 Task: Play online Dominion games.
Action: Mouse moved to (378, 538)
Screenshot: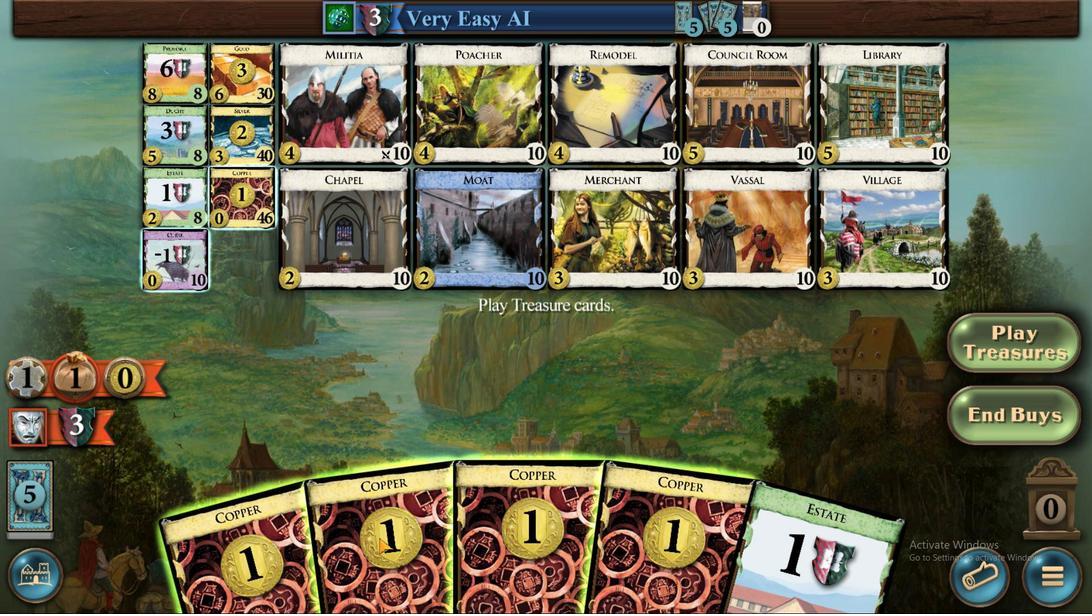 
Action: Mouse pressed left at (378, 538)
Screenshot: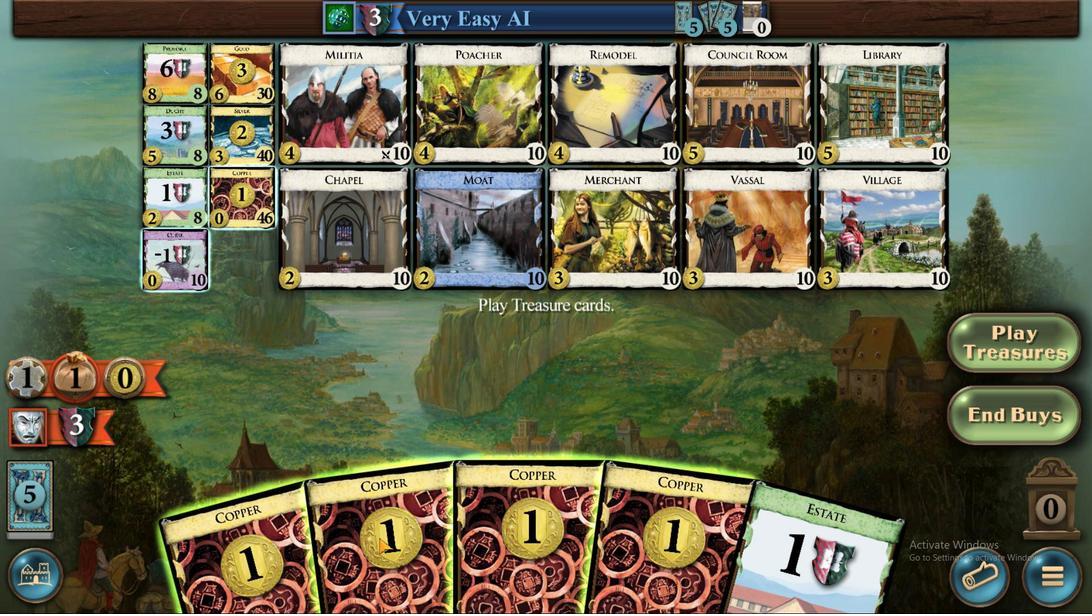 
Action: Mouse moved to (253, 194)
Screenshot: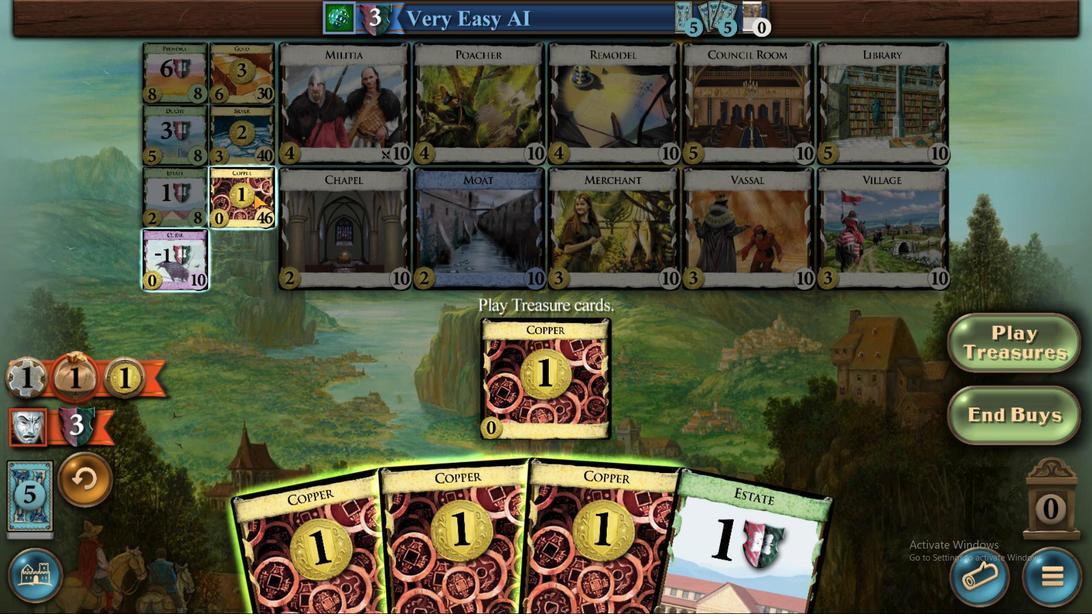 
Action: Mouse pressed left at (253, 194)
Screenshot: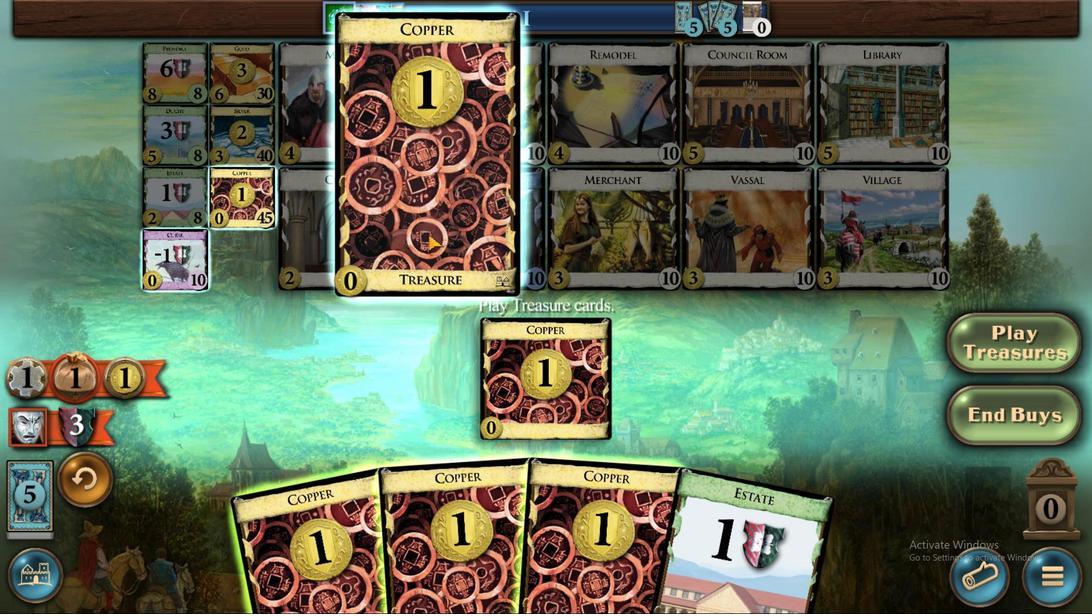 
Action: Mouse moved to (554, 527)
Screenshot: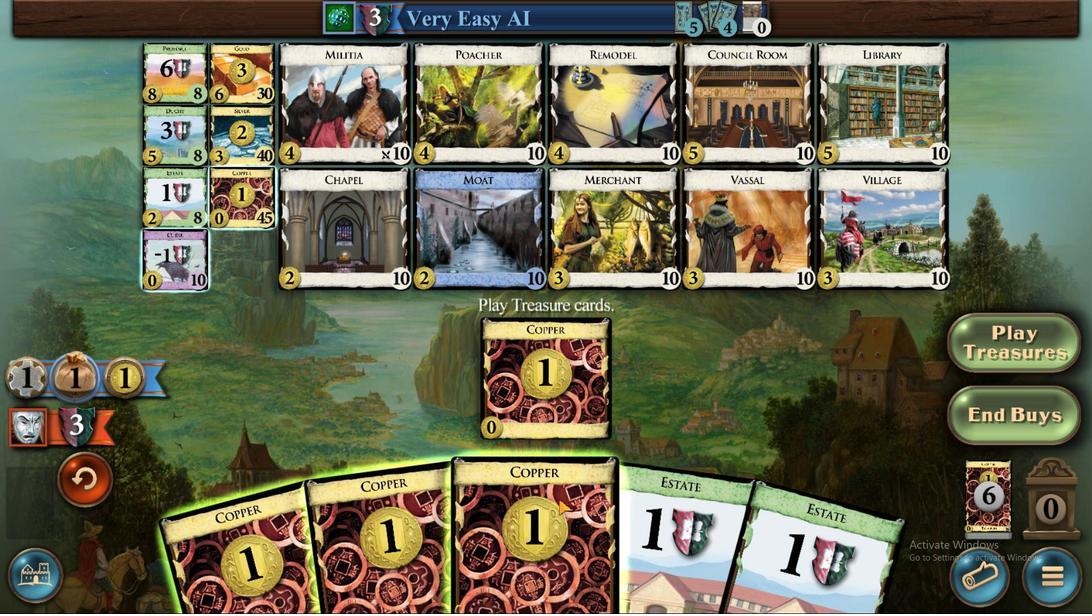 
Action: Mouse pressed left at (554, 527)
Screenshot: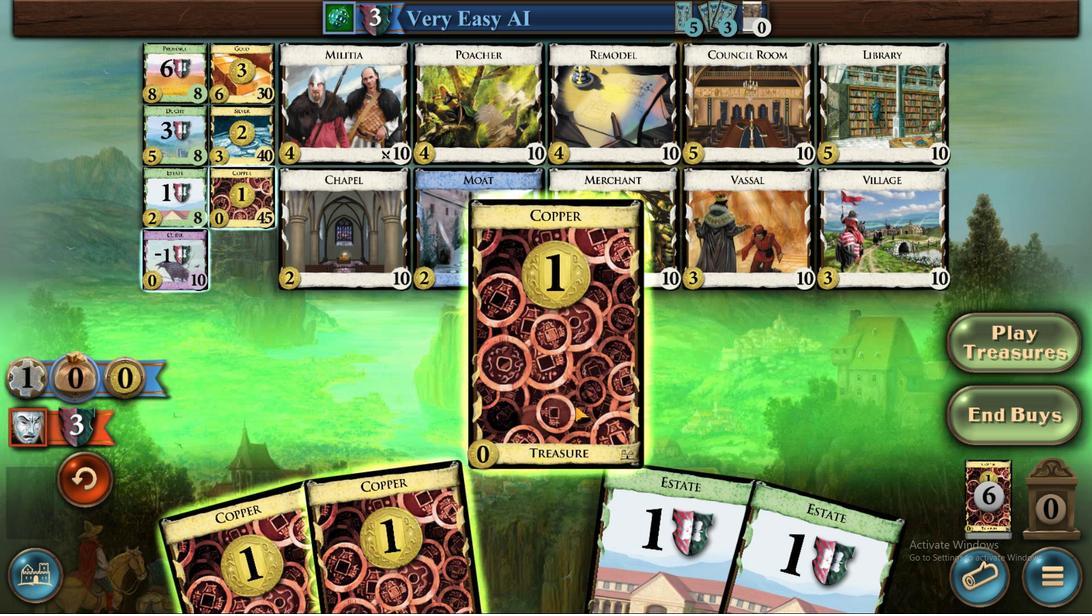 
Action: Mouse moved to (473, 536)
Screenshot: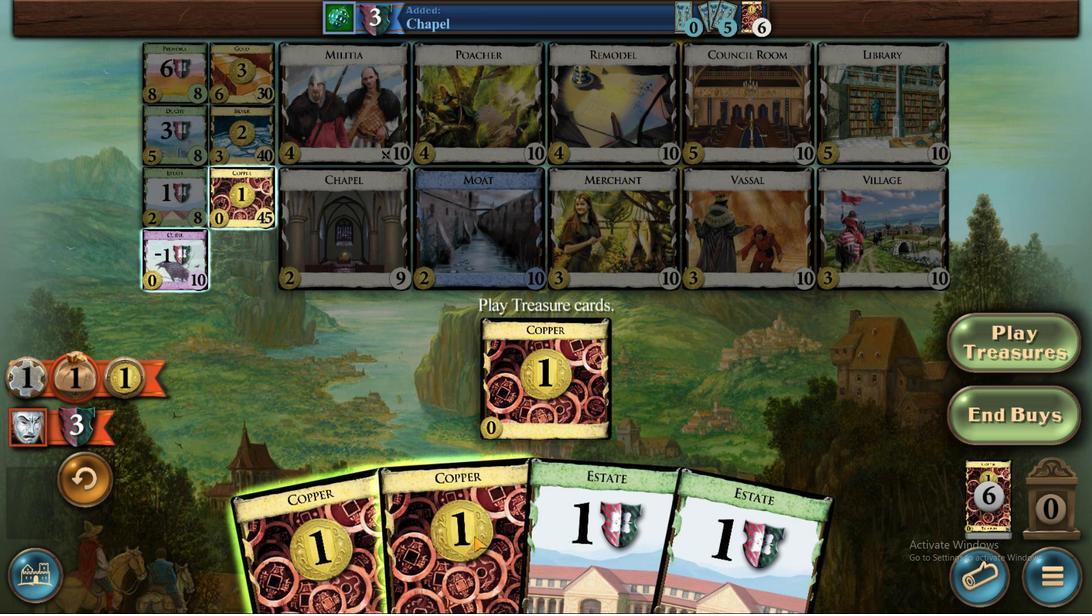 
Action: Mouse pressed left at (473, 536)
Screenshot: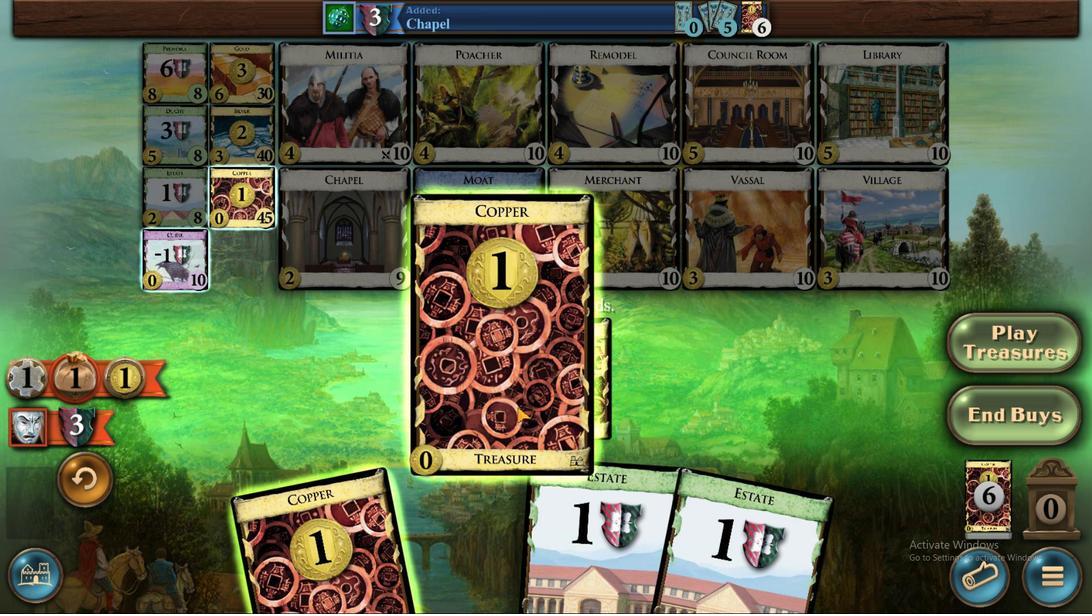 
Action: Mouse moved to (390, 512)
Screenshot: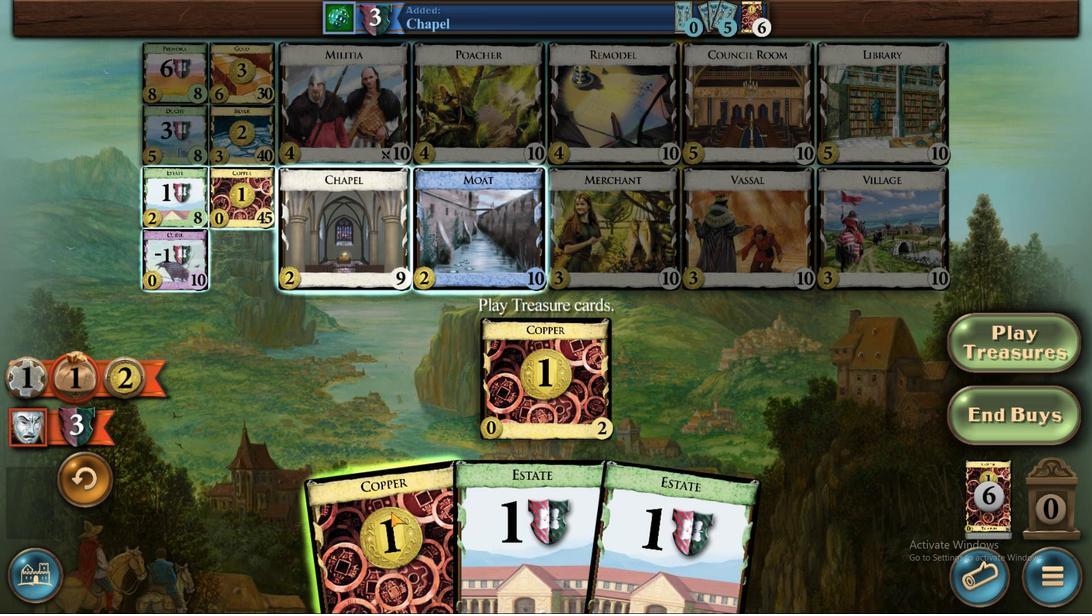 
Action: Mouse pressed left at (390, 512)
Screenshot: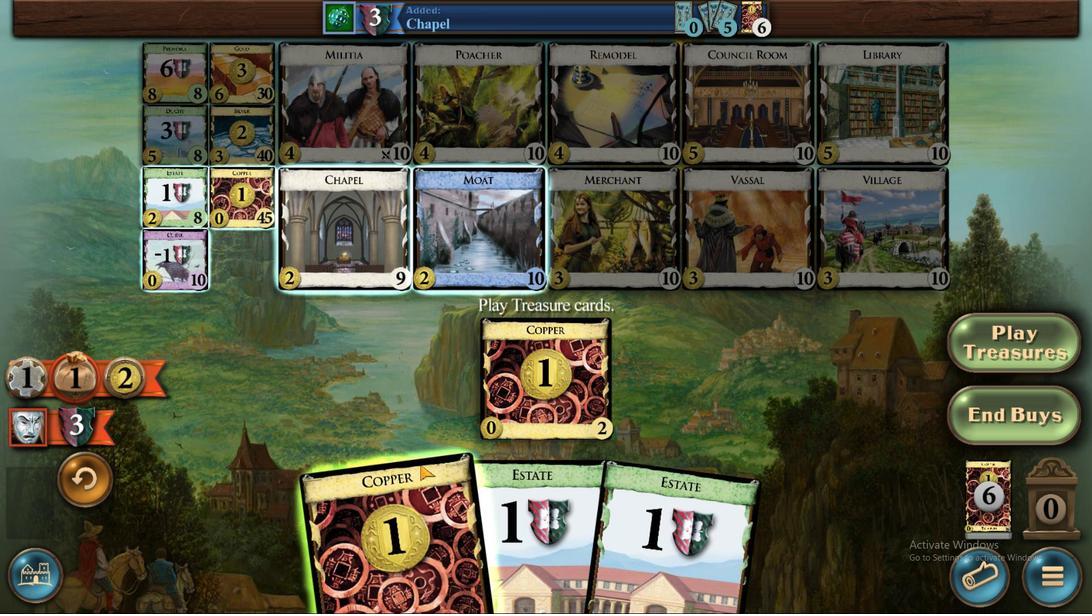 
Action: Mouse moved to (248, 136)
Screenshot: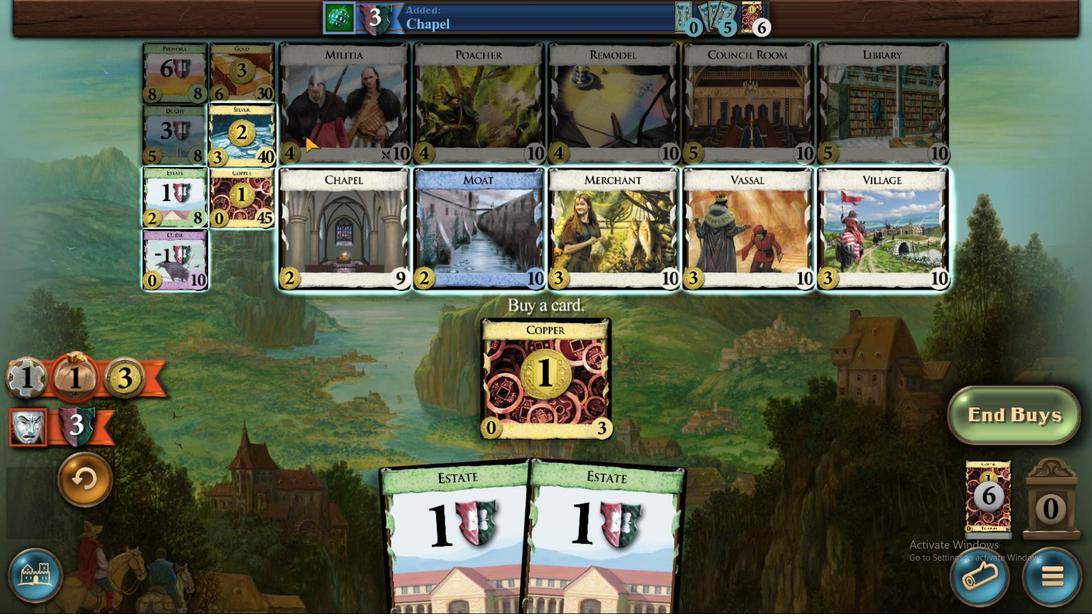 
Action: Mouse pressed left at (248, 136)
Screenshot: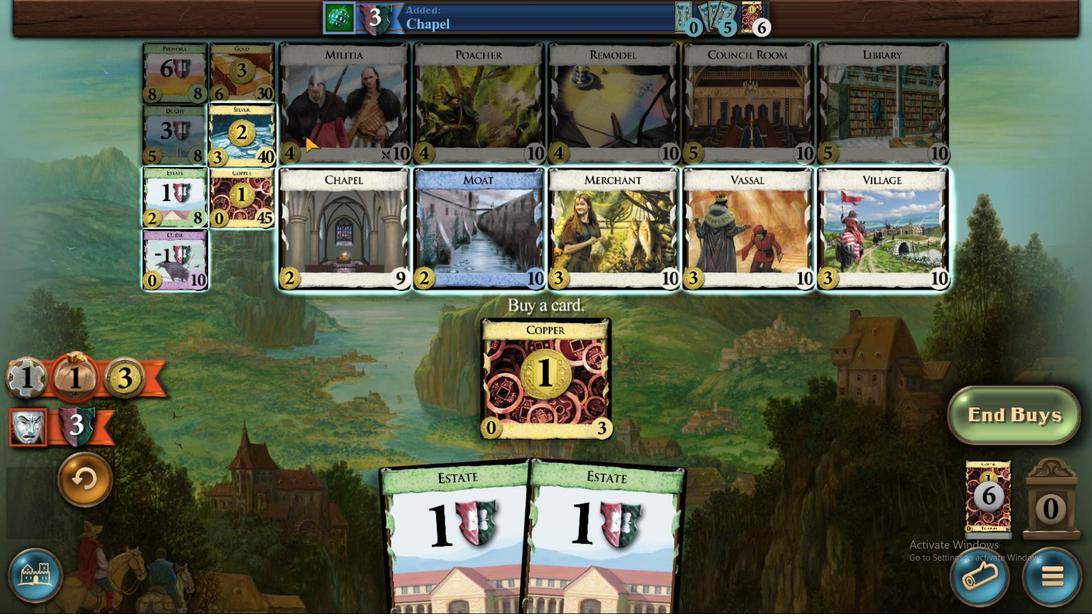 
Action: Mouse moved to (560, 515)
Screenshot: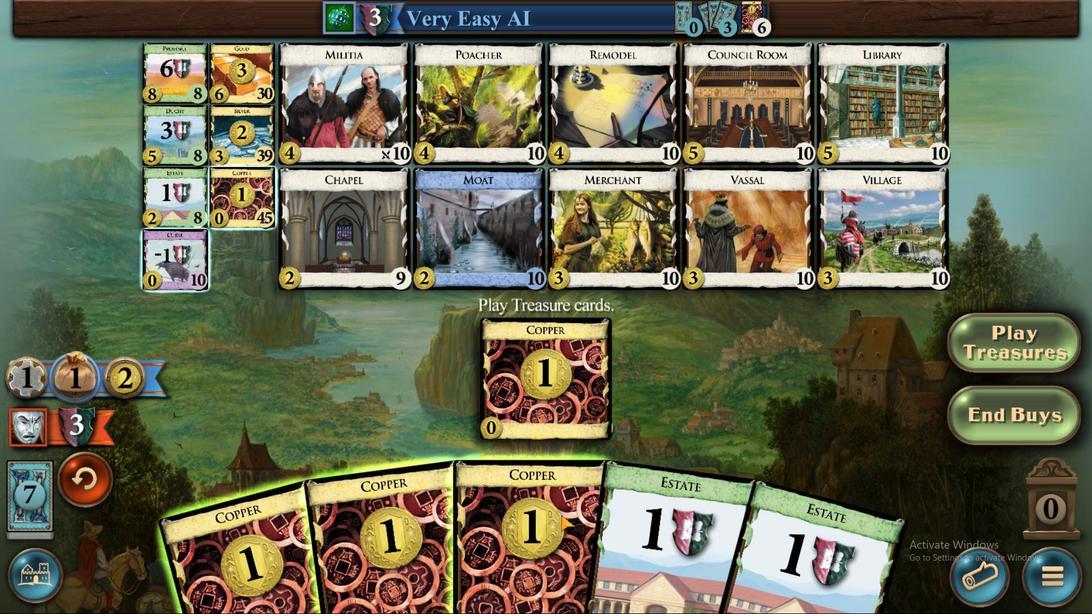 
Action: Mouse pressed left at (560, 515)
Screenshot: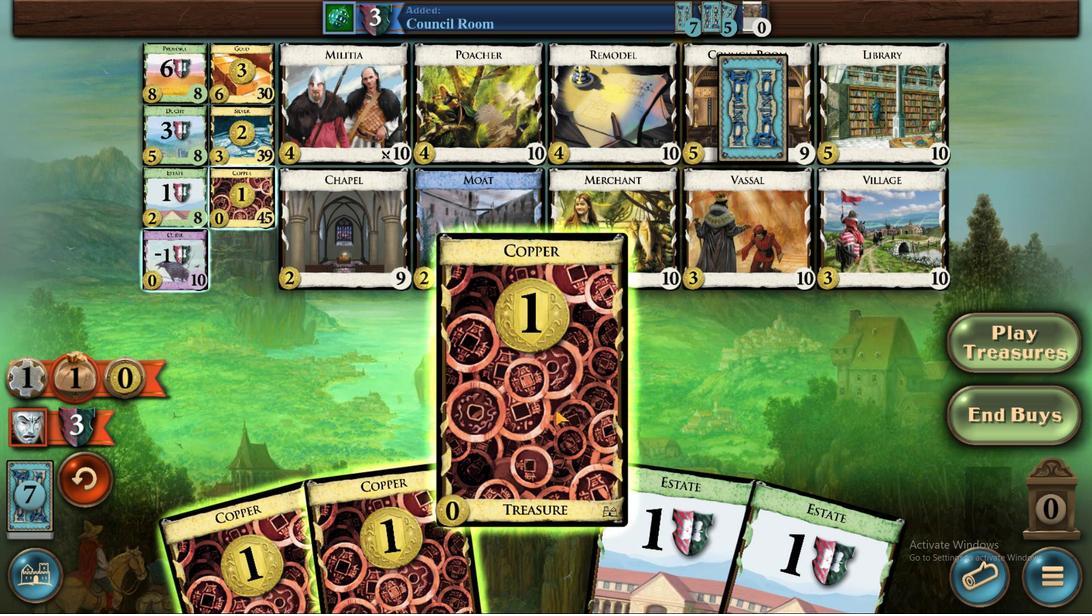 
Action: Mouse moved to (497, 520)
Screenshot: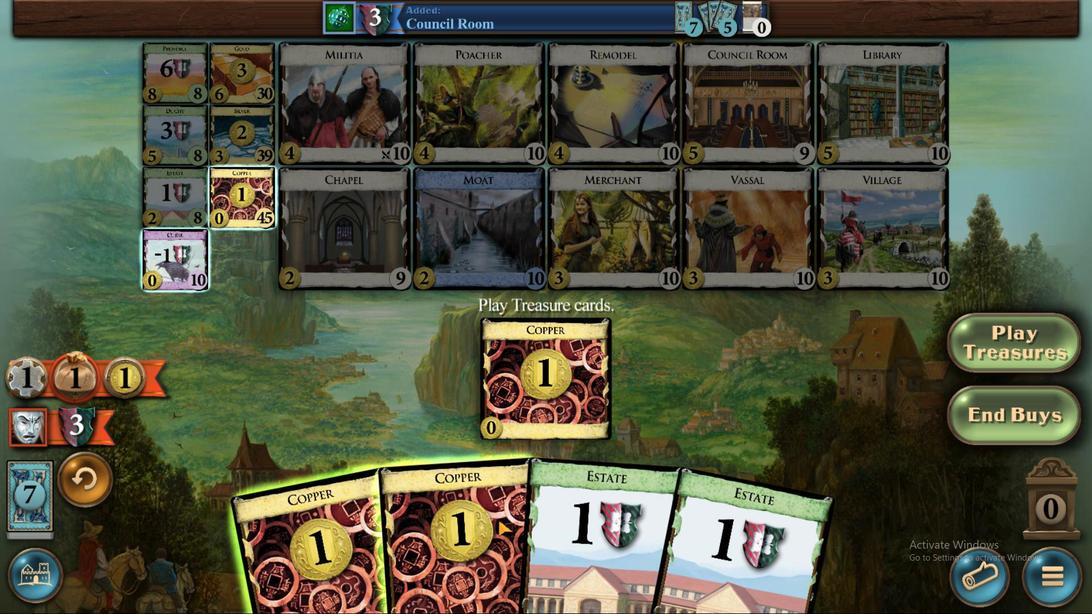 
Action: Mouse pressed left at (497, 520)
Screenshot: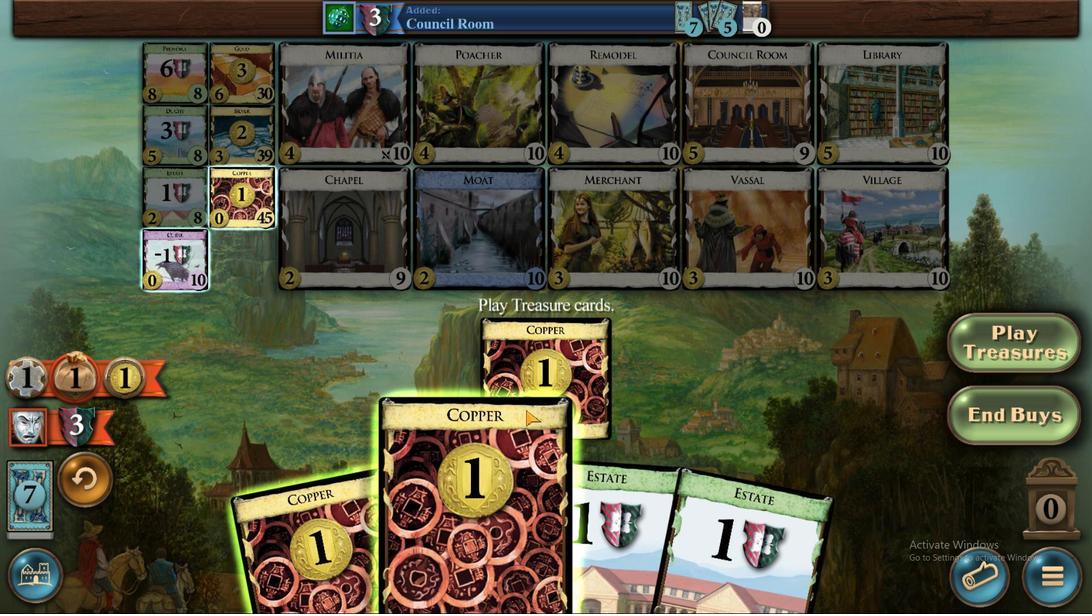 
Action: Mouse moved to (405, 513)
Screenshot: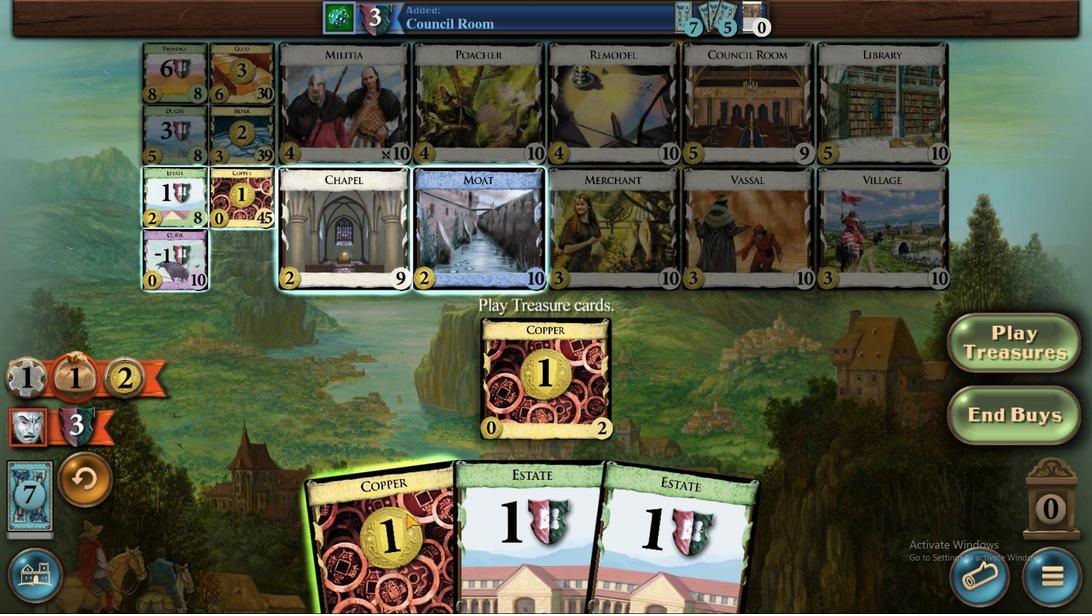 
Action: Mouse pressed left at (405, 513)
Screenshot: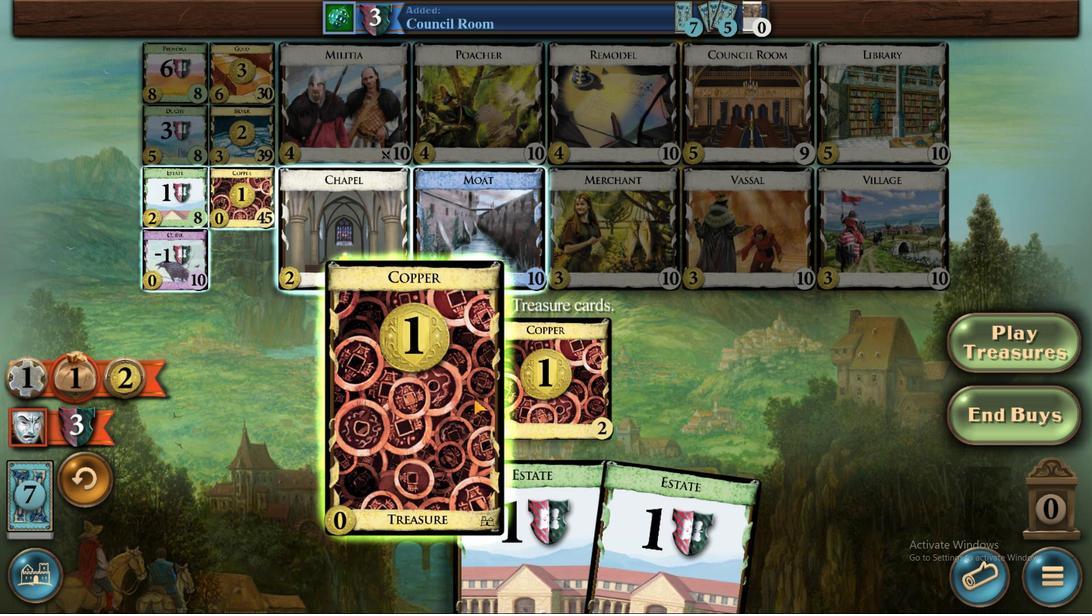 
Action: Mouse moved to (231, 124)
Screenshot: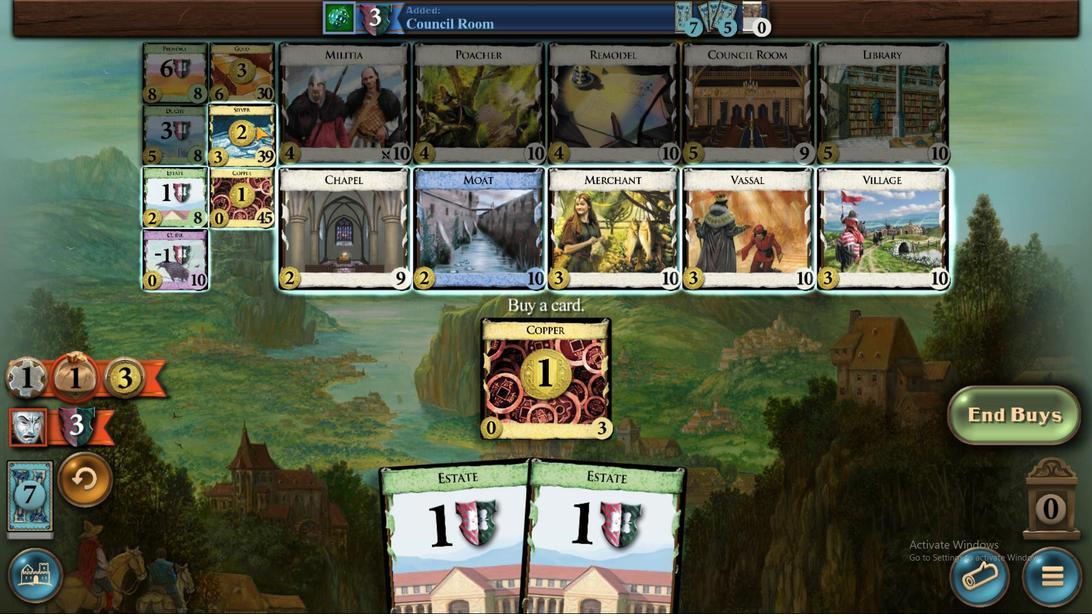 
Action: Mouse pressed left at (231, 124)
Screenshot: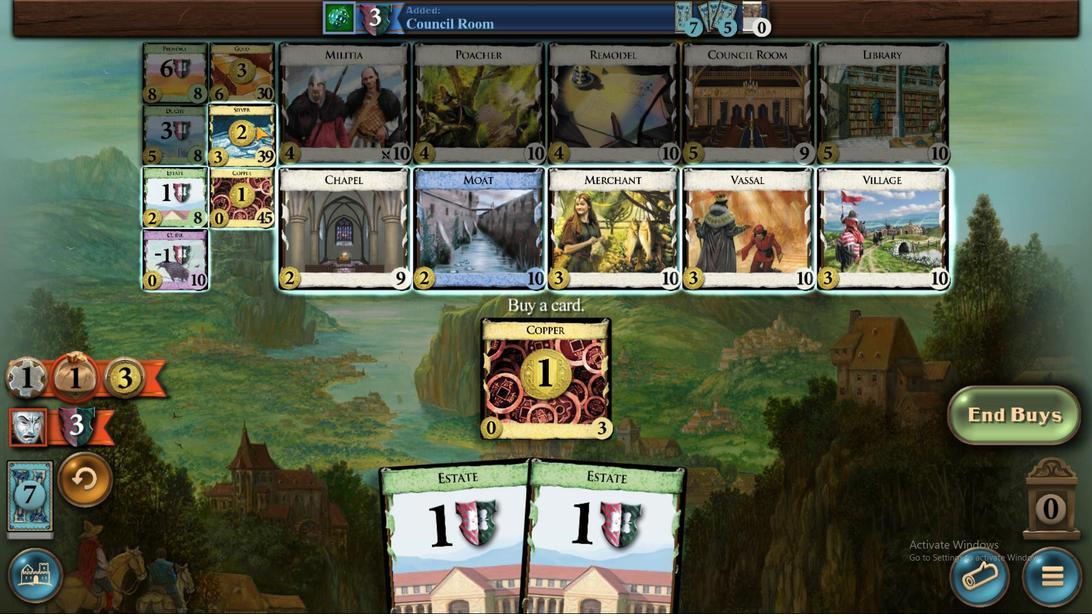 
Action: Mouse moved to (655, 511)
Screenshot: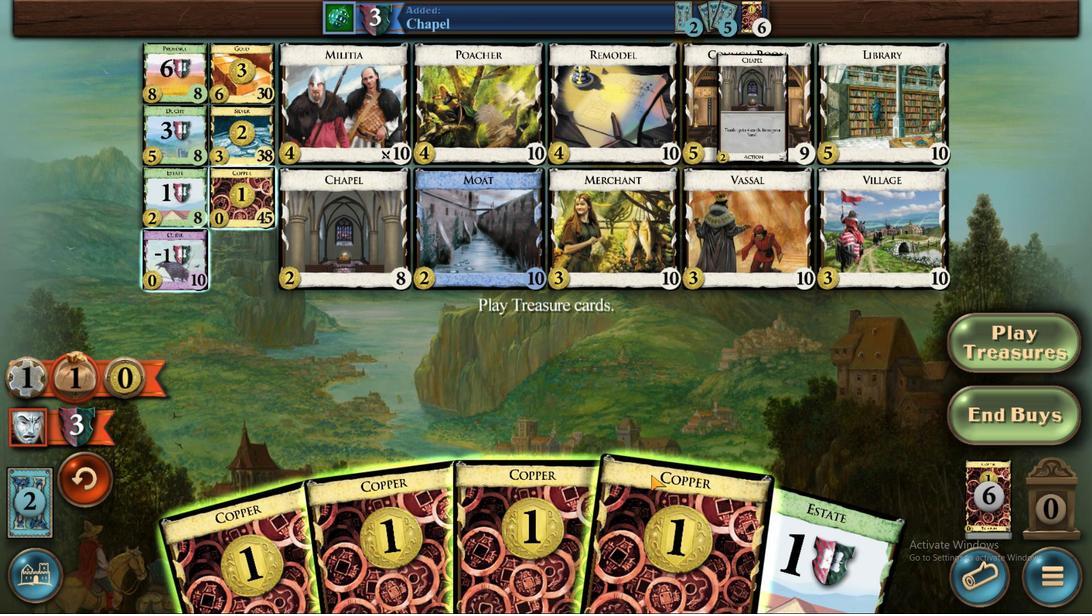 
Action: Mouse pressed left at (655, 511)
Screenshot: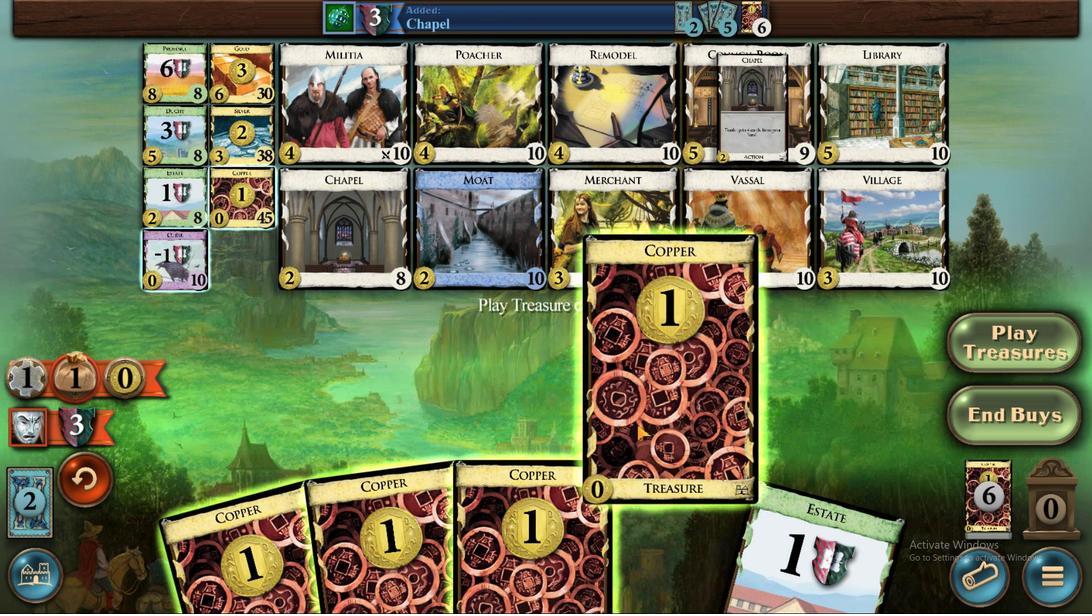 
Action: Mouse moved to (619, 504)
Screenshot: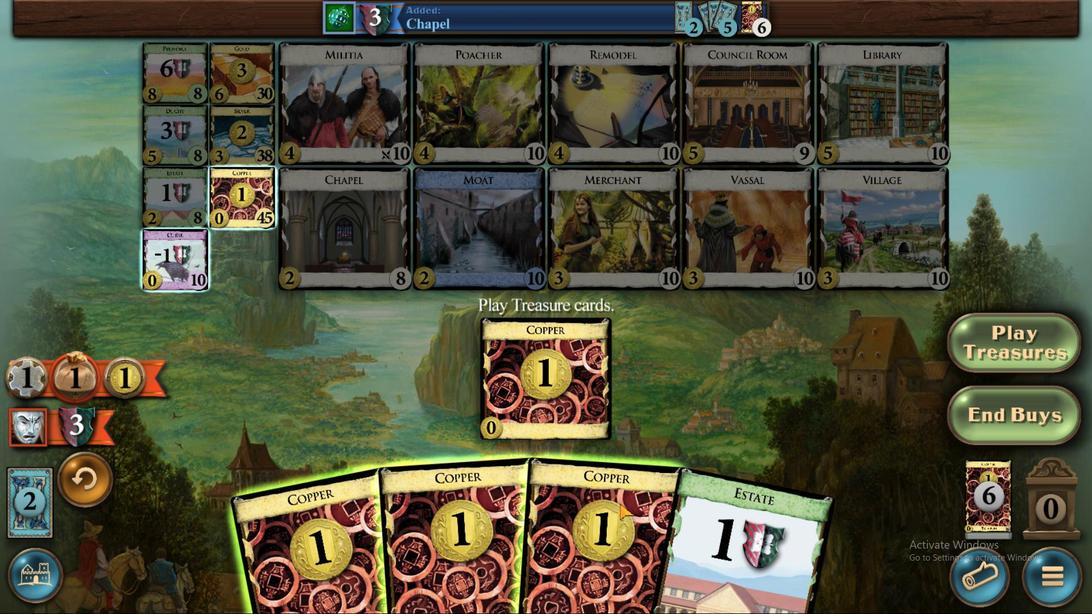 
Action: Mouse pressed left at (619, 504)
Screenshot: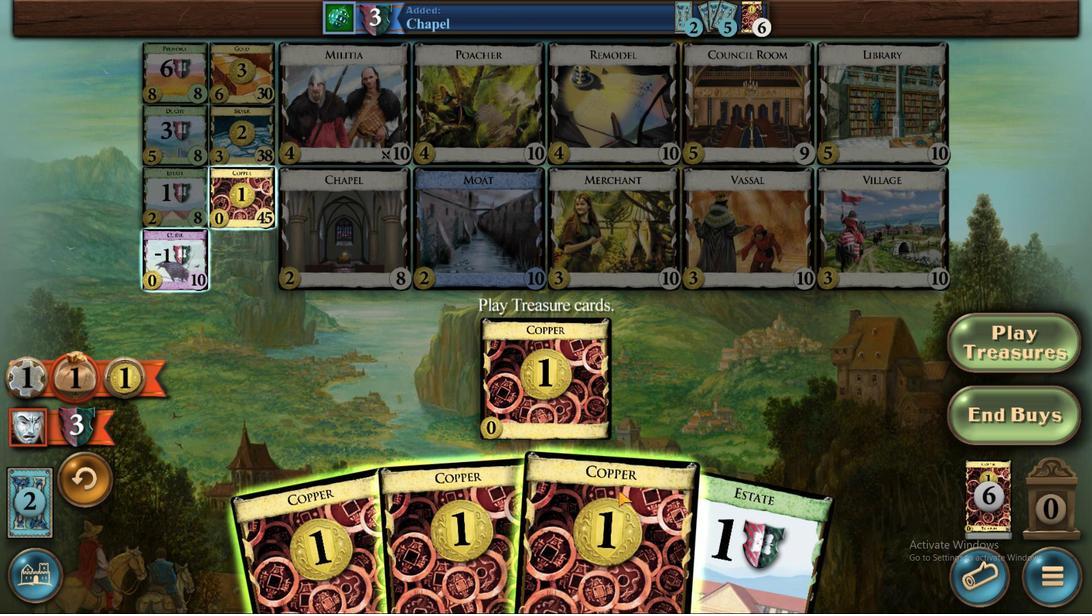 
Action: Mouse moved to (254, 195)
Screenshot: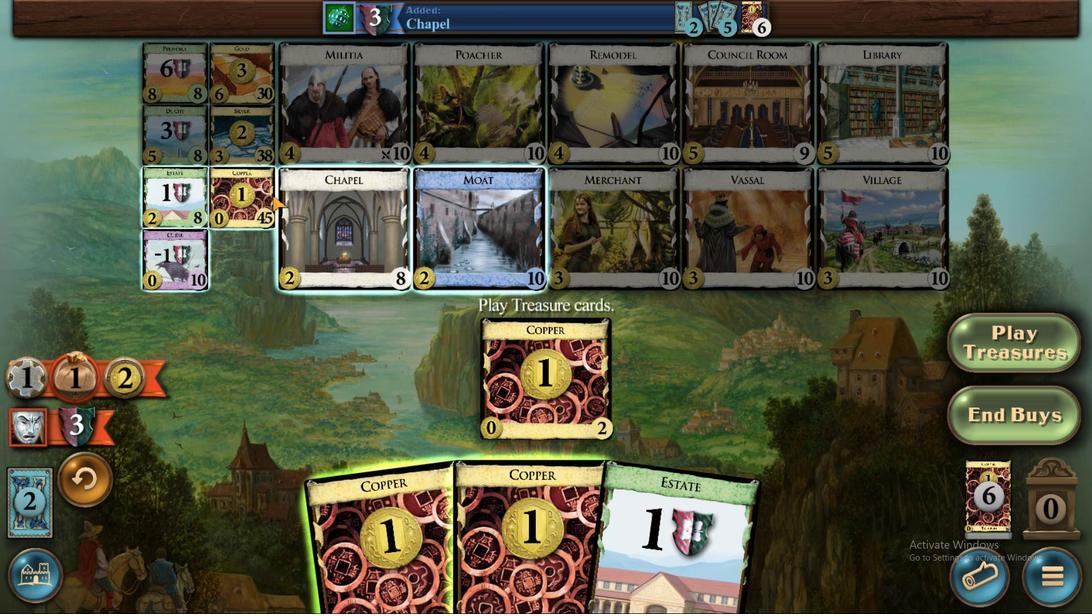 
Action: Mouse pressed left at (254, 195)
Screenshot: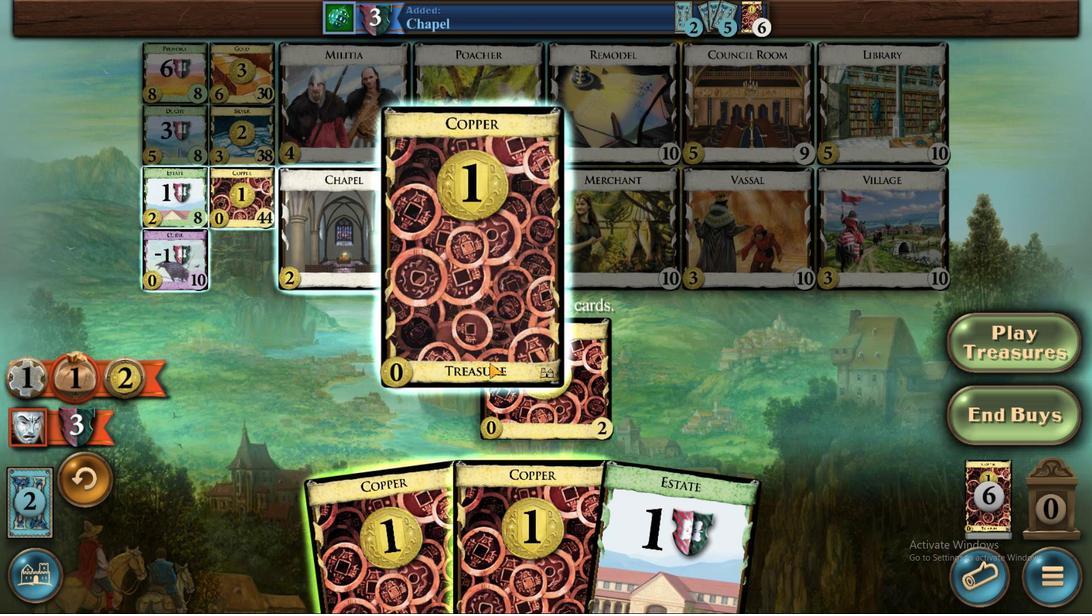 
Action: Mouse moved to (243, 200)
Screenshot: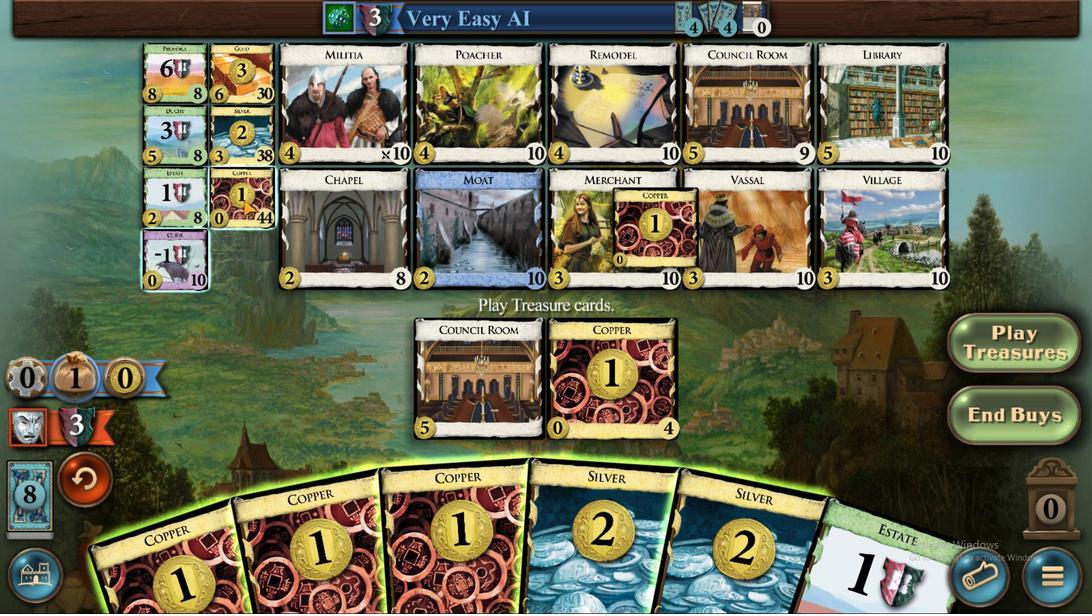 
Action: Mouse pressed left at (243, 200)
Screenshot: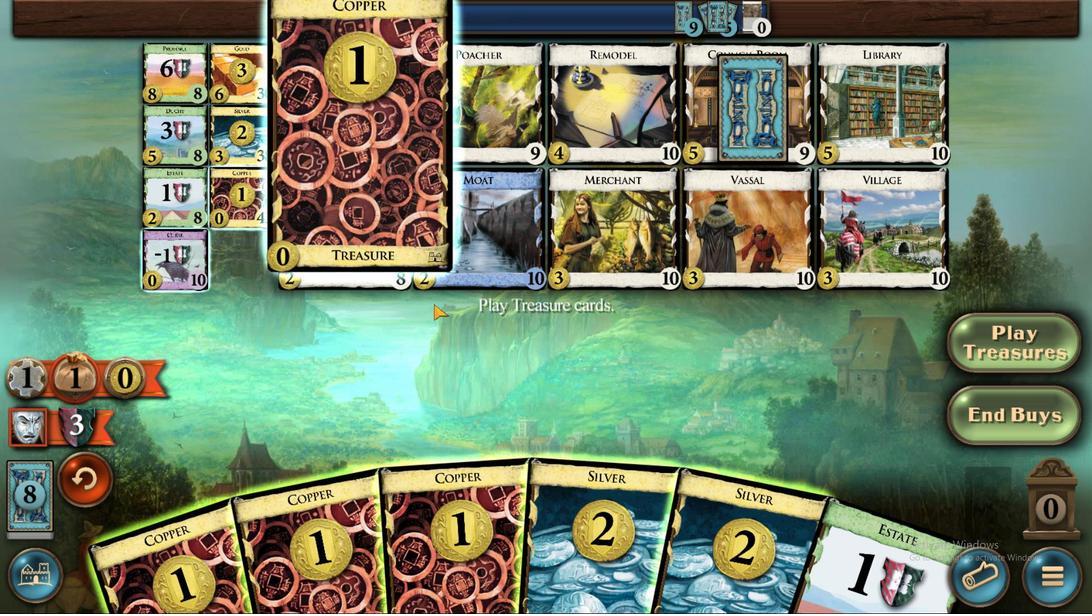 
Action: Mouse moved to (677, 505)
Screenshot: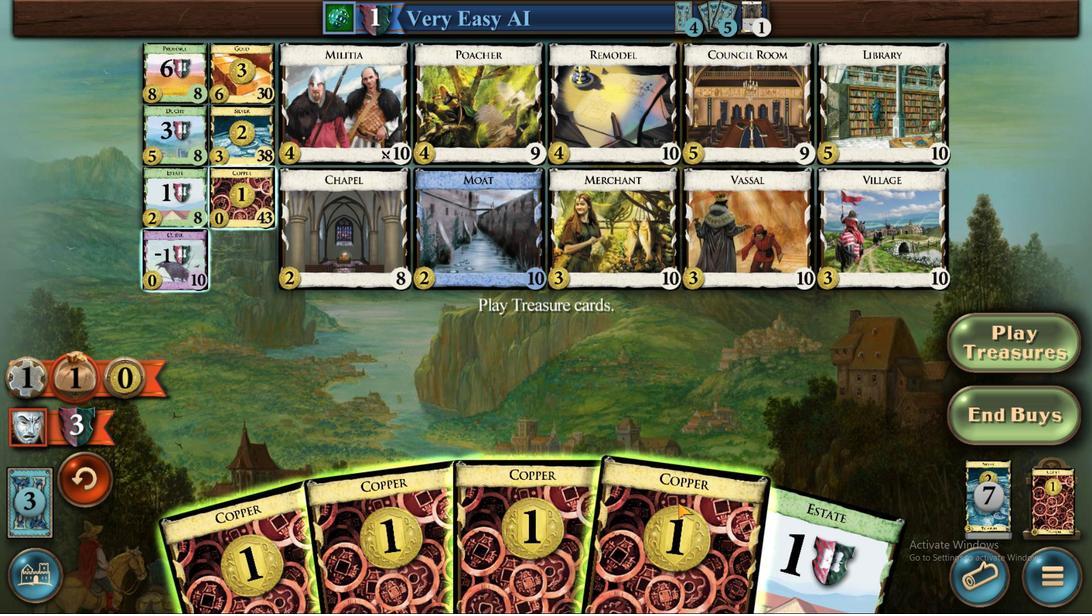 
Action: Mouse pressed left at (677, 505)
Screenshot: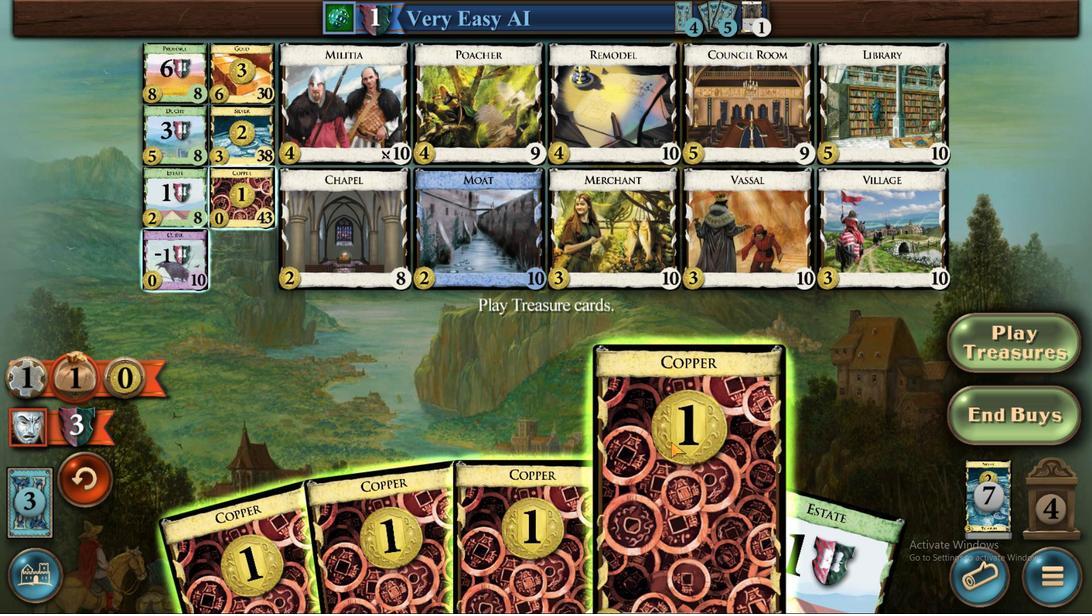 
Action: Mouse moved to (229, 213)
Screenshot: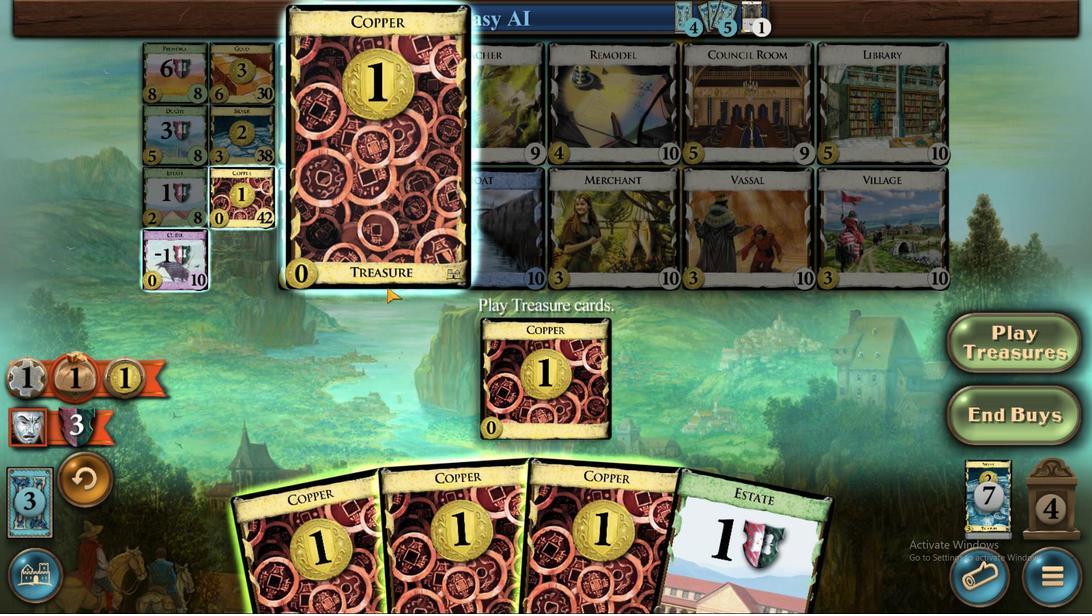 
Action: Mouse pressed left at (228, 213)
Screenshot: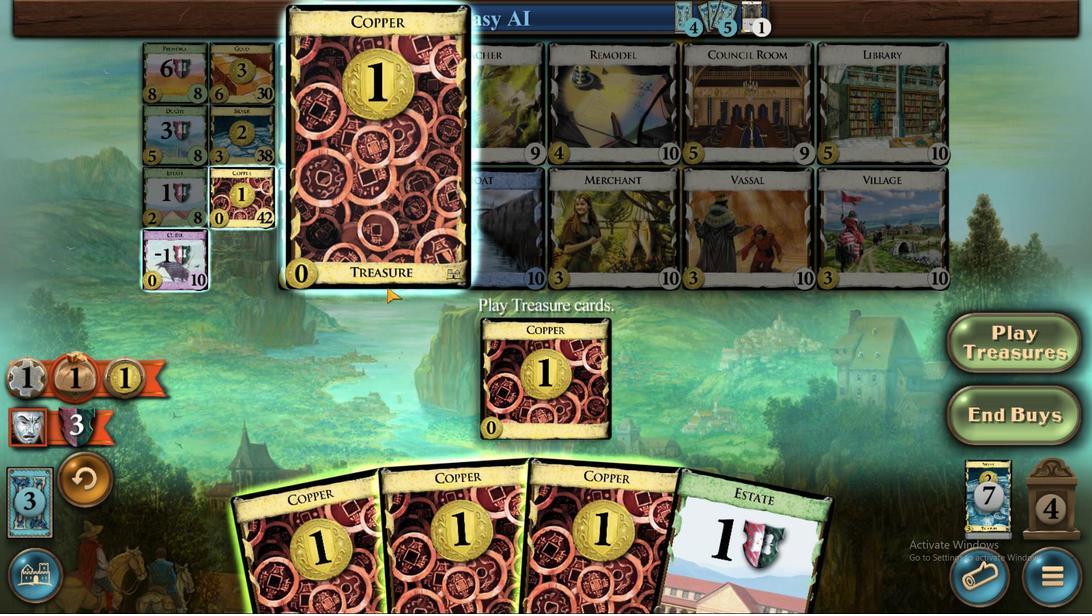 
Action: Mouse moved to (472, 500)
Screenshot: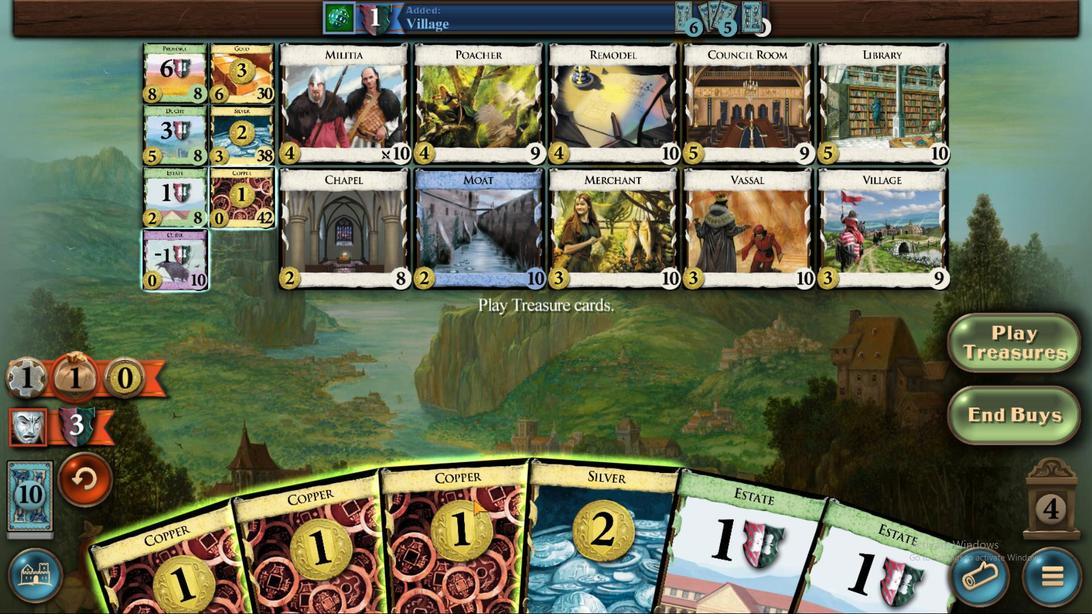 
Action: Mouse pressed left at (472, 500)
Screenshot: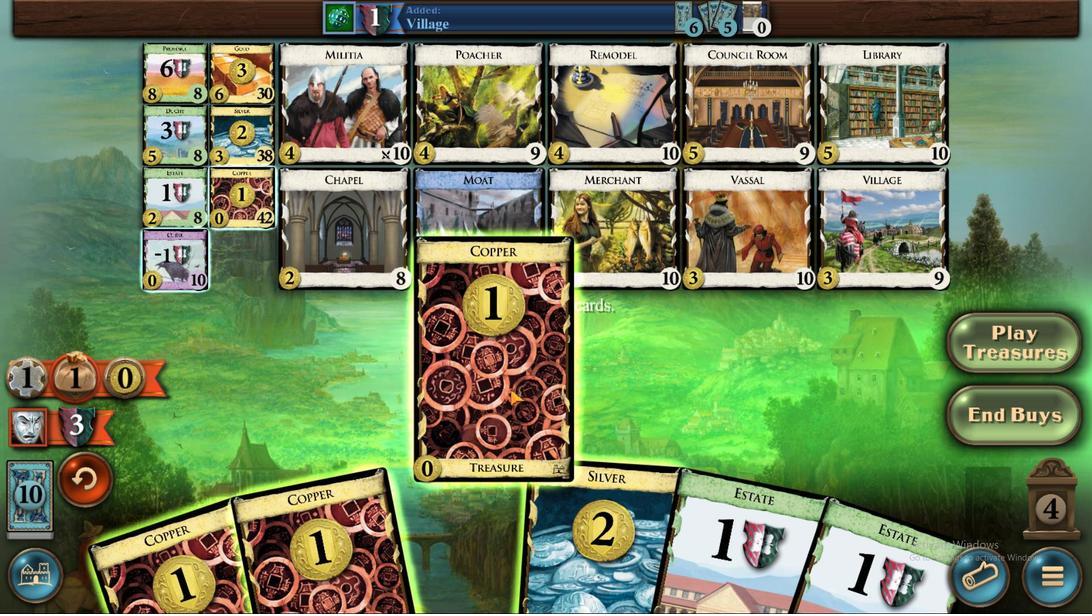 
Action: Mouse moved to (258, 194)
Screenshot: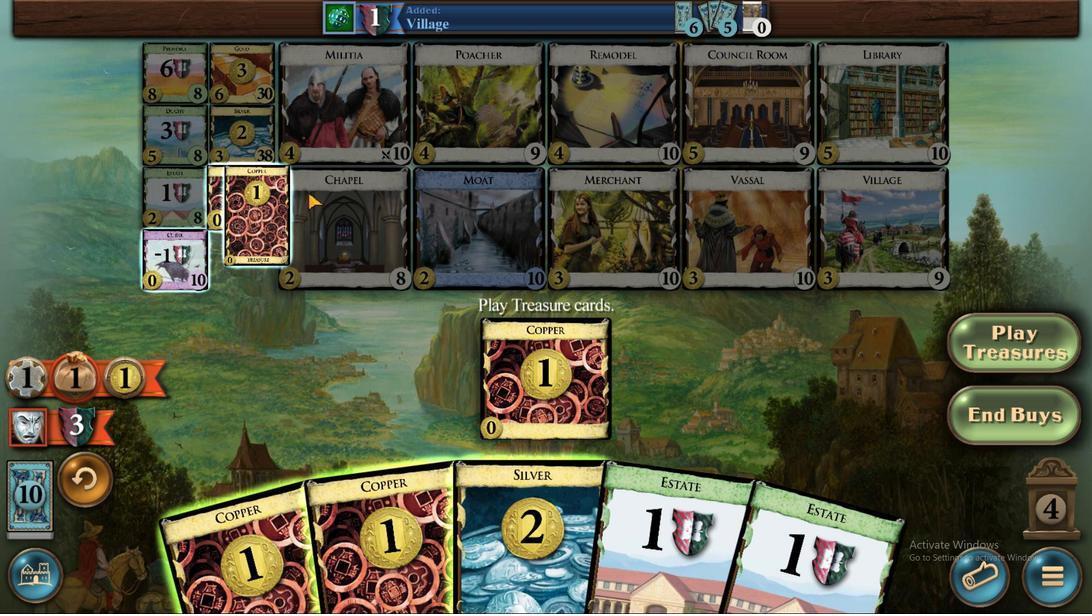 
Action: Mouse pressed left at (258, 194)
Screenshot: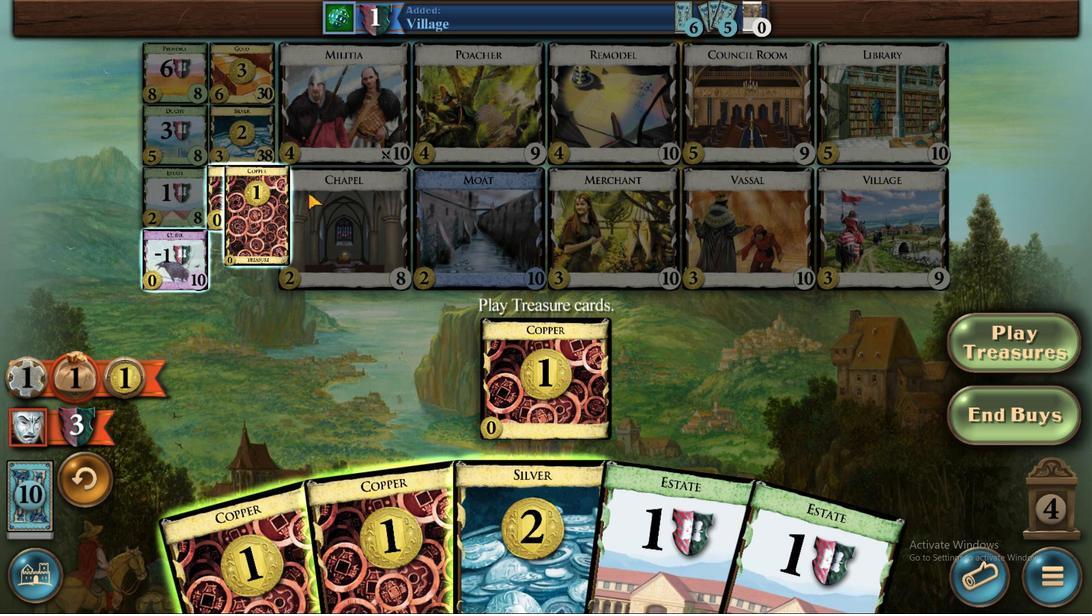 
Action: Mouse moved to (775, 524)
Screenshot: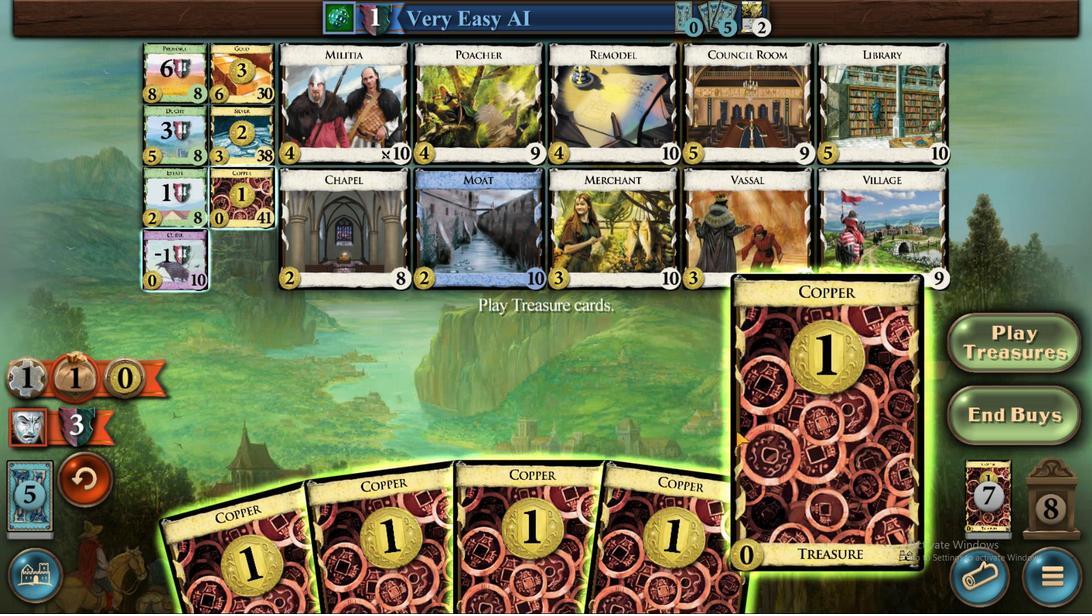 
Action: Mouse pressed left at (775, 524)
Screenshot: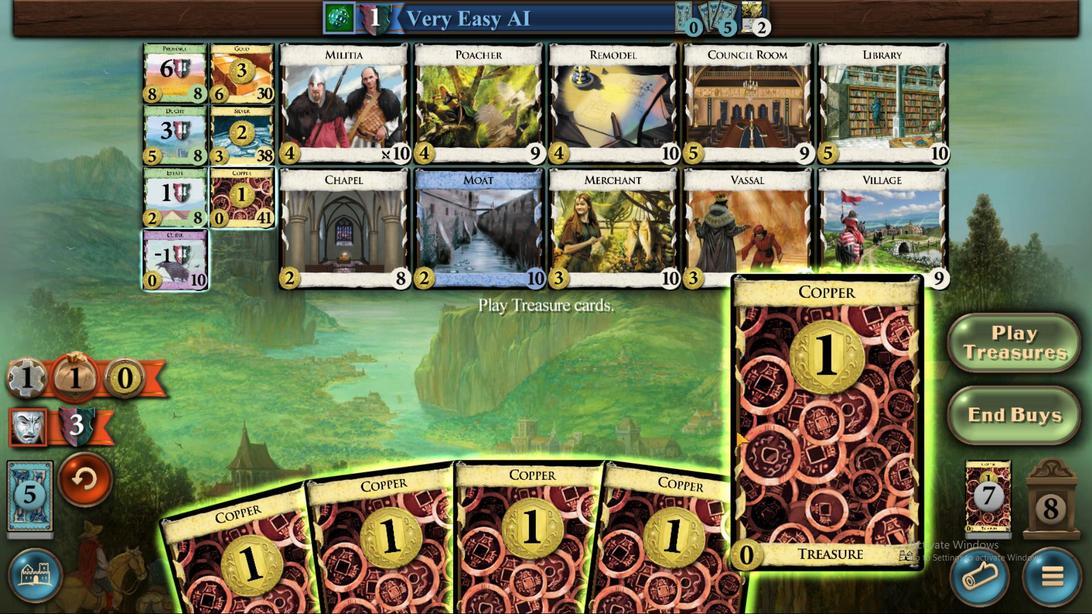 
Action: Mouse moved to (763, 557)
Screenshot: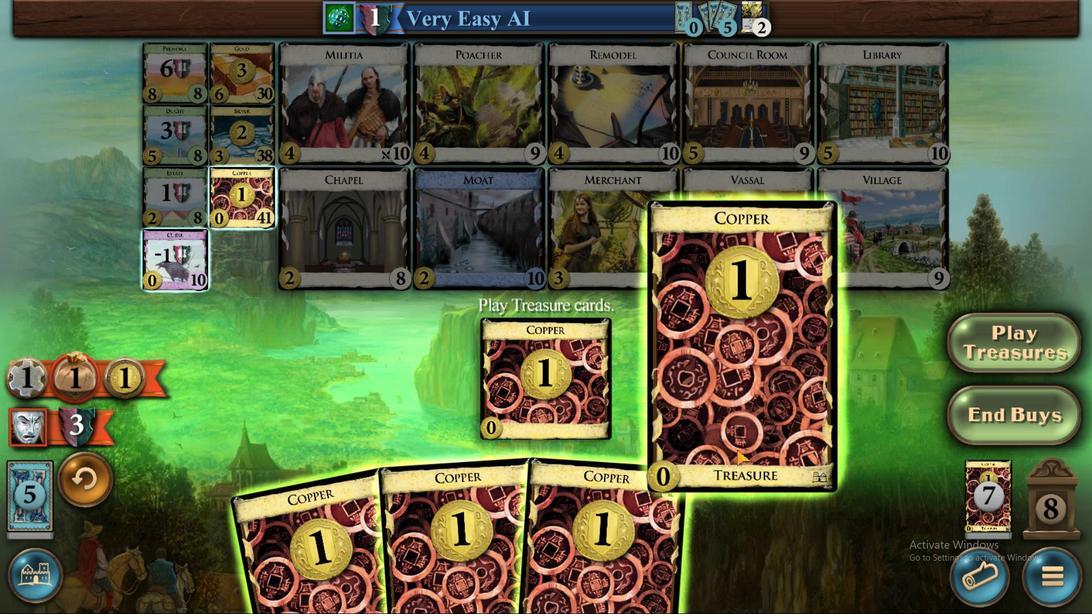 
Action: Mouse pressed left at (763, 557)
Screenshot: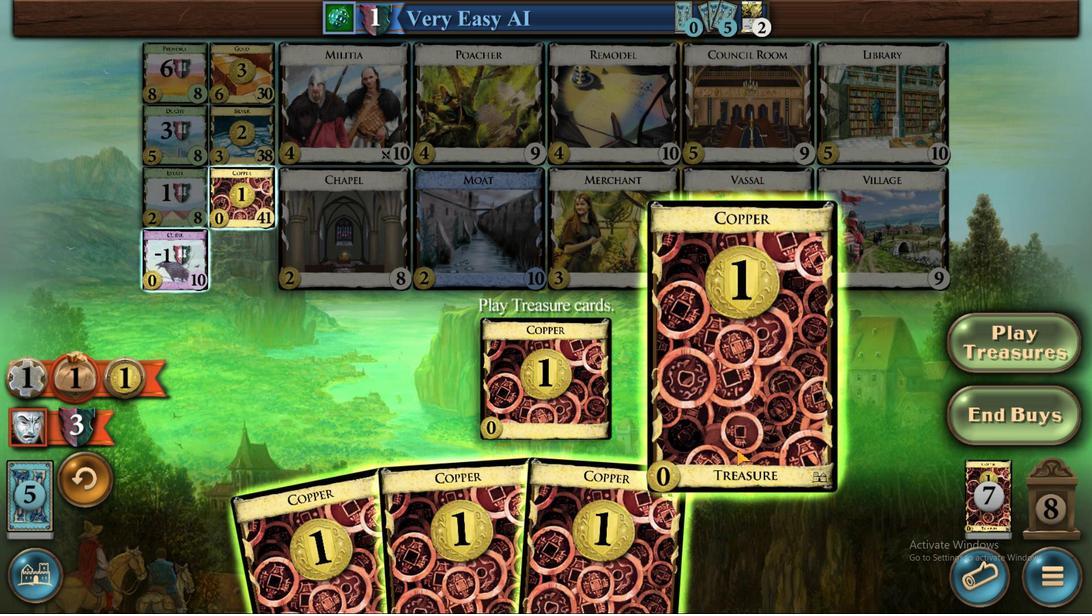 
Action: Mouse moved to (702, 556)
Screenshot: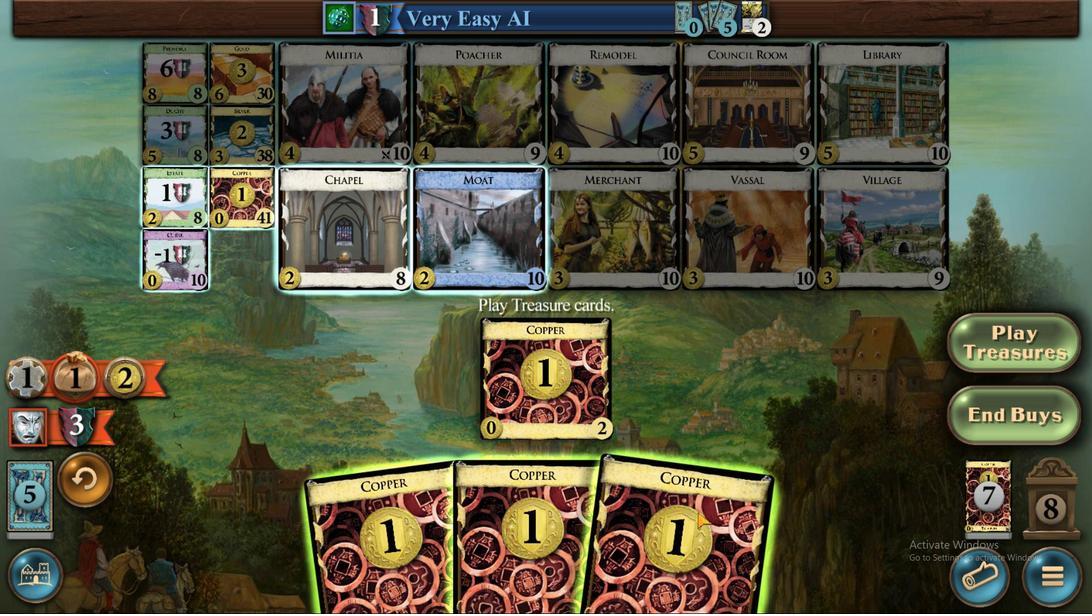 
Action: Mouse pressed left at (702, 556)
Screenshot: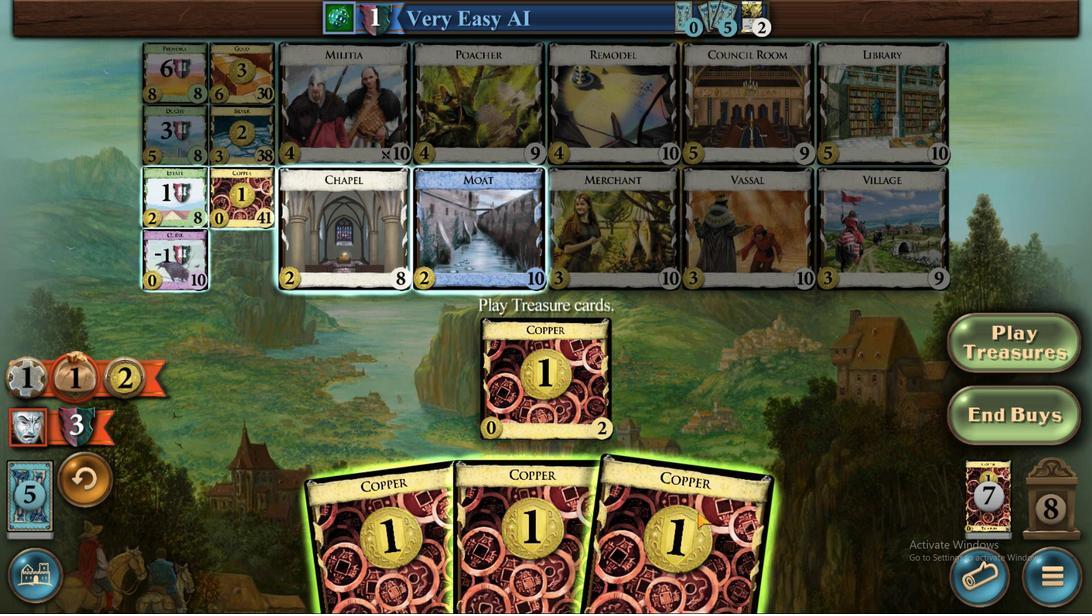 
Action: Mouse moved to (248, 129)
Screenshot: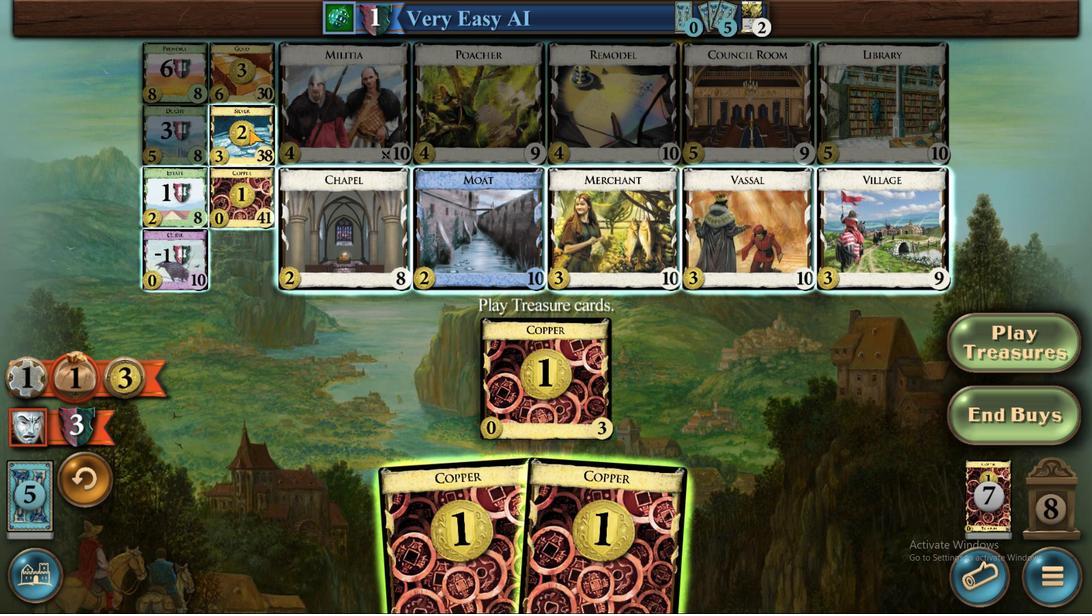 
Action: Mouse pressed left at (248, 129)
Screenshot: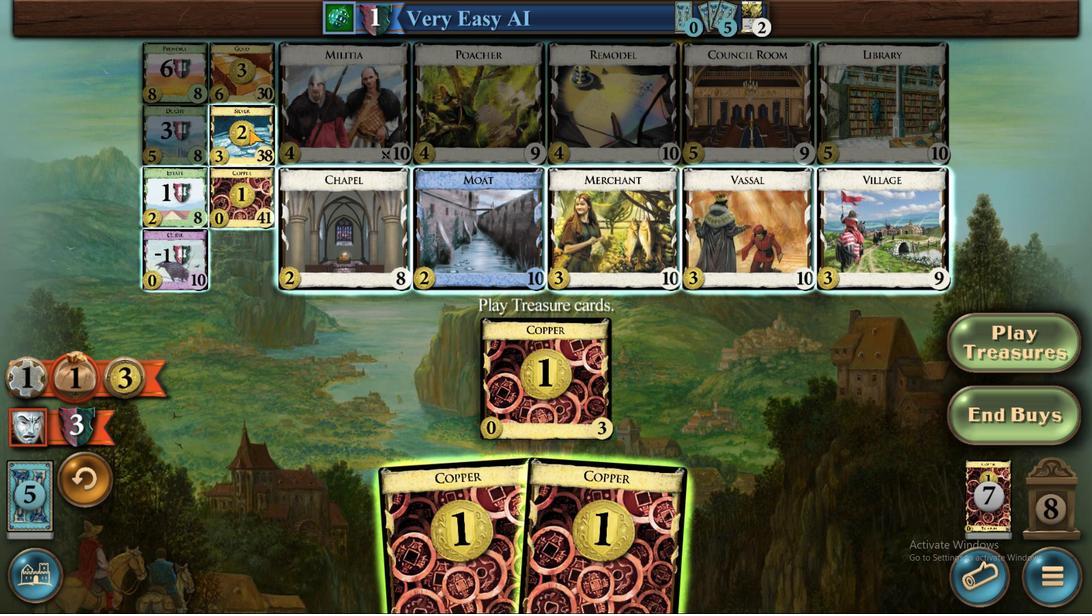 
Action: Mouse moved to (627, 520)
Screenshot: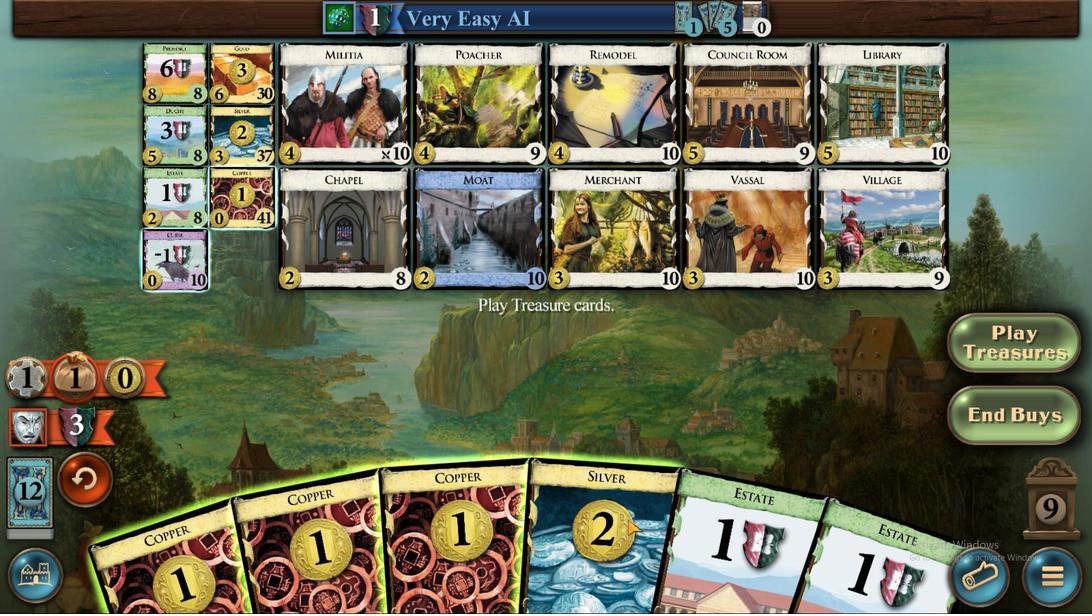 
Action: Mouse pressed left at (627, 520)
Screenshot: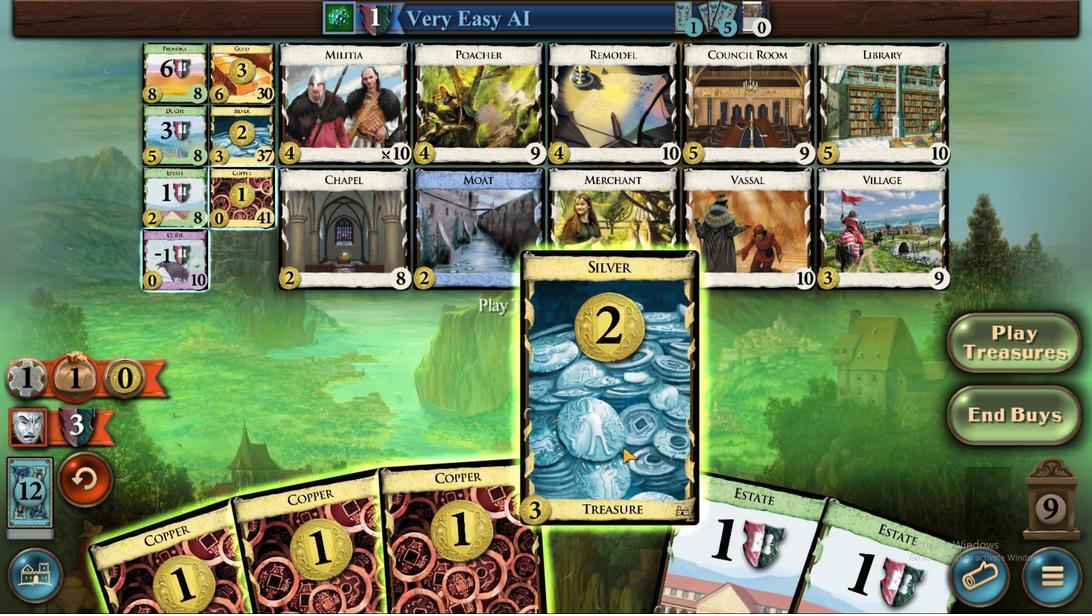 
Action: Mouse moved to (571, 526)
Screenshot: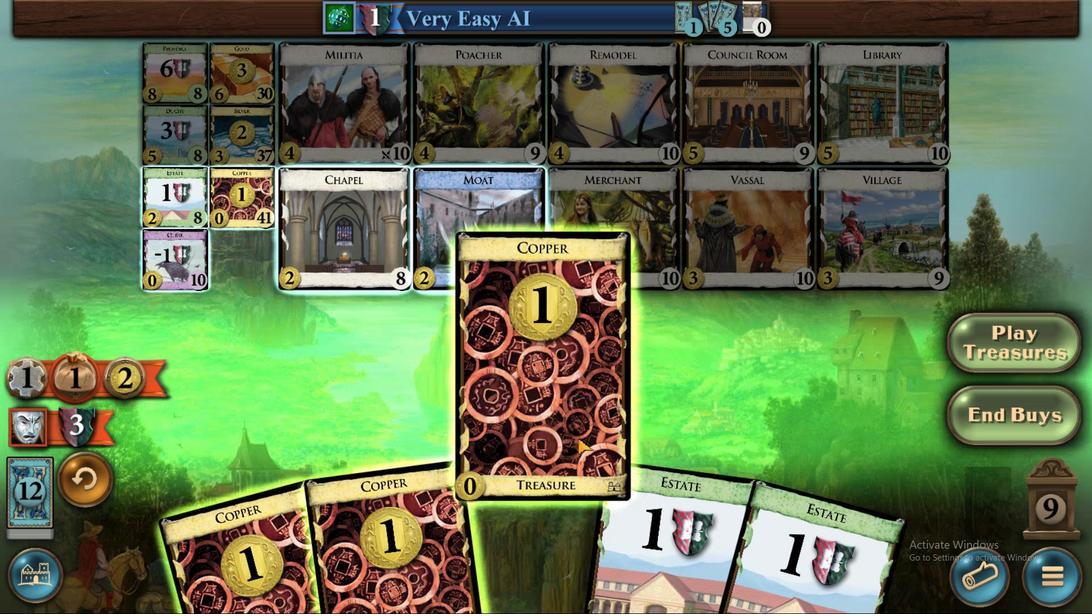 
Action: Mouse pressed left at (571, 526)
Screenshot: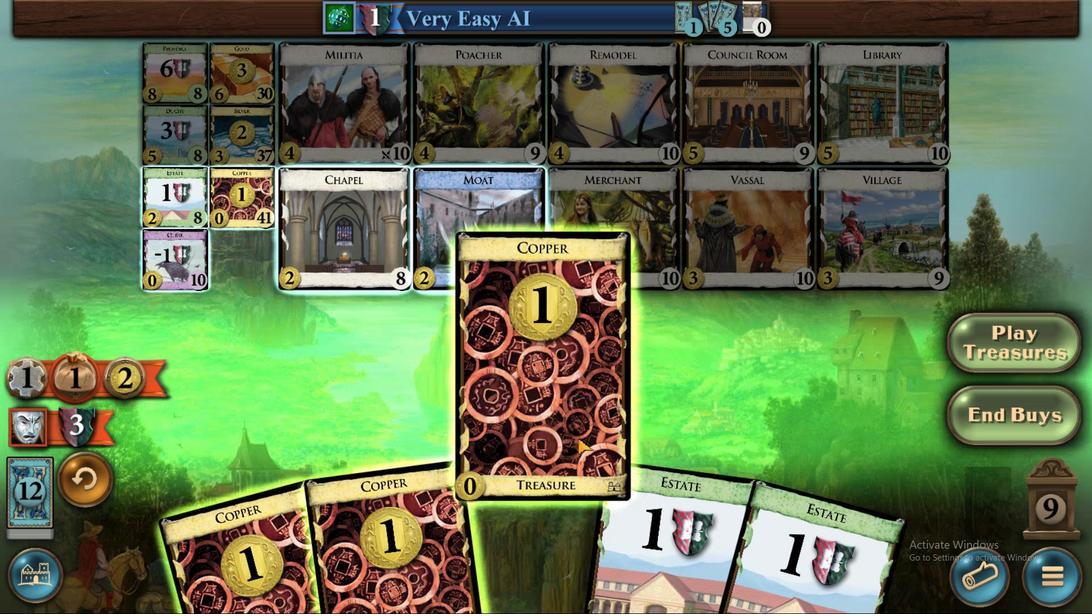 
Action: Mouse moved to (492, 514)
Screenshot: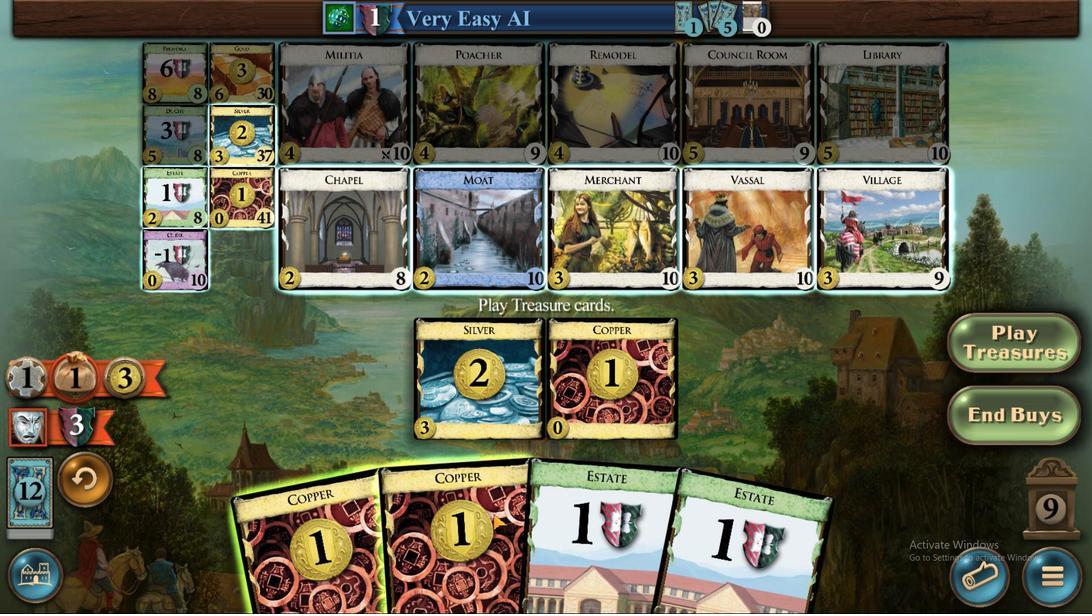 
Action: Mouse pressed left at (492, 514)
Screenshot: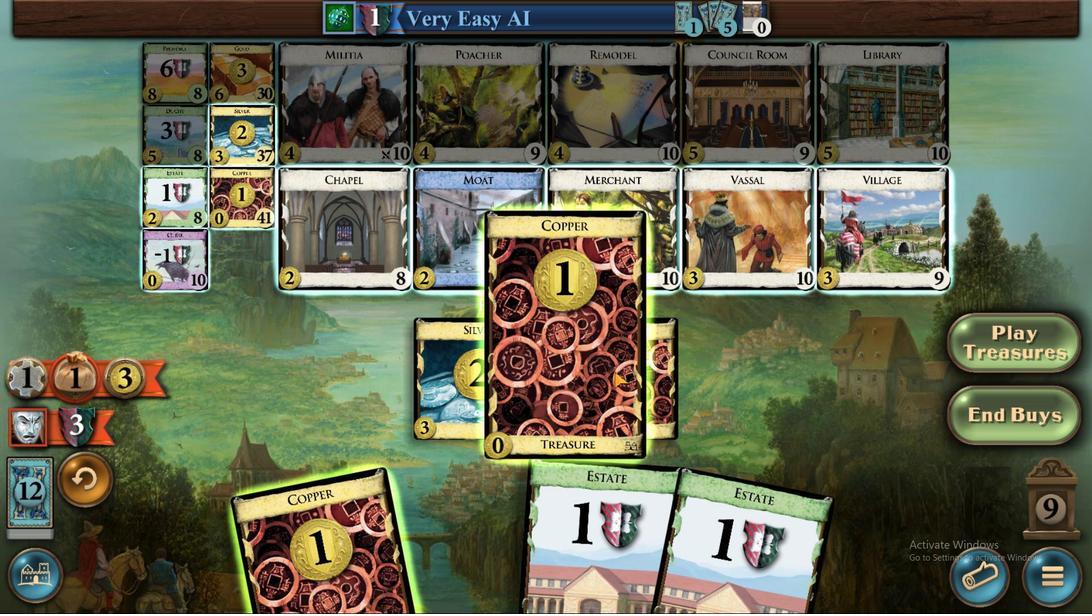 
Action: Mouse moved to (232, 125)
Screenshot: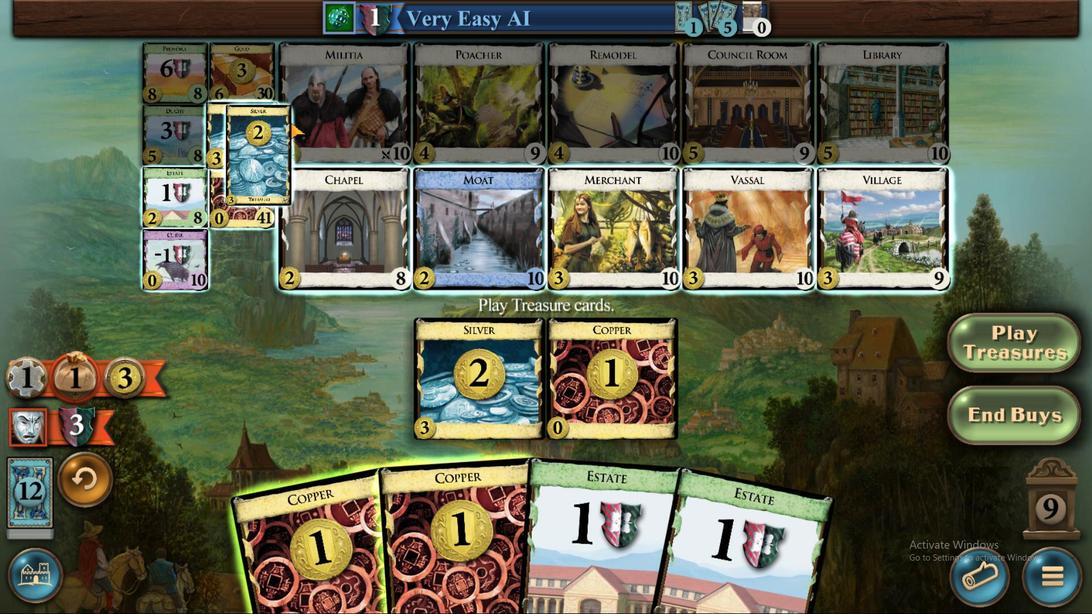
Action: Mouse pressed left at (232, 125)
Screenshot: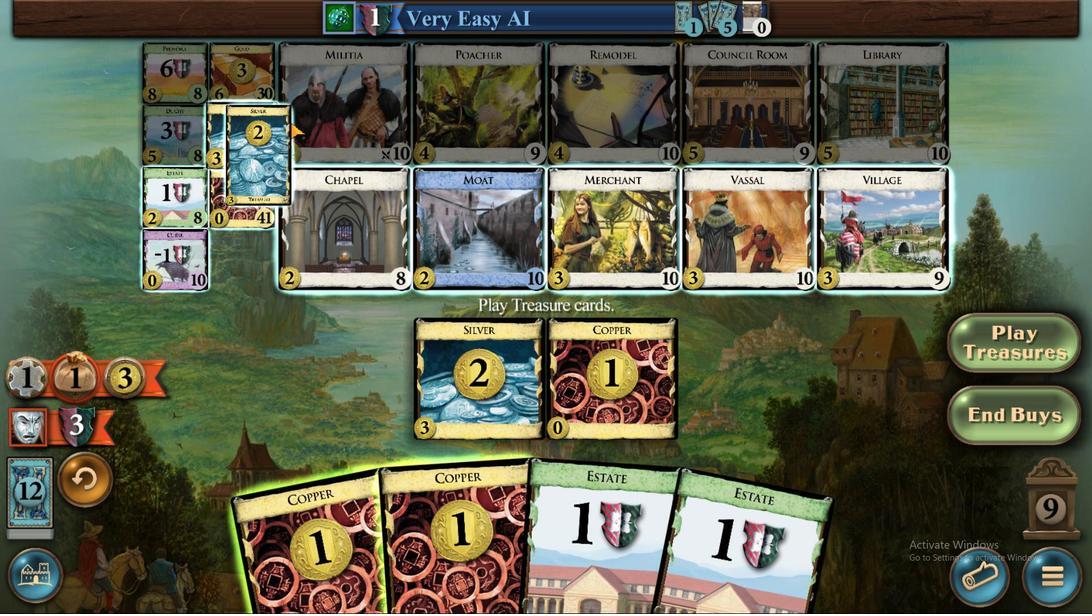 
Action: Mouse moved to (715, 523)
Screenshot: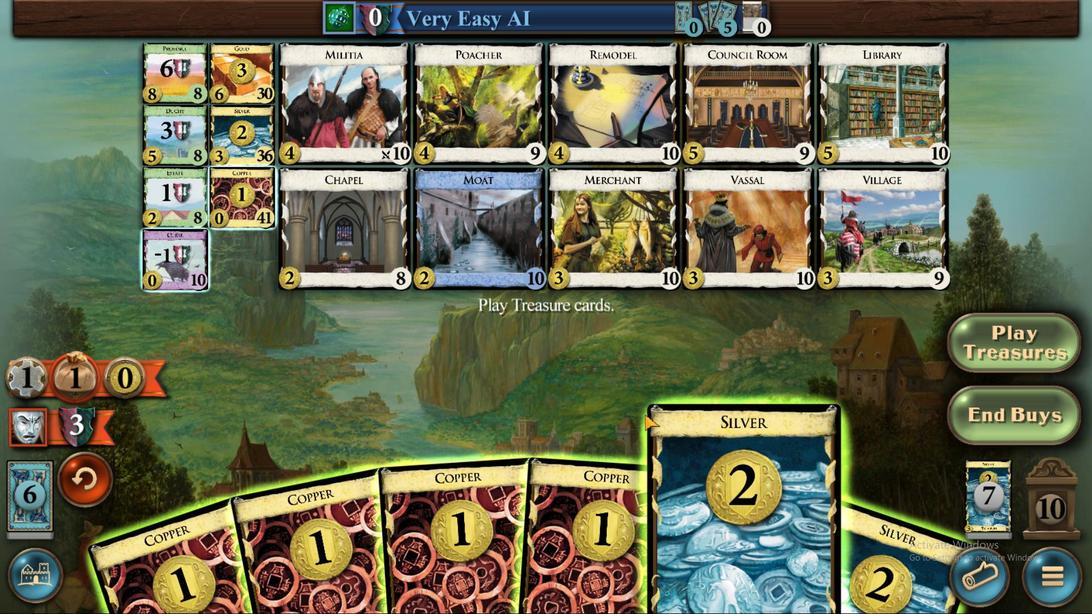 
Action: Mouse pressed left at (715, 523)
Screenshot: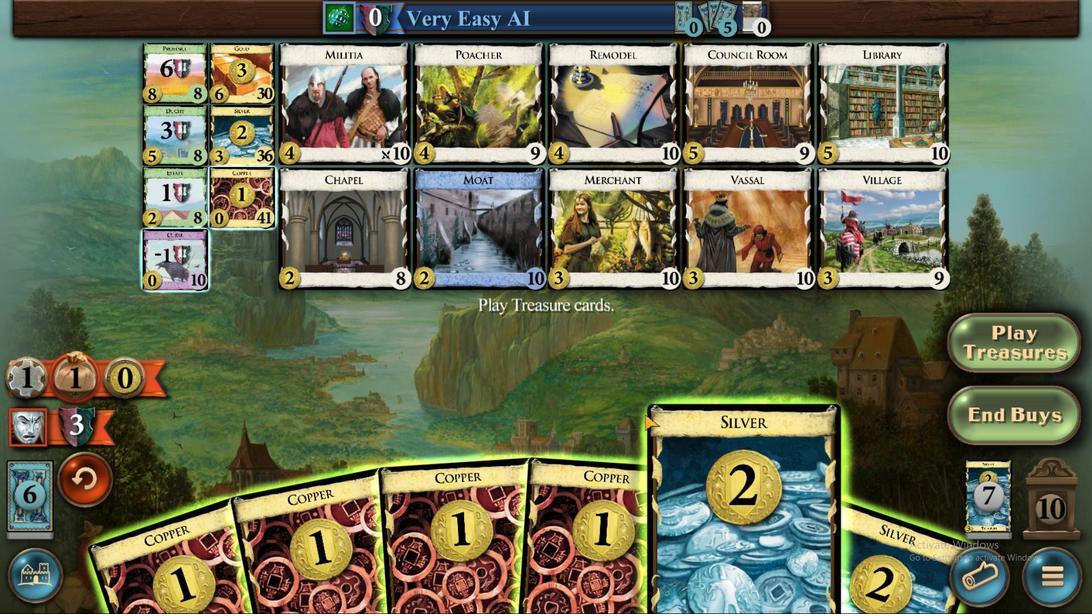 
Action: Mouse moved to (799, 503)
Screenshot: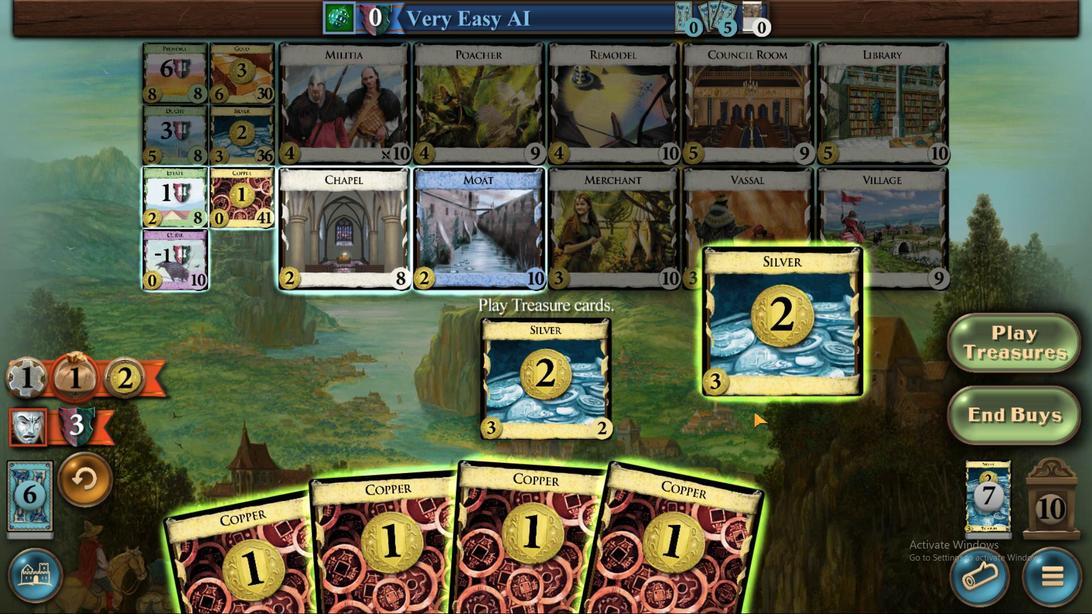 
Action: Mouse pressed left at (804, 519)
Screenshot: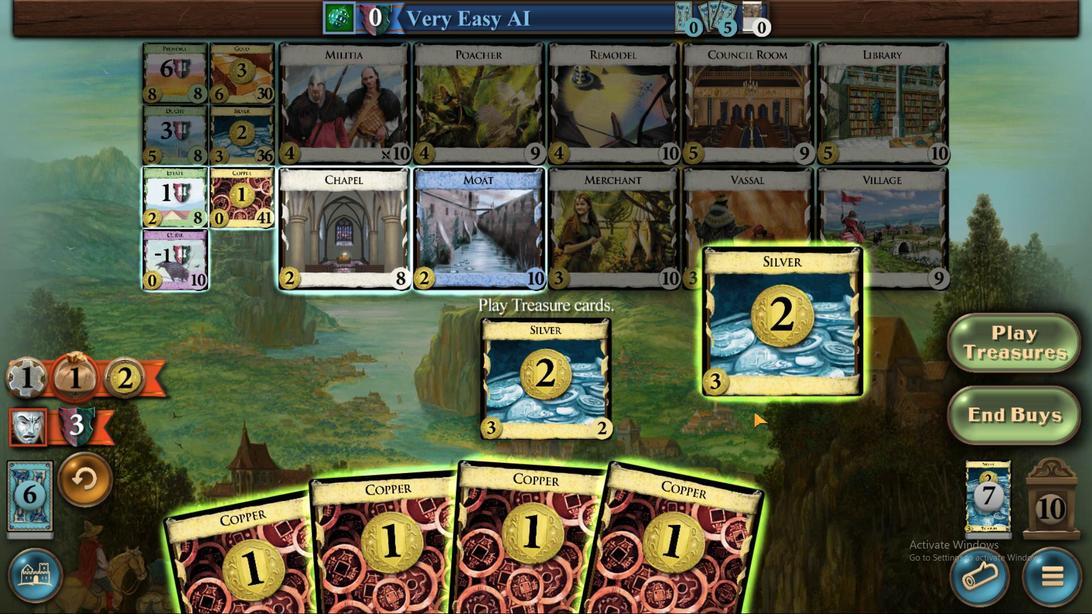 
Action: Mouse moved to (726, 513)
Screenshot: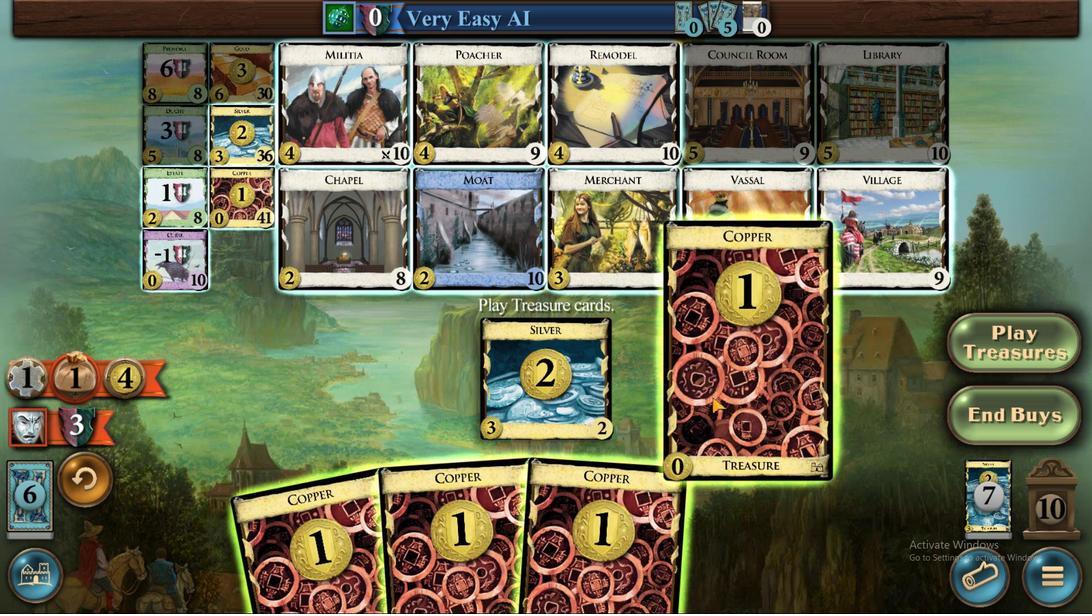 
Action: Mouse pressed left at (726, 513)
Screenshot: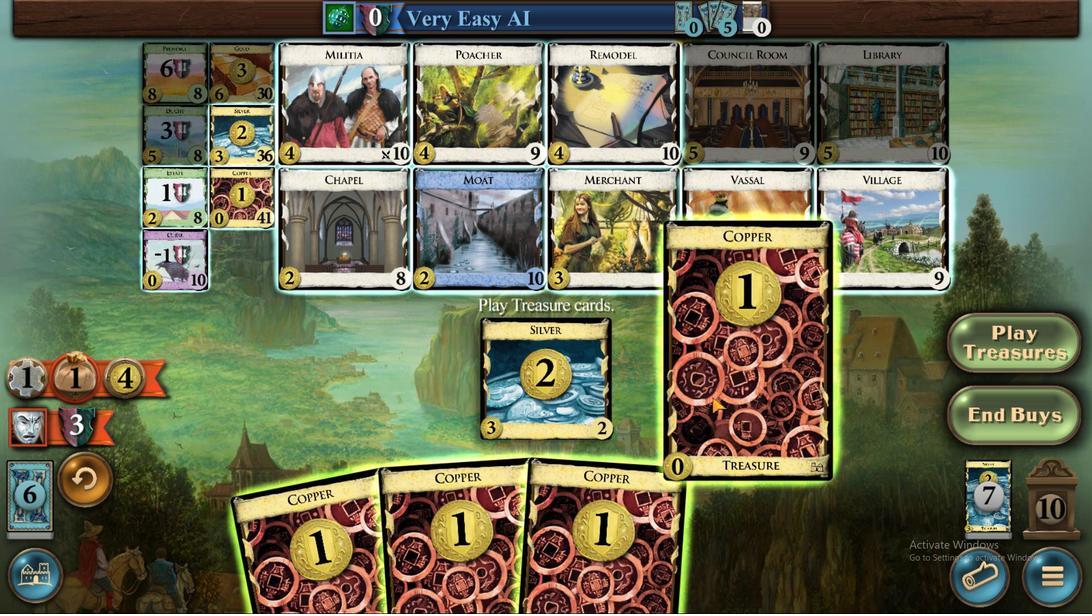 
Action: Mouse moved to (683, 504)
Screenshot: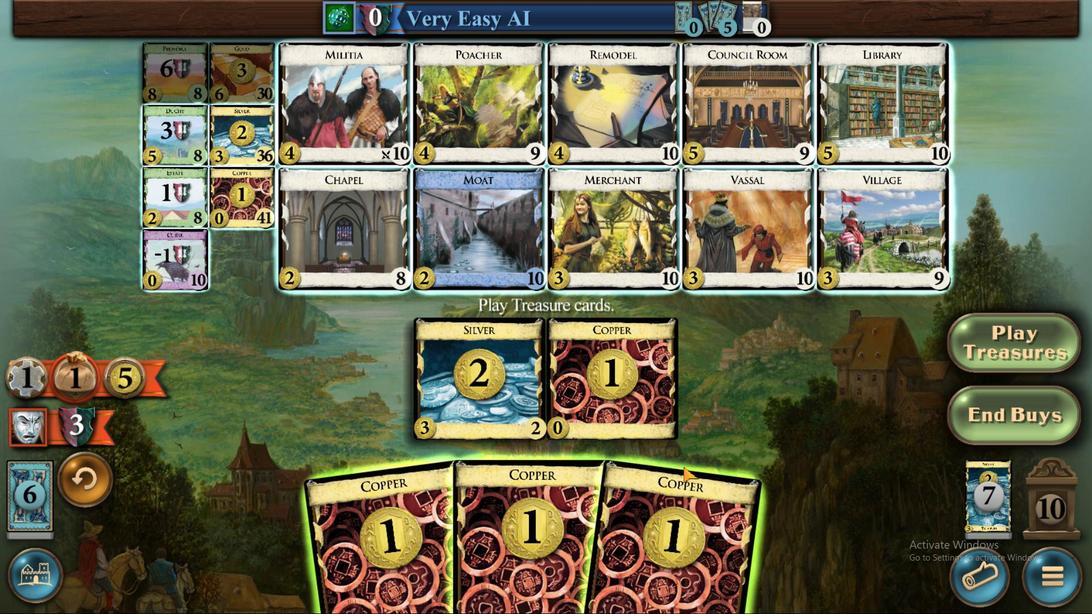 
Action: Mouse pressed left at (683, 504)
Screenshot: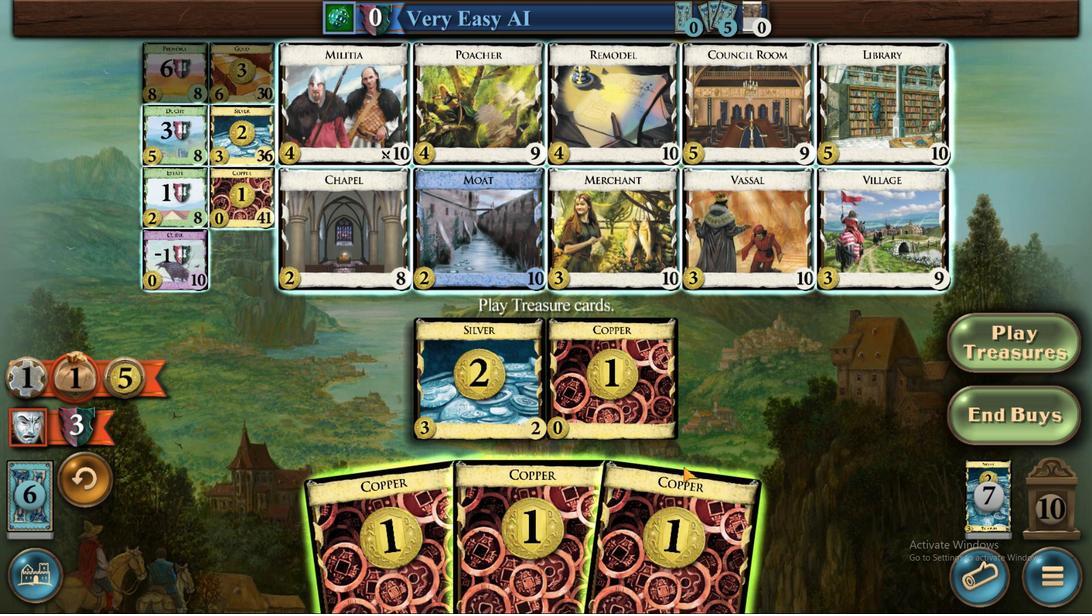 
Action: Mouse moved to (642, 496)
Screenshot: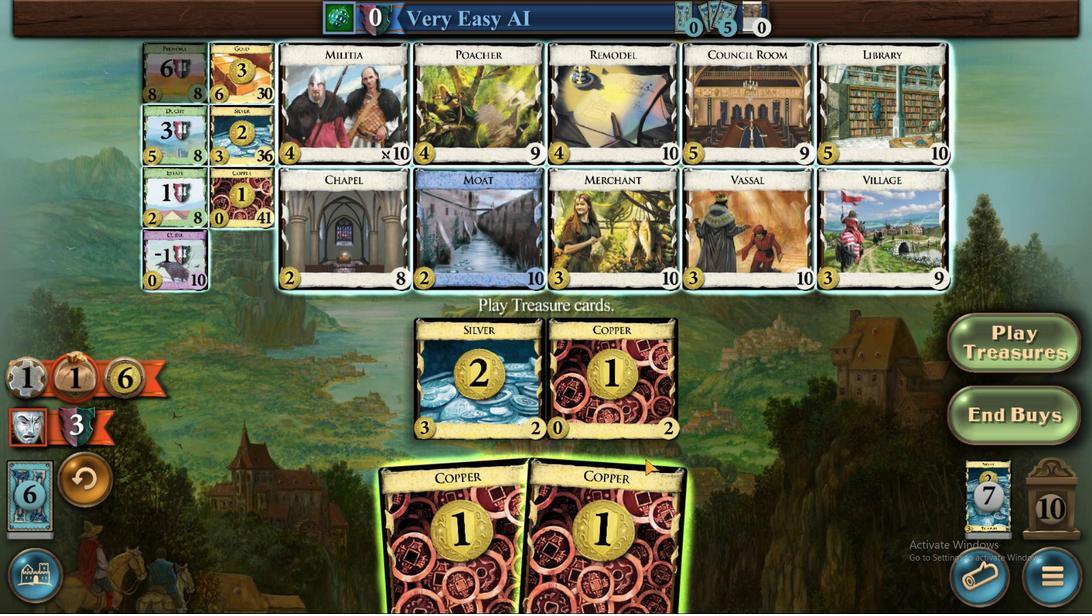 
Action: Mouse pressed left at (642, 496)
Screenshot: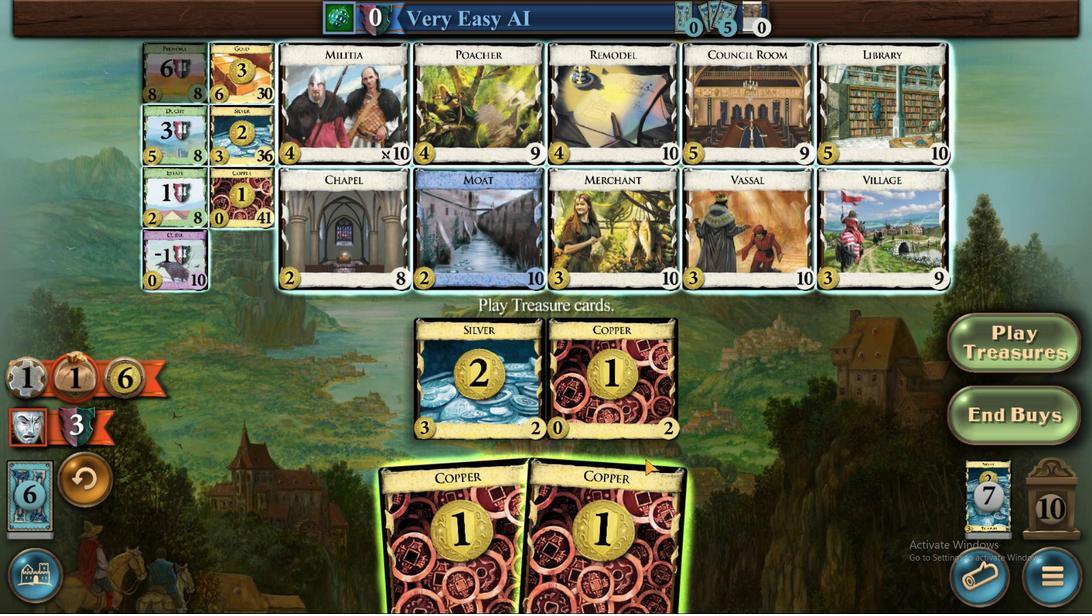 
Action: Mouse moved to (591, 495)
Screenshot: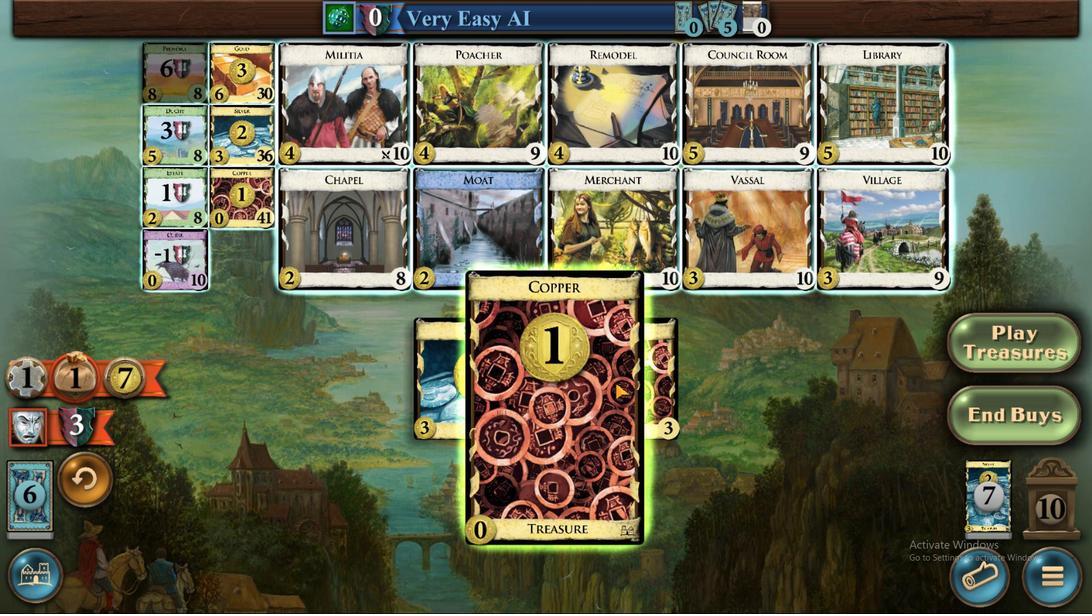 
Action: Mouse pressed left at (591, 495)
Screenshot: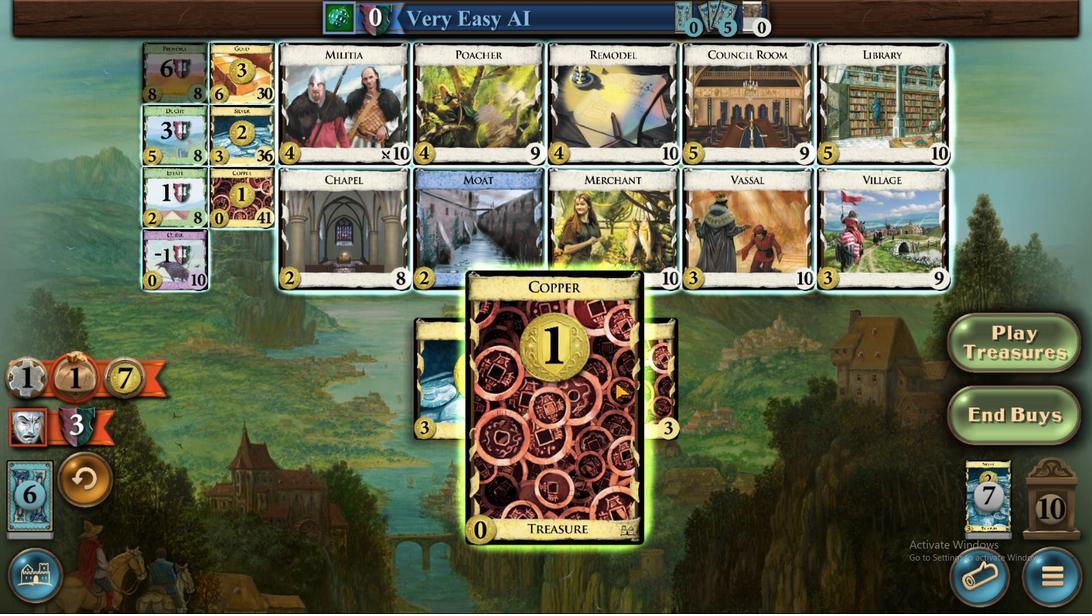 
Action: Mouse moved to (167, 63)
Screenshot: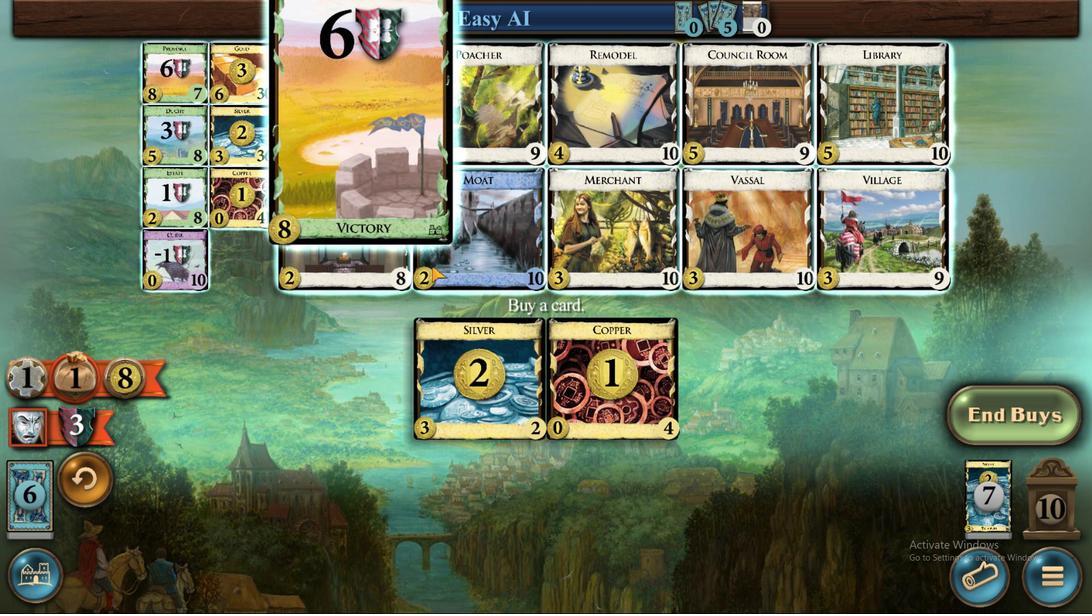 
Action: Mouse pressed left at (161, 61)
Screenshot: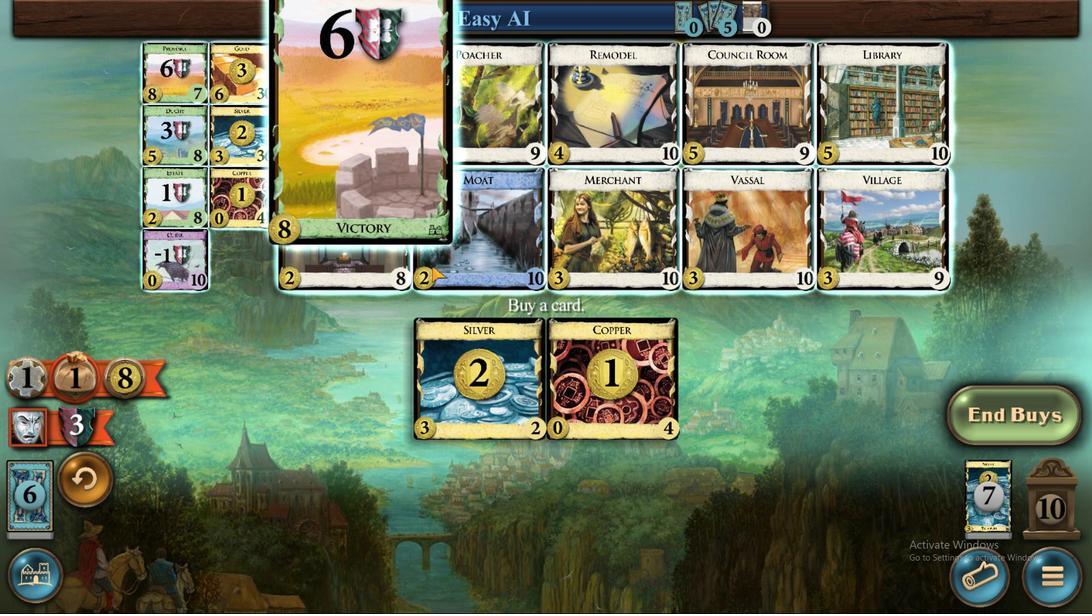 
Action: Mouse moved to (611, 509)
Screenshot: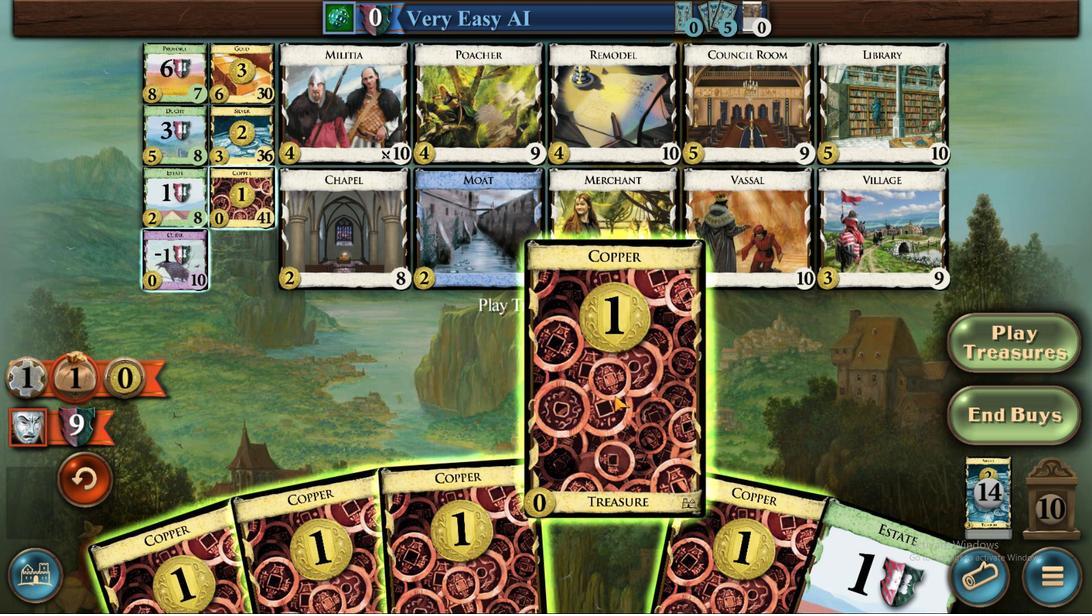 
Action: Mouse pressed left at (611, 509)
Screenshot: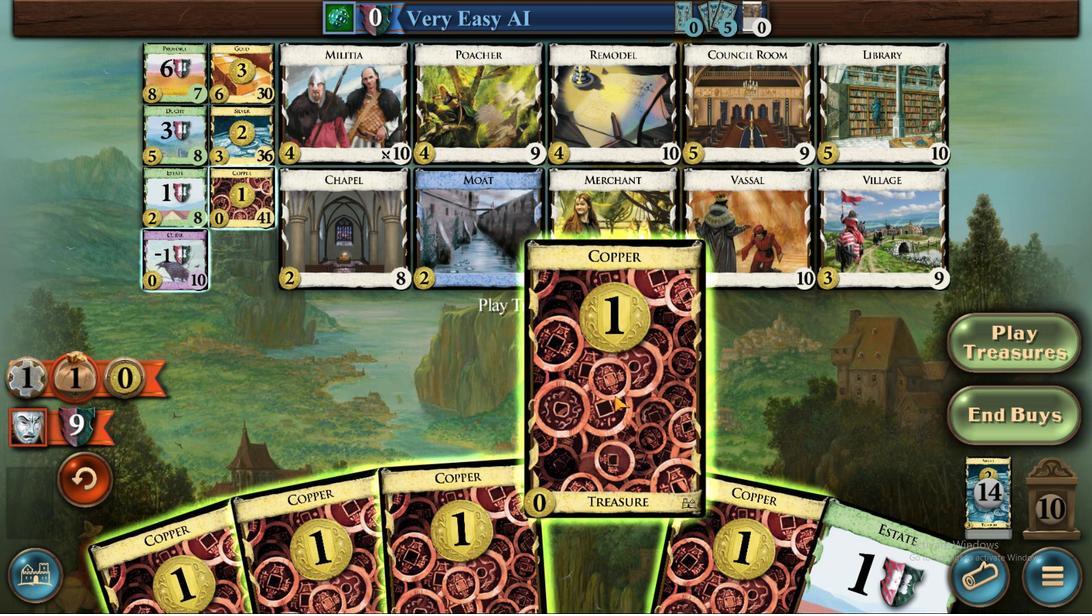 
Action: Mouse moved to (536, 505)
Screenshot: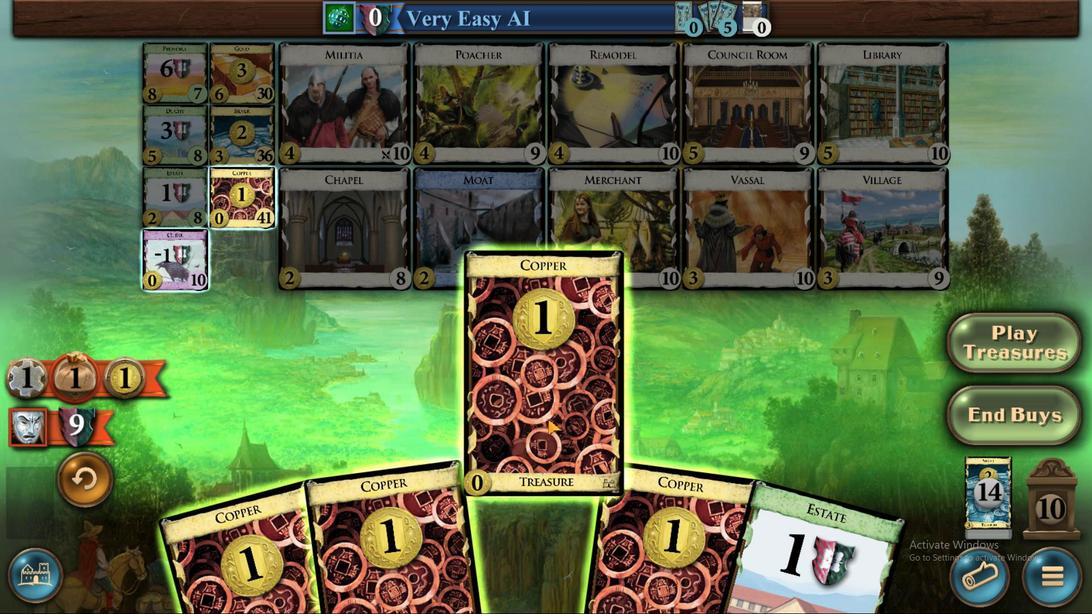 
Action: Mouse pressed left at (536, 509)
Screenshot: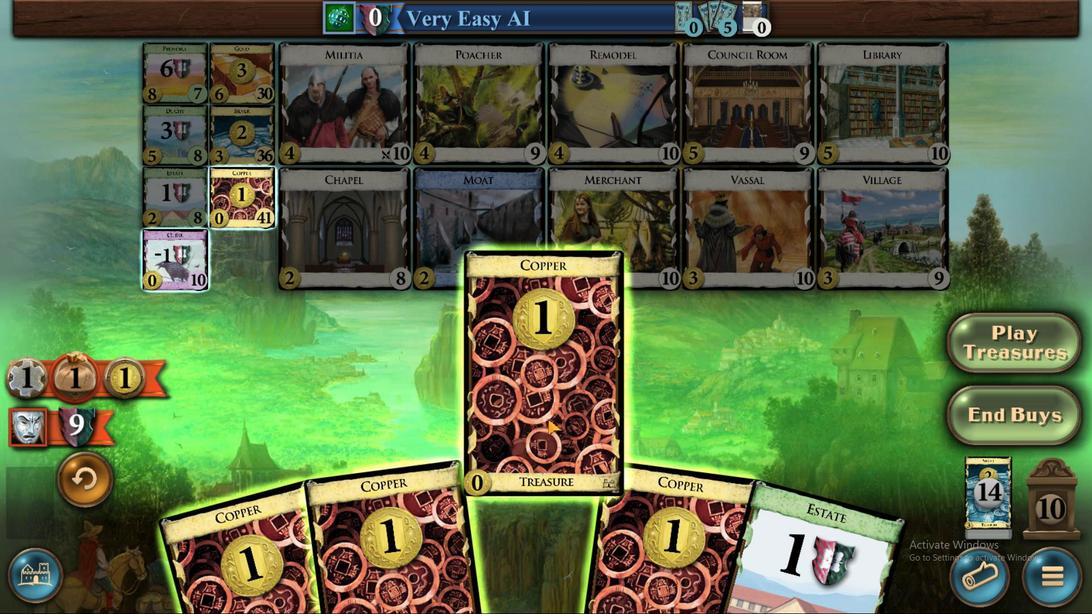 
Action: Mouse moved to (457, 497)
Screenshot: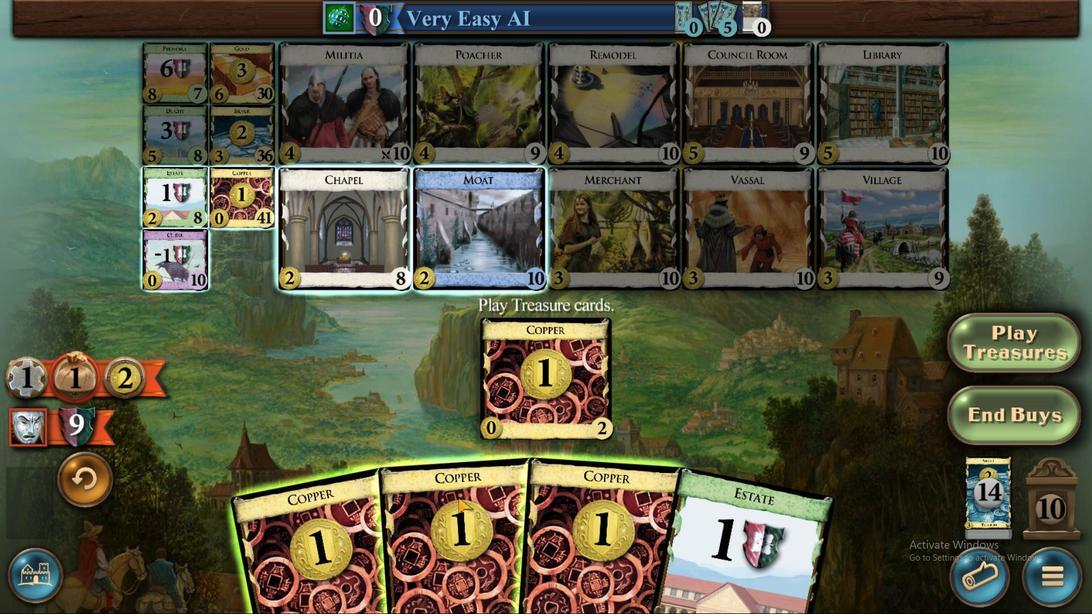 
Action: Mouse pressed left at (457, 497)
Screenshot: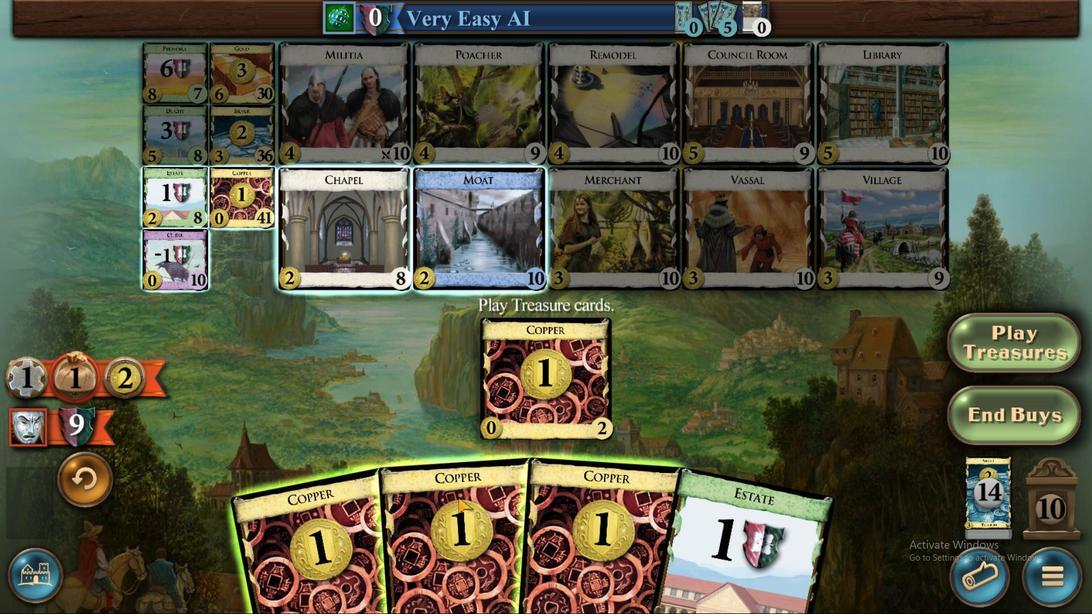
Action: Mouse moved to (235, 137)
Screenshot: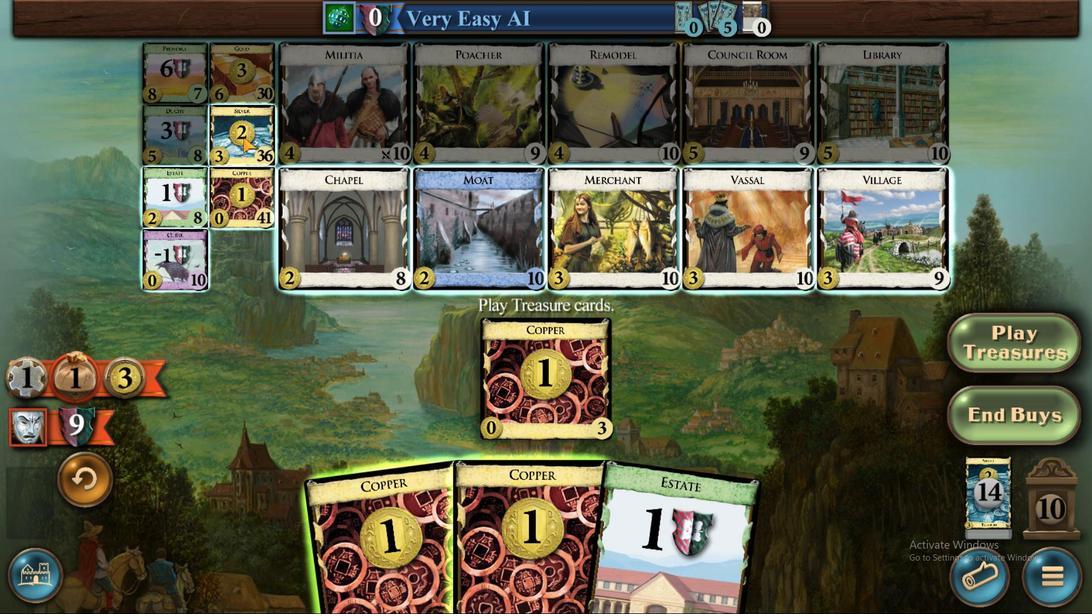
Action: Mouse pressed left at (235, 137)
Screenshot: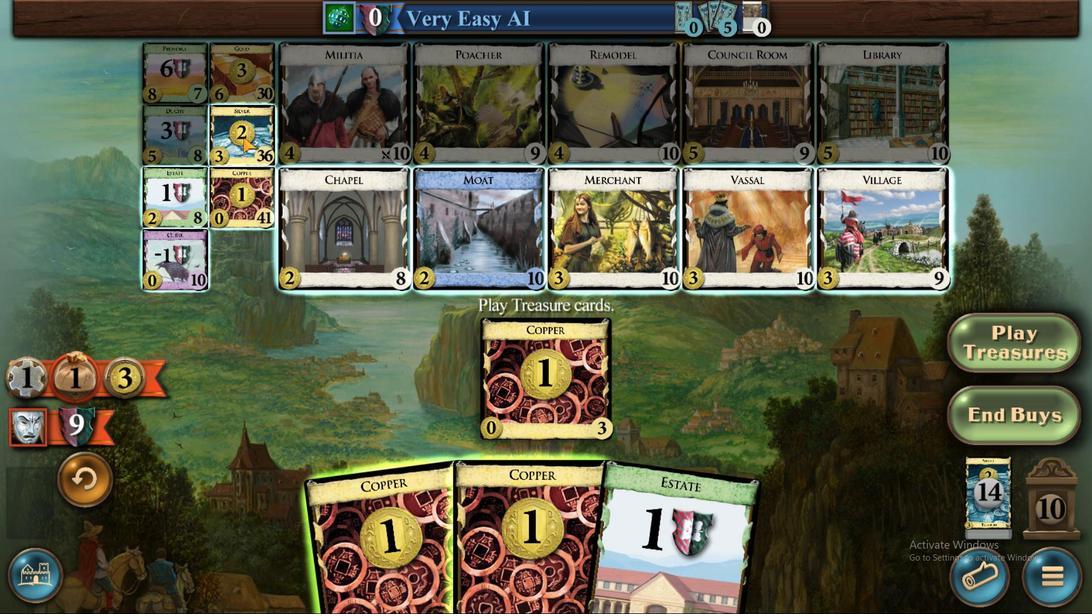 
Action: Mouse moved to (496, 511)
Screenshot: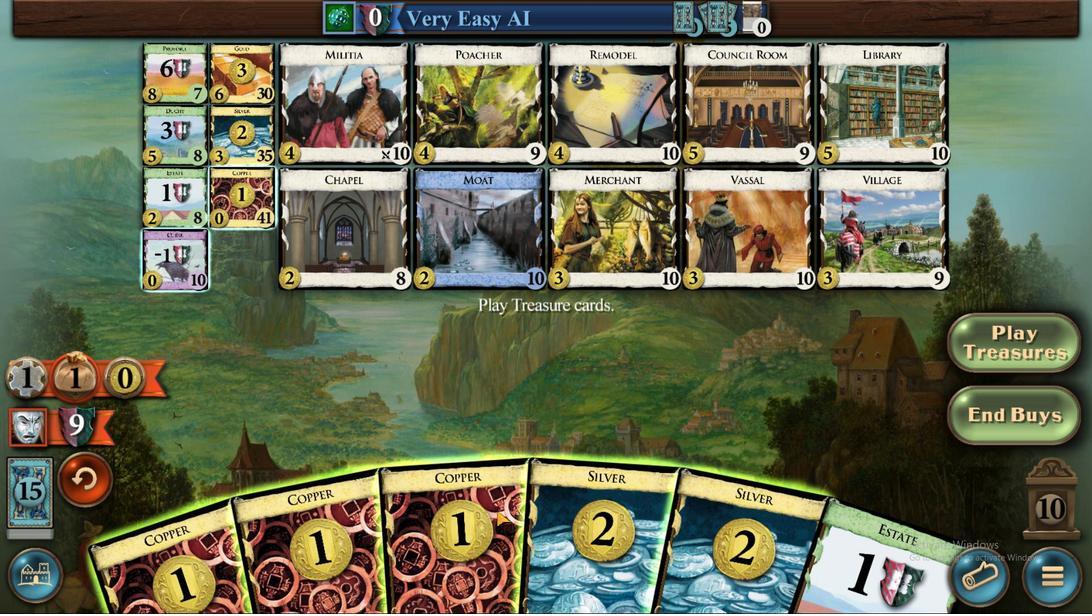 
Action: Mouse pressed left at (496, 511)
Screenshot: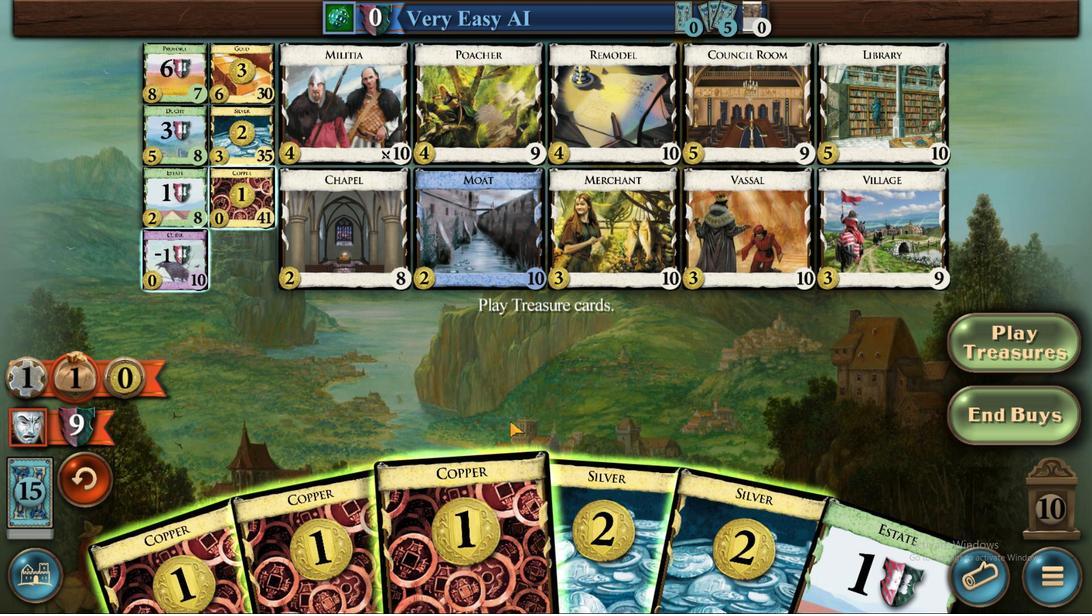 
Action: Mouse moved to (543, 535)
Screenshot: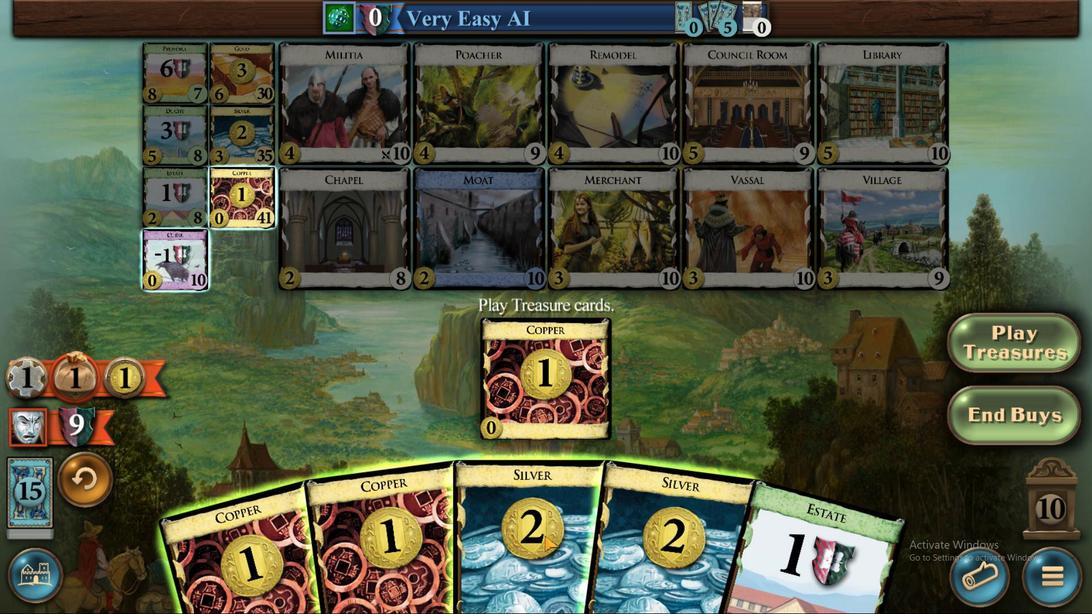 
Action: Mouse pressed left at (543, 535)
Screenshot: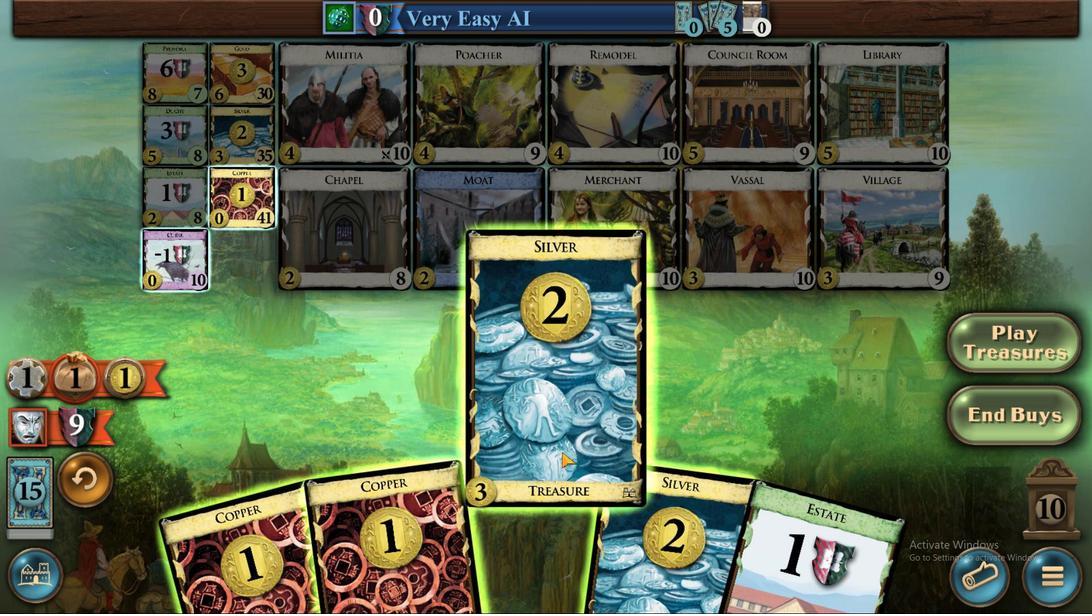 
Action: Mouse moved to (565, 521)
Screenshot: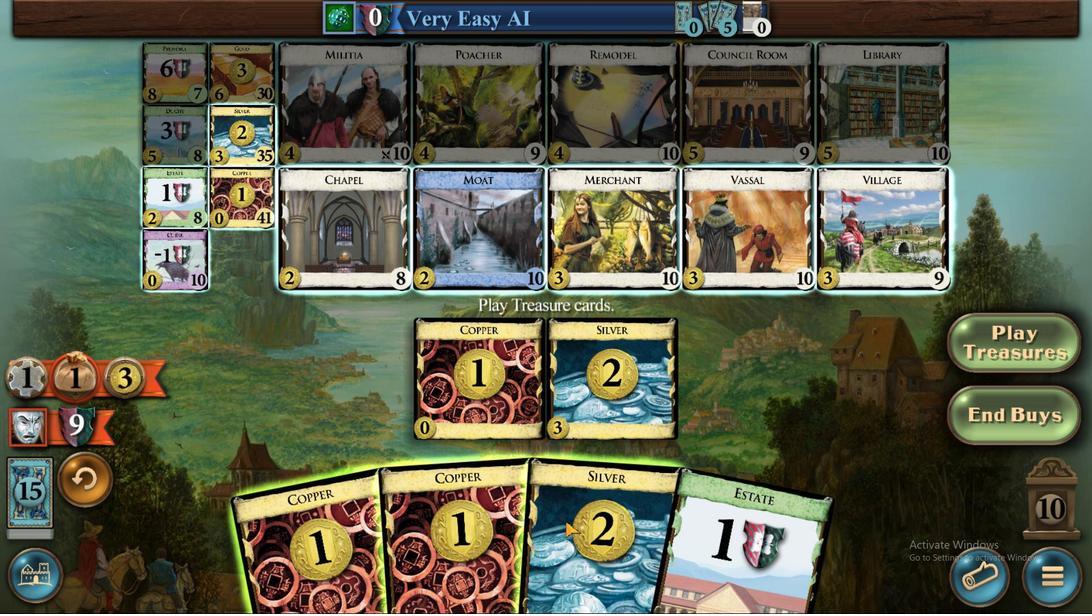 
Action: Mouse pressed left at (565, 521)
Screenshot: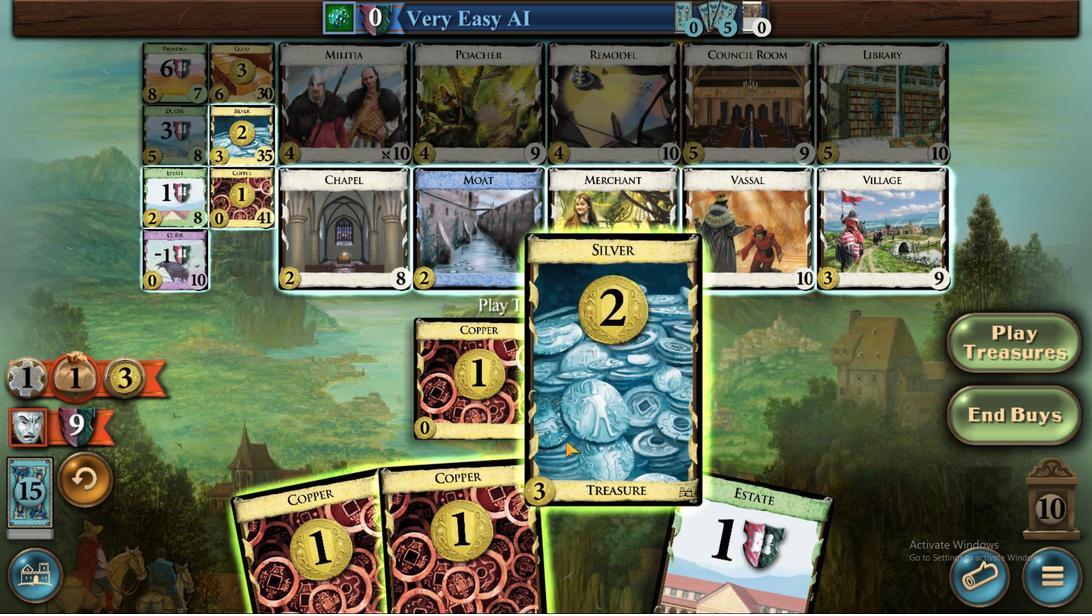 
Action: Mouse moved to (505, 548)
Screenshot: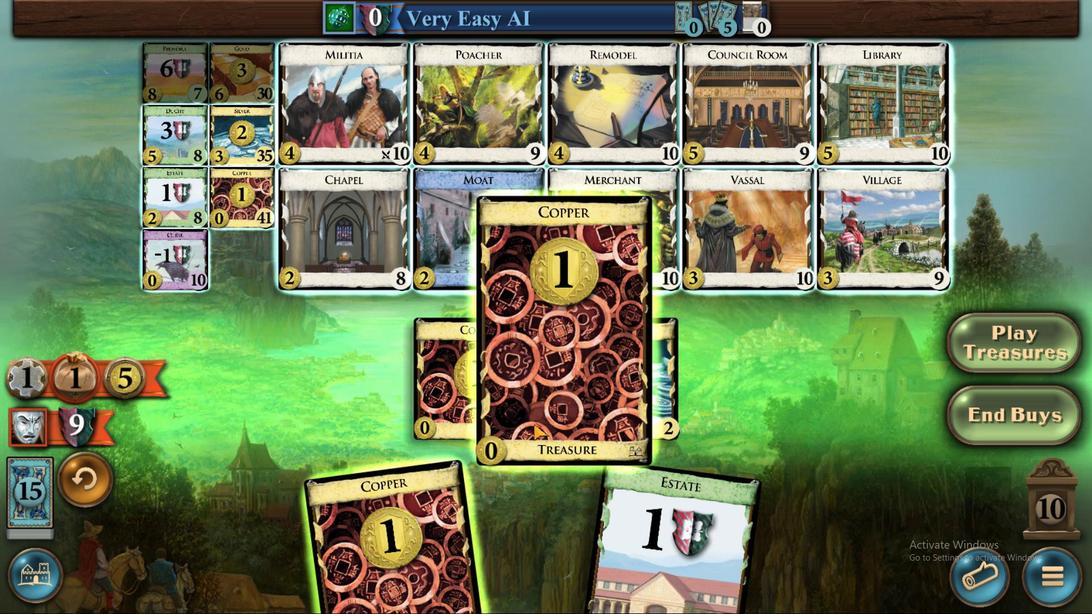 
Action: Mouse pressed left at (505, 548)
Screenshot: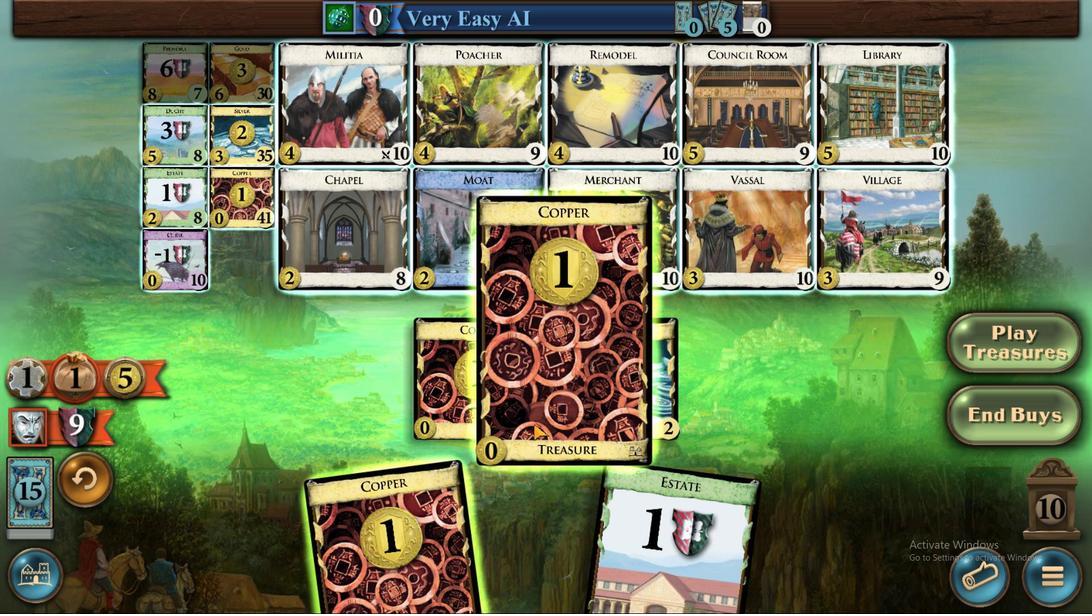 
Action: Mouse moved to (239, 66)
Screenshot: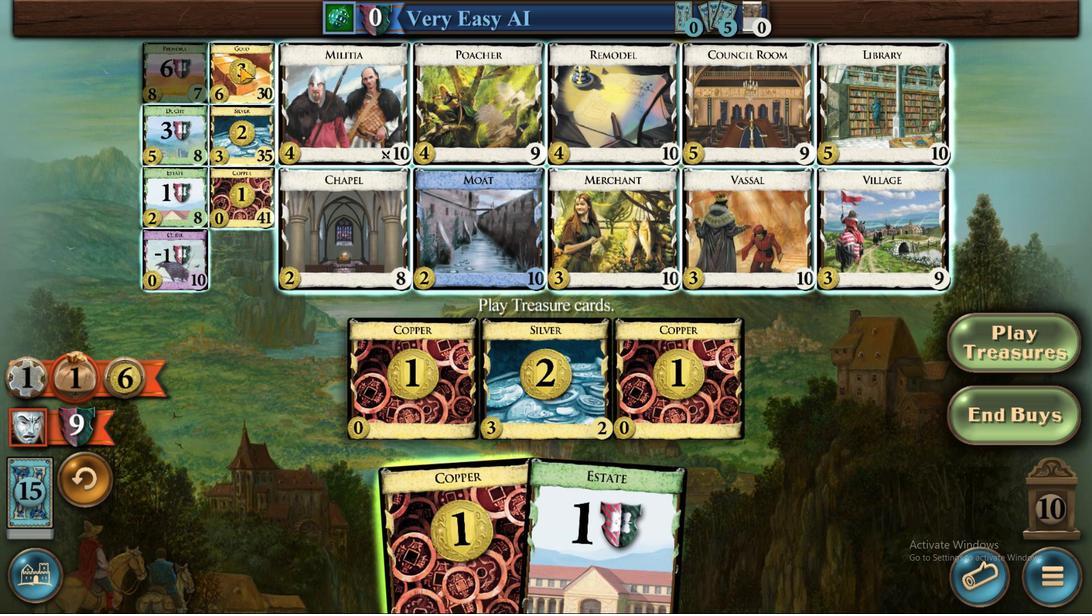 
Action: Mouse pressed left at (239, 66)
Screenshot: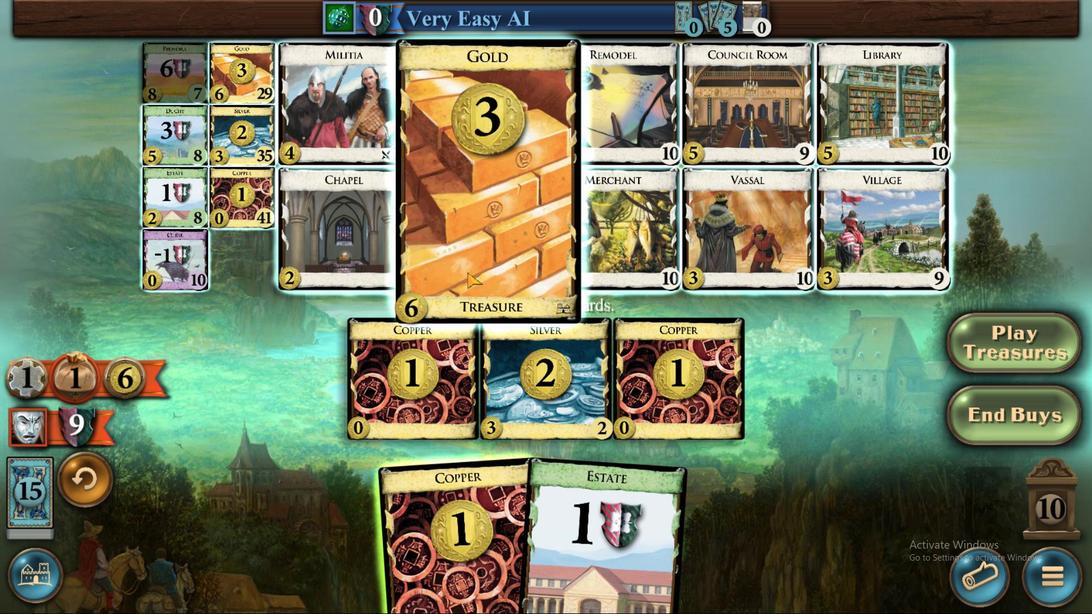 
Action: Mouse moved to (748, 557)
Screenshot: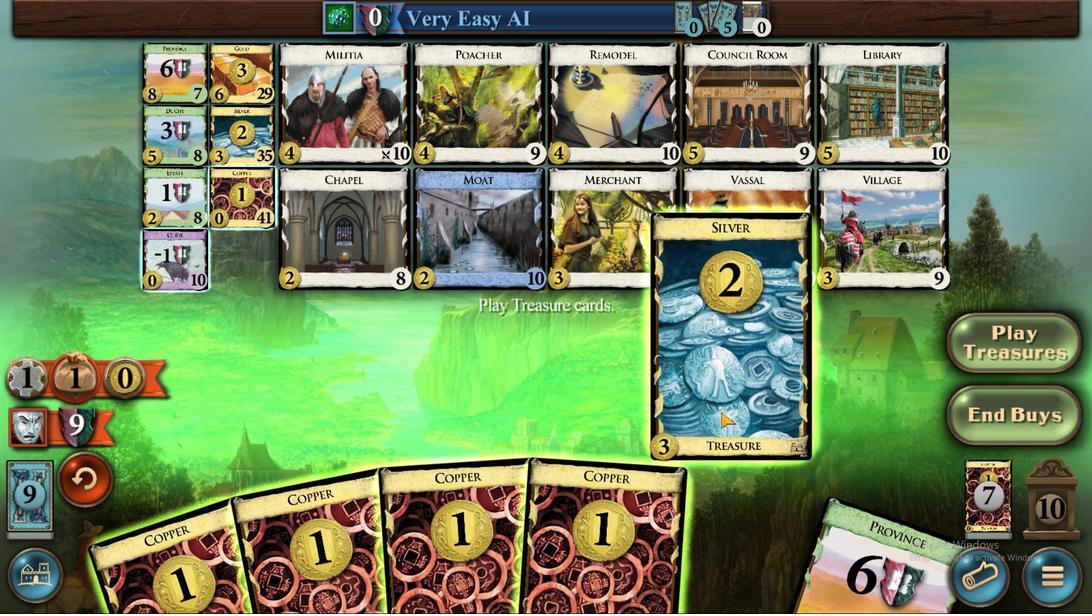 
Action: Mouse pressed left at (748, 559)
Screenshot: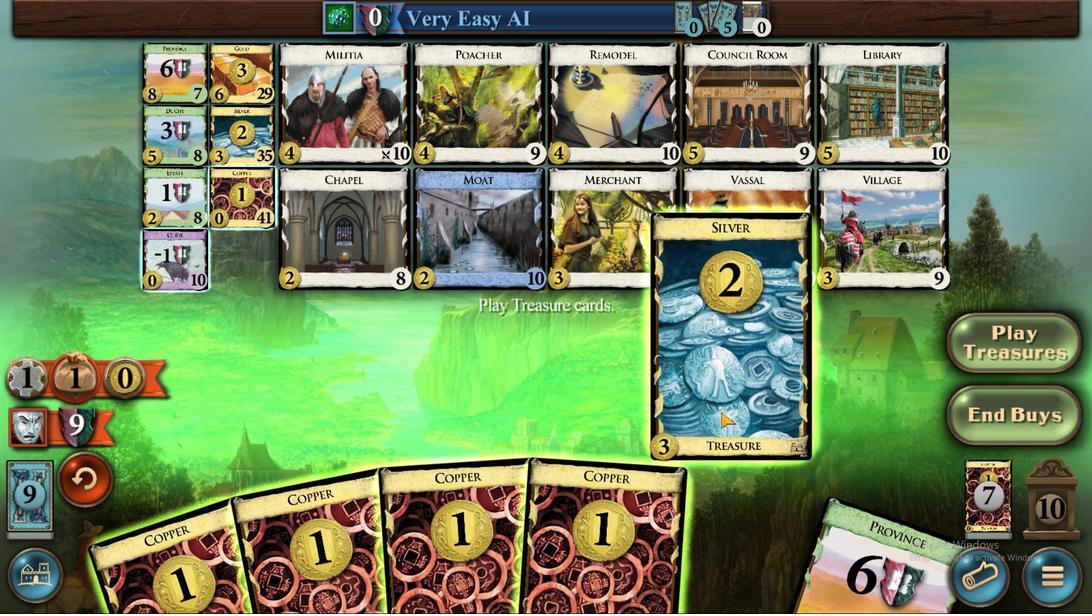 
Action: Mouse moved to (690, 529)
Screenshot: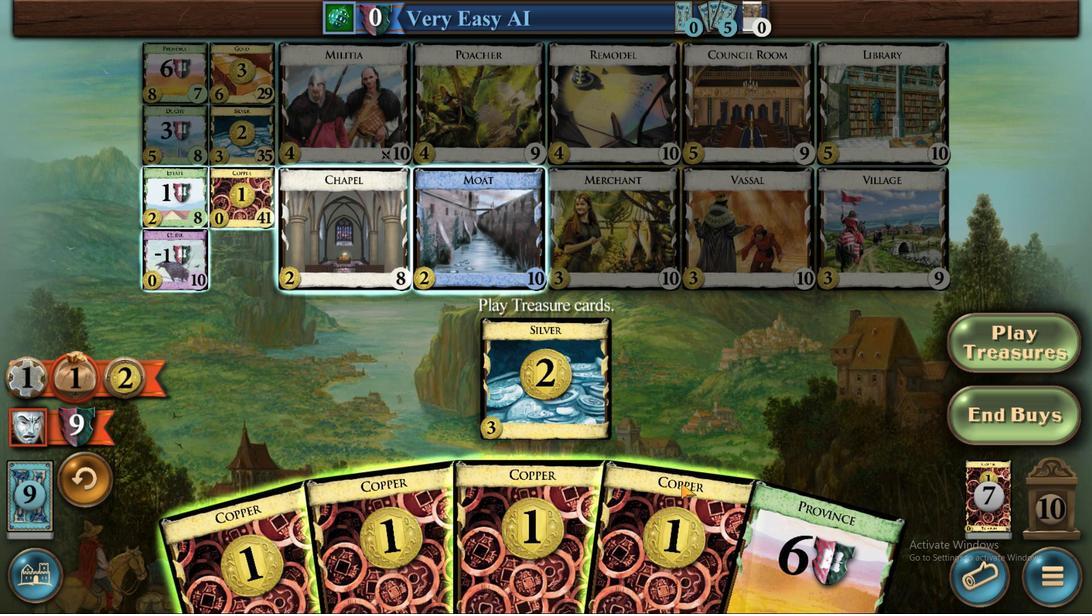 
Action: Mouse pressed left at (690, 529)
Screenshot: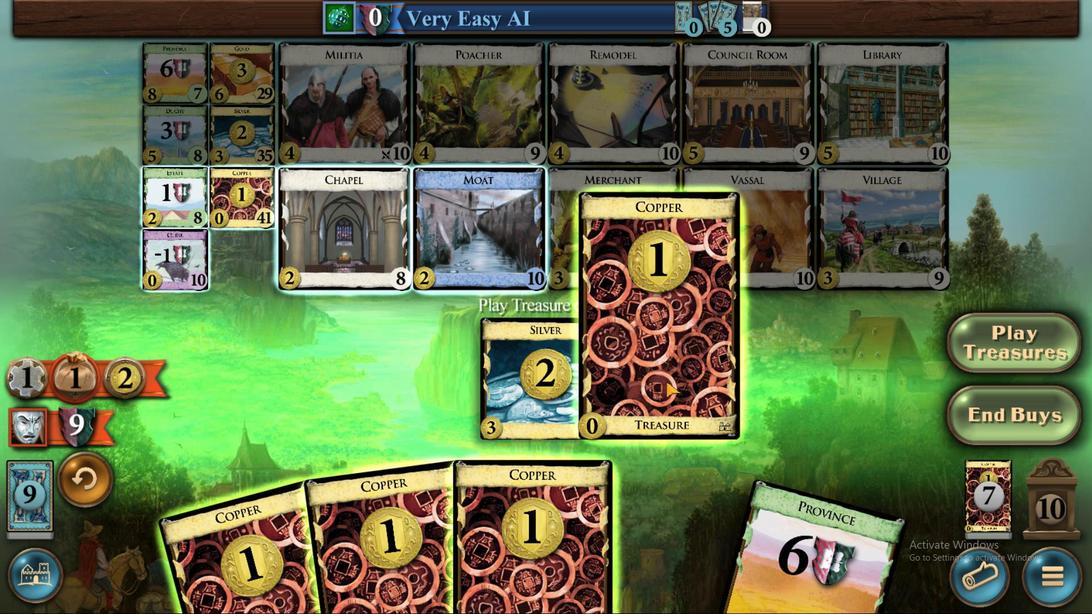 
Action: Mouse moved to (609, 516)
Screenshot: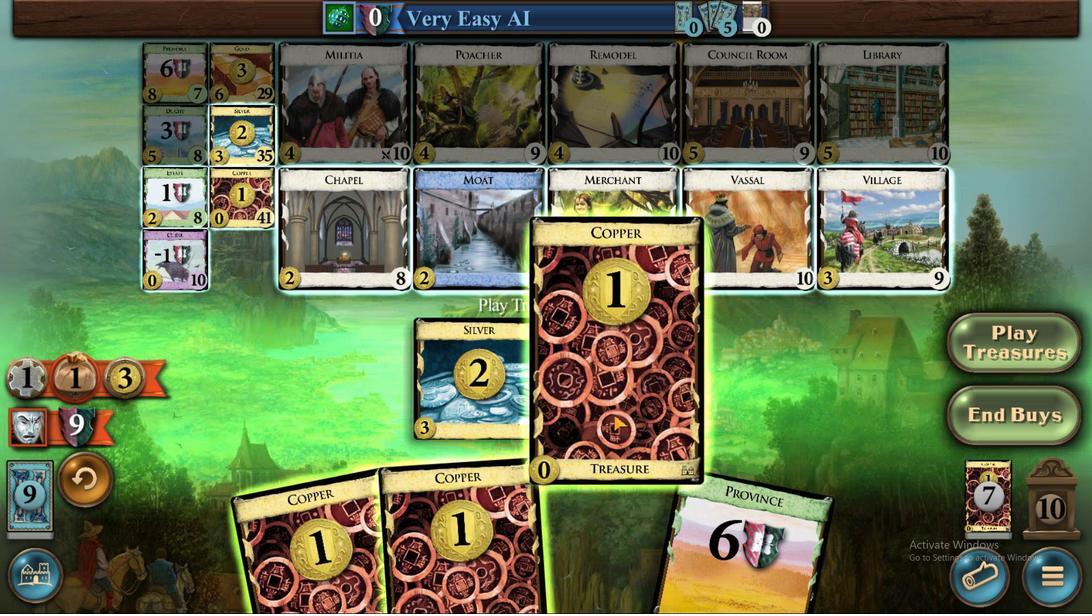
Action: Mouse pressed left at (609, 516)
Screenshot: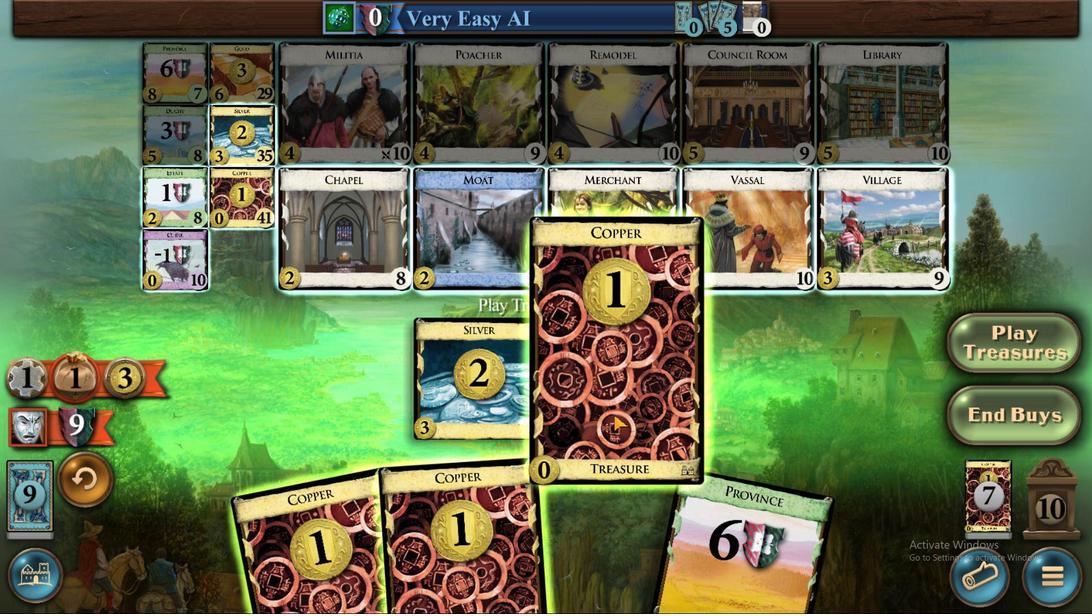 
Action: Mouse moved to (558, 514)
Screenshot: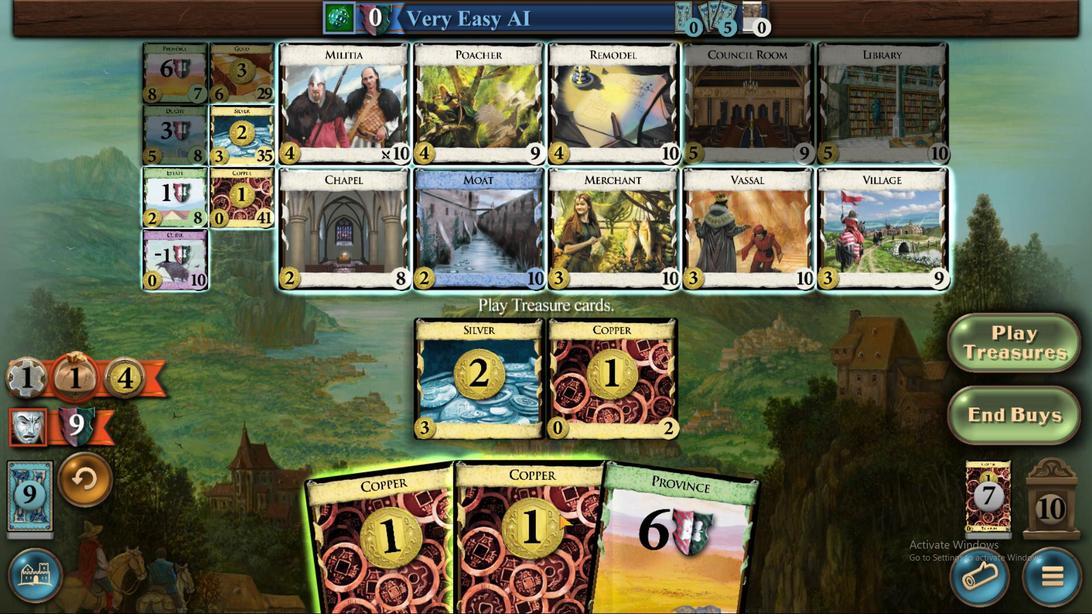 
Action: Mouse pressed left at (558, 514)
Screenshot: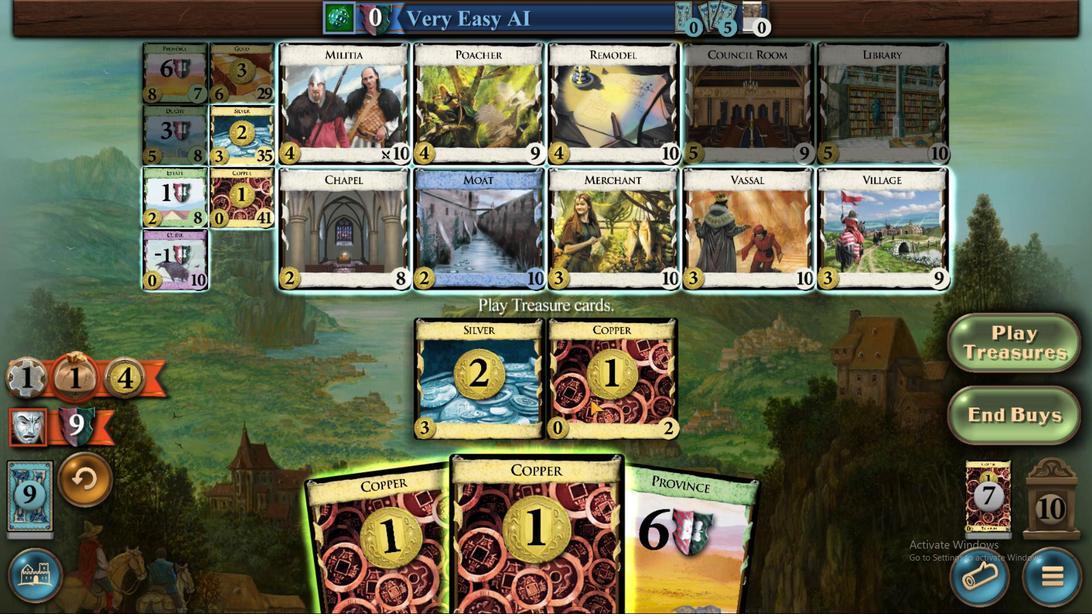 
Action: Mouse moved to (508, 509)
Screenshot: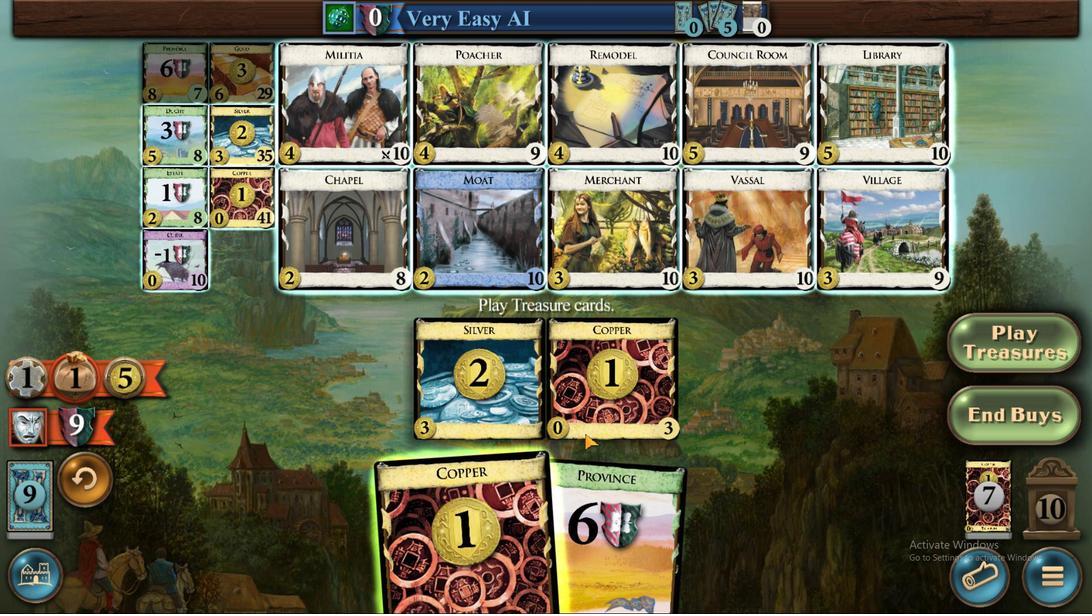 
Action: Mouse pressed left at (508, 509)
Screenshot: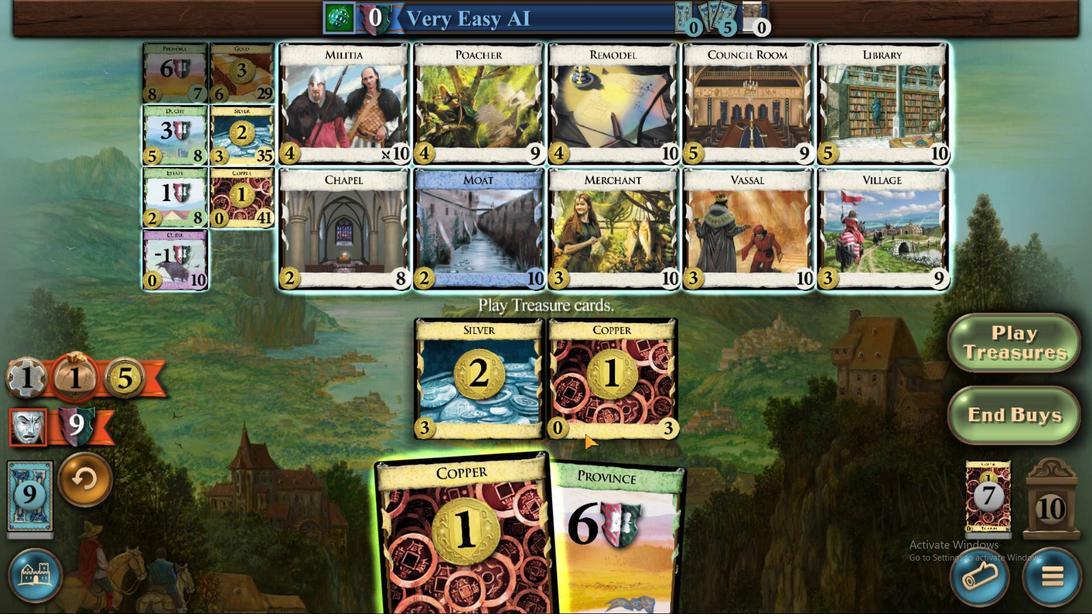 
Action: Mouse moved to (239, 65)
Screenshot: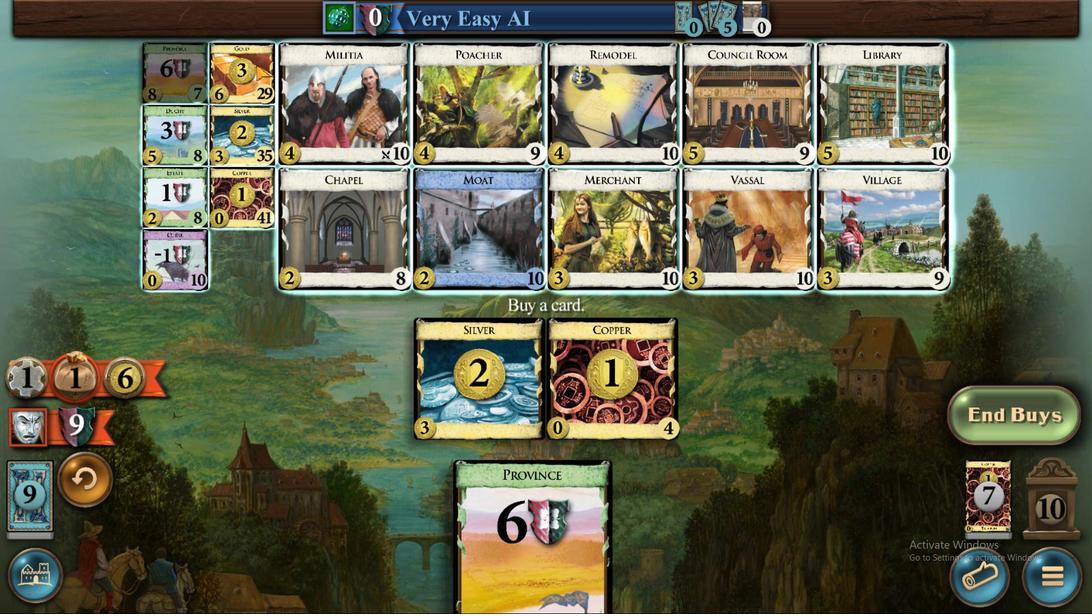 
Action: Mouse pressed left at (239, 65)
Screenshot: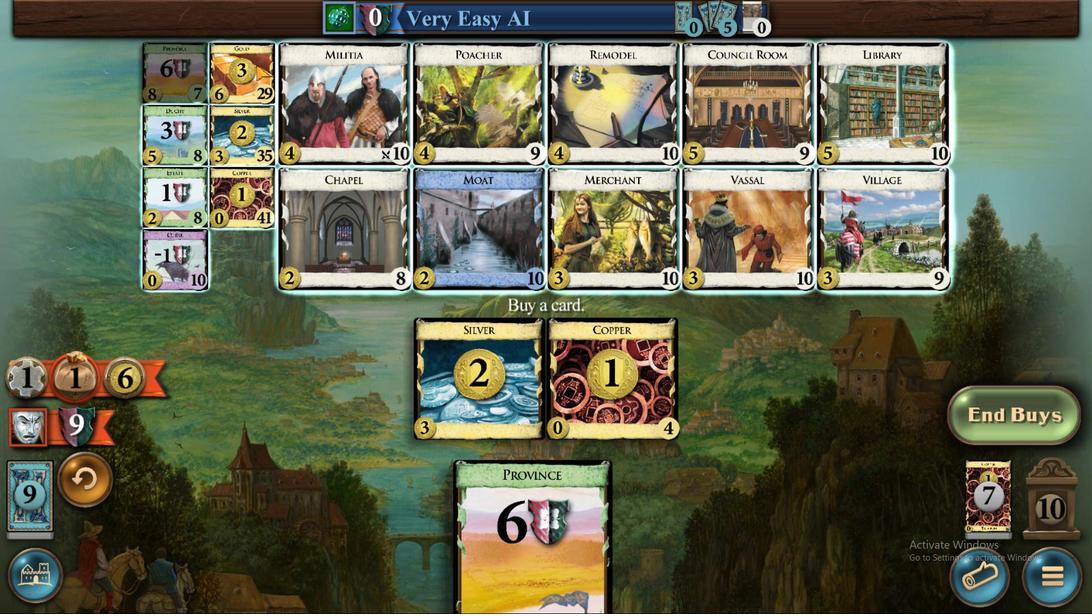 
Action: Mouse moved to (595, 501)
Screenshot: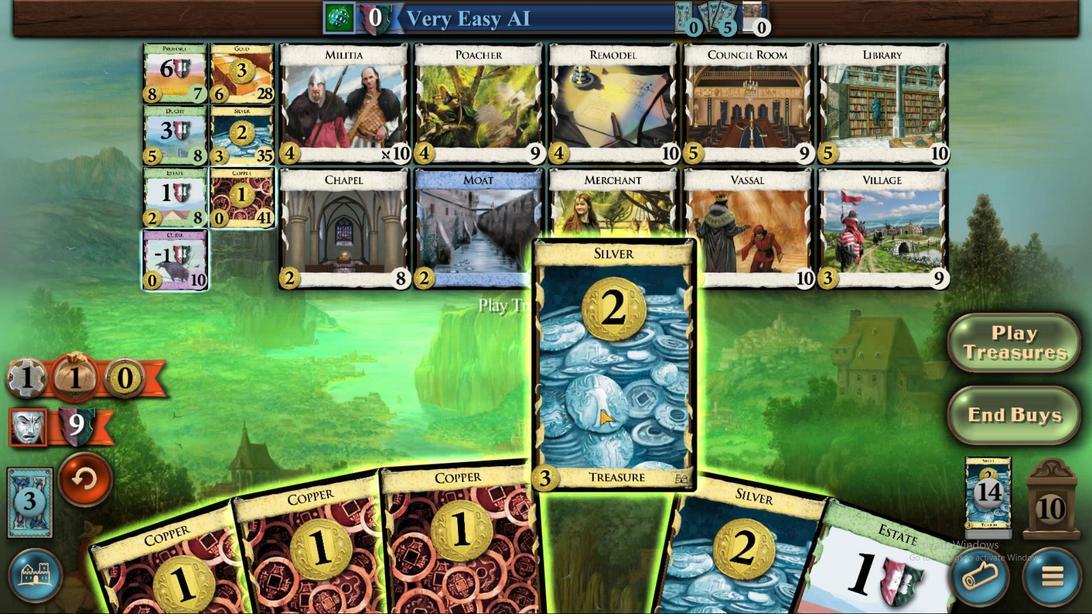 
Action: Mouse pressed left at (595, 501)
Screenshot: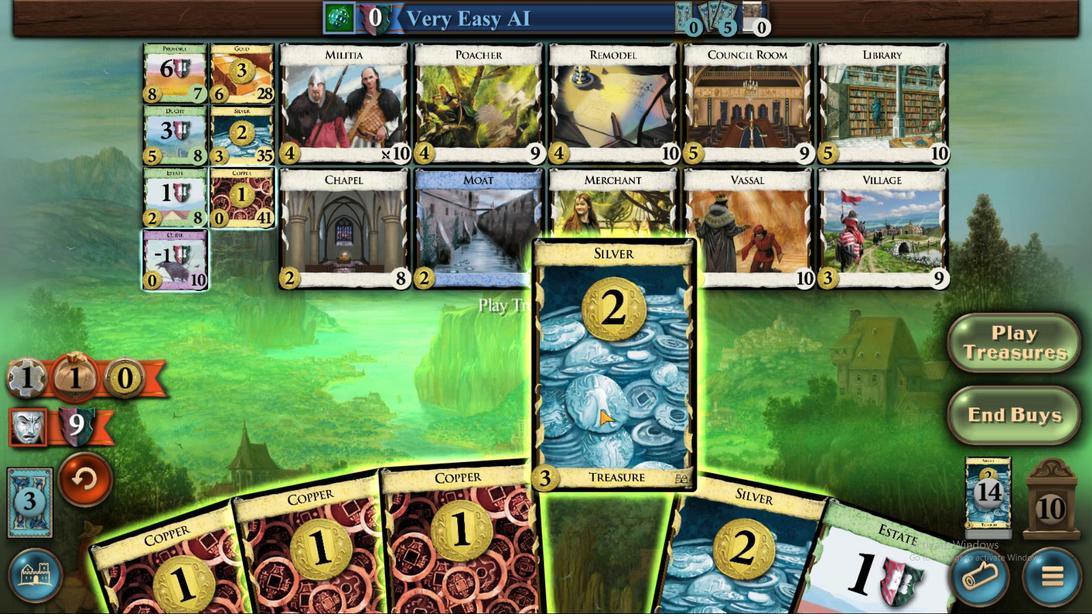 
Action: Mouse moved to (652, 508)
Screenshot: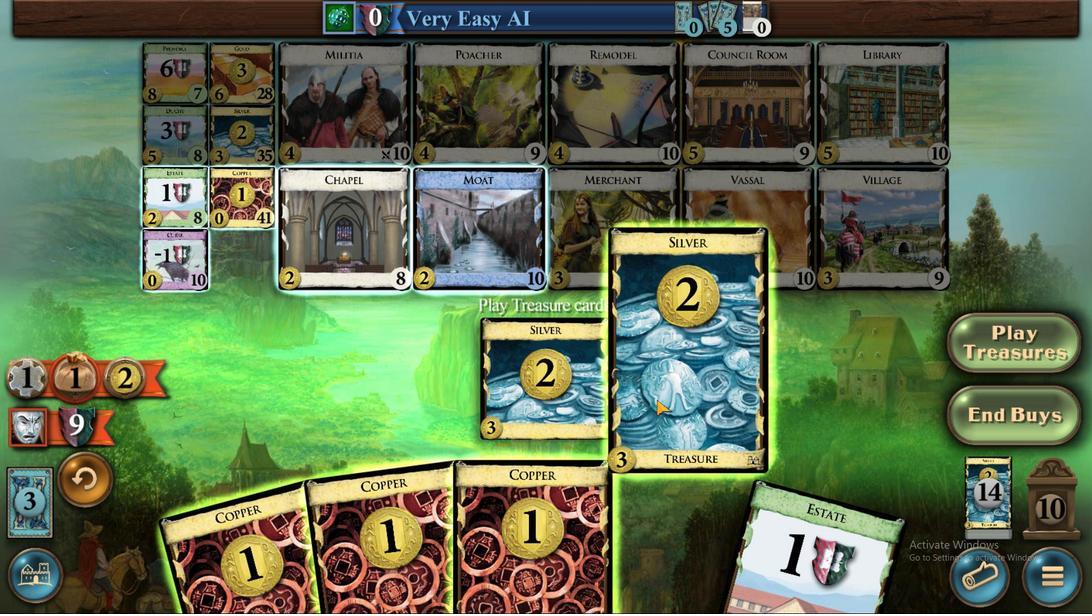 
Action: Mouse pressed left at (649, 513)
Screenshot: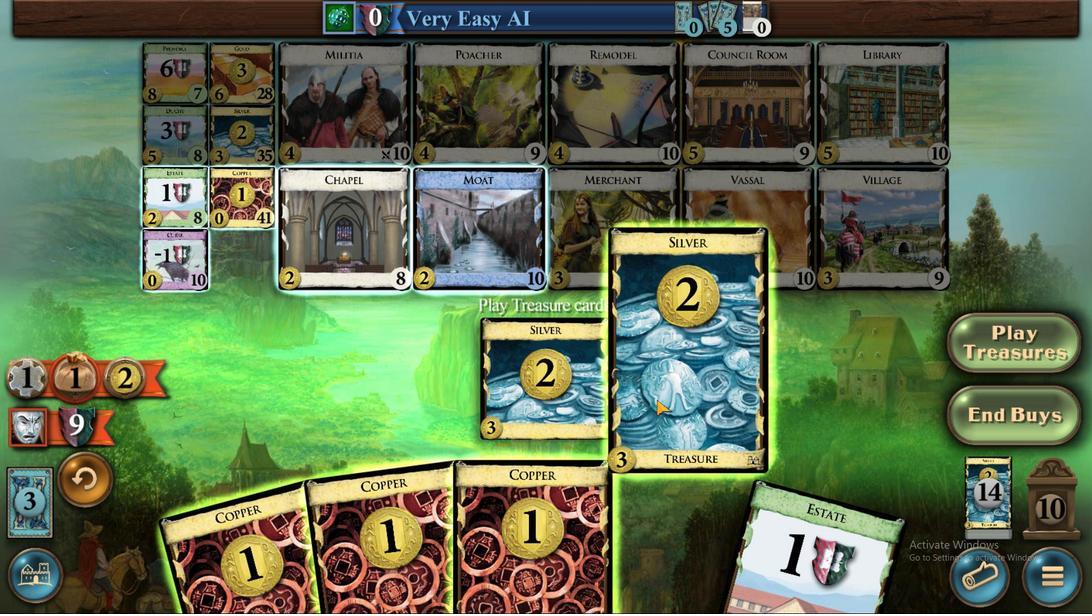 
Action: Mouse moved to (576, 550)
Screenshot: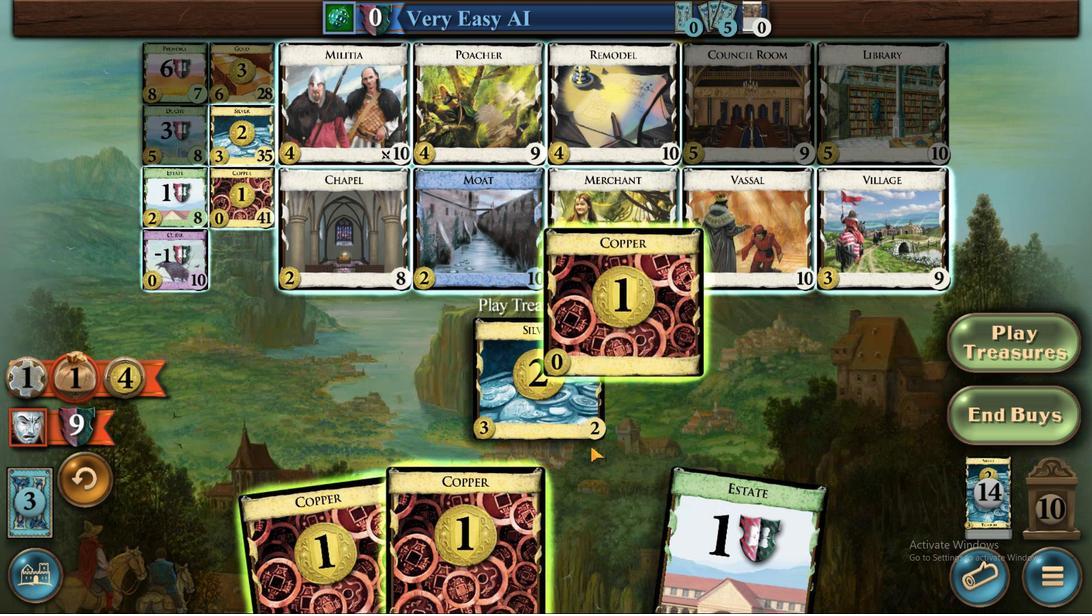 
Action: Mouse pressed left at (574, 552)
Screenshot: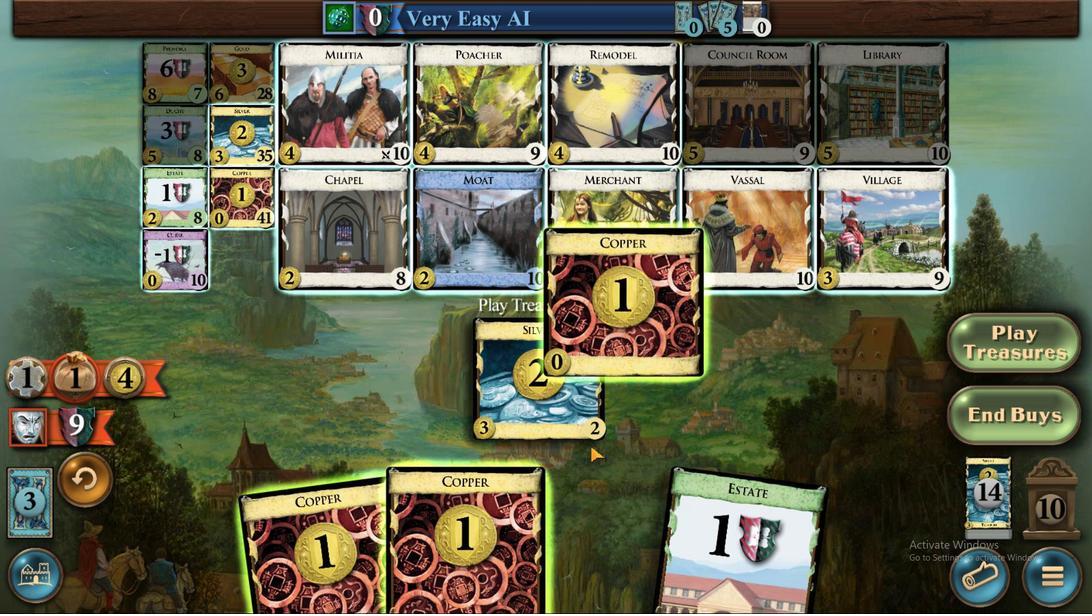 
Action: Mouse moved to (537, 529)
Screenshot: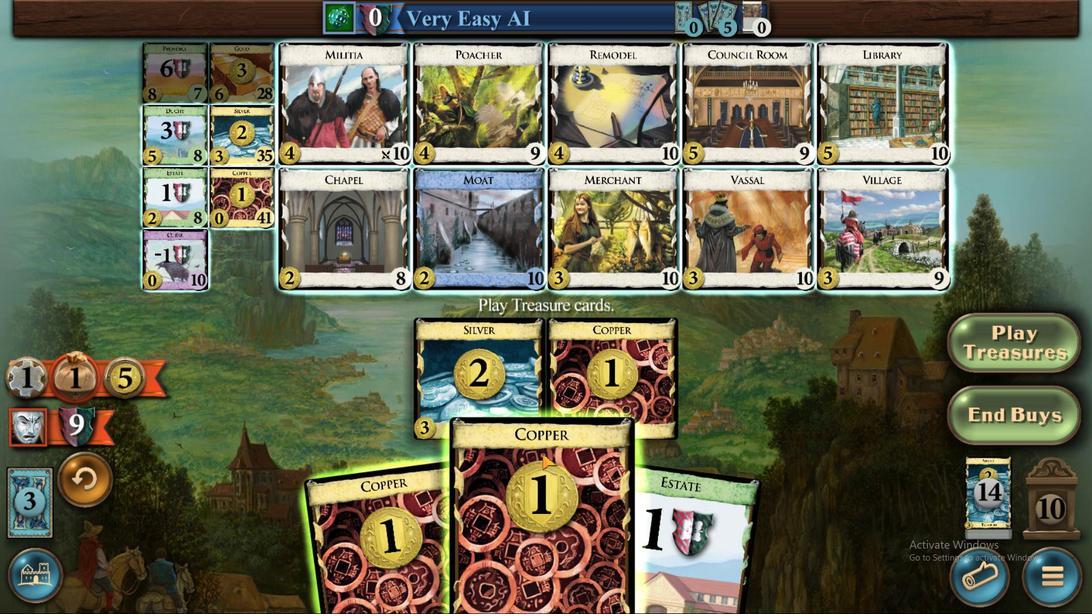 
Action: Mouse pressed left at (537, 529)
Screenshot: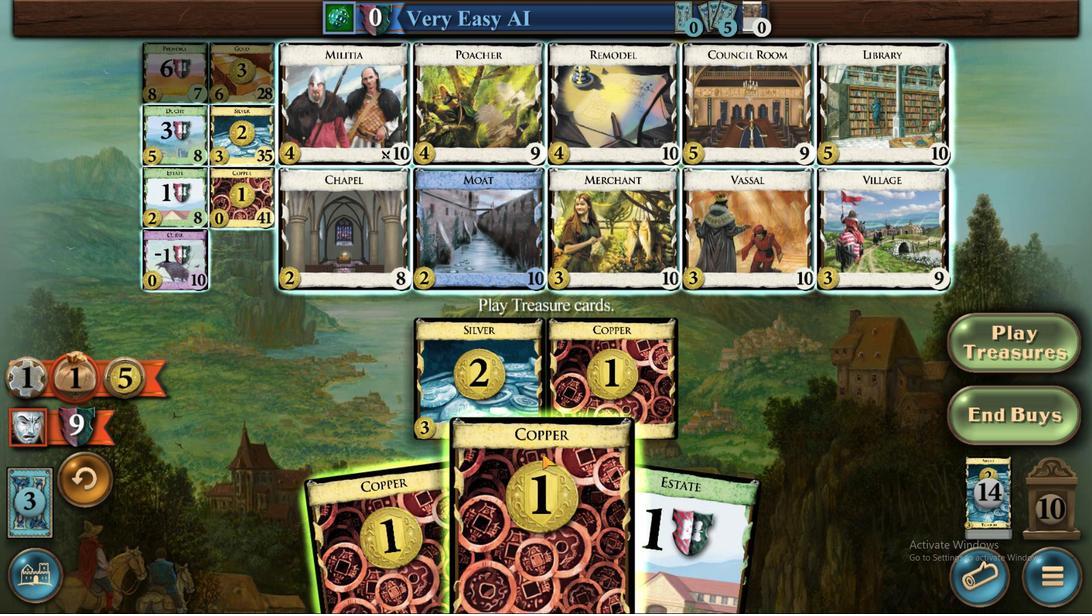 
Action: Mouse moved to (231, 75)
Screenshot: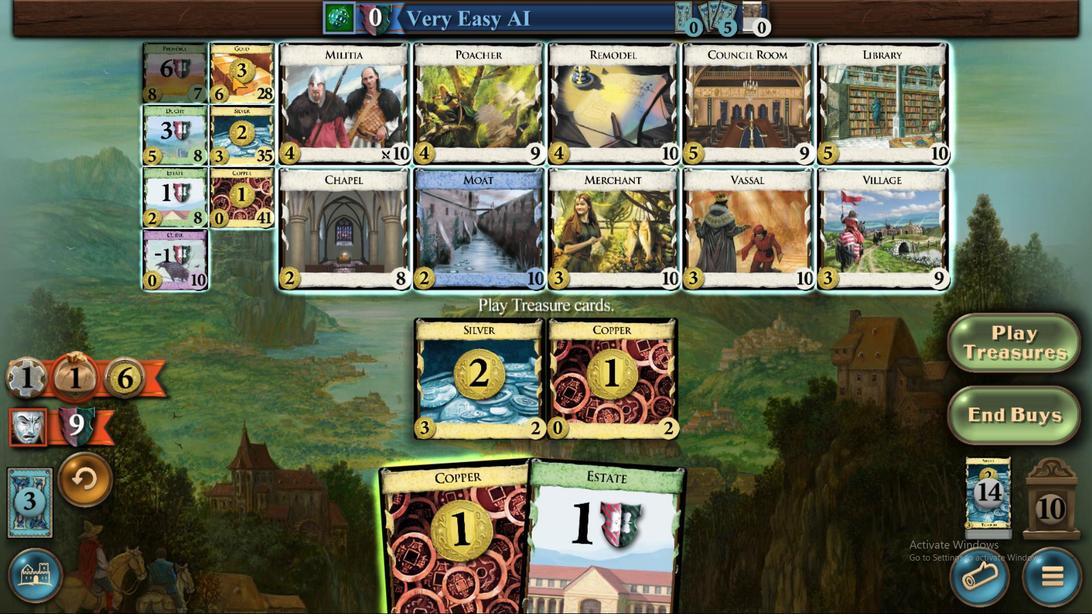 
Action: Mouse pressed left at (231, 75)
Screenshot: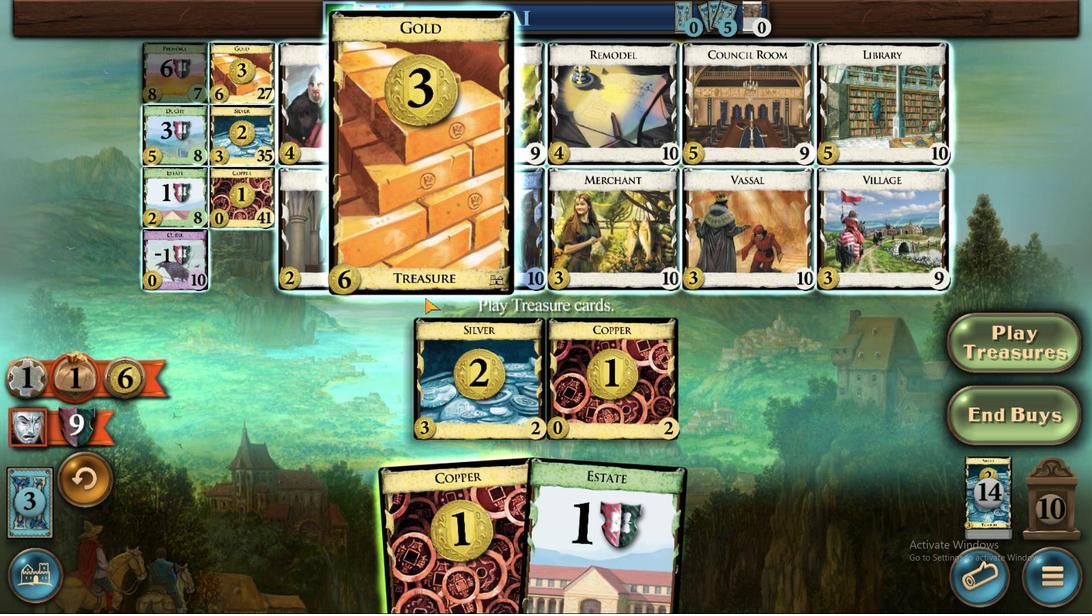 
Action: Mouse moved to (689, 563)
Screenshot: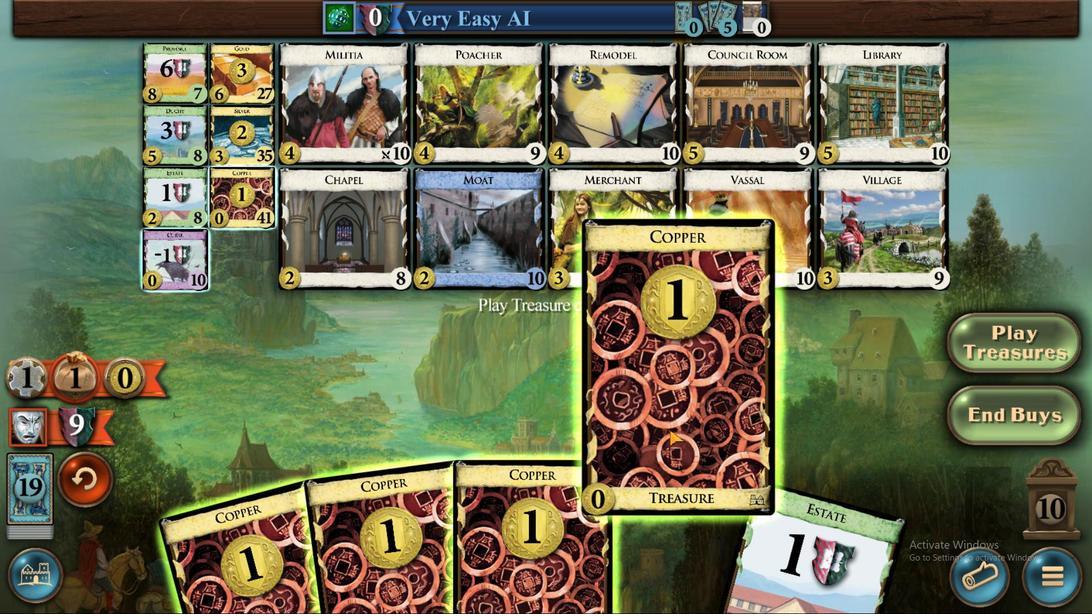 
Action: Mouse pressed left at (689, 563)
Screenshot: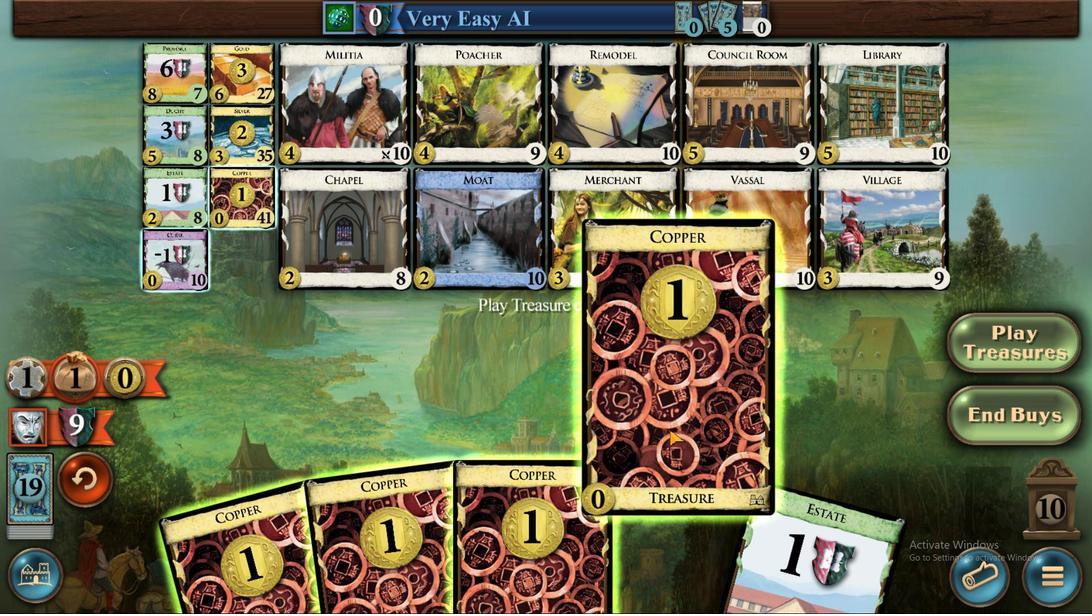
Action: Mouse moved to (623, 543)
Screenshot: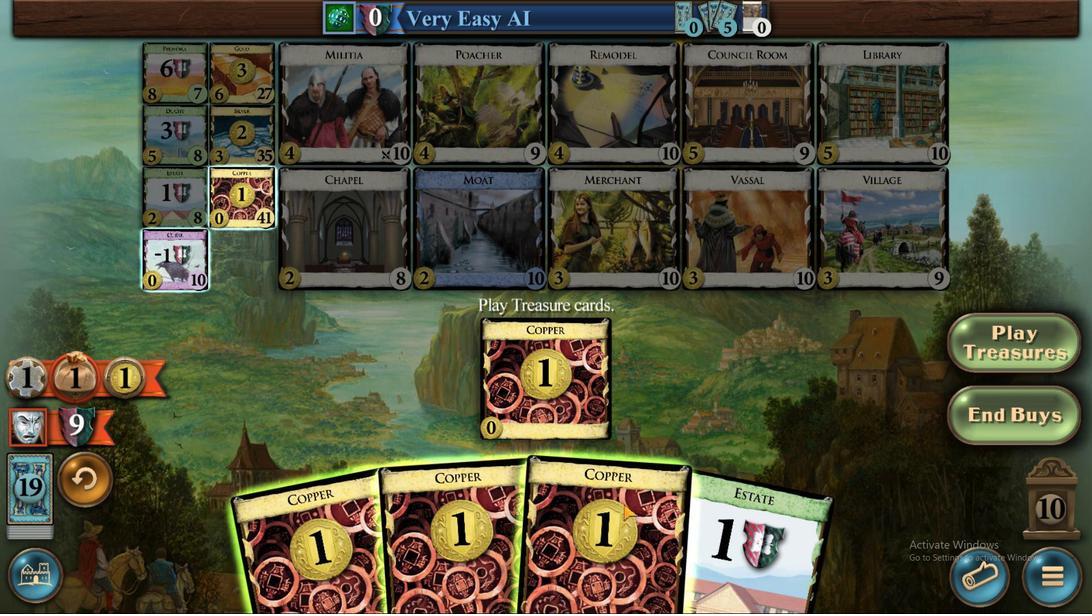 
Action: Mouse pressed left at (623, 543)
Screenshot: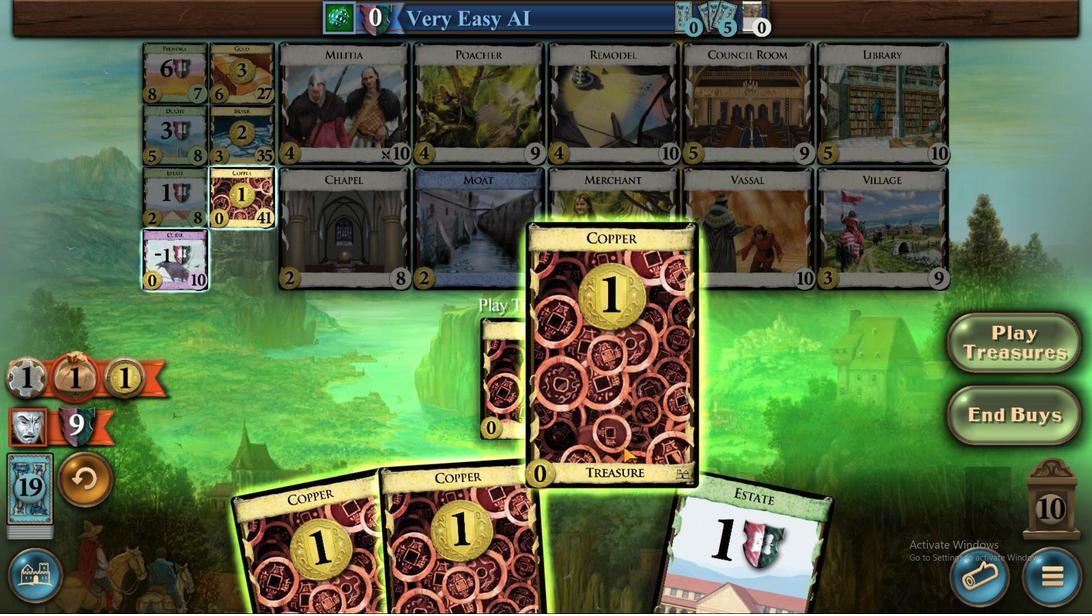 
Action: Mouse moved to (558, 525)
Screenshot: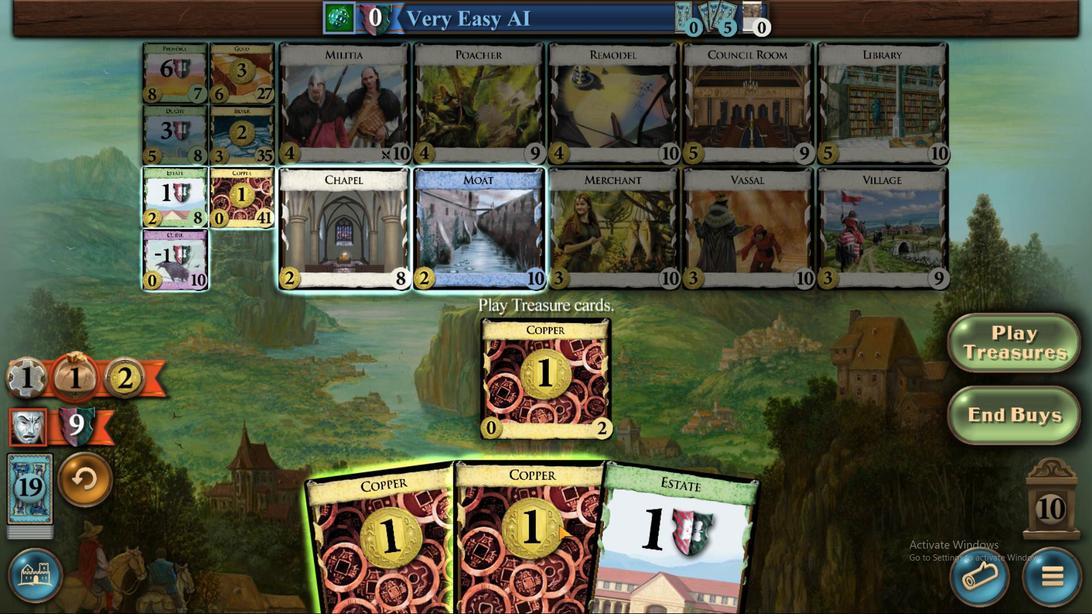 
Action: Mouse pressed left at (558, 525)
Screenshot: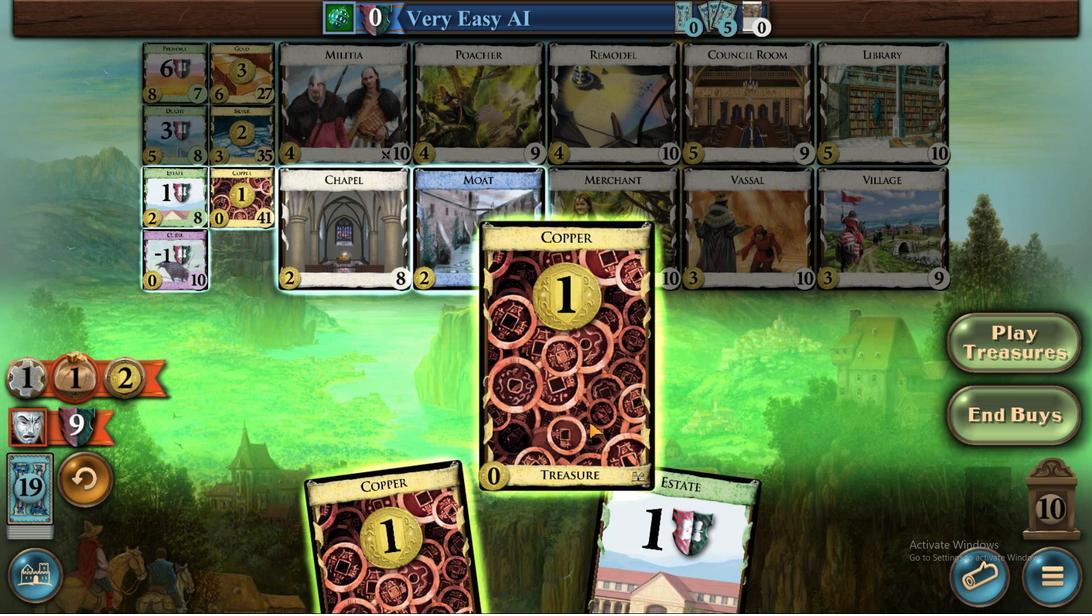
Action: Mouse moved to (447, 567)
Screenshot: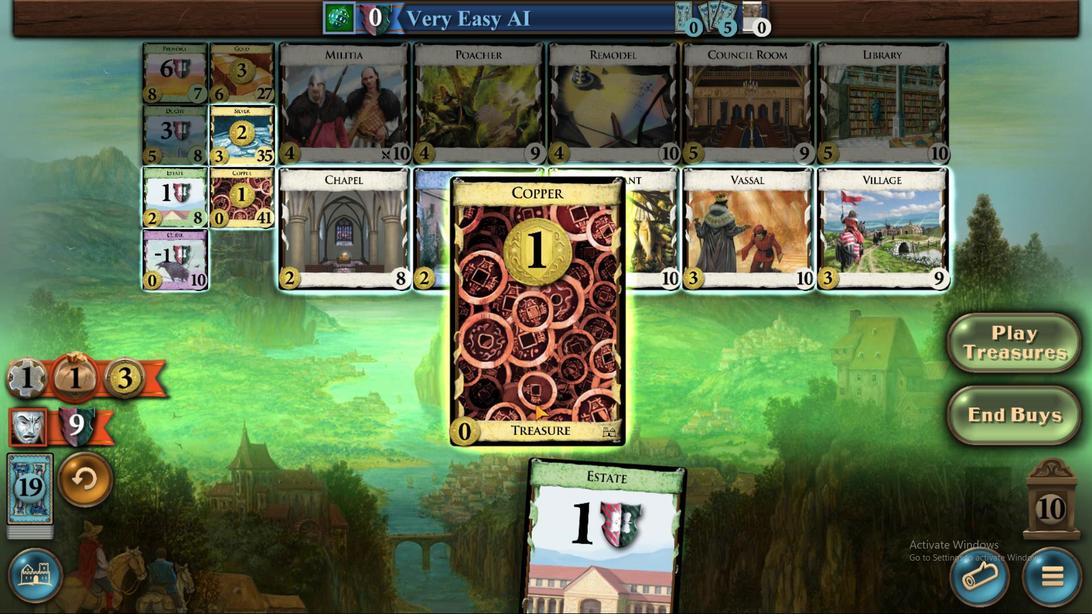 
Action: Mouse pressed left at (447, 567)
Screenshot: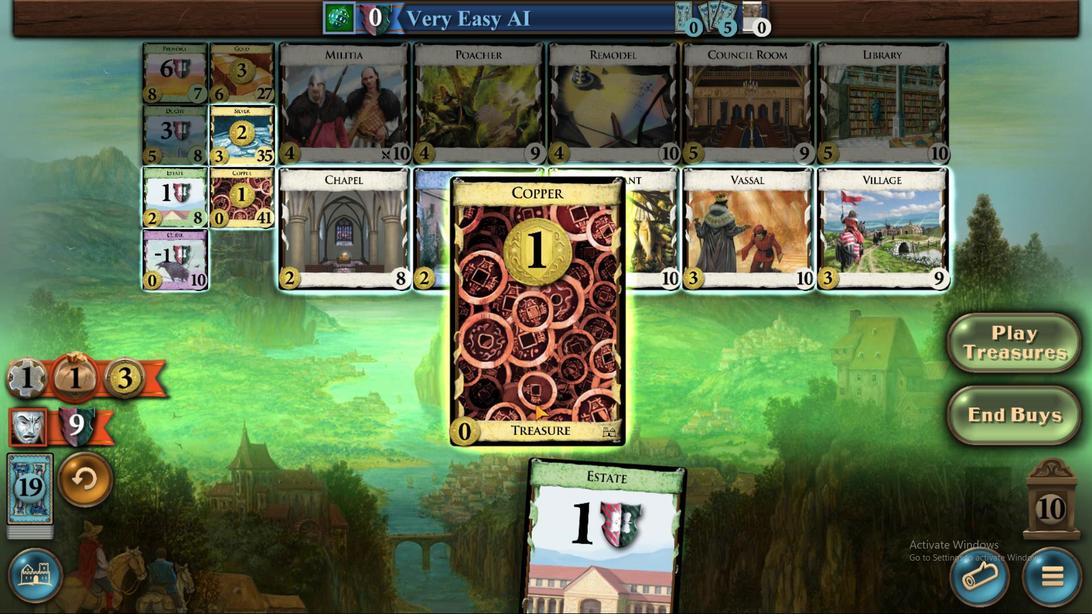 
Action: Mouse moved to (260, 120)
Screenshot: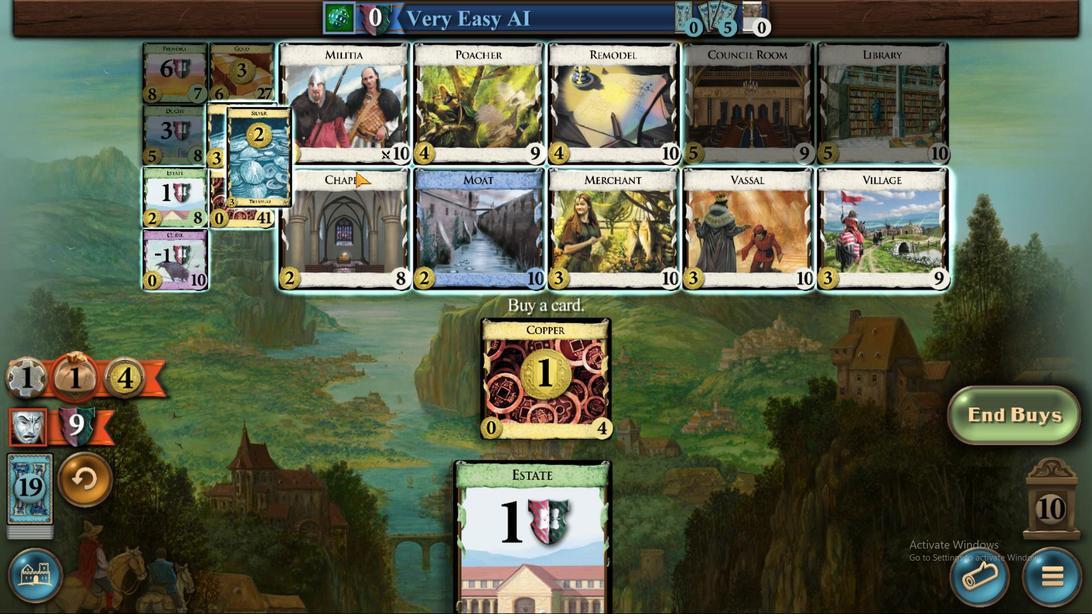 
Action: Mouse pressed left at (260, 120)
Screenshot: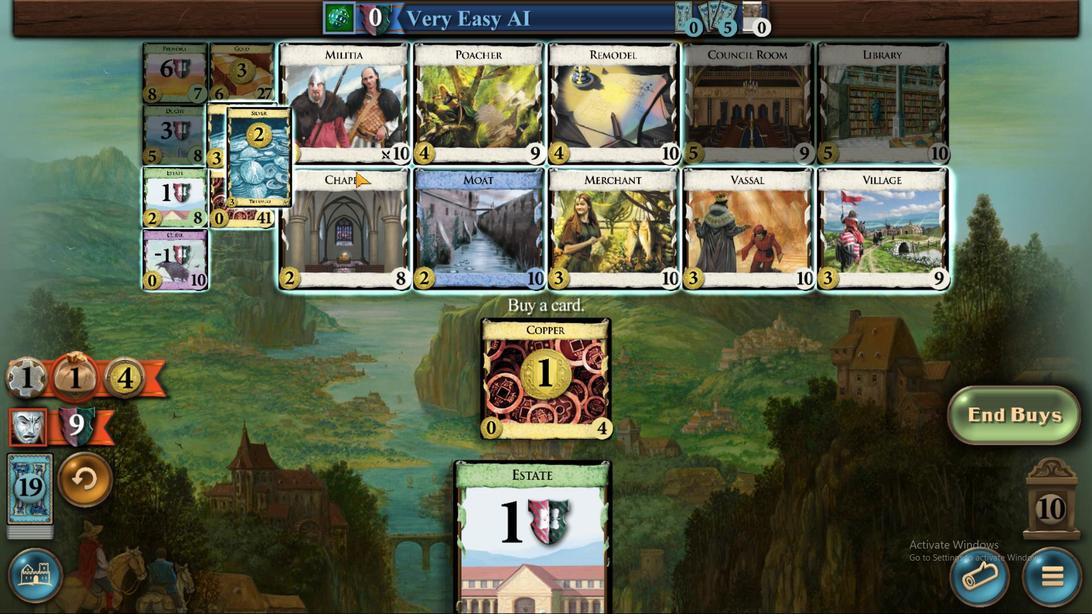 
Action: Mouse moved to (876, 573)
Screenshot: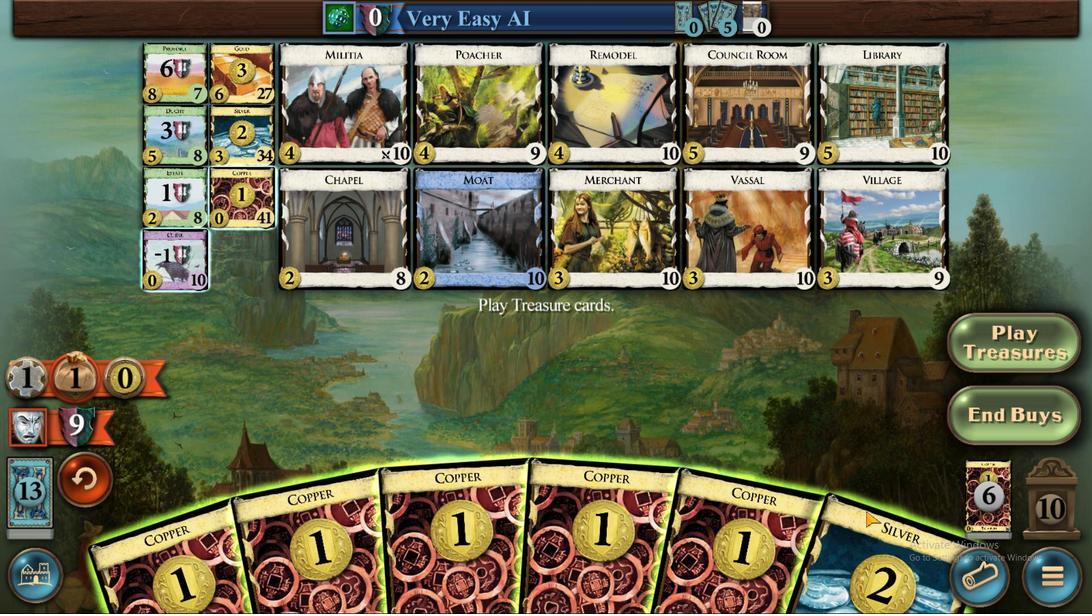 
Action: Mouse pressed left at (876, 573)
Screenshot: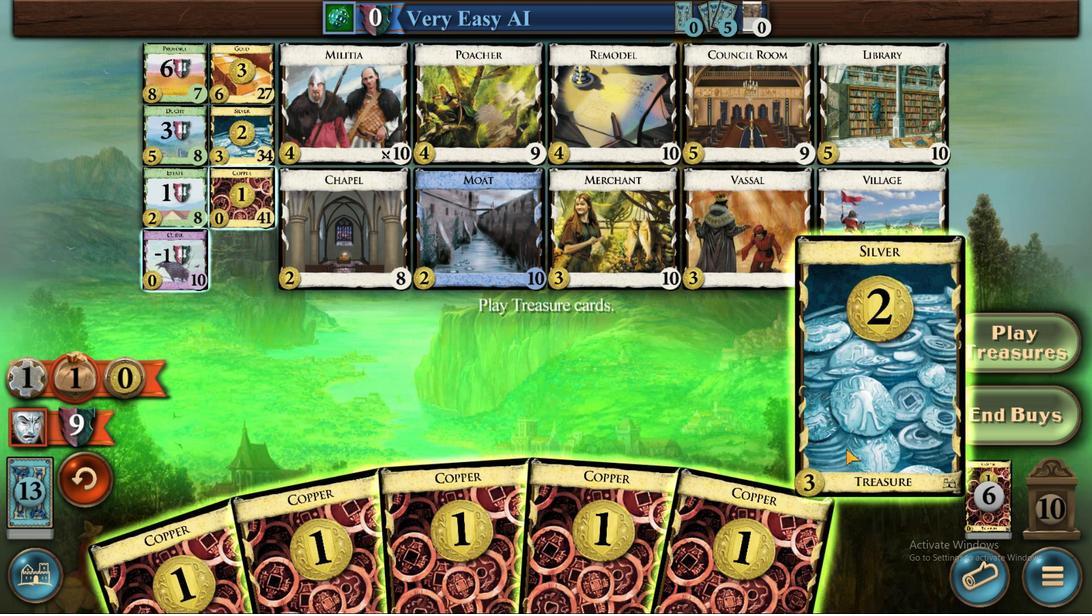 
Action: Mouse moved to (846, 528)
Screenshot: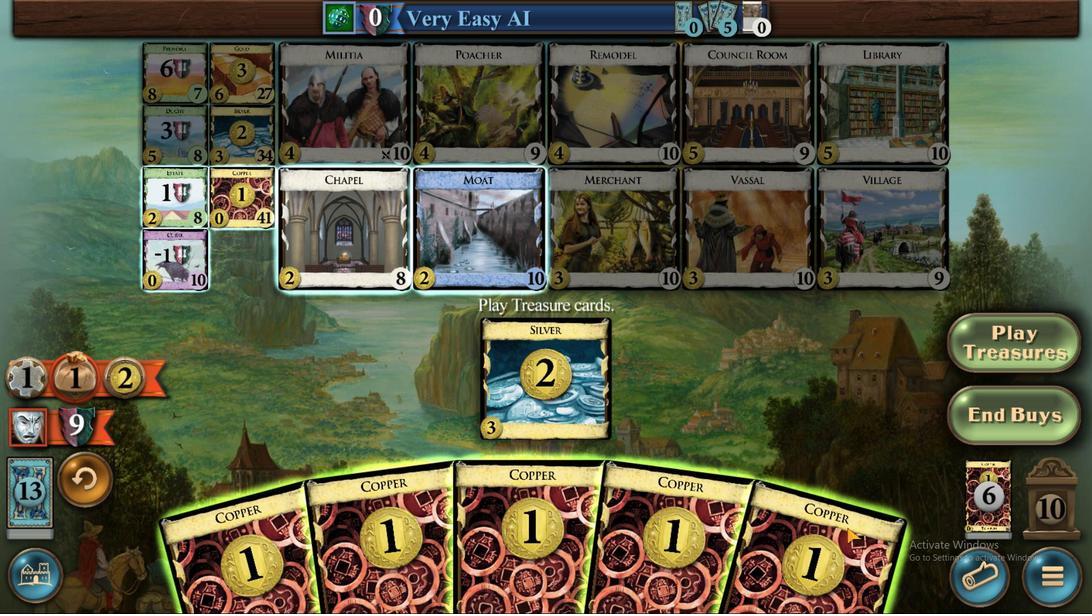 
Action: Mouse pressed left at (846, 528)
Screenshot: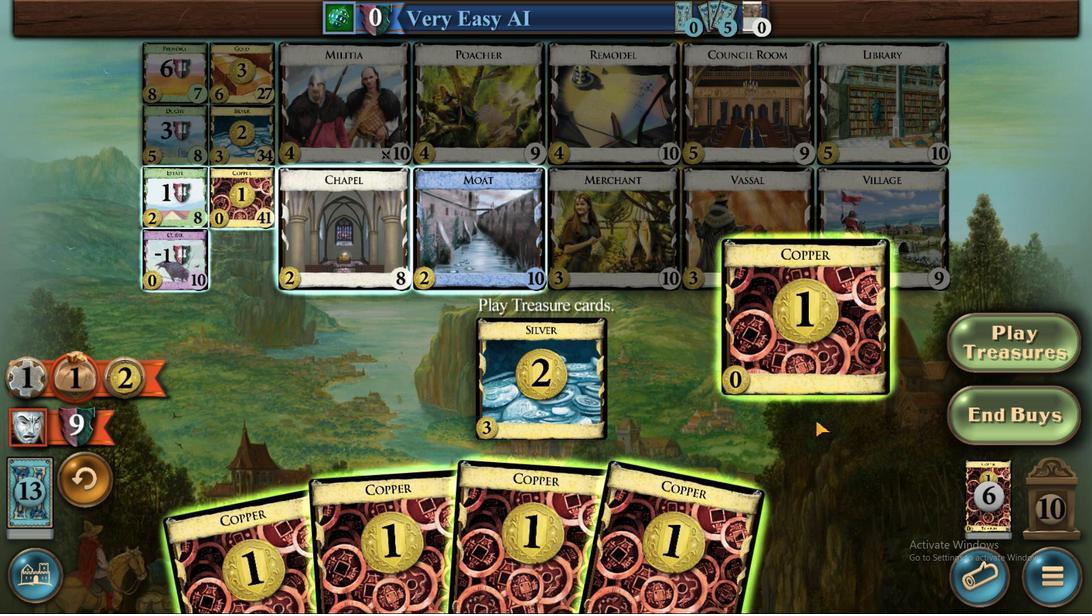 
Action: Mouse moved to (771, 507)
Screenshot: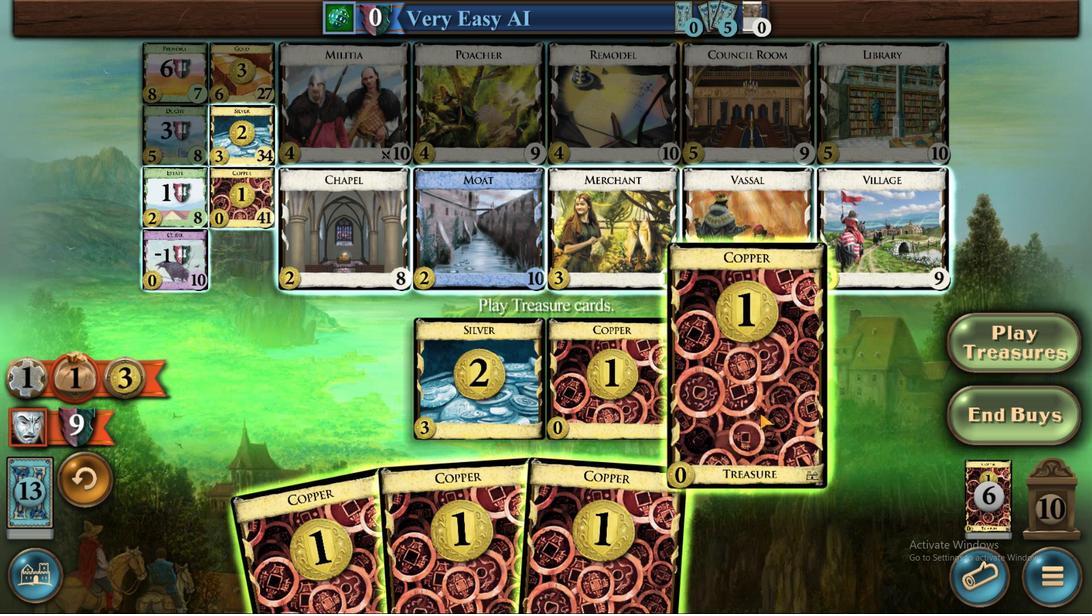 
Action: Mouse pressed left at (771, 514)
Screenshot: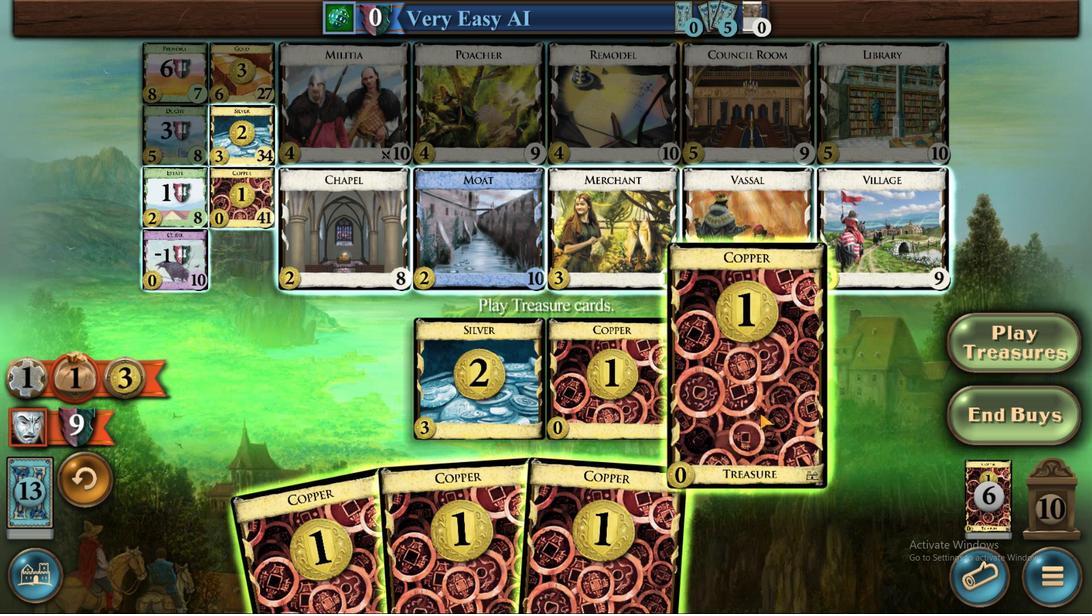 
Action: Mouse moved to (711, 554)
Screenshot: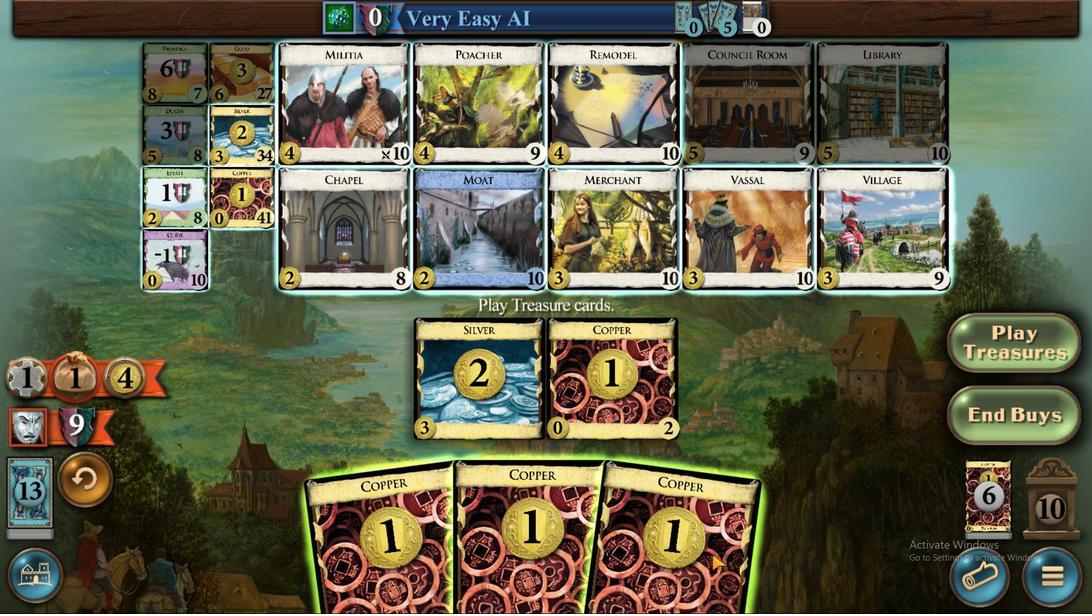 
Action: Mouse pressed left at (711, 554)
Screenshot: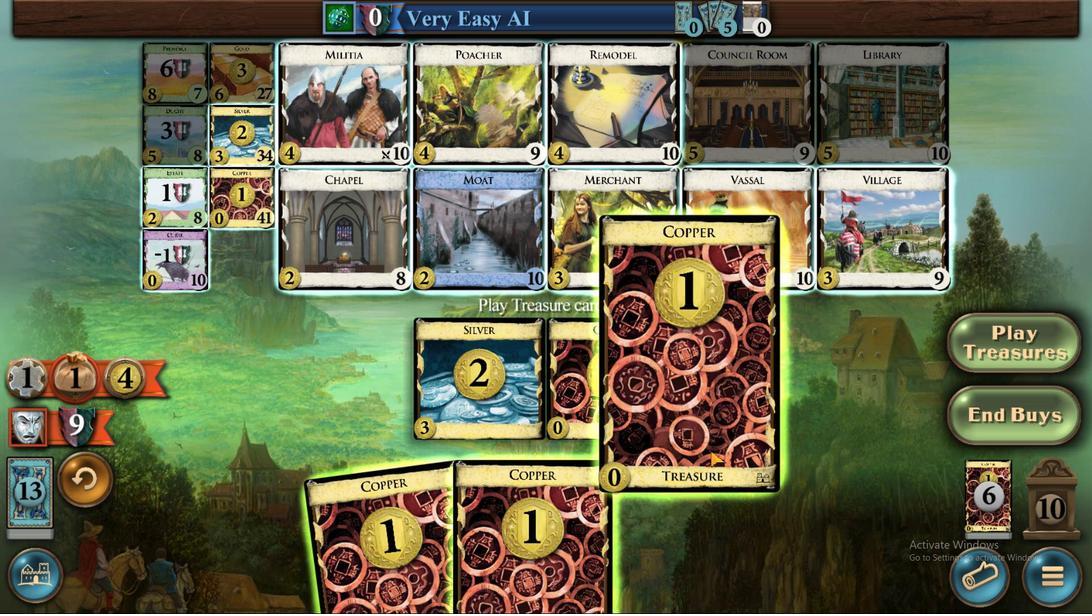 
Action: Mouse moved to (632, 504)
Screenshot: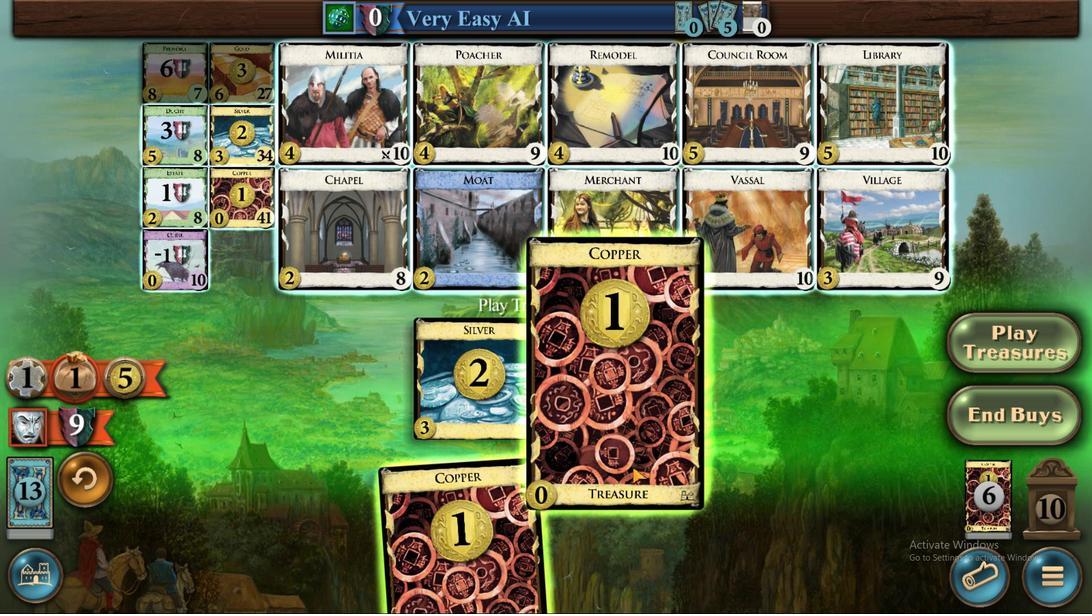 
Action: Mouse pressed left at (630, 540)
Screenshot: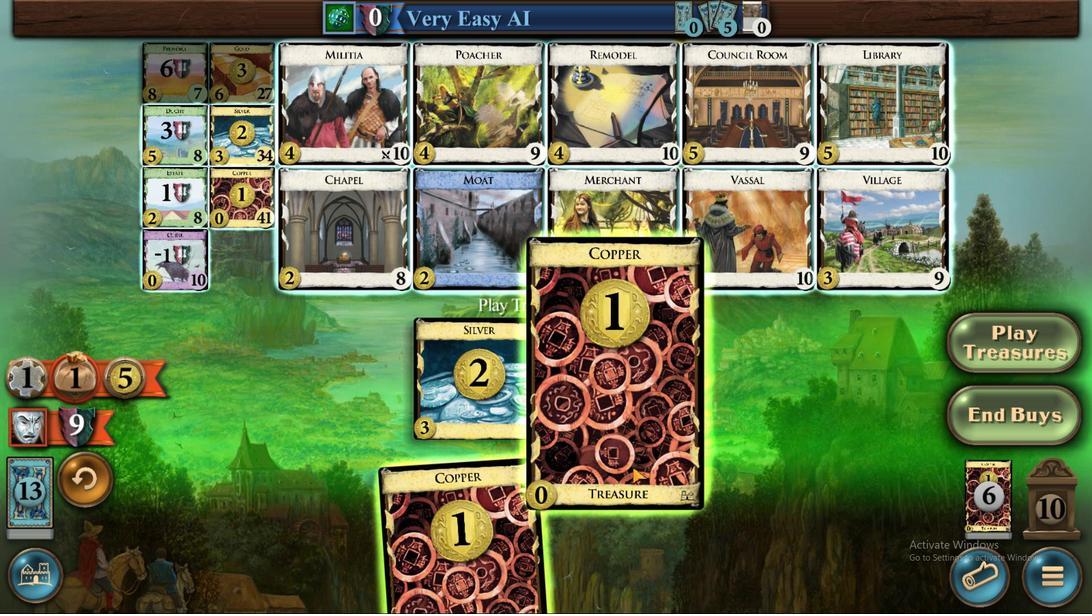 
Action: Mouse moved to (540, 537)
Screenshot: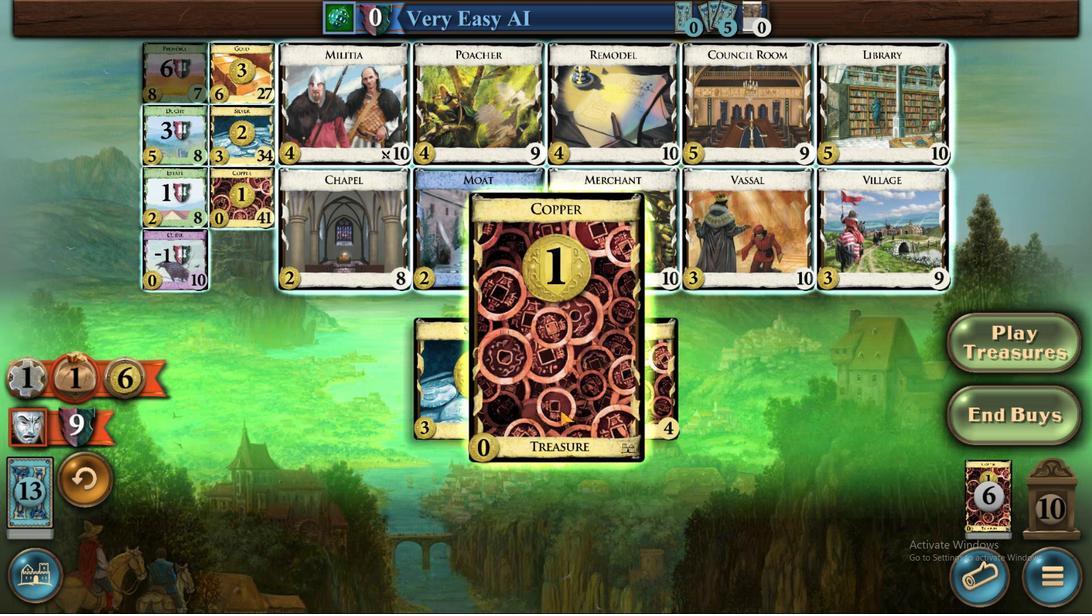 
Action: Mouse pressed left at (540, 537)
Screenshot: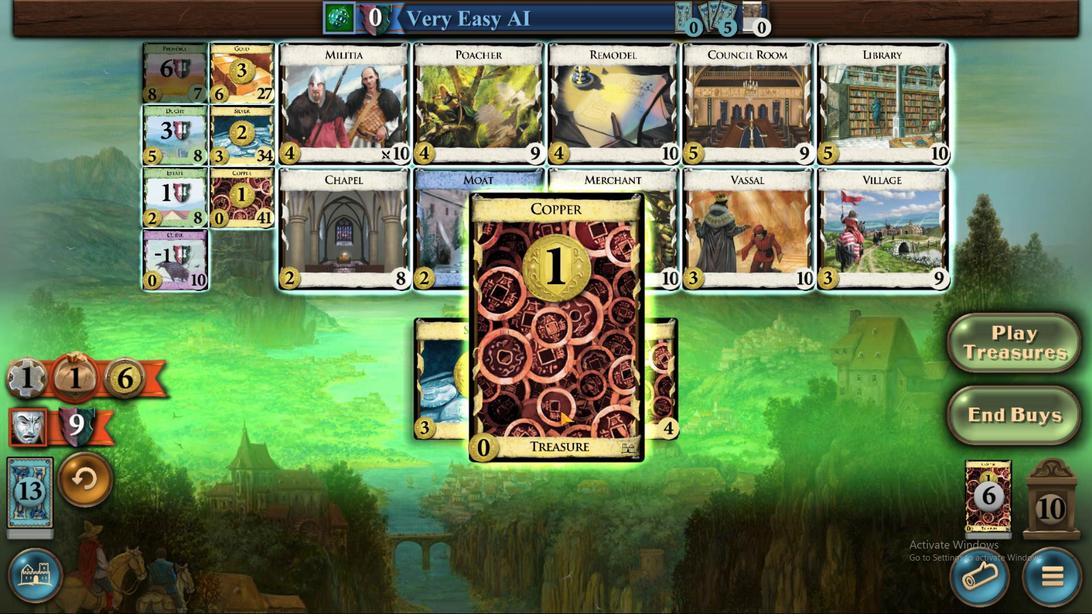 
Action: Mouse moved to (253, 83)
Screenshot: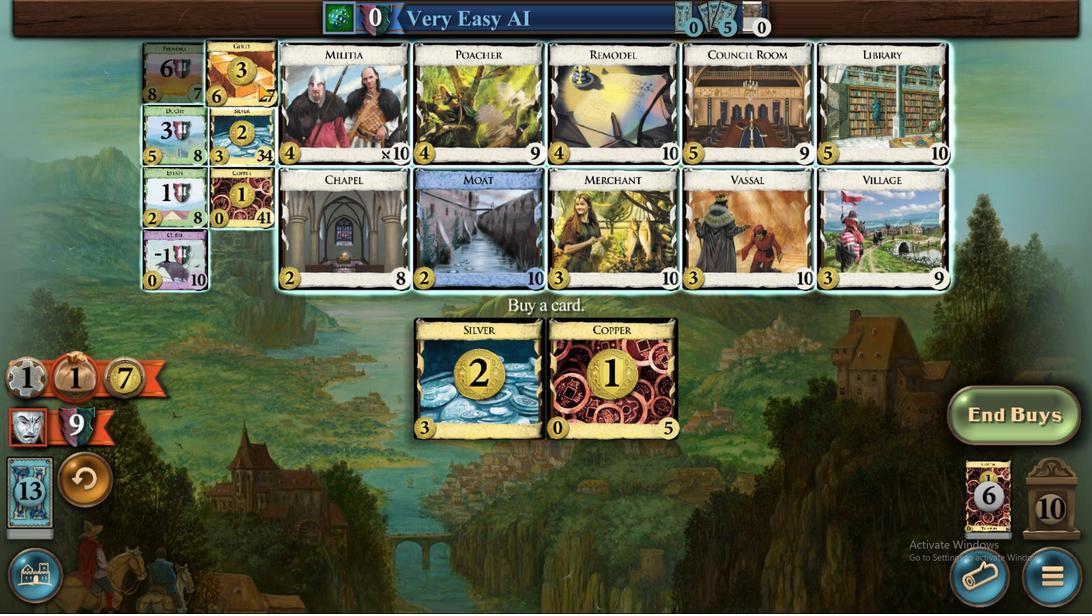 
Action: Mouse pressed left at (253, 83)
Screenshot: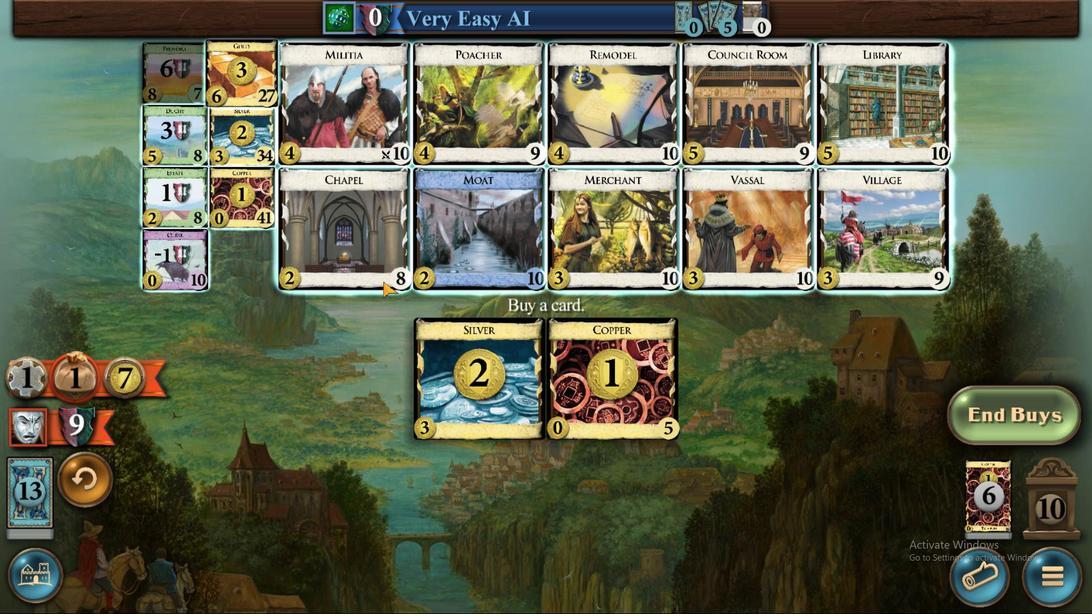 
Action: Mouse moved to (326, 328)
Screenshot: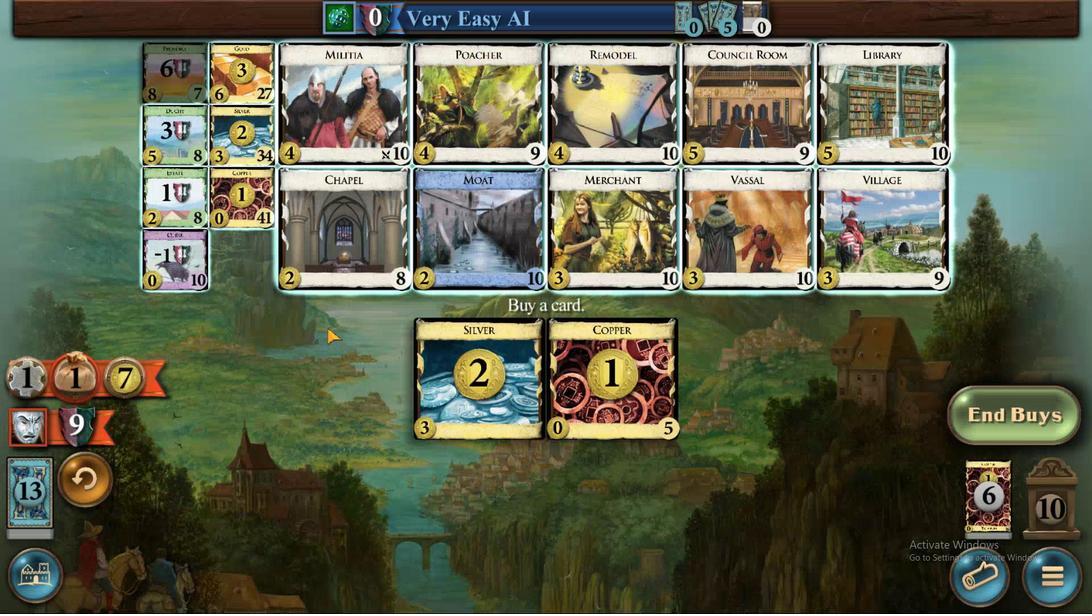 
Action: Mouse pressed left at (326, 328)
Screenshot: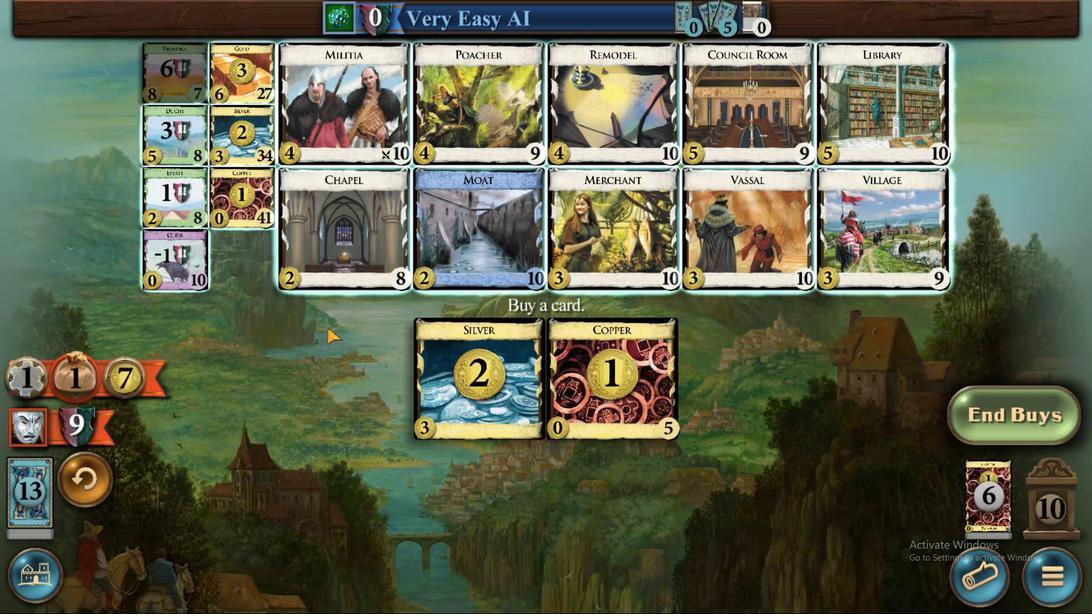 
Action: Mouse moved to (235, 70)
Screenshot: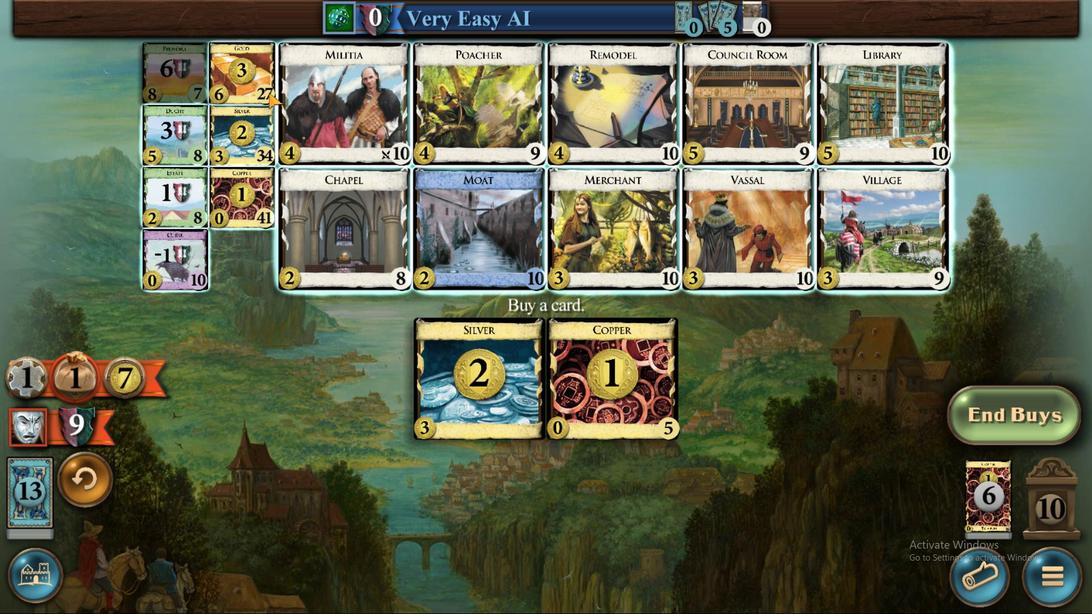 
Action: Mouse pressed left at (235, 70)
Screenshot: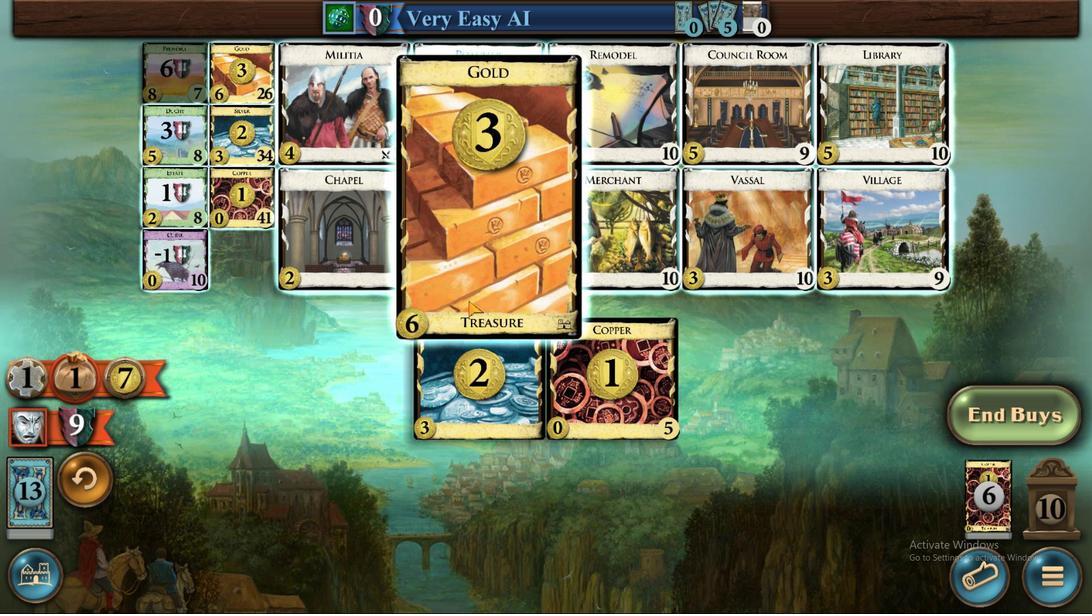 
Action: Mouse moved to (653, 459)
Screenshot: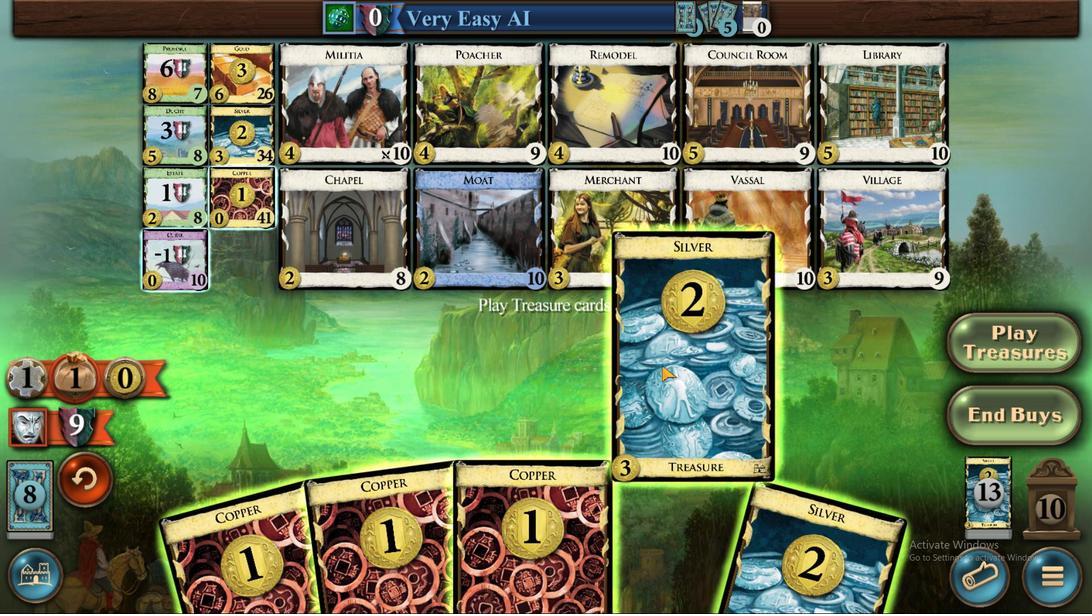 
Action: Mouse pressed left at (652, 470)
Screenshot: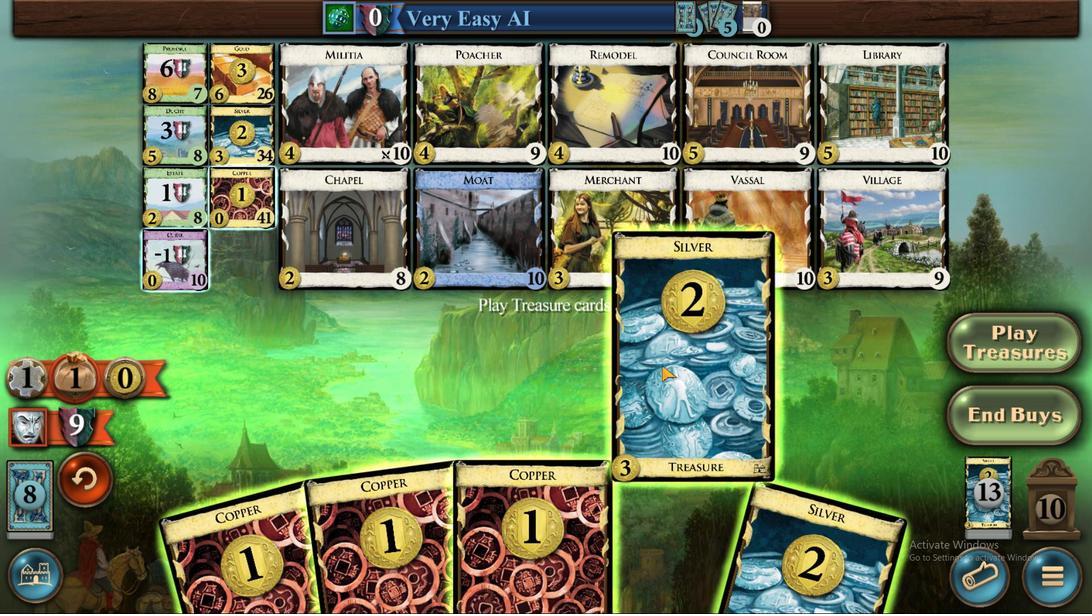 
Action: Mouse moved to (717, 521)
Screenshot: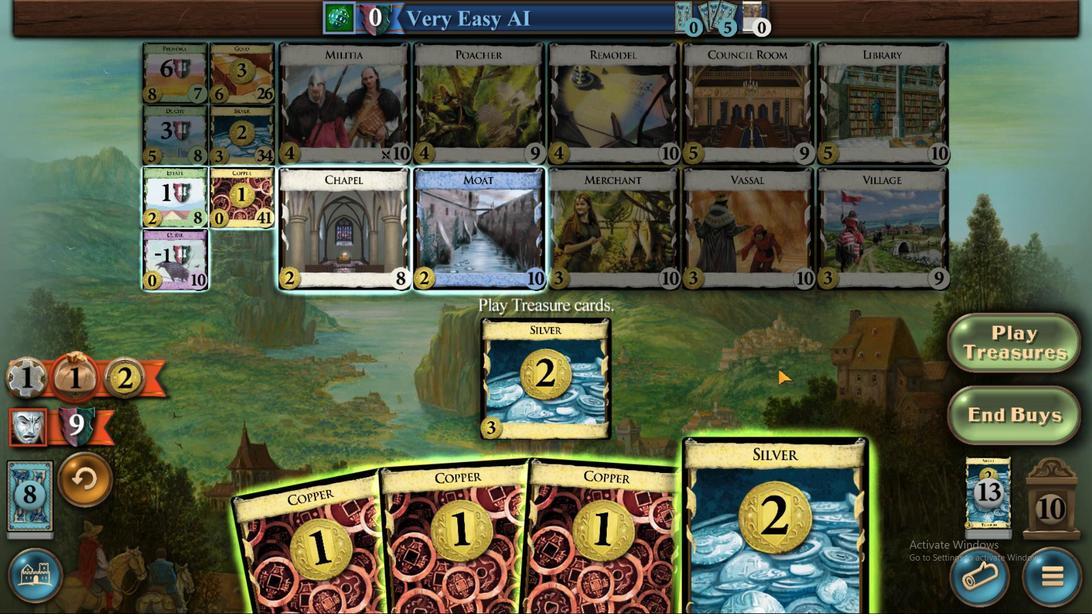 
Action: Mouse pressed left at (717, 521)
Screenshot: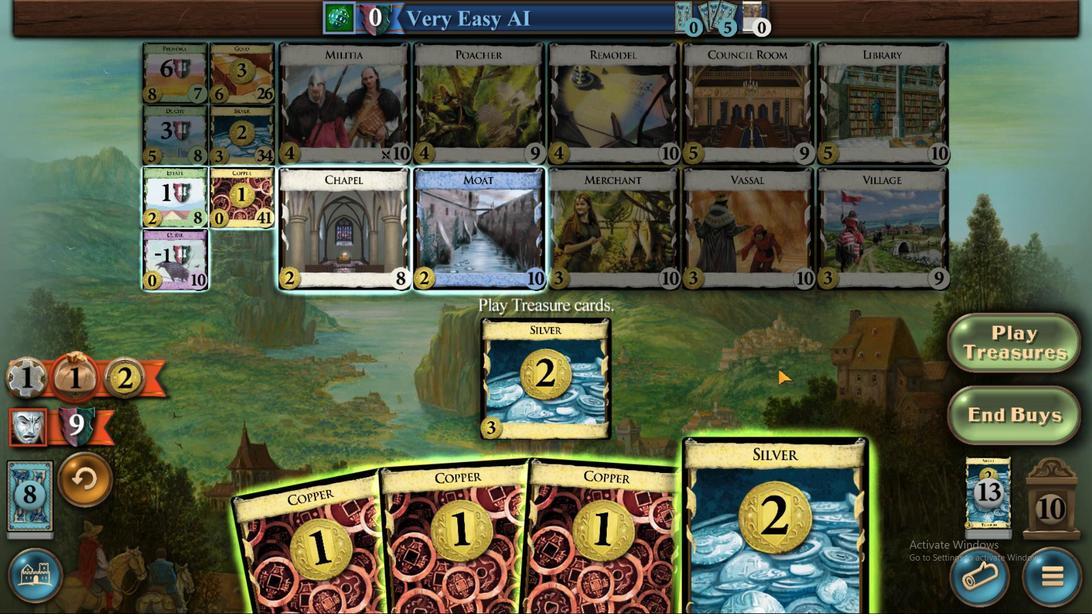 
Action: Mouse moved to (652, 493)
Screenshot: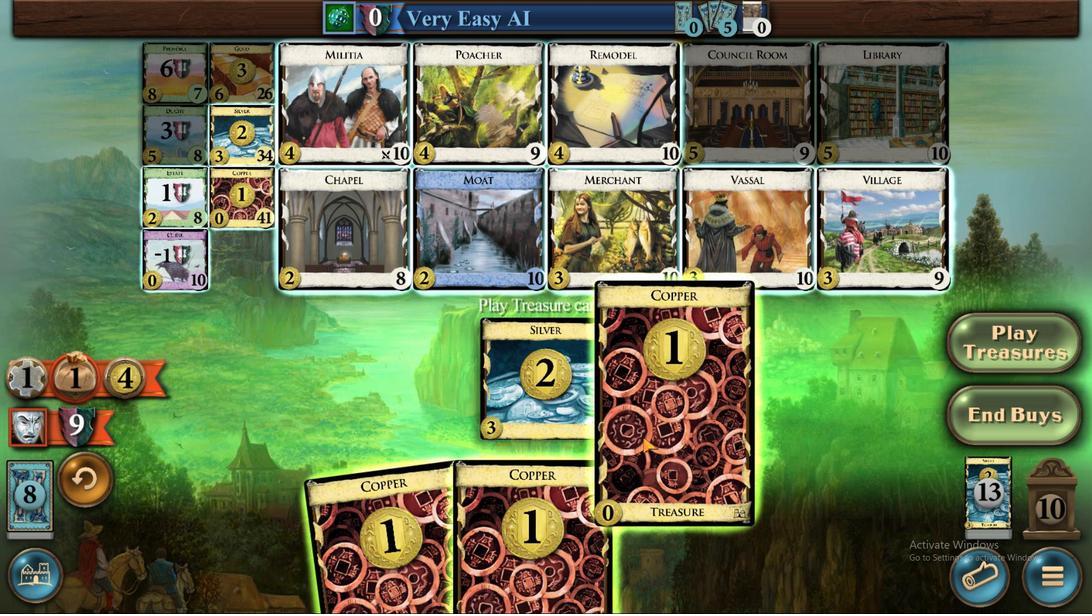 
Action: Mouse pressed left at (662, 532)
Screenshot: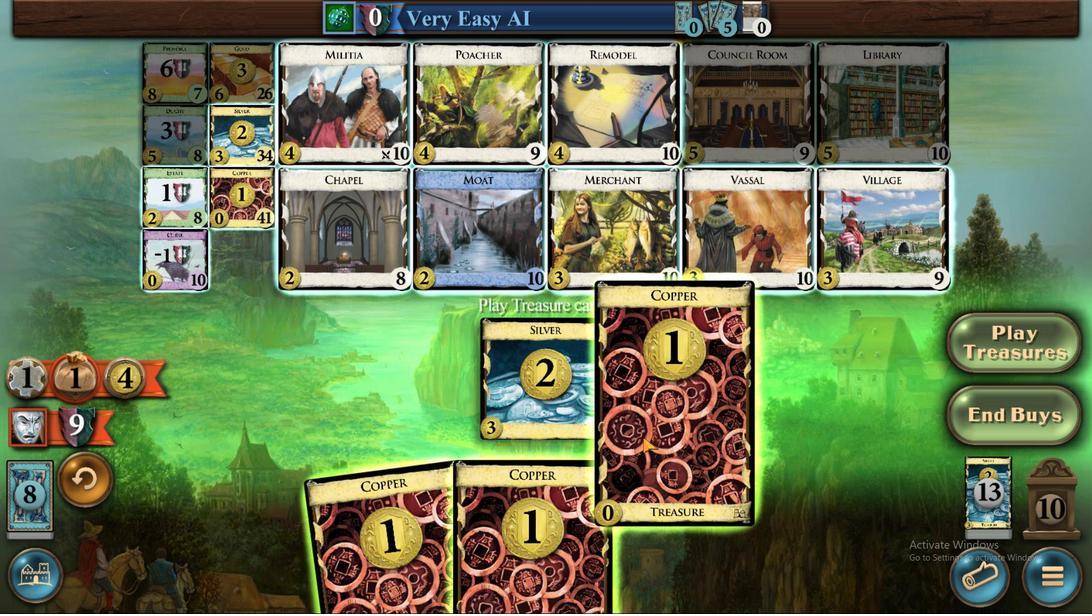 
Action: Mouse moved to (225, 127)
Screenshot: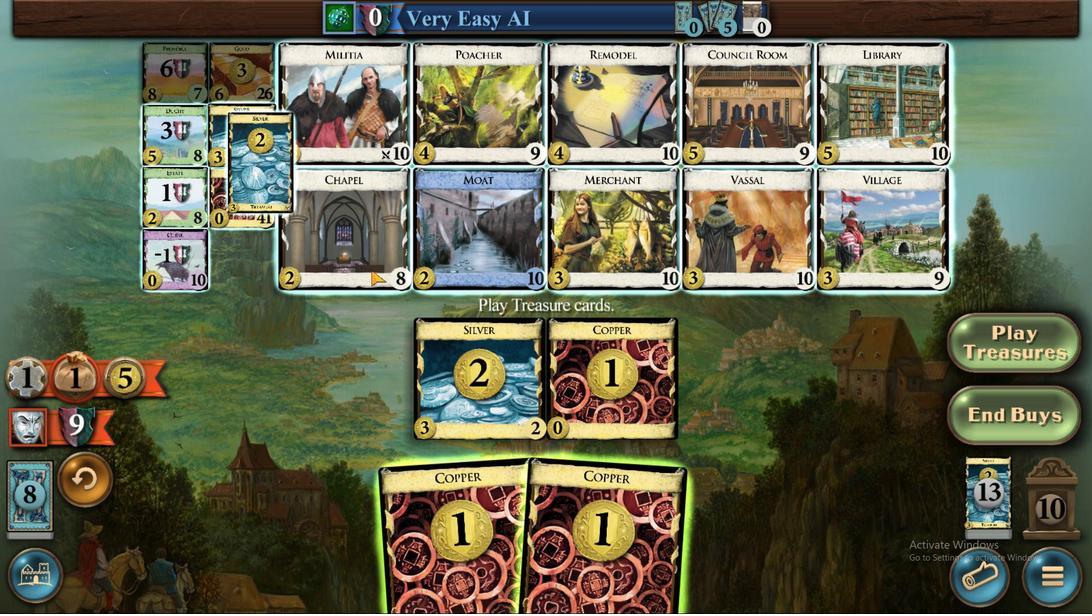 
Action: Mouse pressed left at (225, 127)
Screenshot: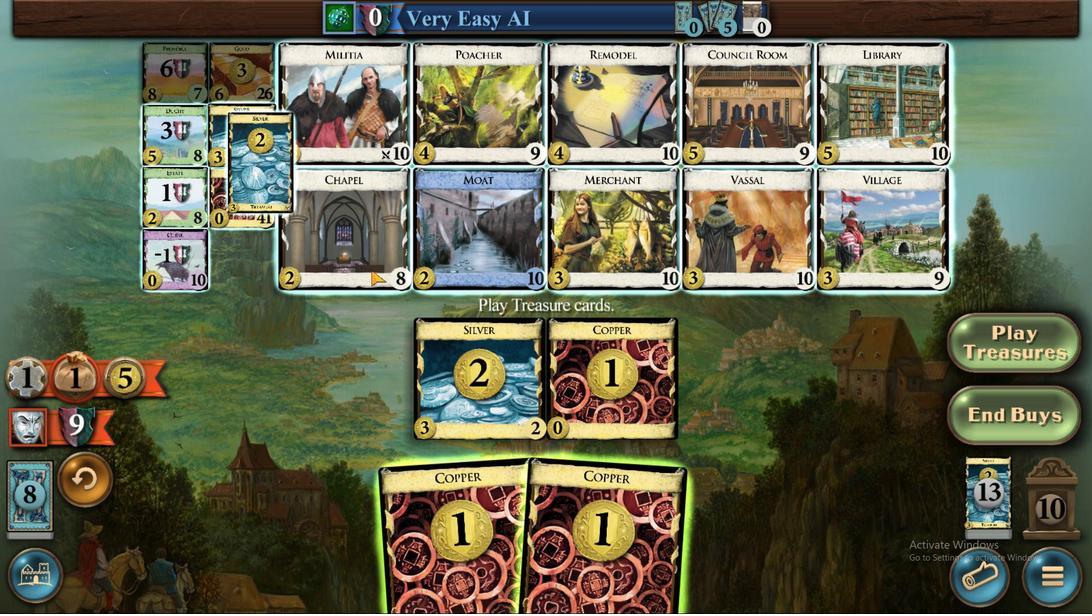 
Action: Mouse moved to (471, 507)
Screenshot: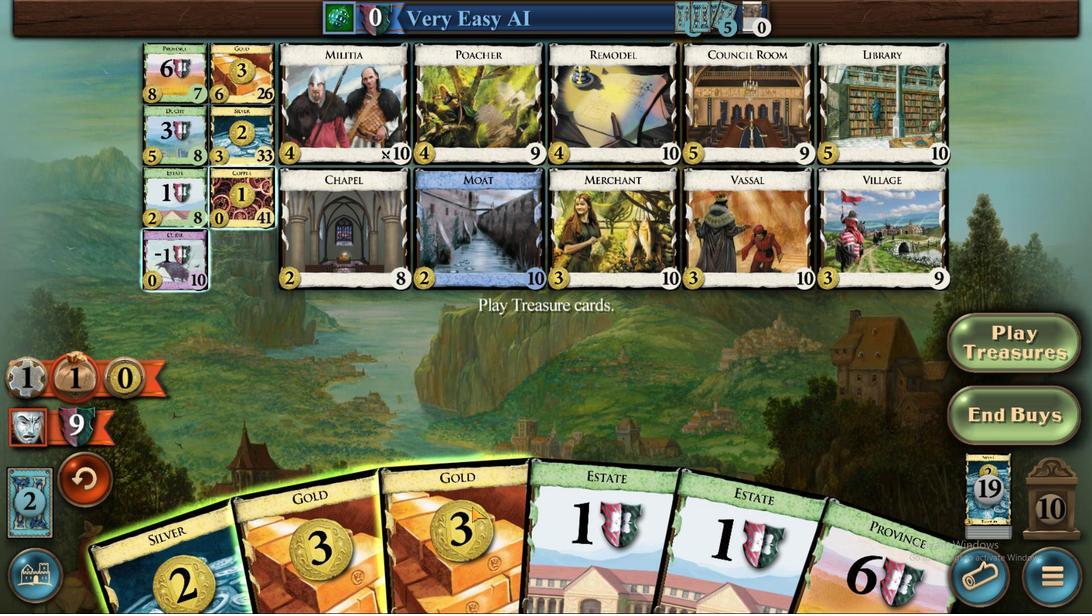 
Action: Mouse pressed left at (471, 507)
Screenshot: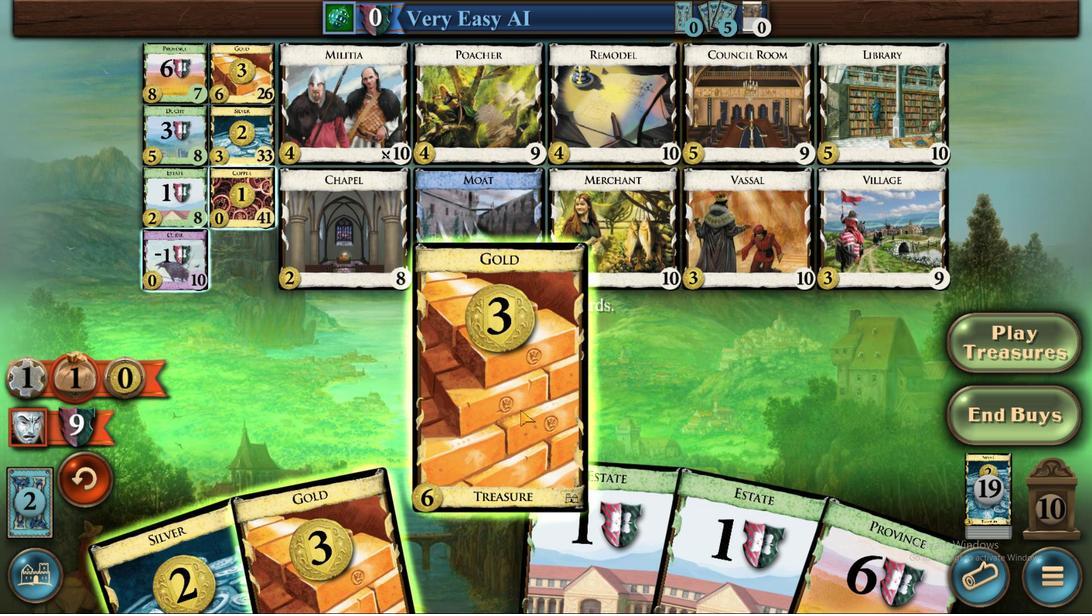 
Action: Mouse moved to (414, 534)
Screenshot: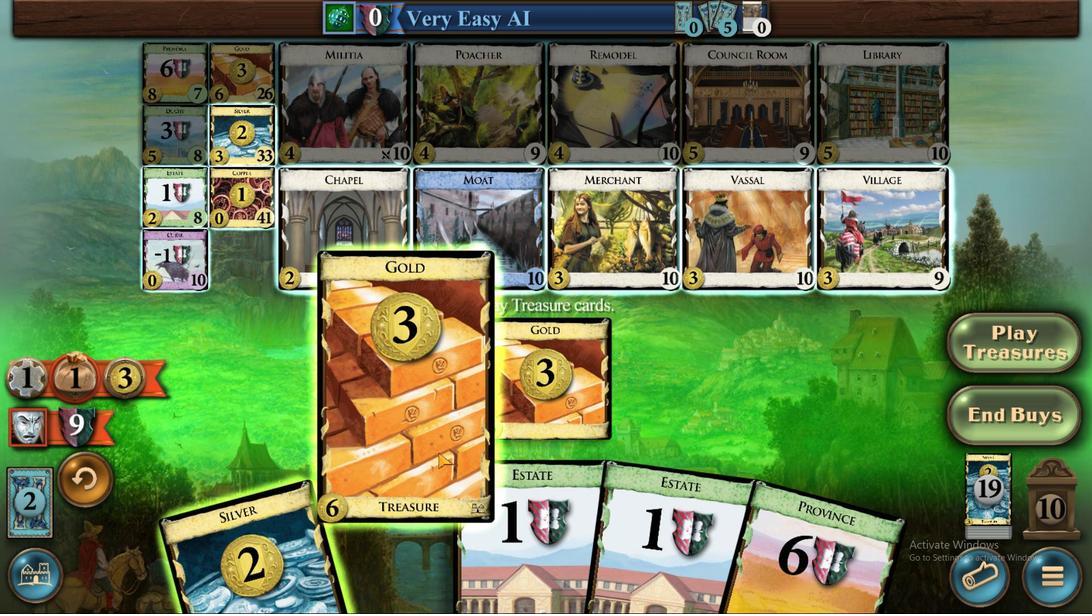 
Action: Mouse pressed left at (414, 539)
Screenshot: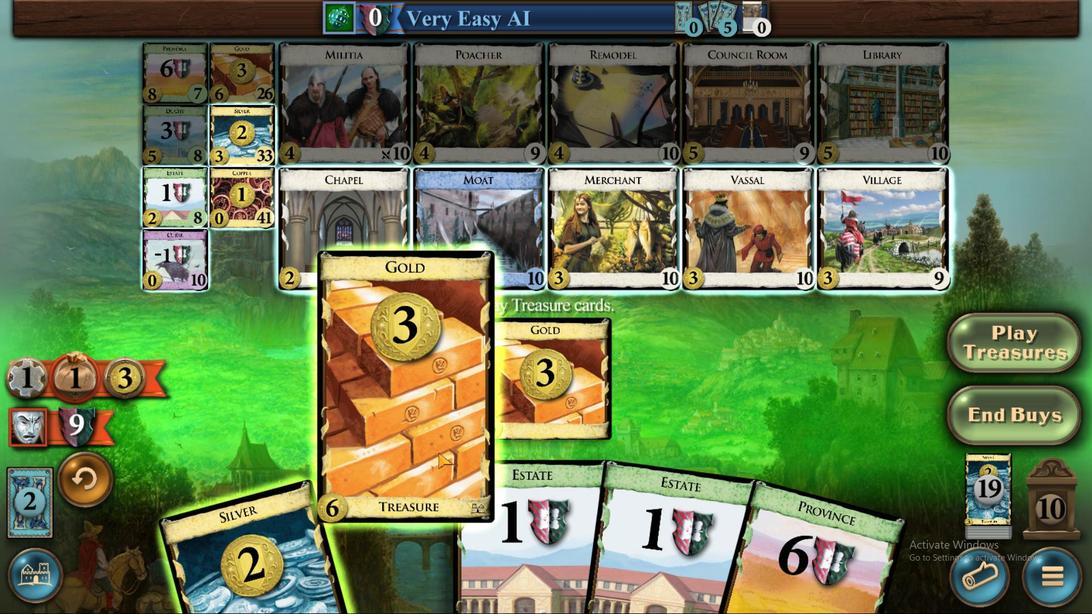 
Action: Mouse moved to (335, 559)
Screenshot: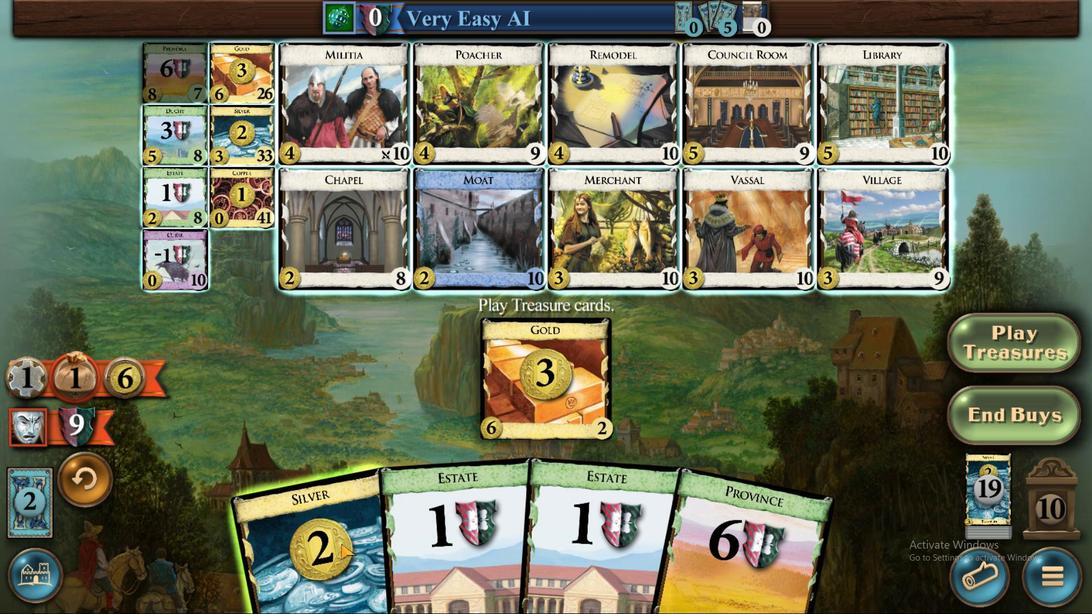 
Action: Mouse pressed left at (335, 559)
Screenshot: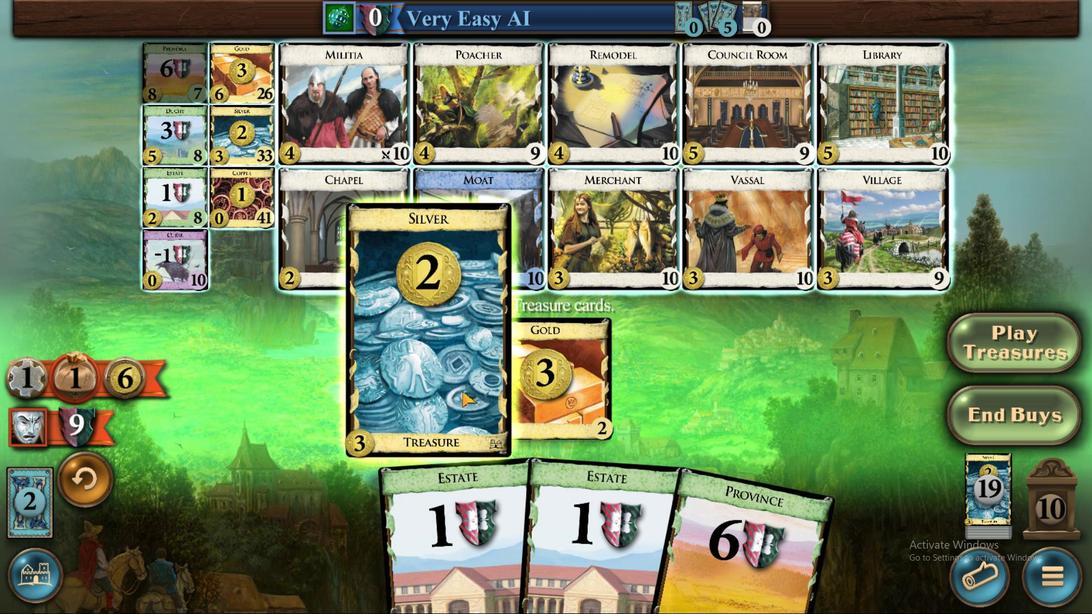 
Action: Mouse moved to (170, 67)
Screenshot: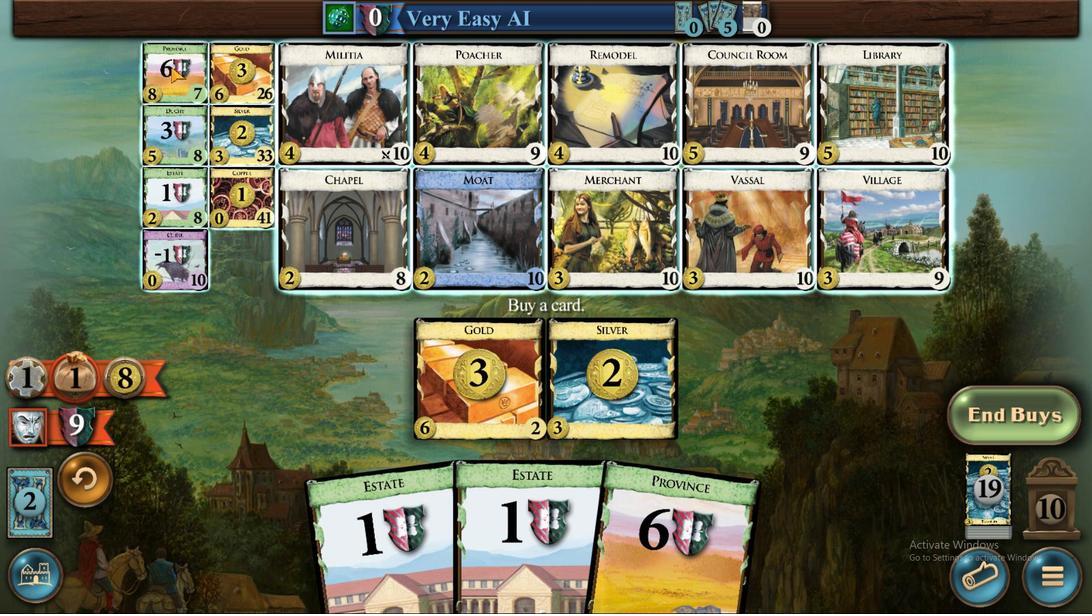 
Action: Mouse pressed left at (170, 67)
Screenshot: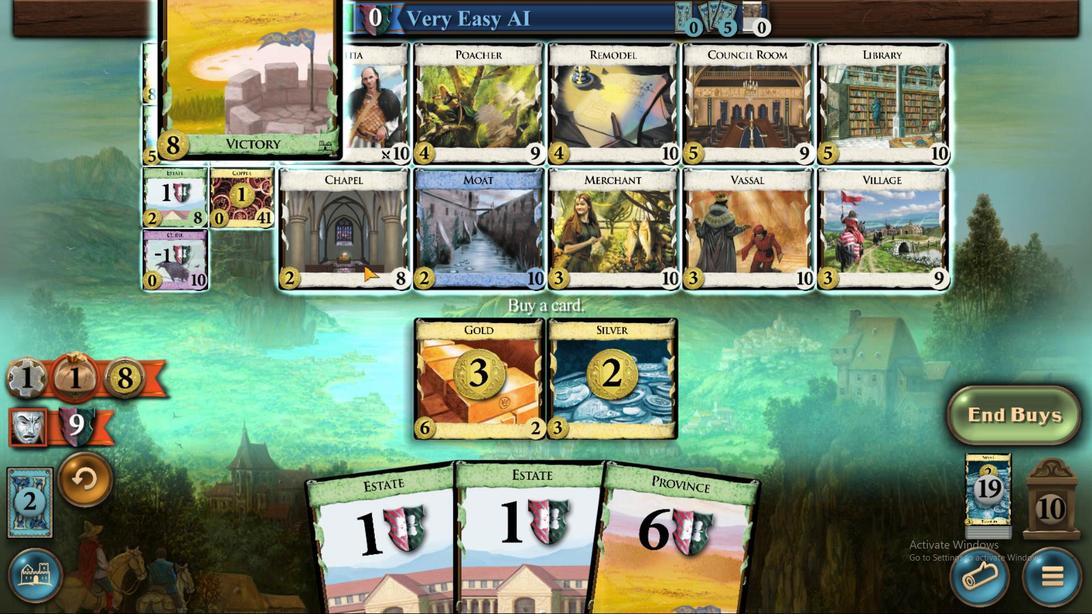 
Action: Mouse moved to (716, 538)
Screenshot: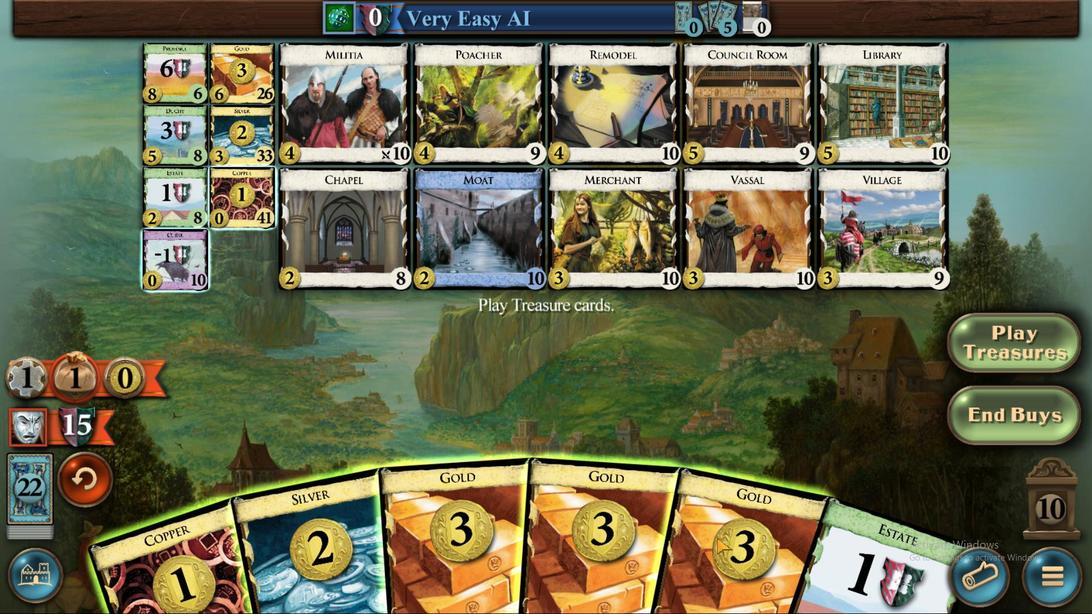 
Action: Mouse pressed left at (716, 538)
Screenshot: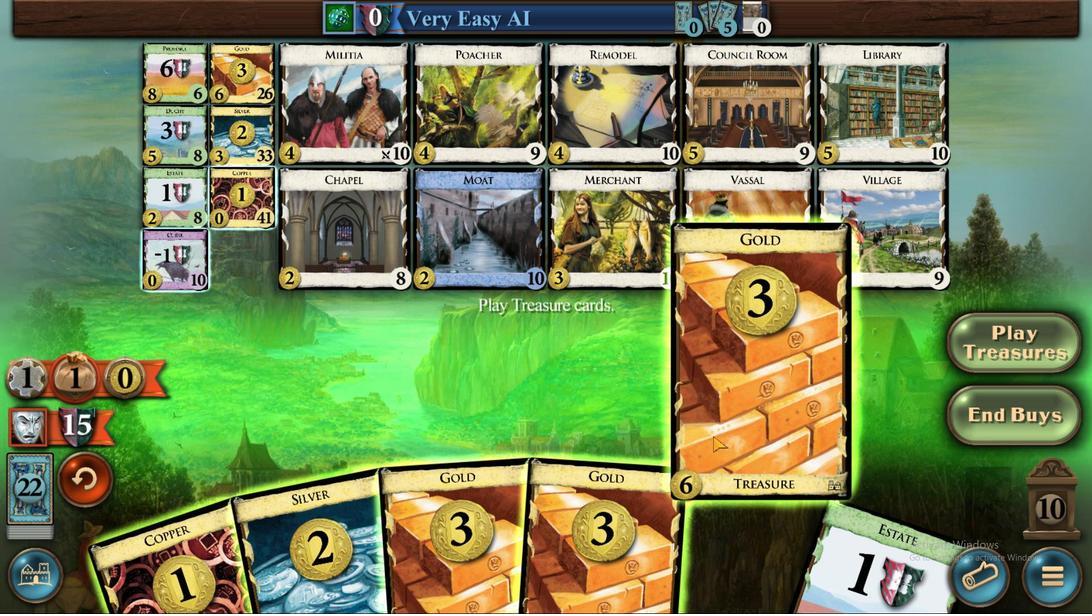 
Action: Mouse moved to (669, 551)
Screenshot: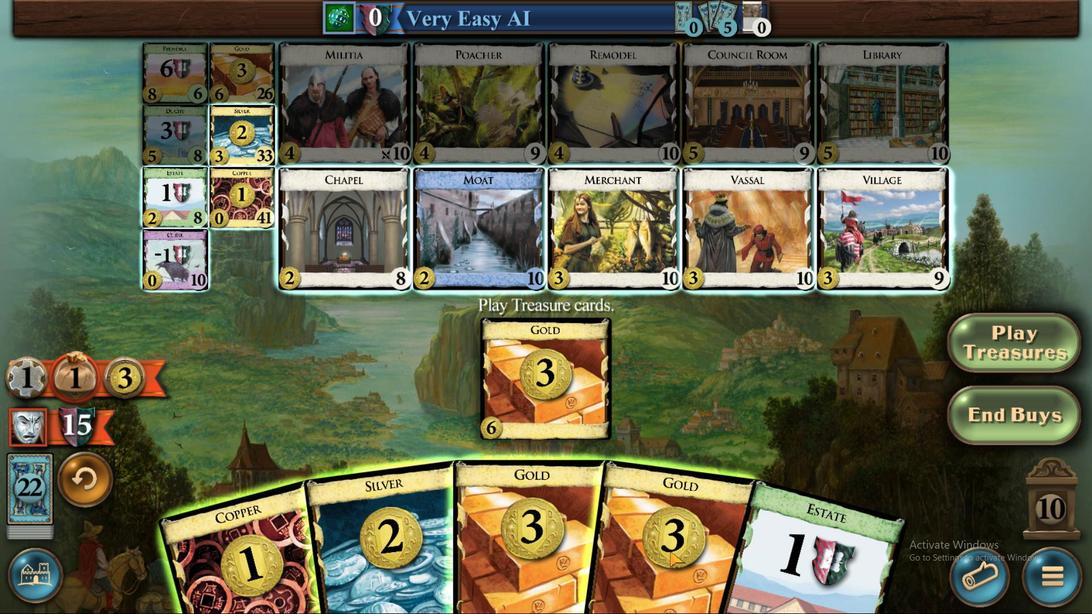 
Action: Mouse pressed left at (669, 551)
Screenshot: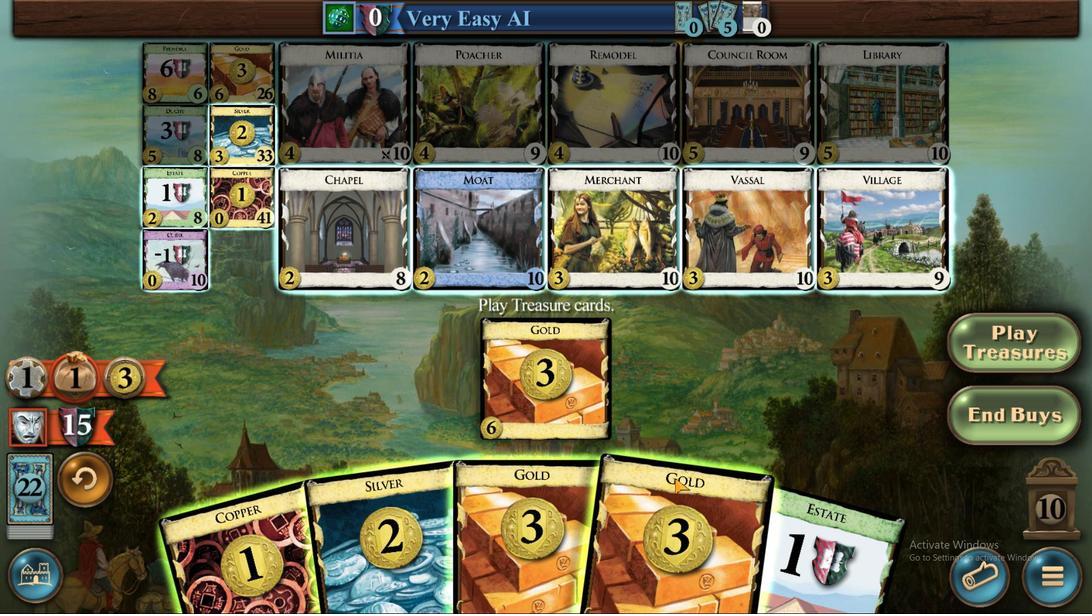 
Action: Mouse moved to (490, 568)
Screenshot: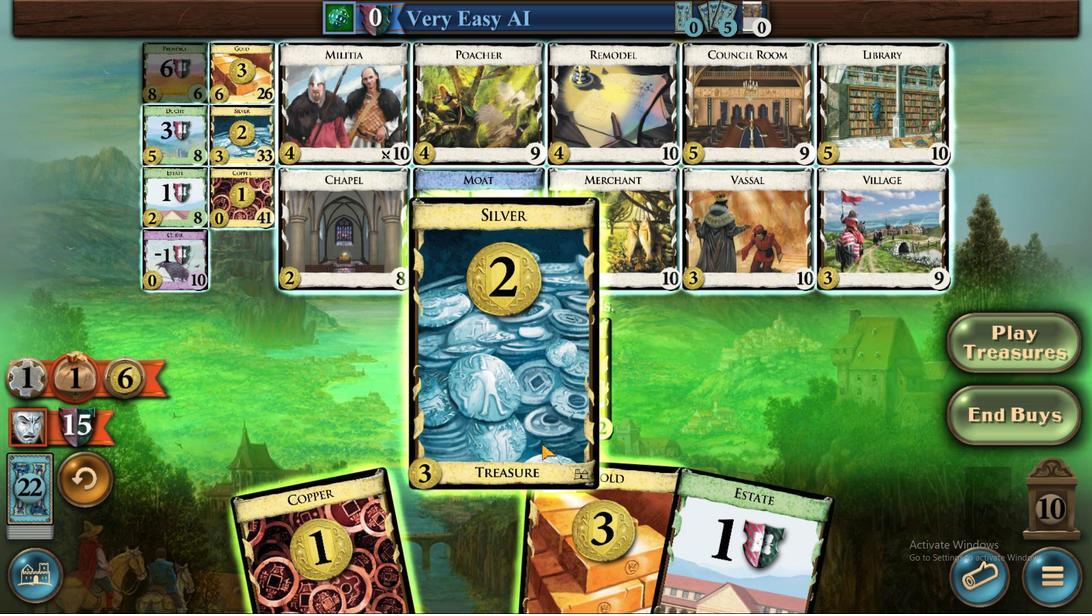 
Action: Mouse pressed left at (490, 568)
Screenshot: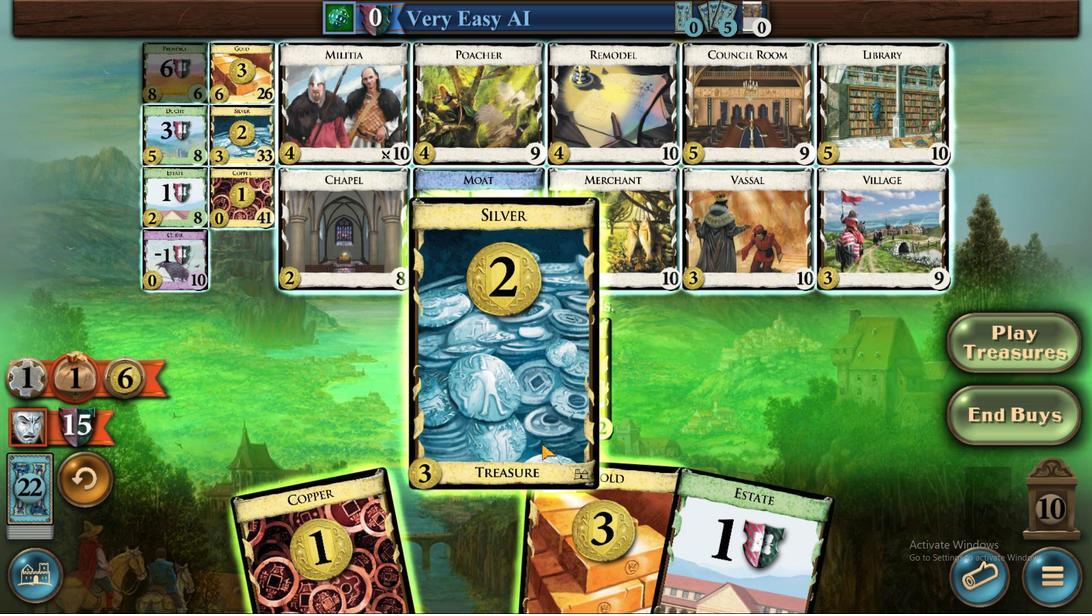 
Action: Mouse moved to (161, 63)
Screenshot: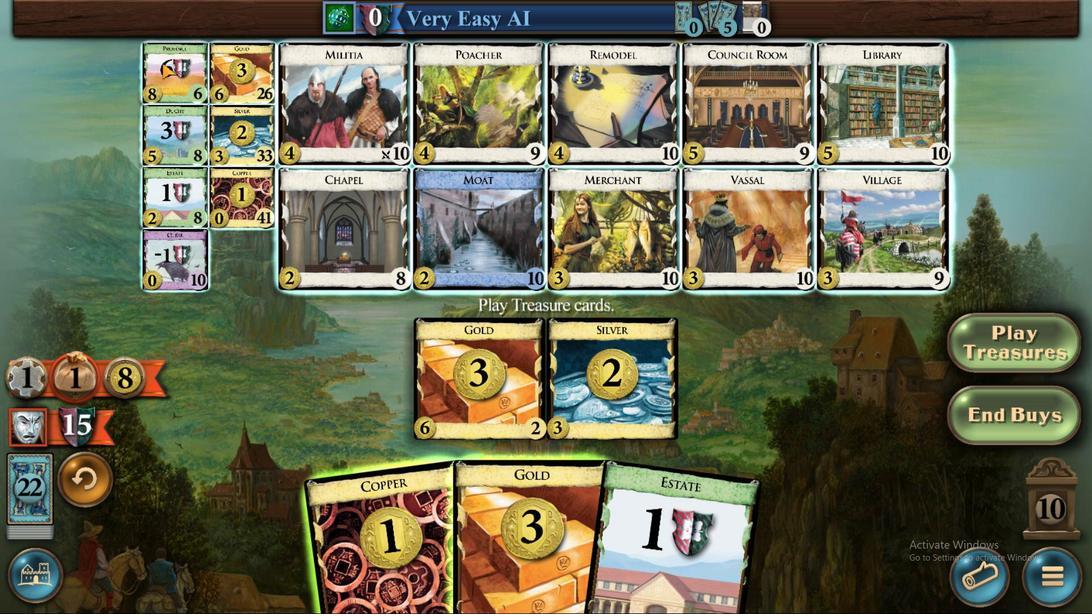 
Action: Mouse pressed left at (161, 63)
Screenshot: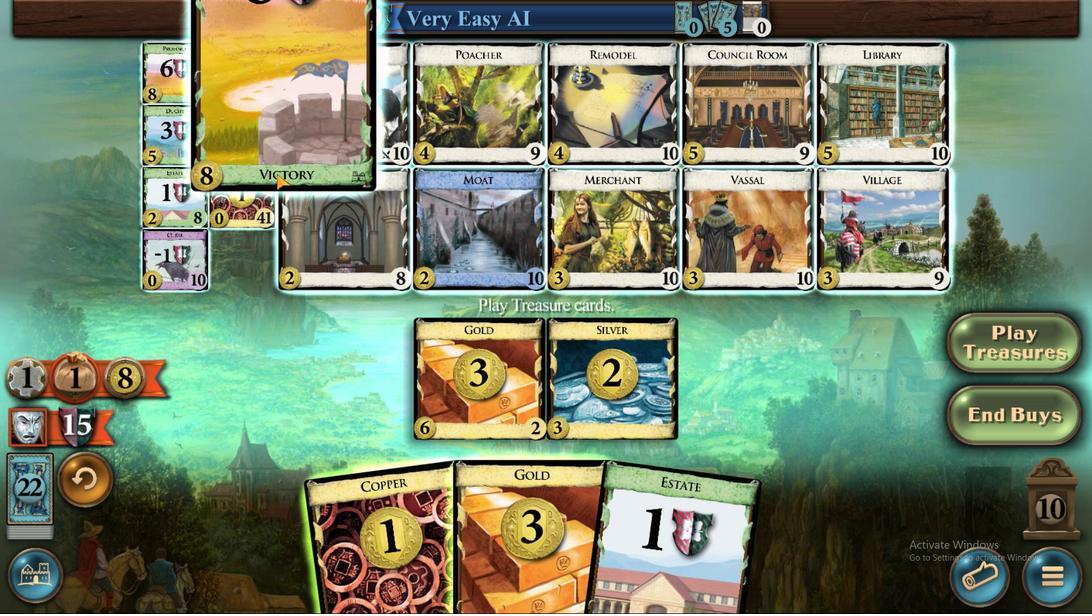 
Action: Mouse moved to (740, 532)
Screenshot: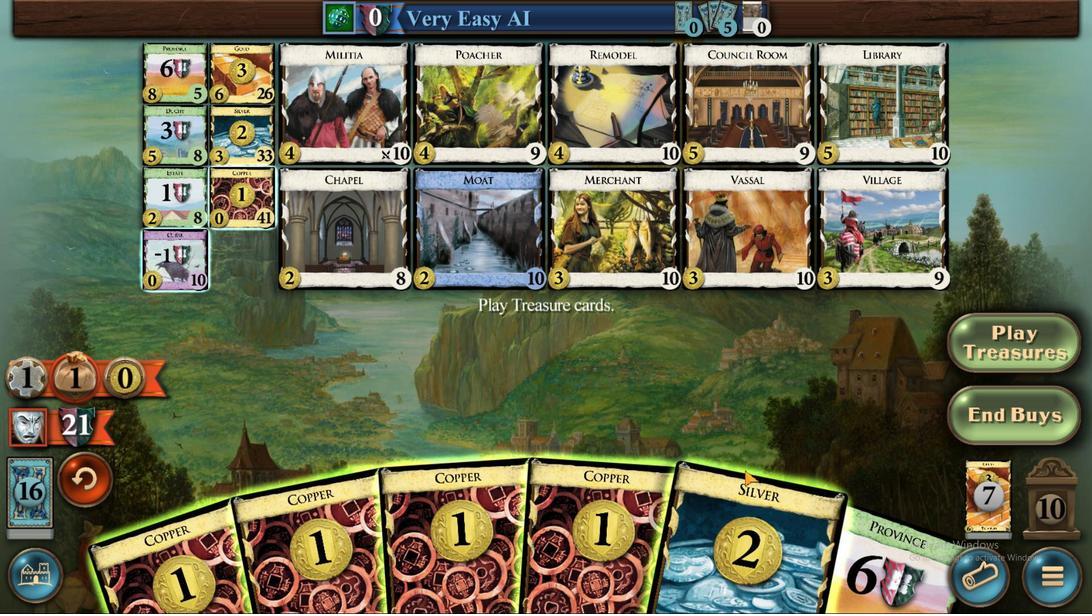 
Action: Mouse pressed left at (740, 532)
Screenshot: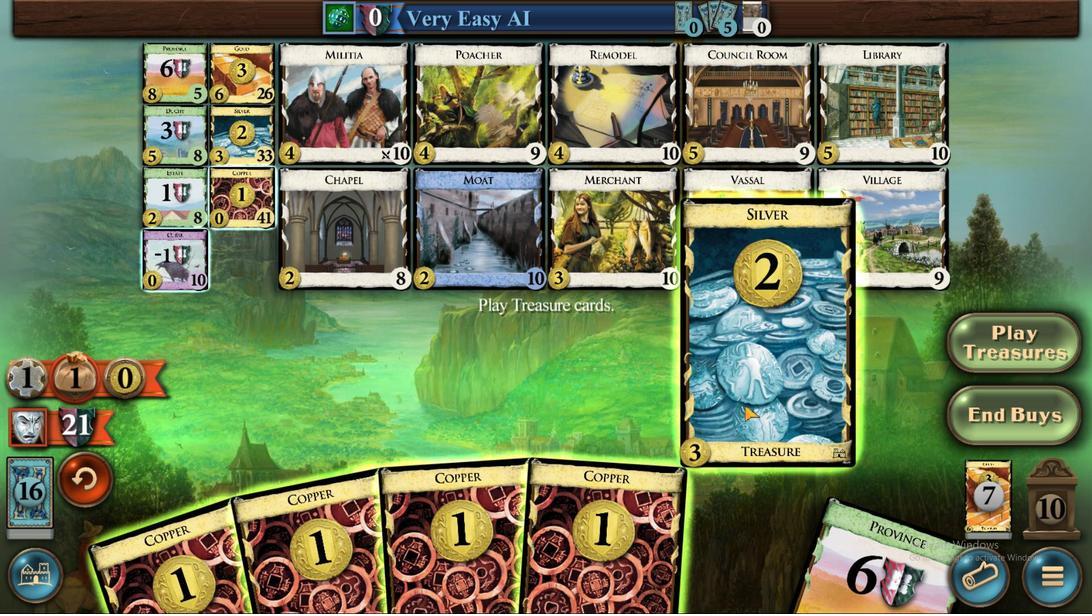 
Action: Mouse moved to (668, 555)
Screenshot: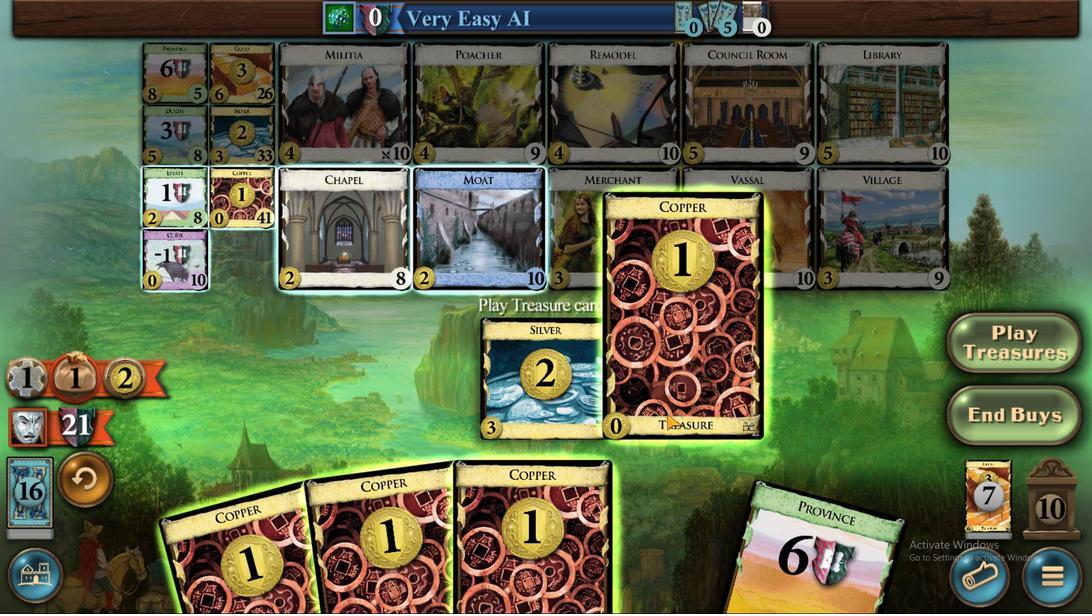 
Action: Mouse pressed left at (668, 557)
Screenshot: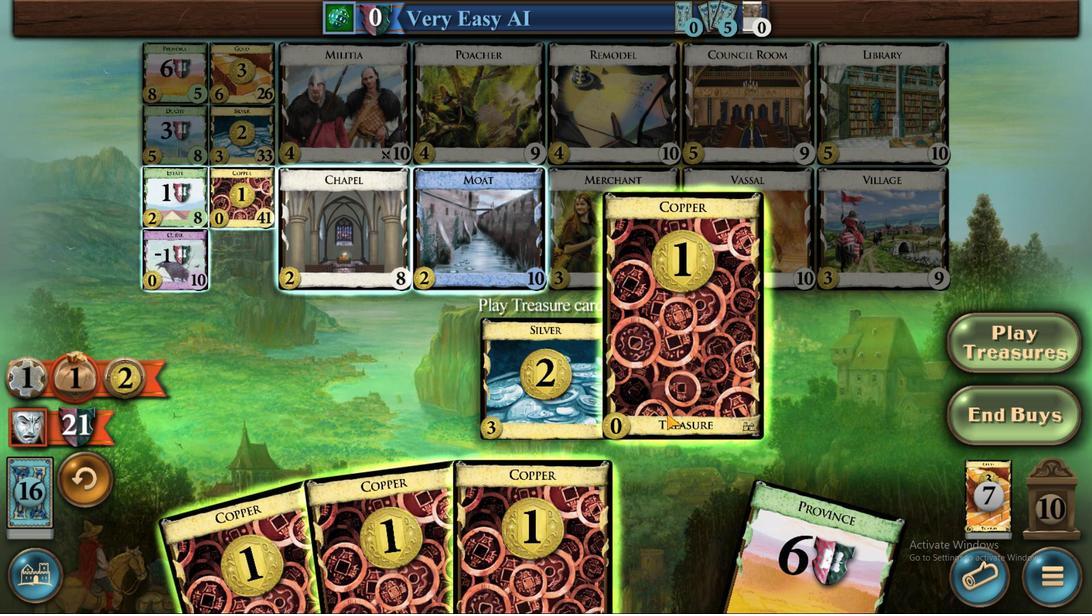 
Action: Mouse moved to (616, 521)
Screenshot: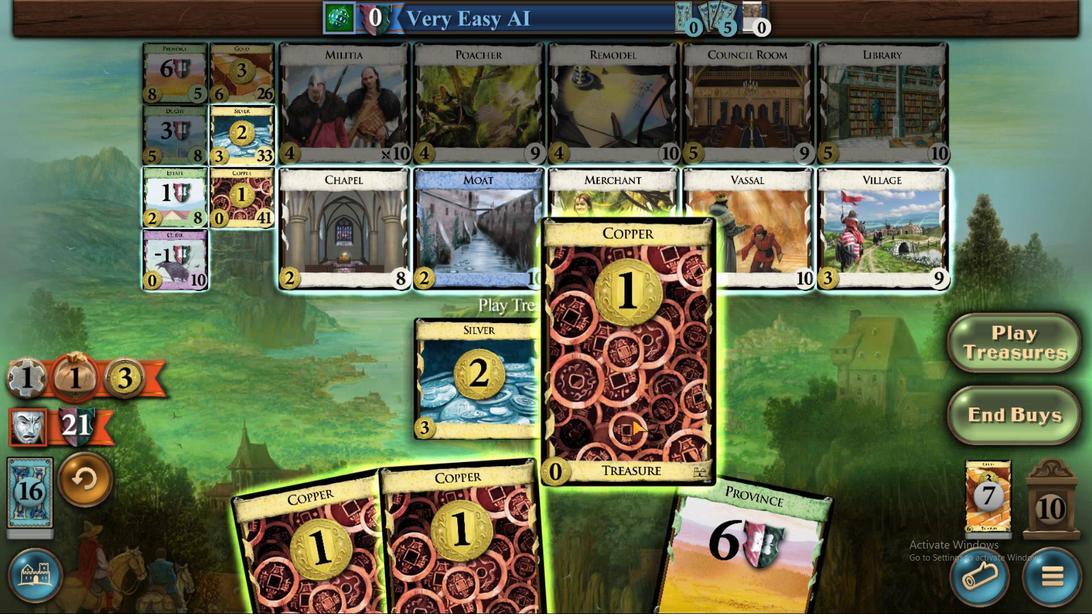 
Action: Mouse pressed left at (616, 521)
Screenshot: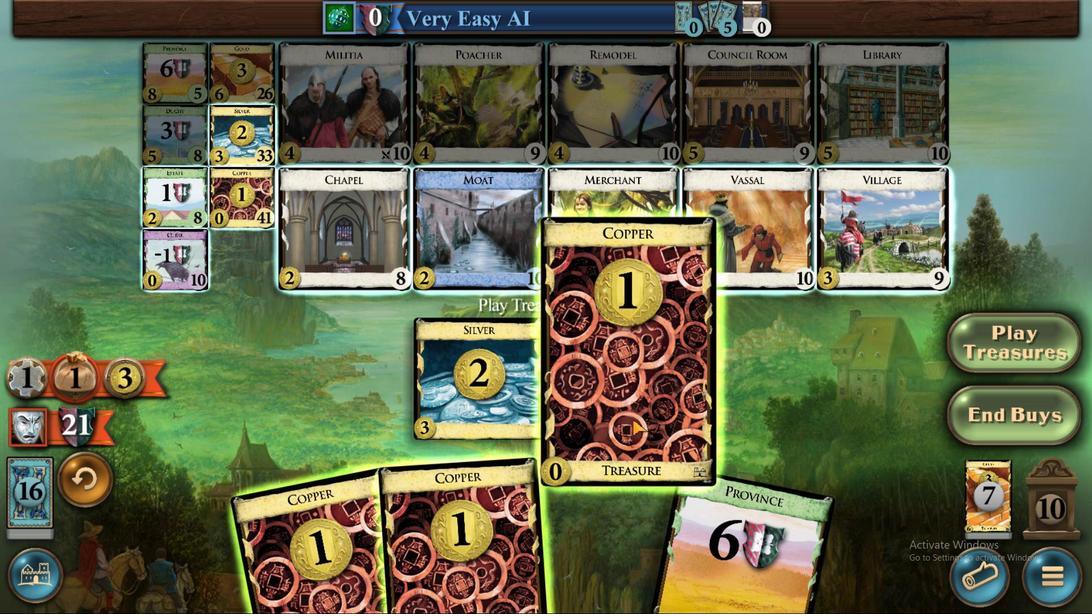 
Action: Mouse moved to (525, 549)
Screenshot: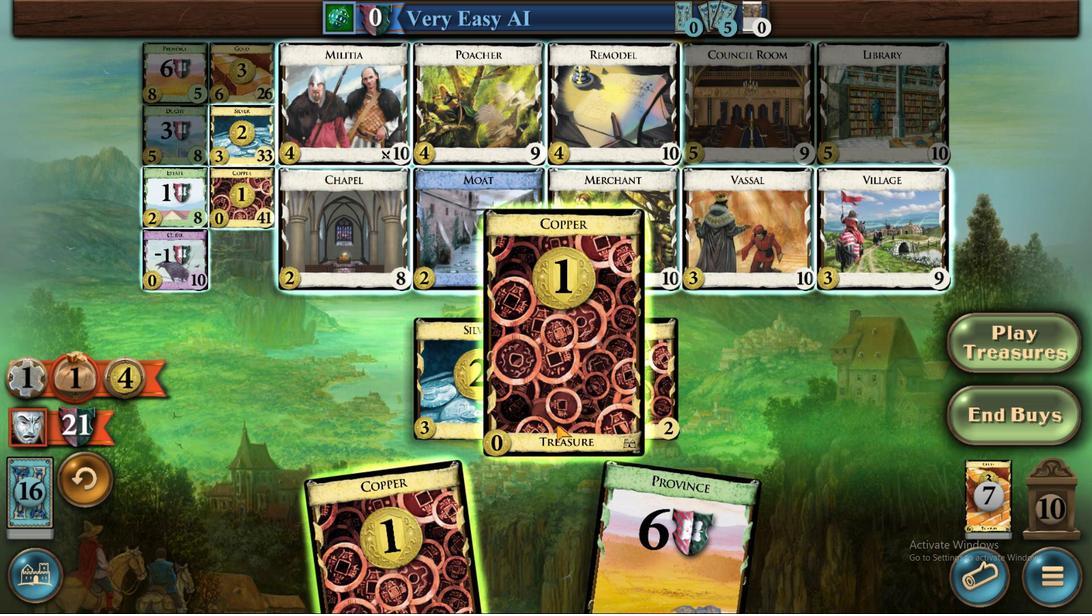 
Action: Mouse pressed left at (524, 551)
Screenshot: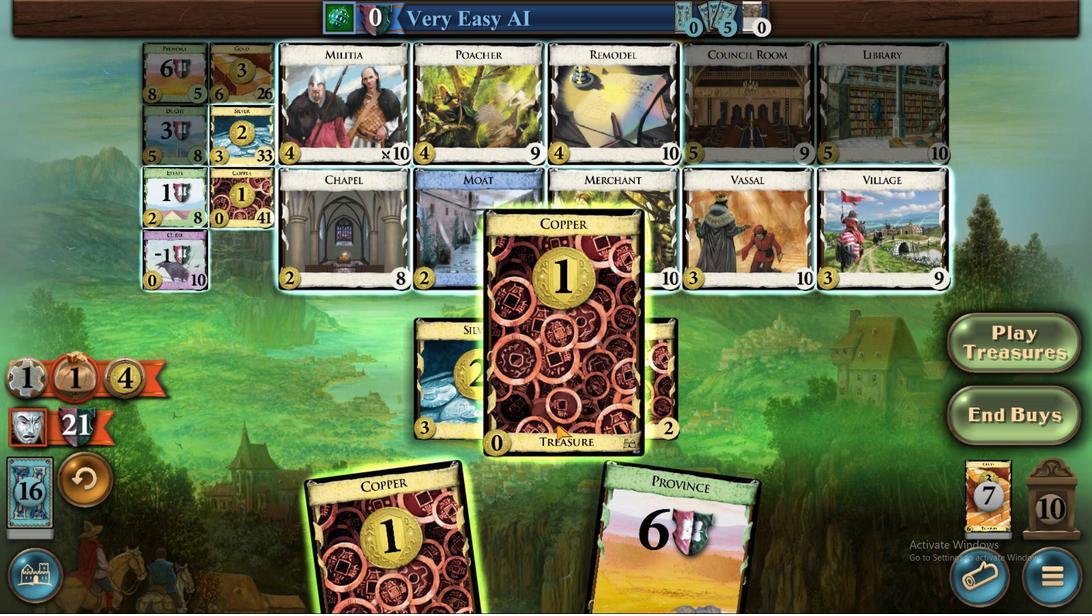 
Action: Mouse moved to (445, 550)
Screenshot: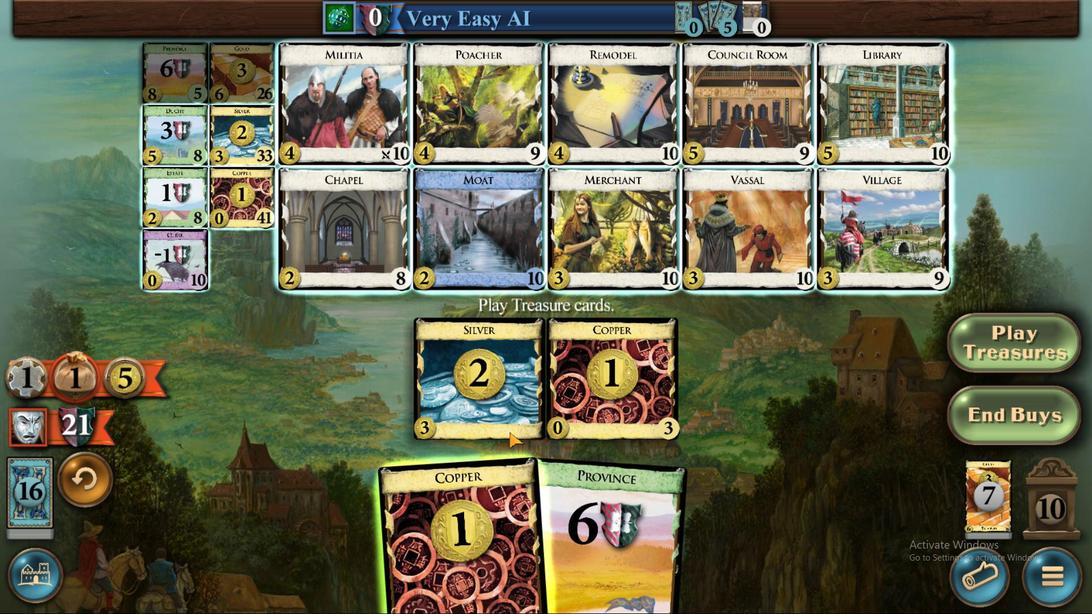
Action: Mouse pressed left at (441, 555)
Screenshot: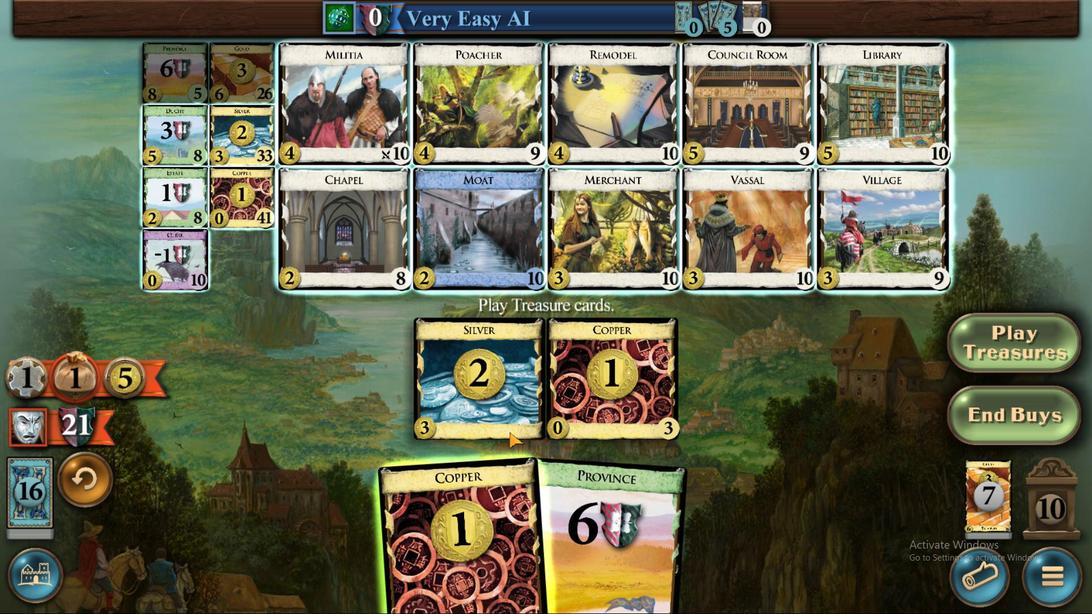 
Action: Mouse moved to (229, 89)
Screenshot: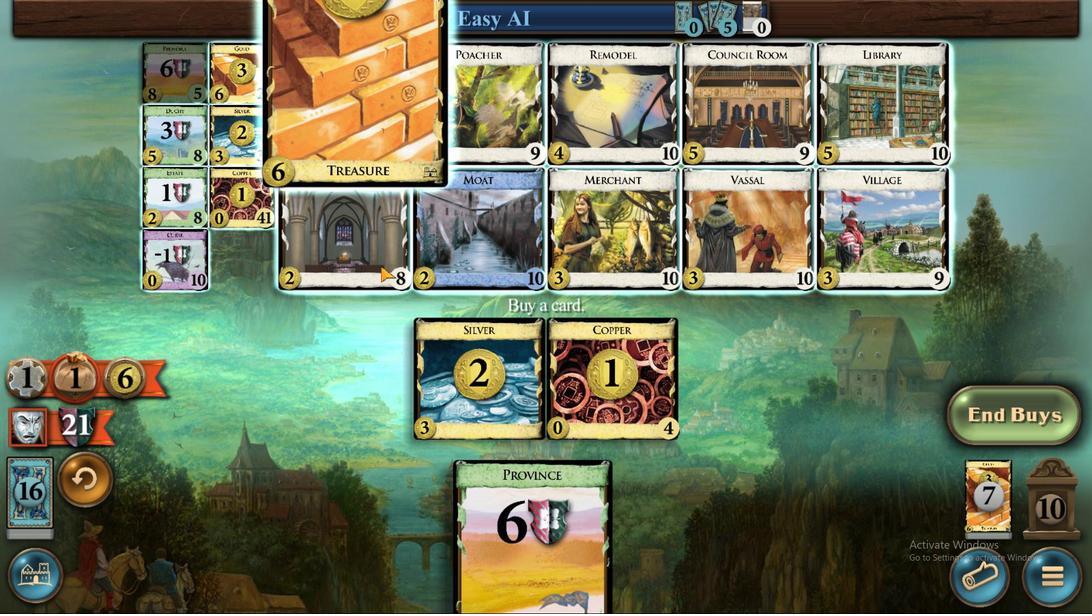 
Action: Mouse pressed left at (229, 89)
Screenshot: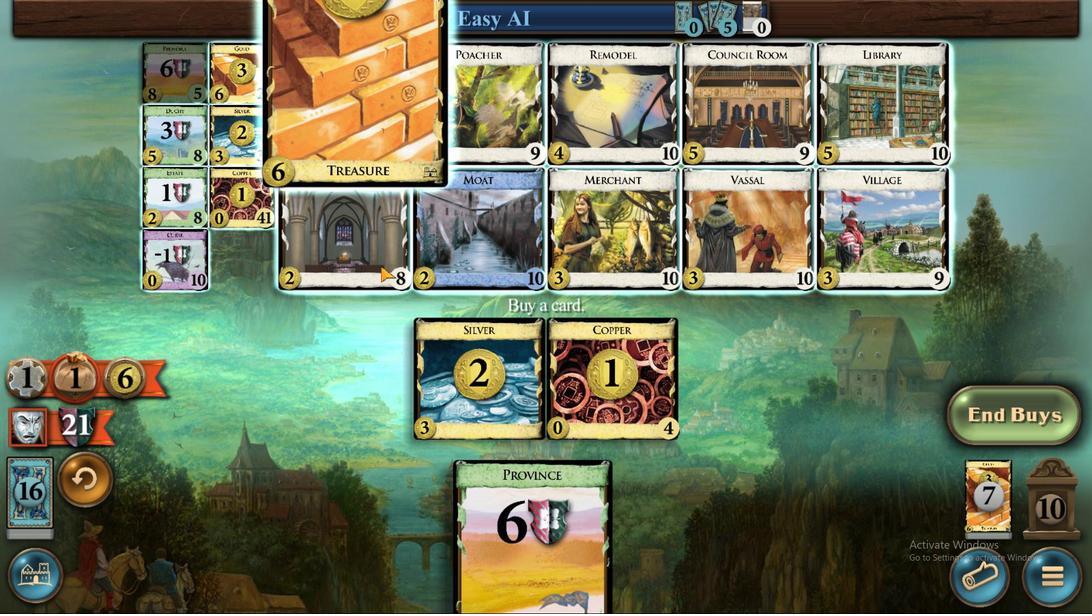 
Action: Mouse moved to (519, 520)
Screenshot: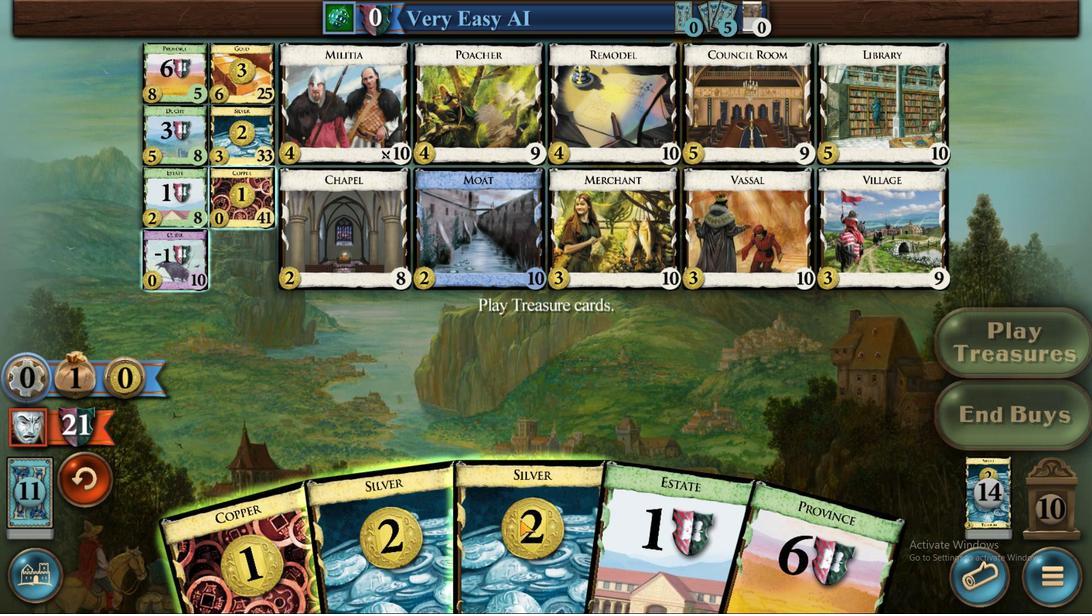 
Action: Mouse pressed left at (519, 520)
Screenshot: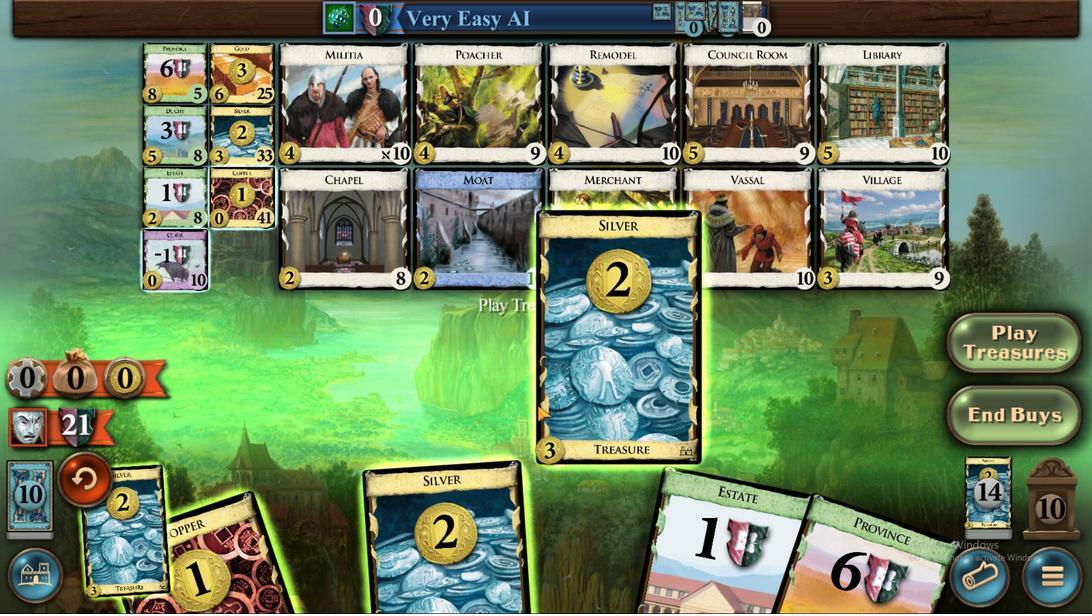 
Action: Mouse moved to (449, 522)
Screenshot: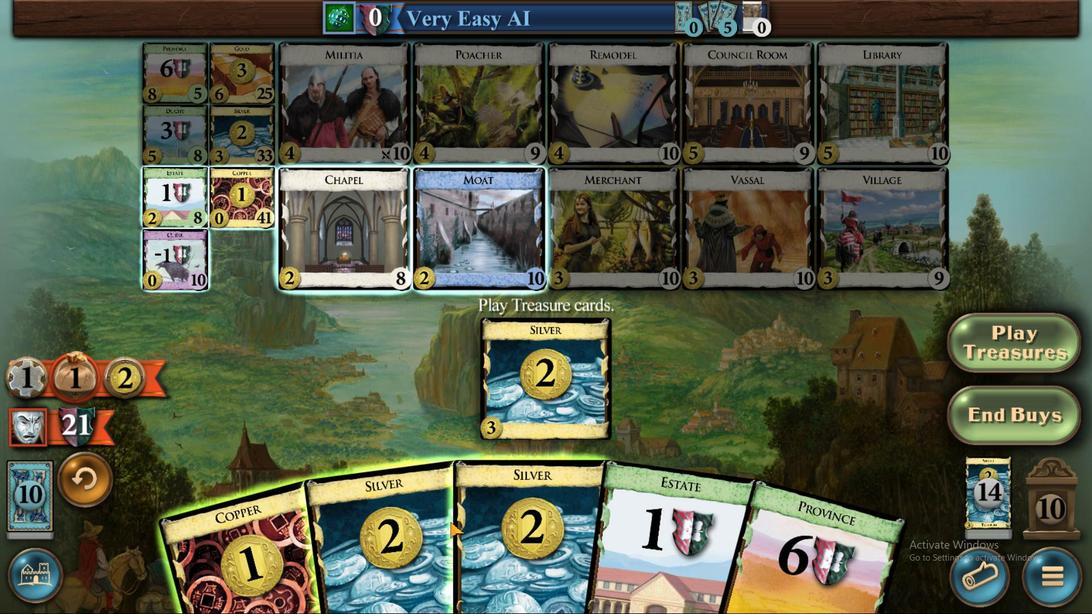 
Action: Mouse pressed left at (449, 522)
Screenshot: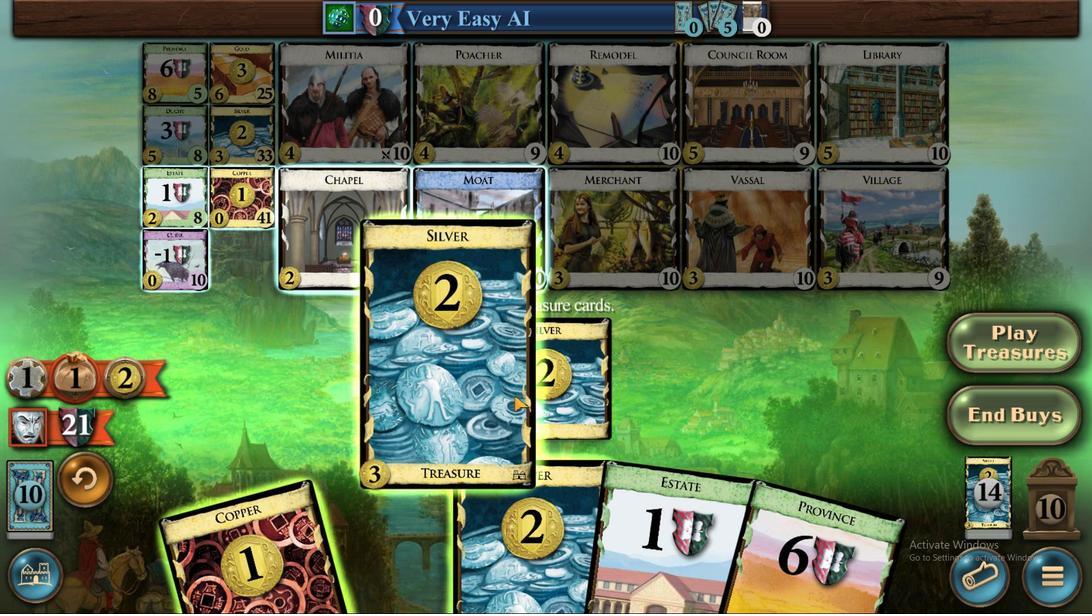 
Action: Mouse moved to (492, 507)
Screenshot: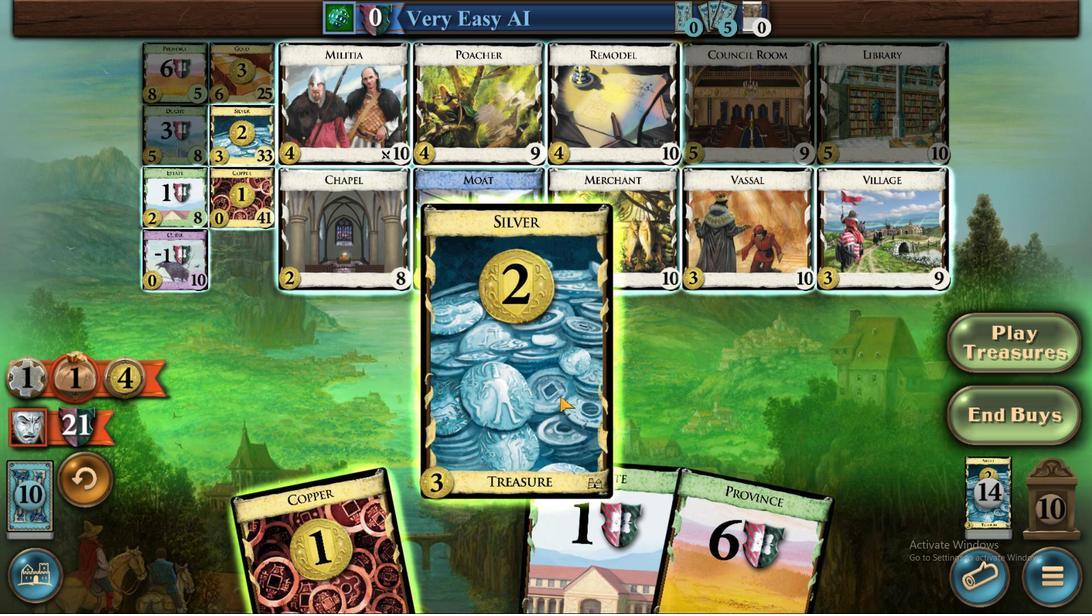 
Action: Mouse pressed left at (492, 507)
Screenshot: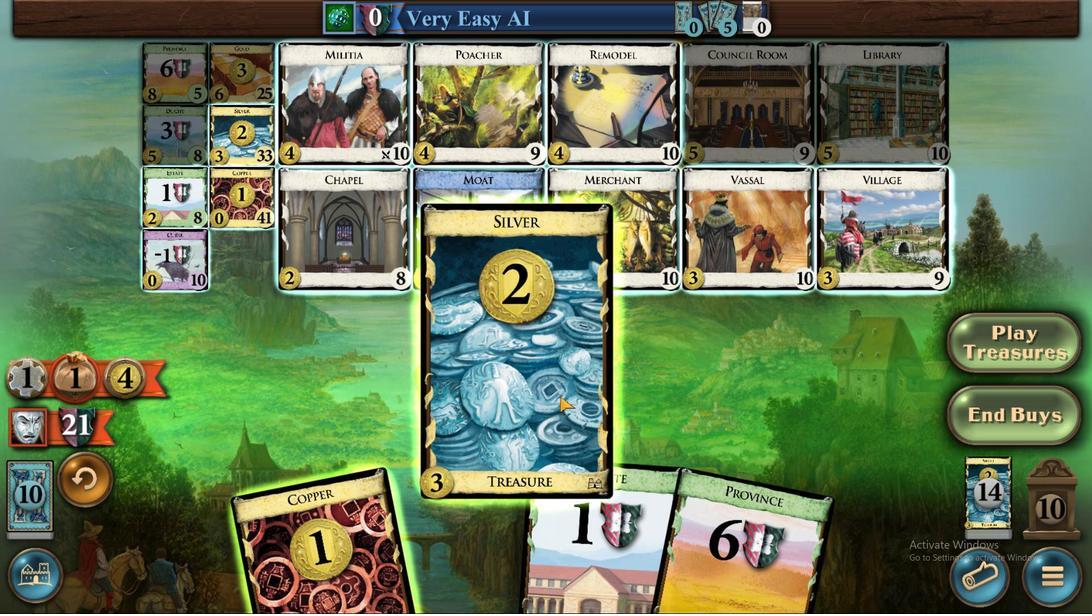 
Action: Mouse moved to (256, 51)
Screenshot: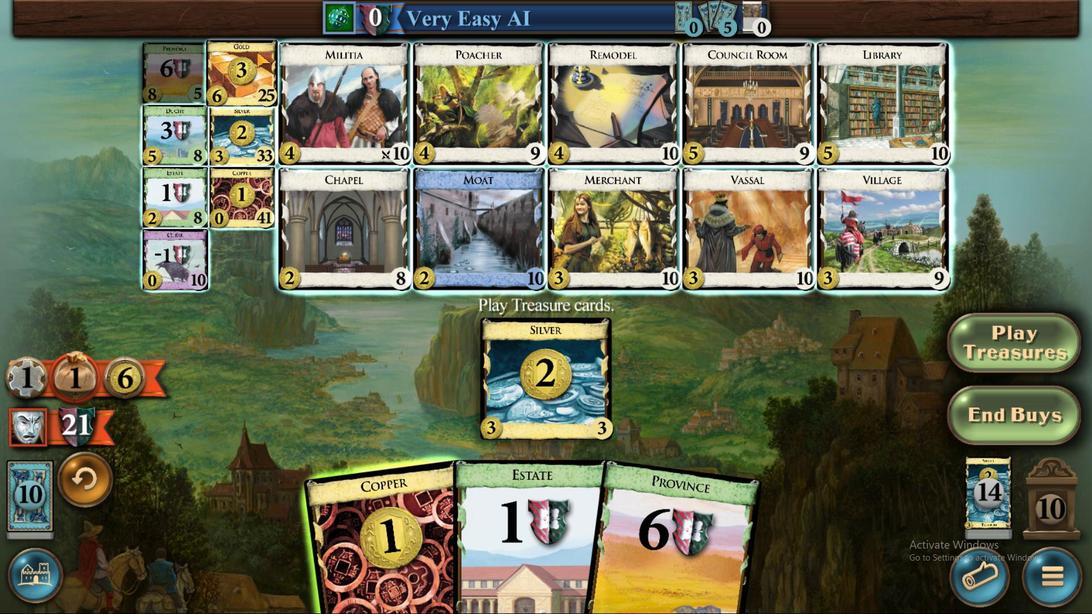 
Action: Mouse pressed left at (256, 51)
Screenshot: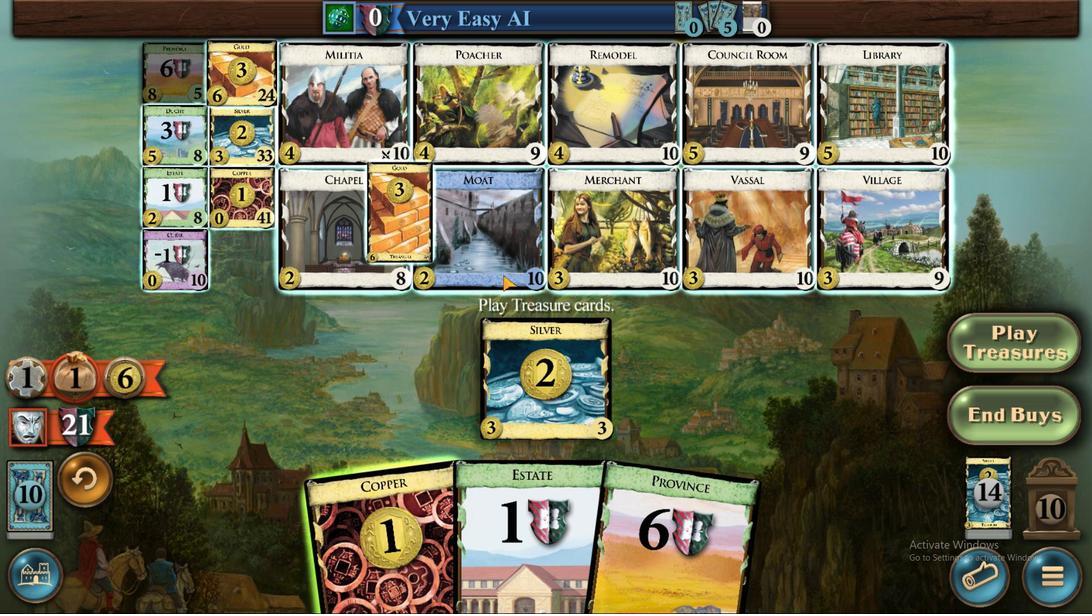 
Action: Mouse moved to (738, 509)
Screenshot: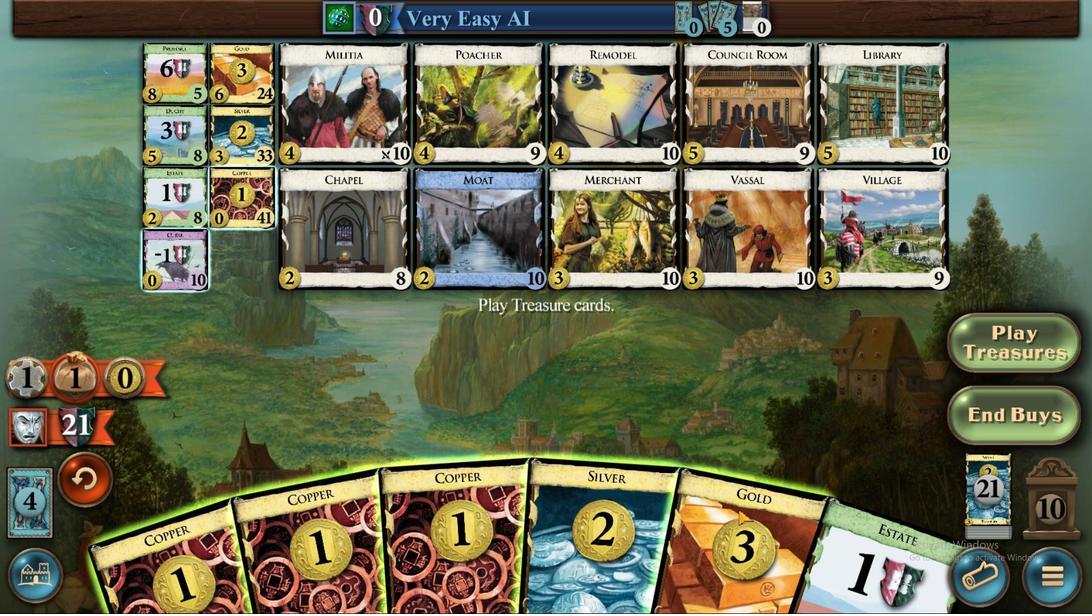 
Action: Mouse pressed left at (738, 509)
Screenshot: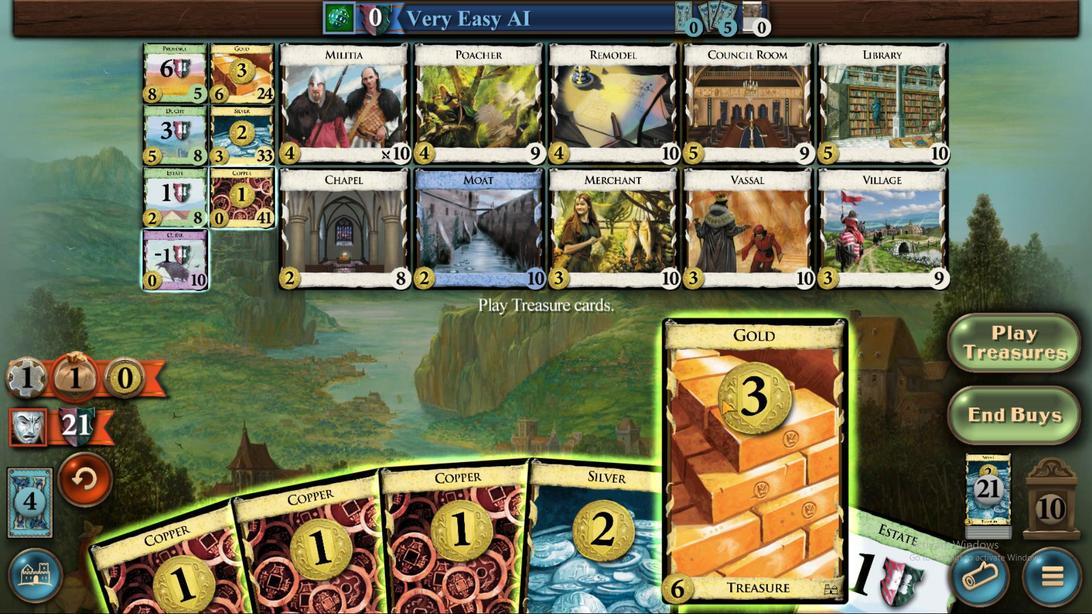 
Action: Mouse moved to (663, 508)
Screenshot: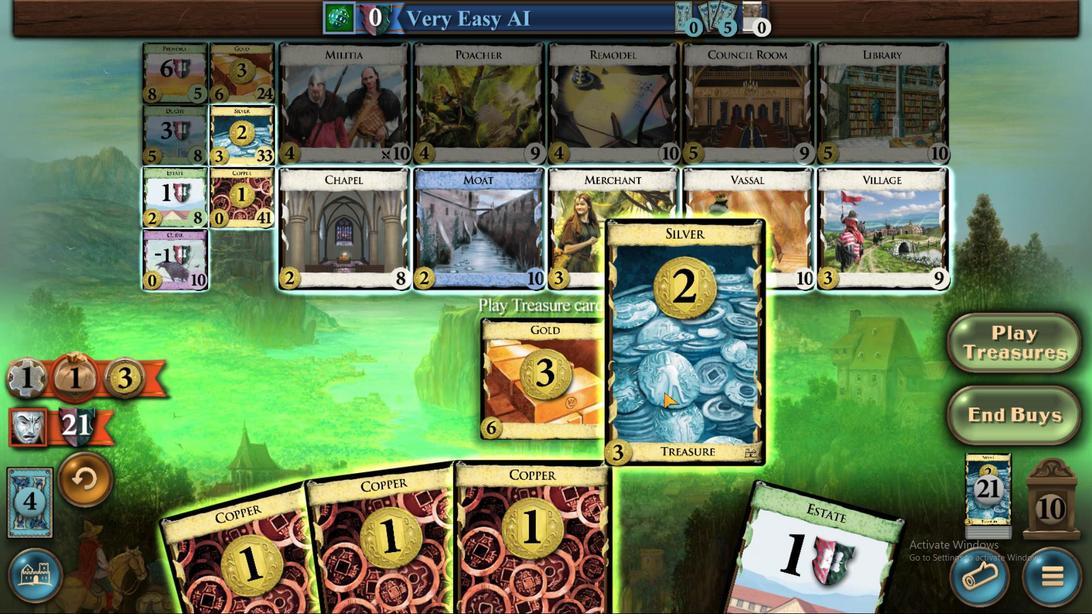 
Action: Mouse pressed left at (663, 510)
Screenshot: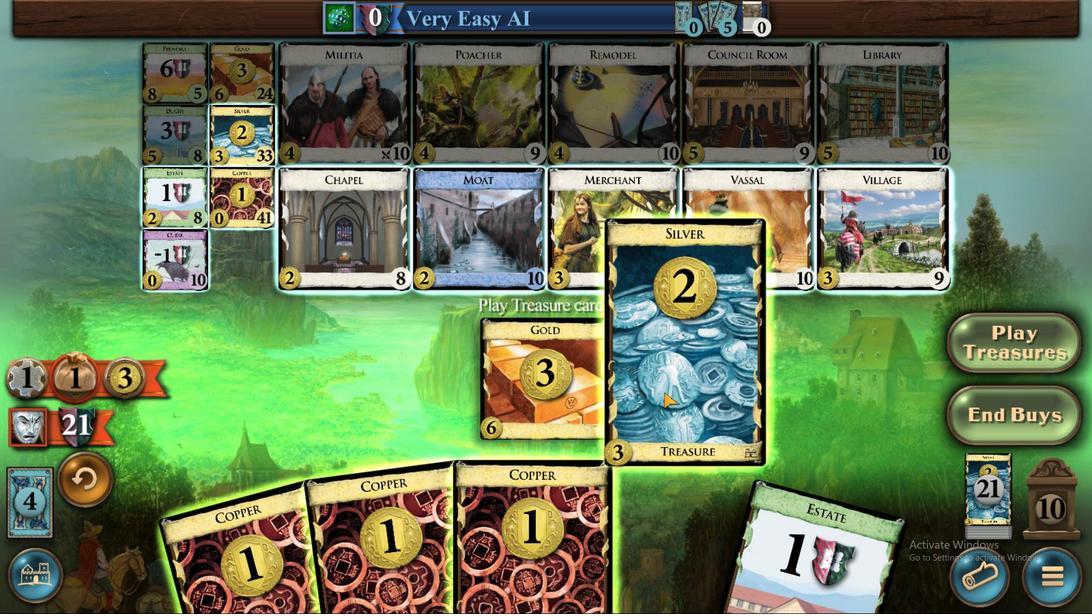 
Action: Mouse moved to (607, 548)
Screenshot: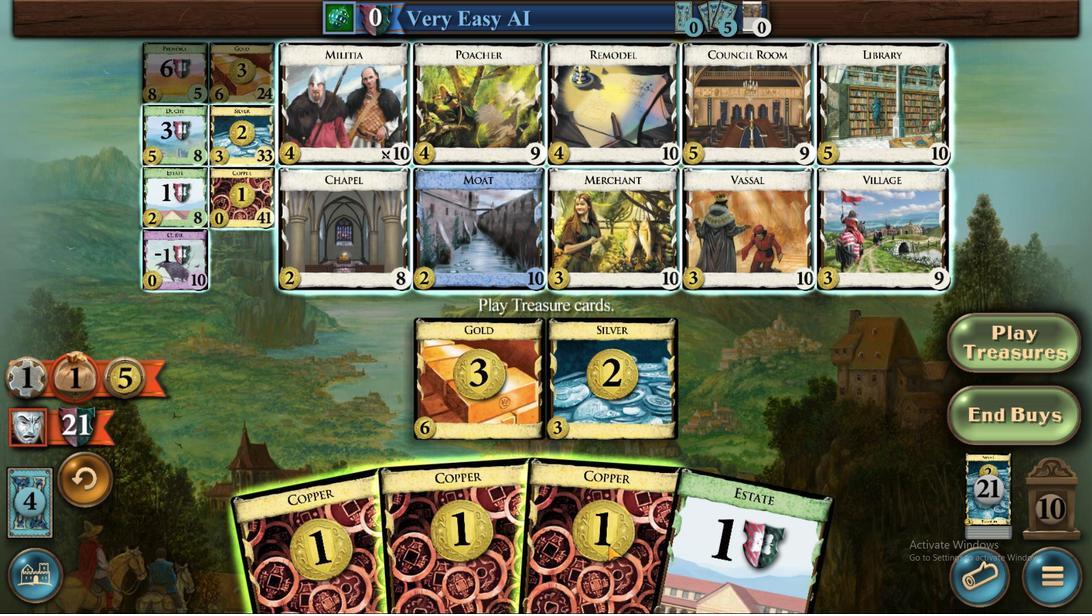 
Action: Mouse pressed left at (607, 548)
Screenshot: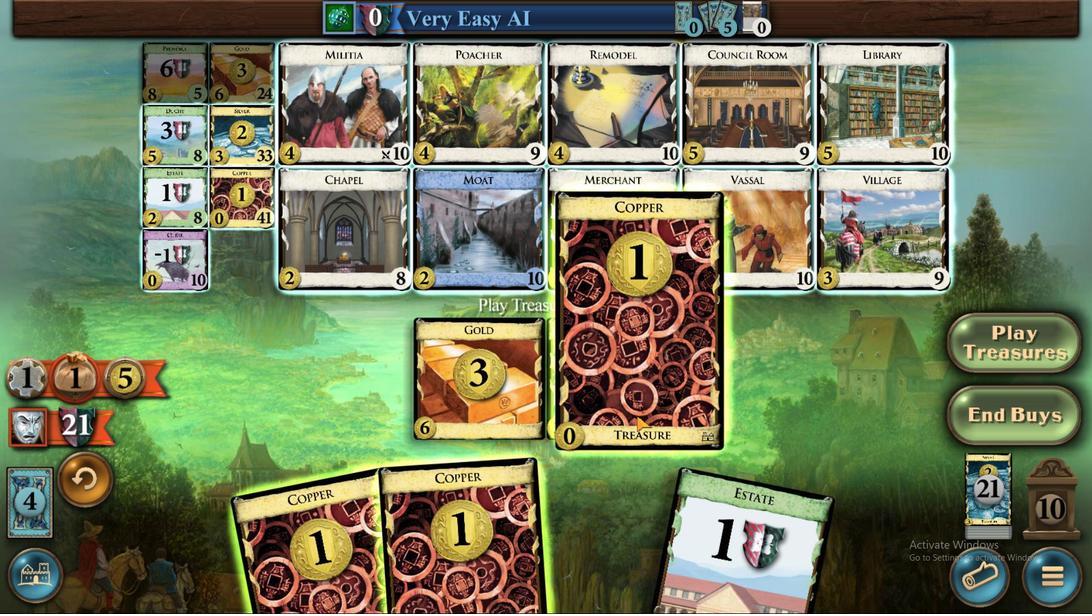 
Action: Mouse moved to (249, 79)
Screenshot: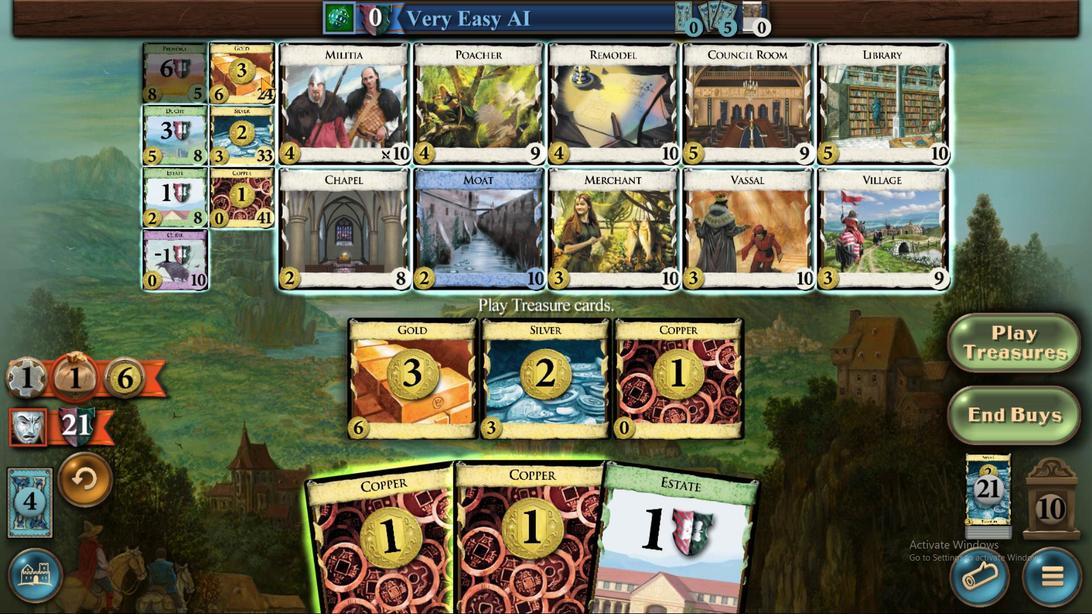 
Action: Mouse pressed left at (249, 79)
Screenshot: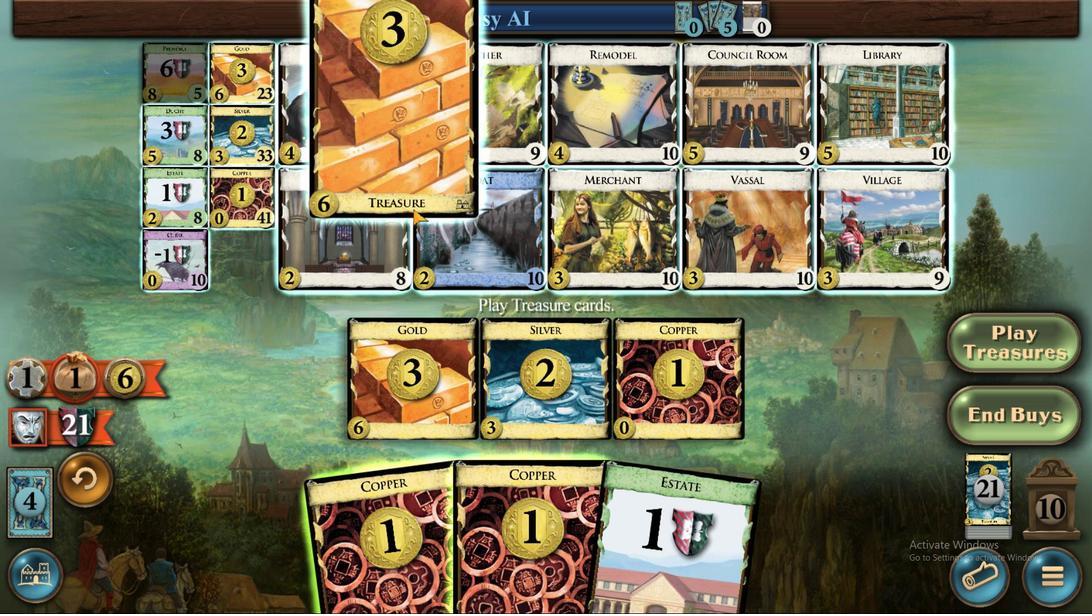 
Action: Mouse moved to (787, 534)
Screenshot: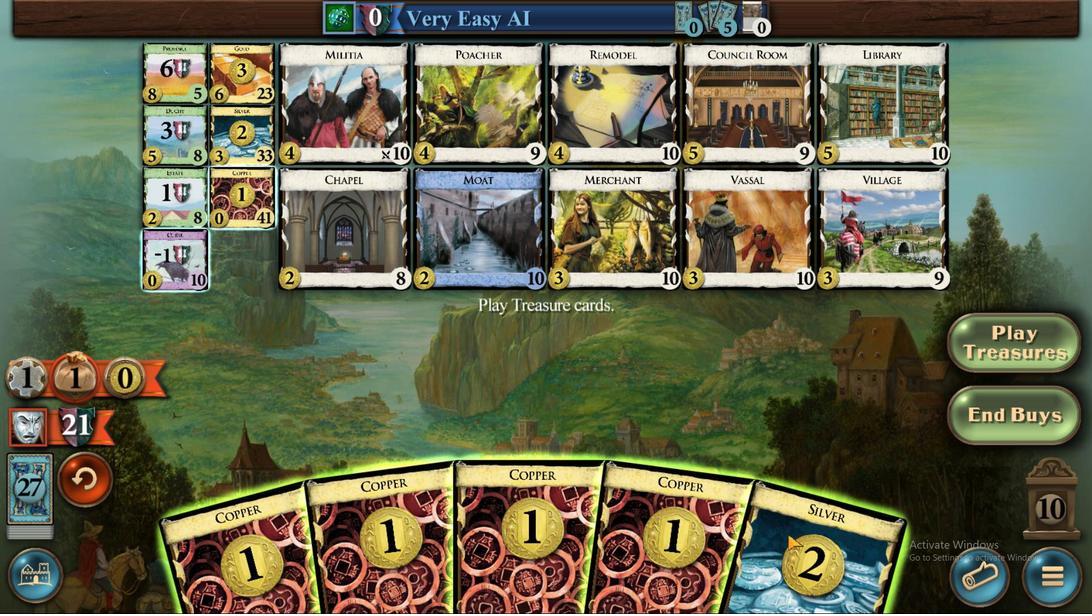 
Action: Mouse pressed left at (787, 534)
Screenshot: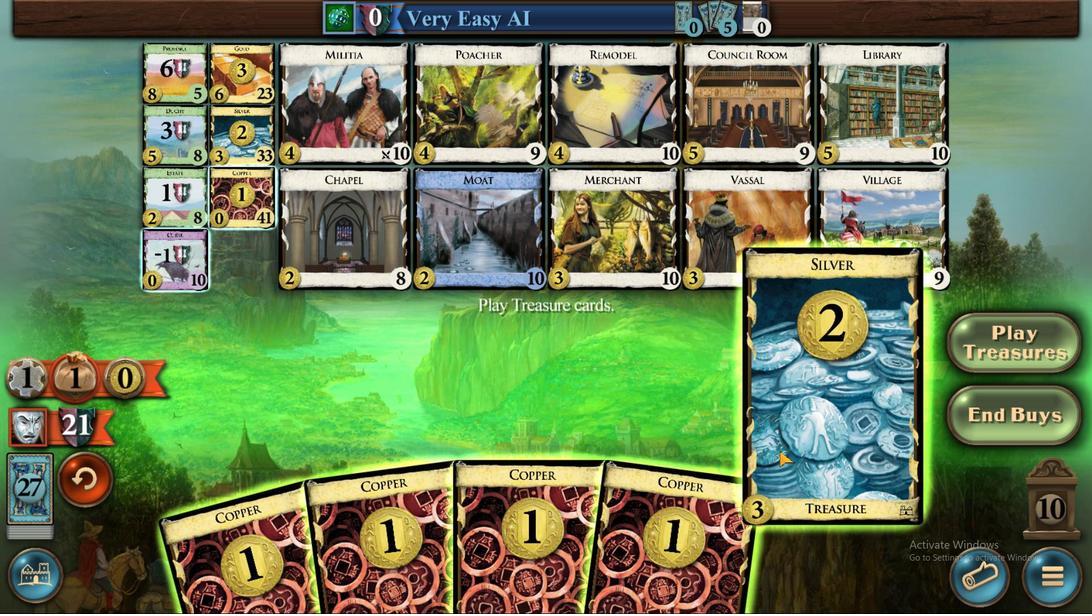 
Action: Mouse moved to (735, 529)
Screenshot: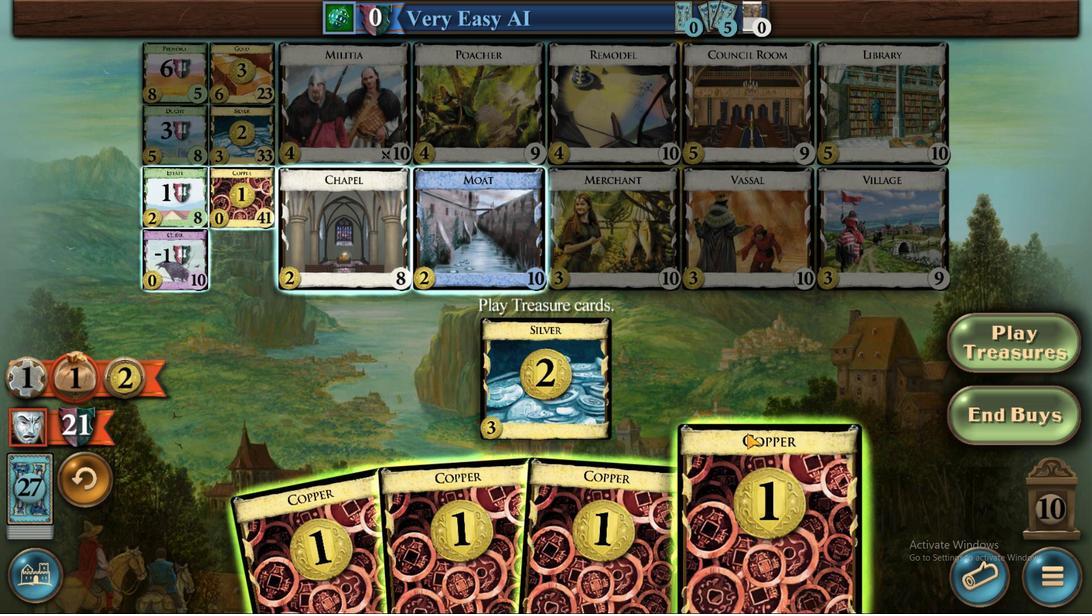 
Action: Mouse pressed left at (735, 529)
Screenshot: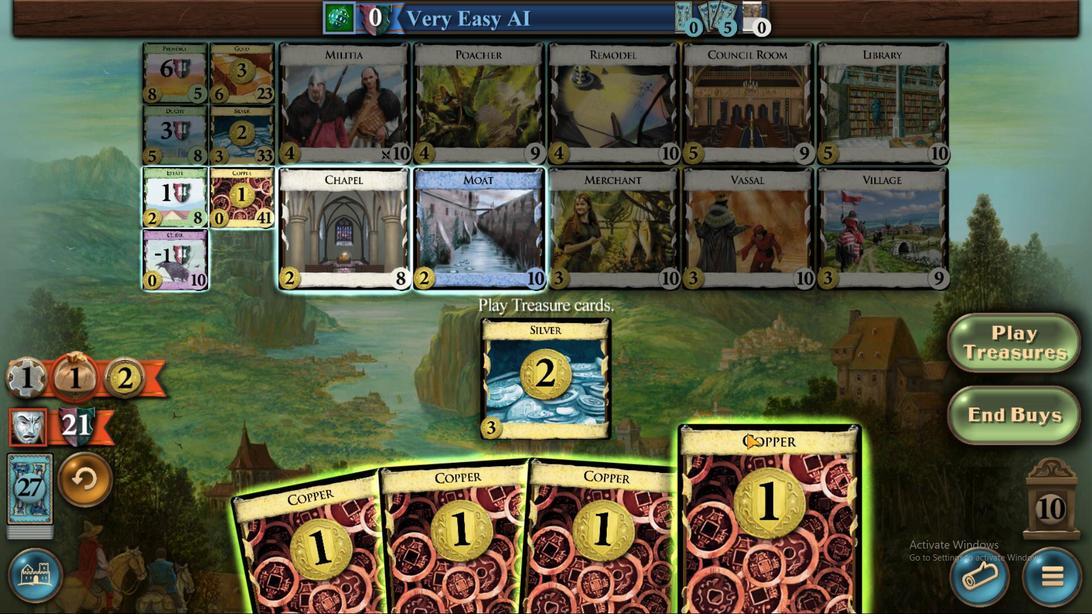 
Action: Mouse moved to (700, 528)
Screenshot: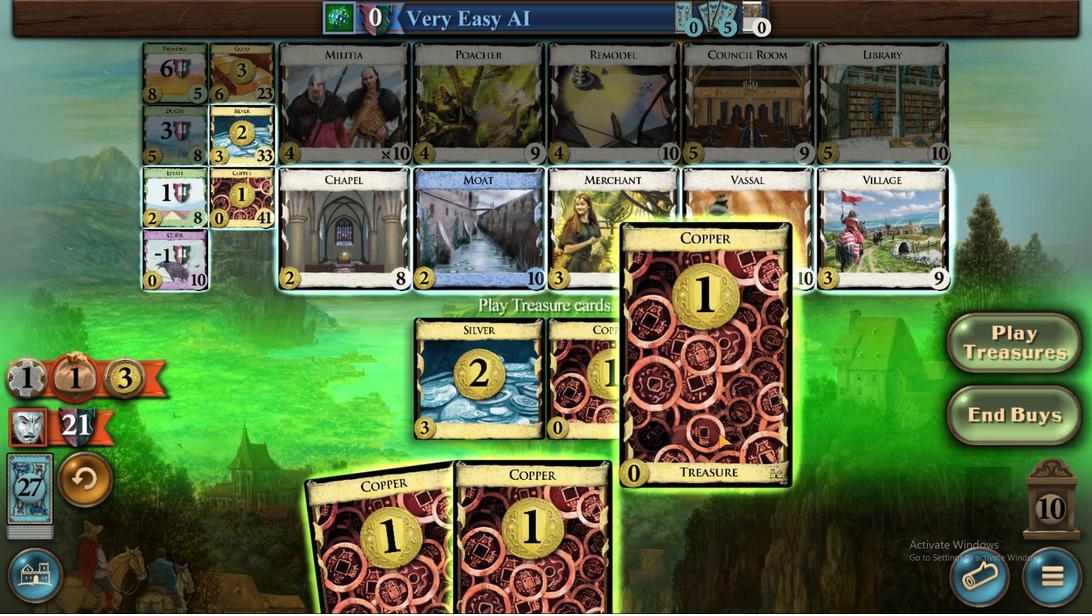 
Action: Mouse pressed left at (700, 528)
Screenshot: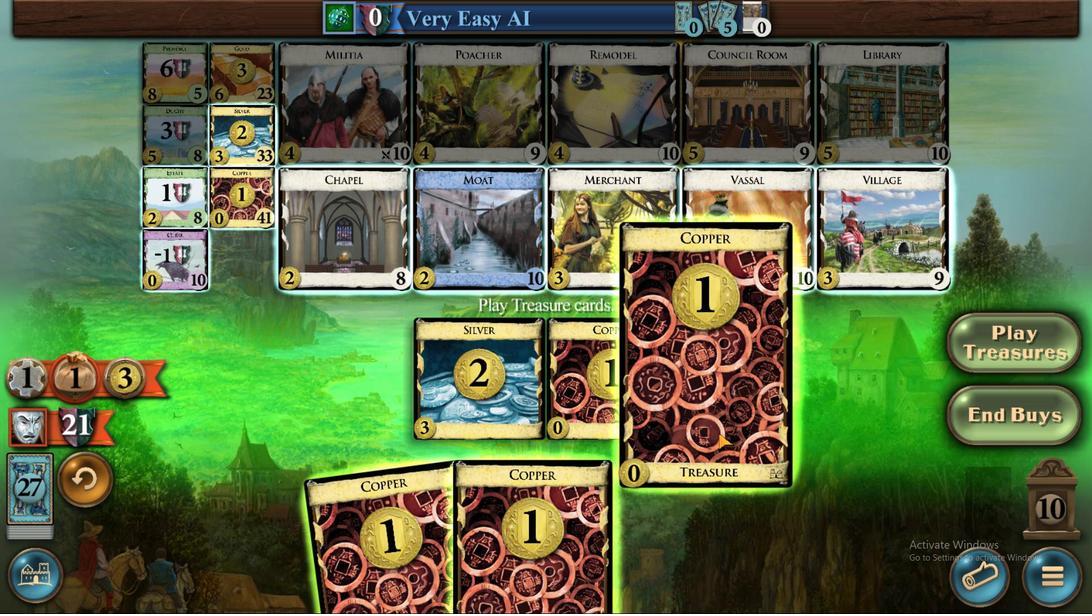 
Action: Mouse moved to (645, 524)
Screenshot: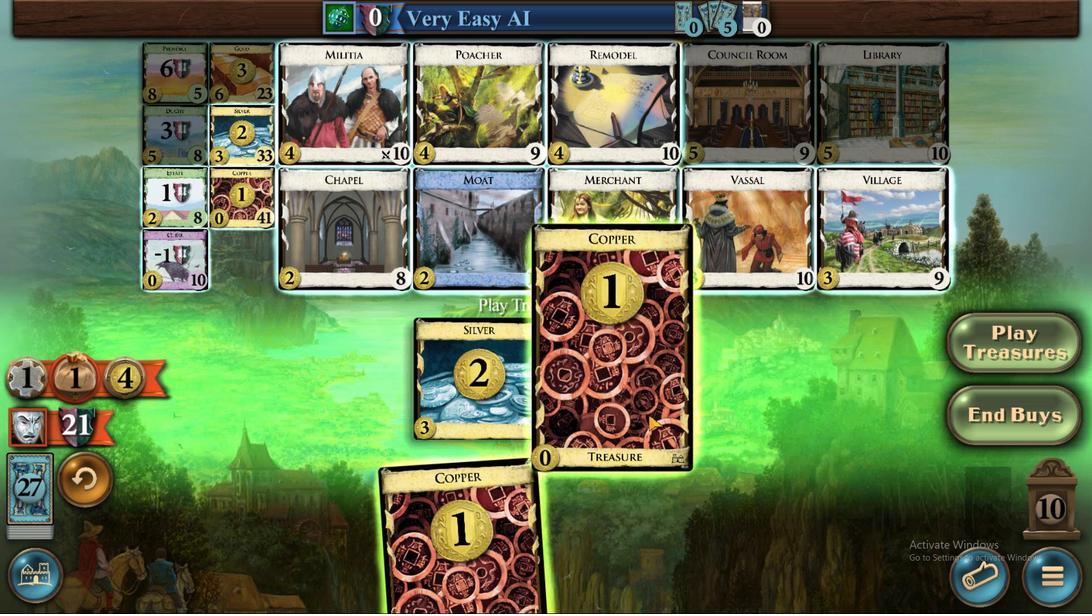 
Action: Mouse pressed left at (645, 524)
Screenshot: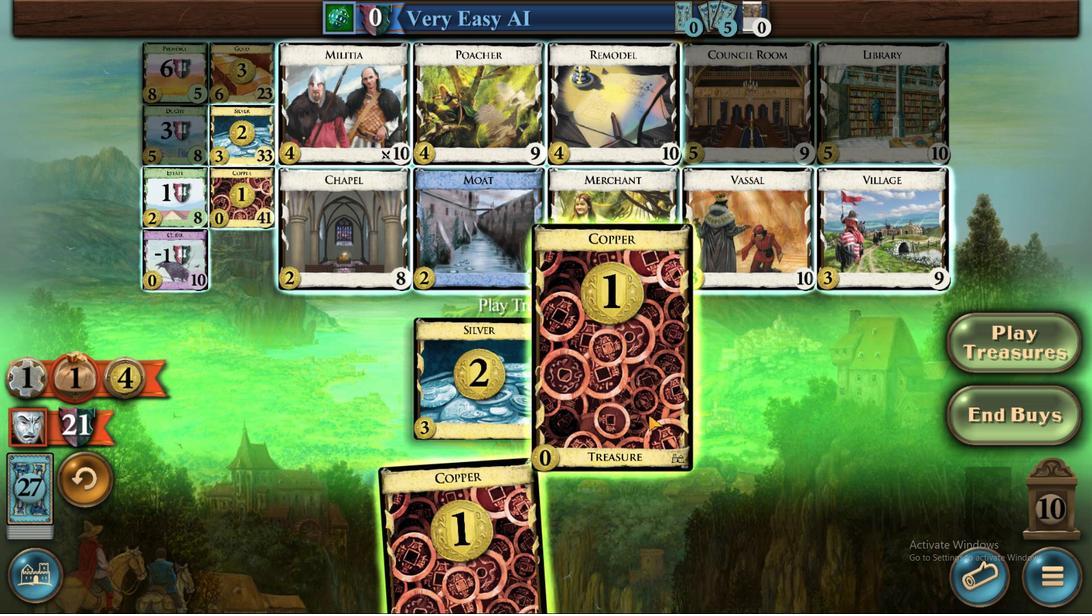 
Action: Mouse moved to (524, 487)
Screenshot: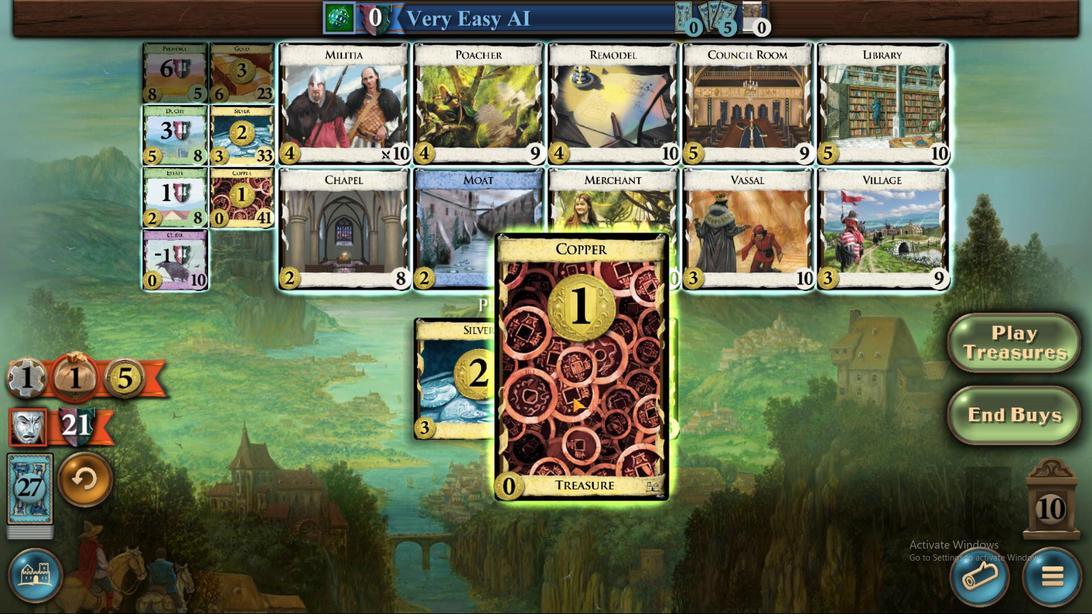 
Action: Mouse pressed left at (524, 487)
Screenshot: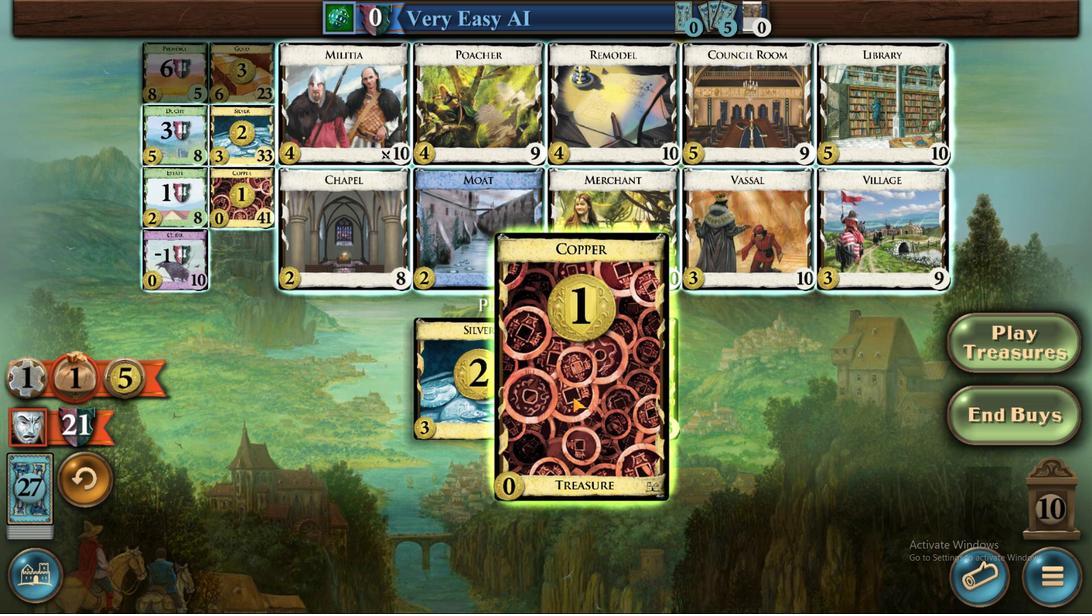 
Action: Mouse moved to (237, 76)
Screenshot: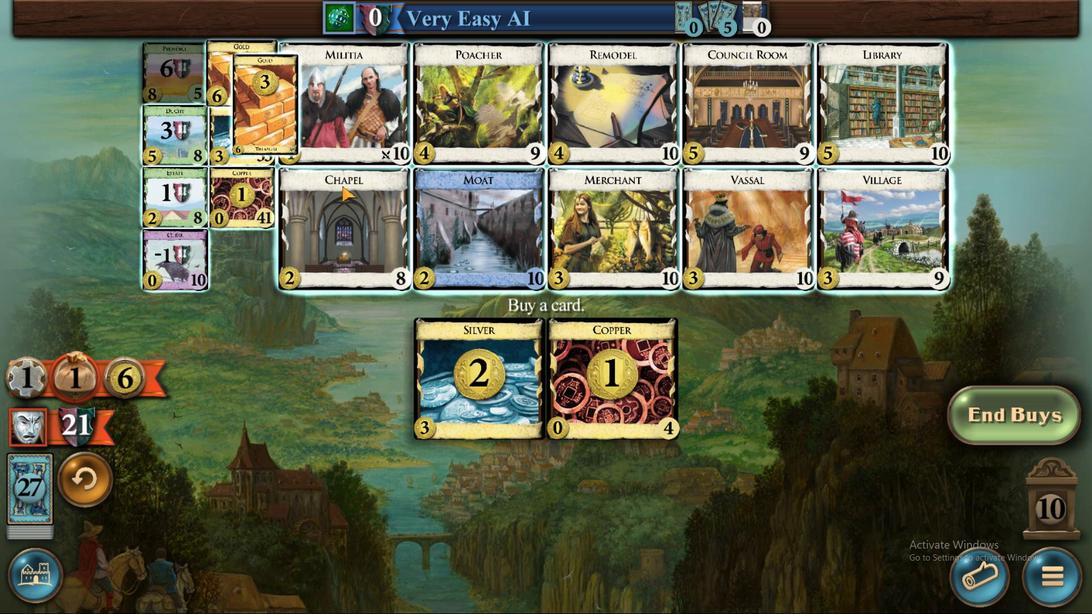 
Action: Mouse pressed left at (237, 76)
Screenshot: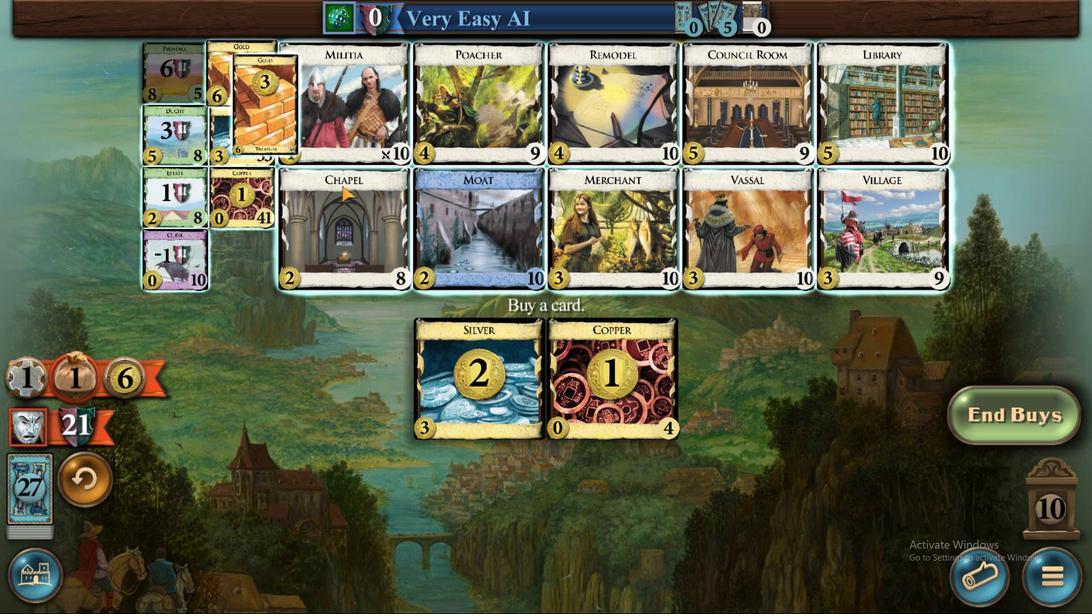 
Action: Mouse moved to (170, 560)
Screenshot: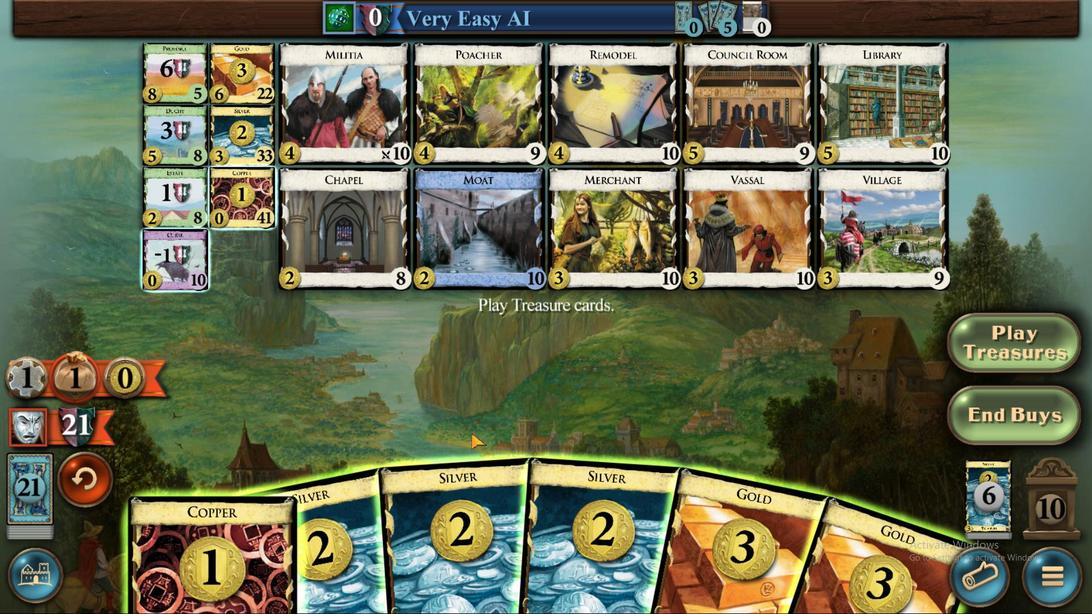 
Action: Mouse pressed left at (170, 560)
Screenshot: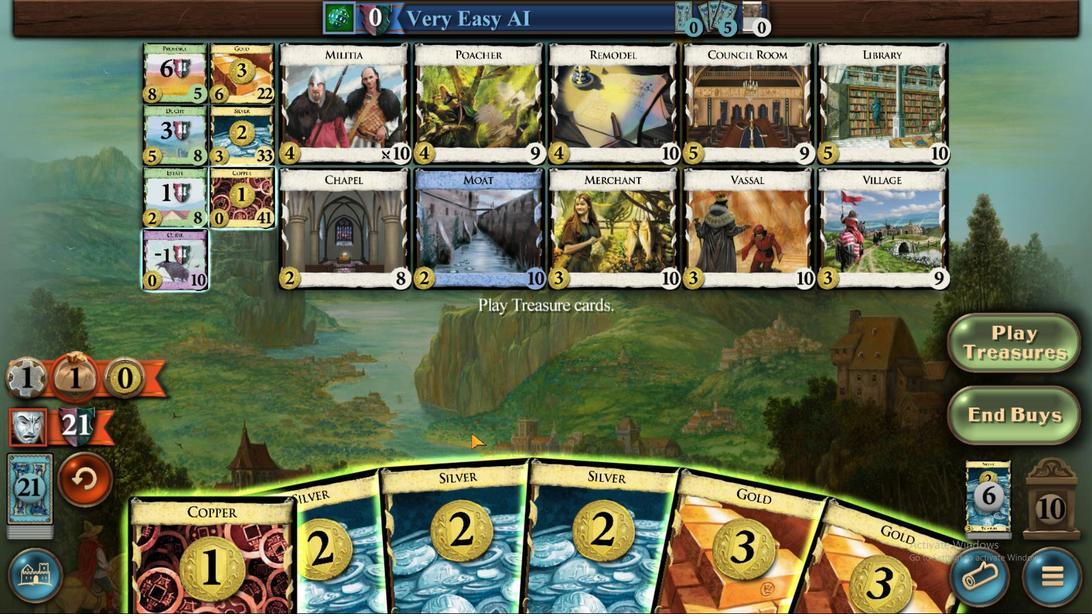 
Action: Mouse moved to (487, 533)
Screenshot: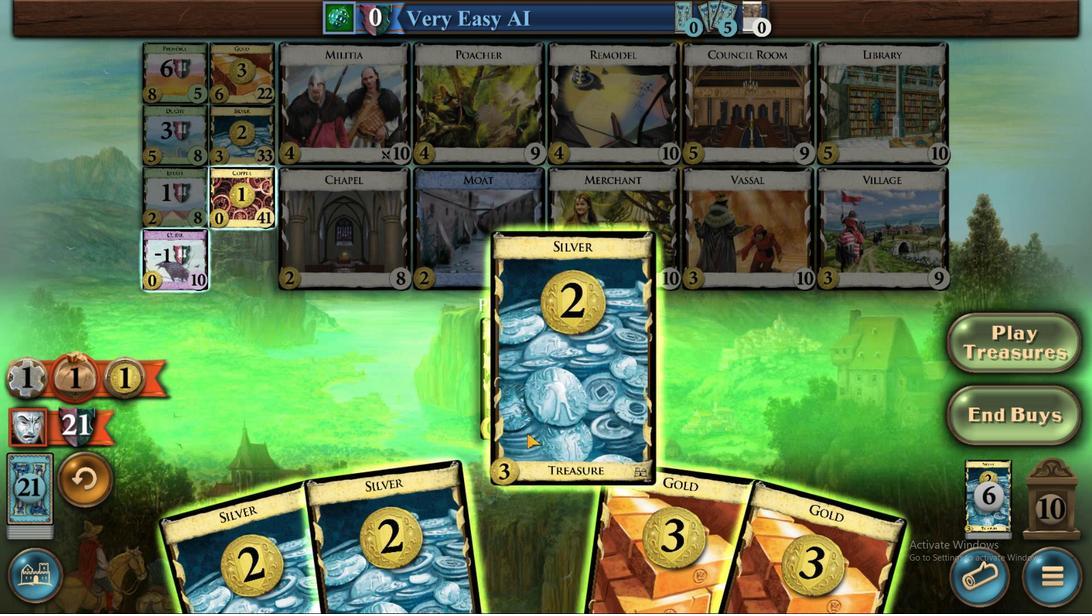
Action: Mouse pressed left at (487, 533)
Screenshot: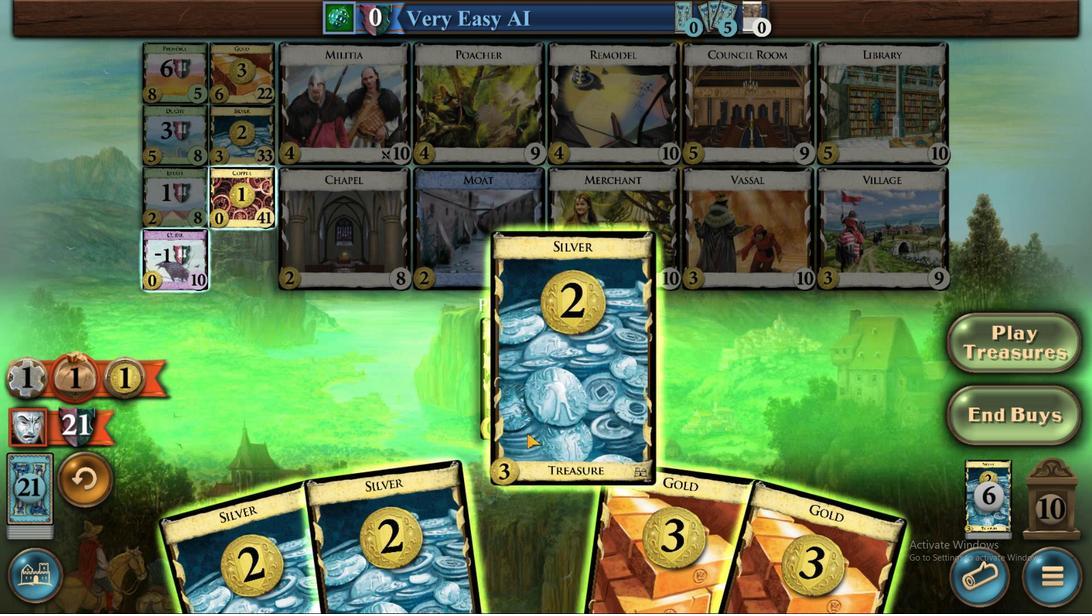 
Action: Mouse moved to (235, 125)
Screenshot: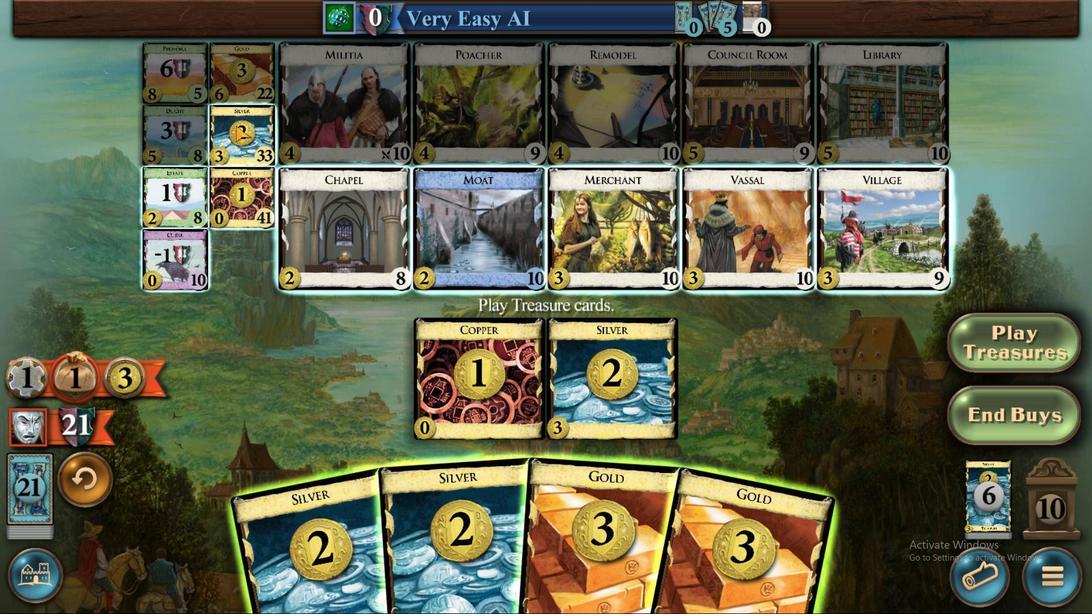 
Action: Mouse pressed left at (235, 125)
Screenshot: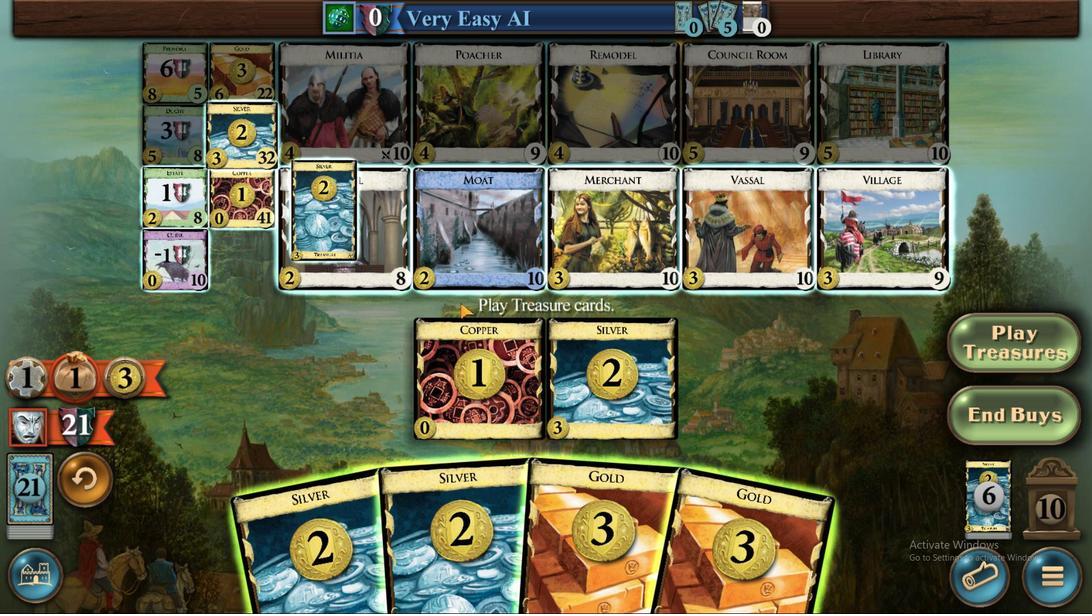 
Action: Mouse moved to (339, 223)
Screenshot: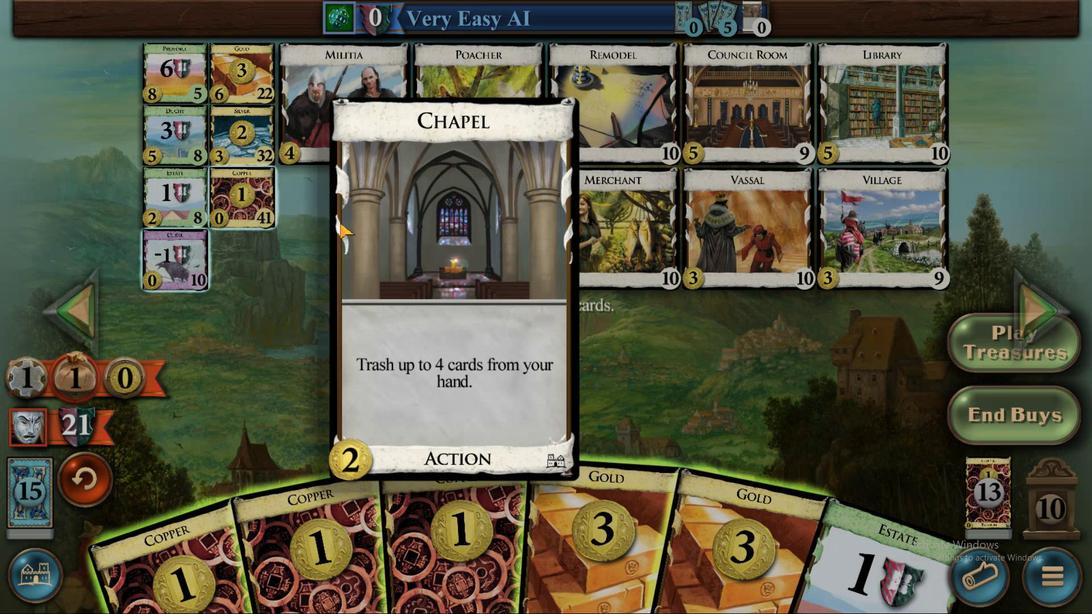 
Action: Mouse pressed left at (339, 223)
Screenshot: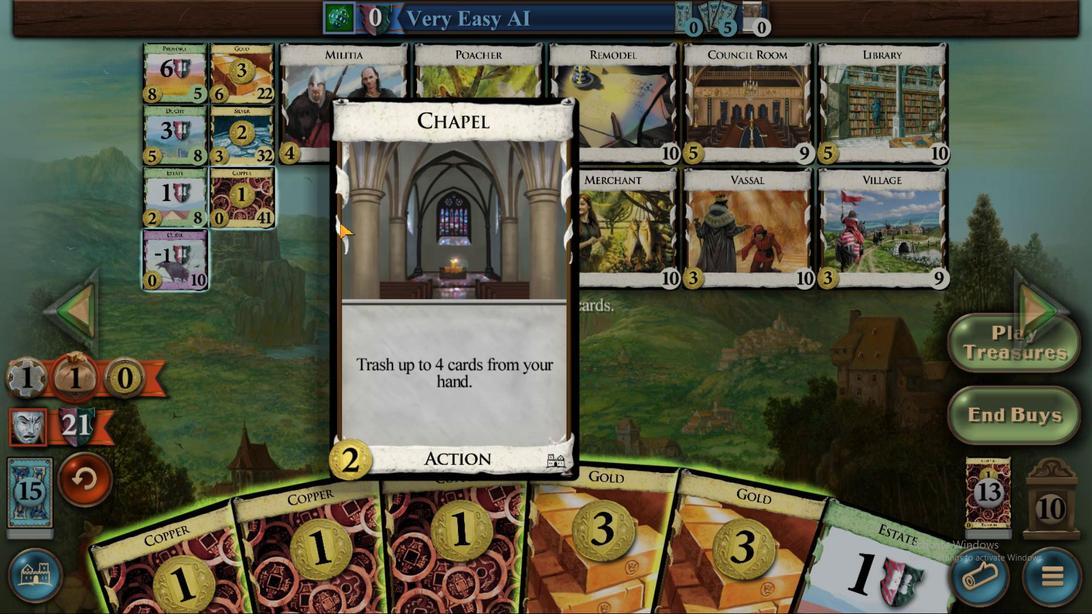
Action: Mouse moved to (724, 390)
Screenshot: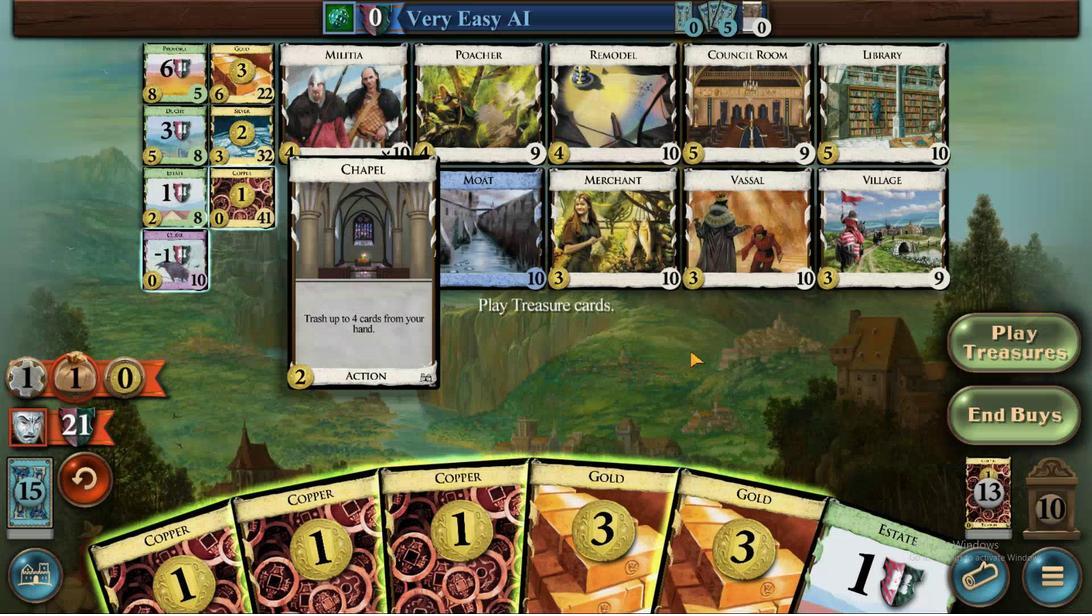 
Action: Mouse pressed left at (724, 390)
Screenshot: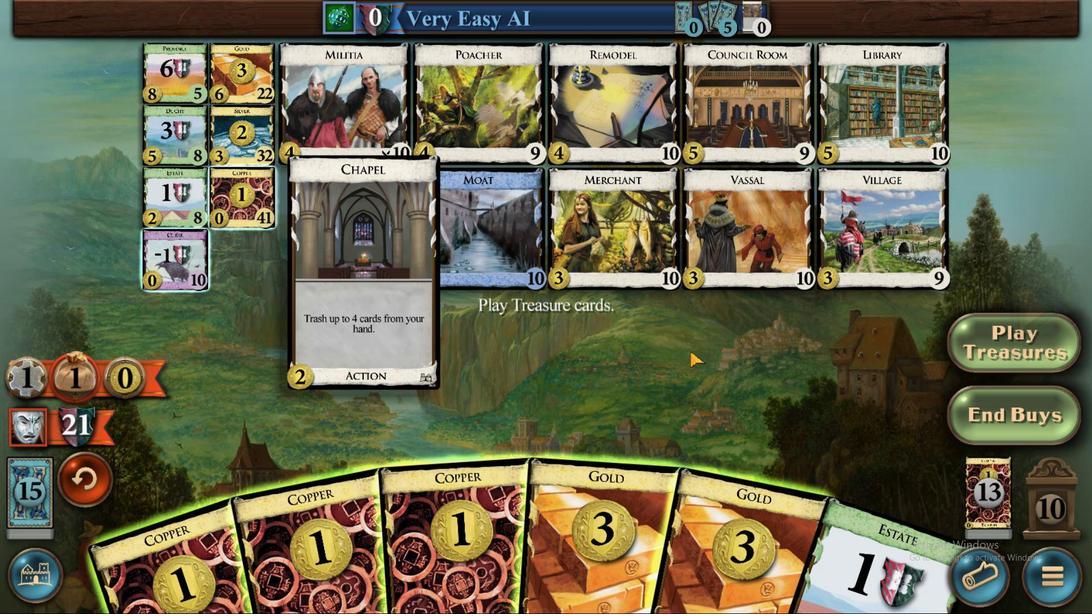 
Action: Mouse moved to (501, 227)
Screenshot: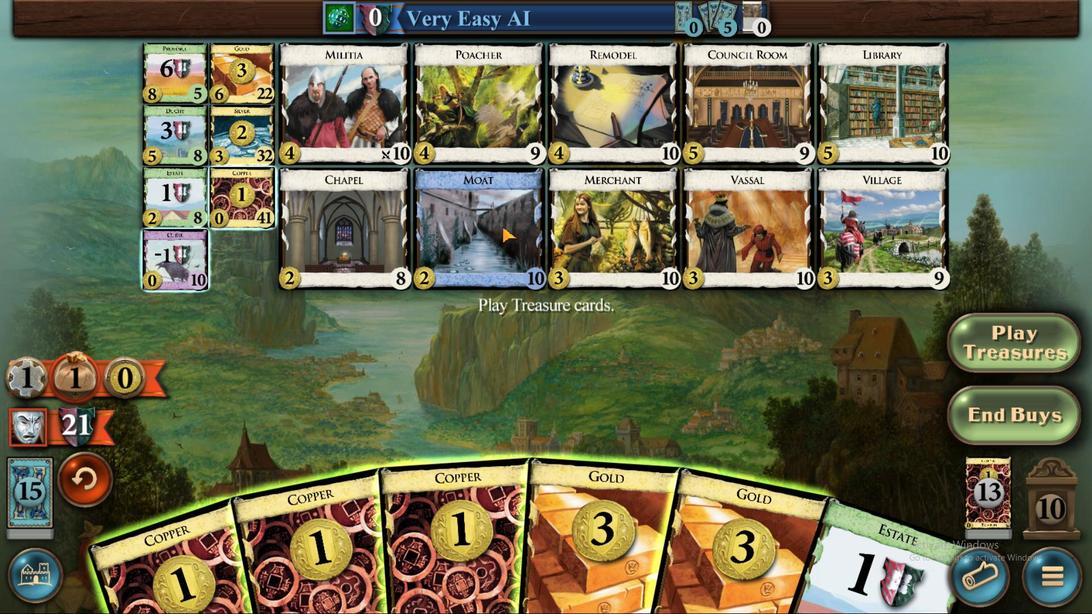 
Action: Mouse pressed left at (501, 227)
Screenshot: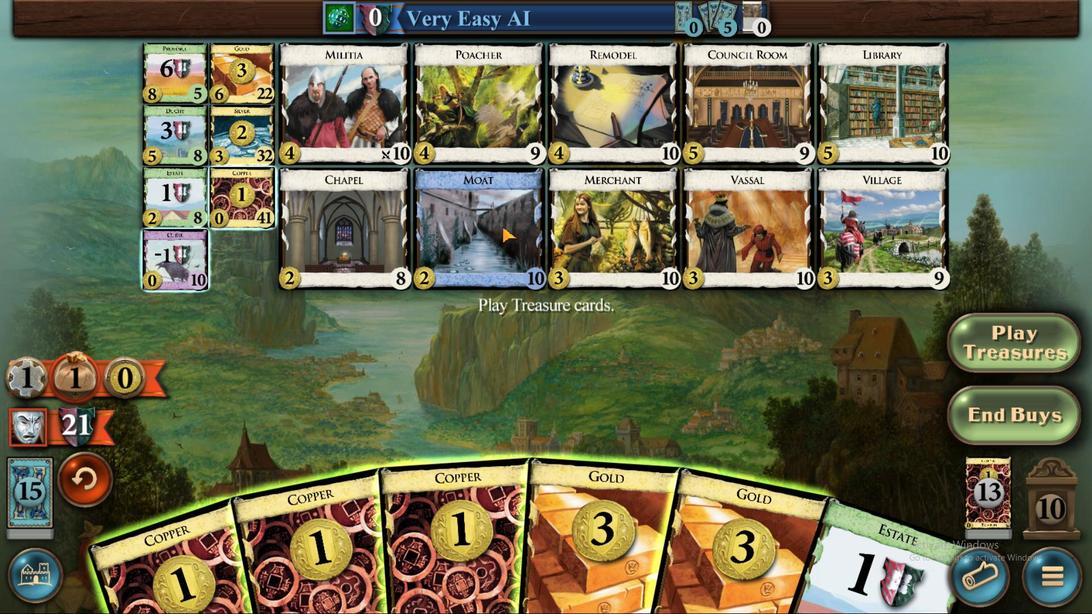 
Action: Mouse moved to (829, 407)
Screenshot: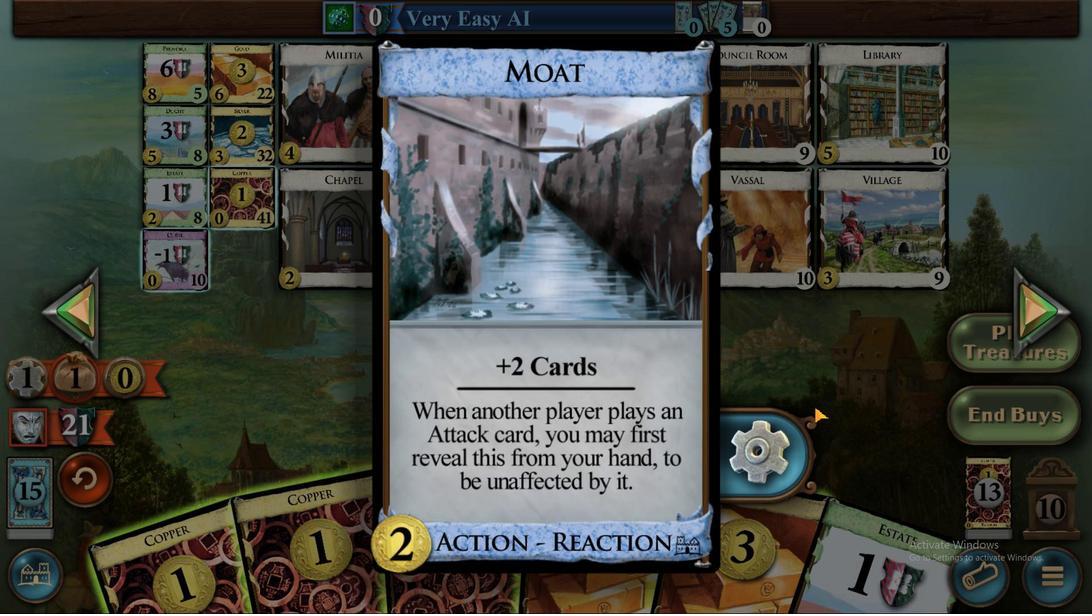 
Action: Mouse pressed left at (829, 407)
Screenshot: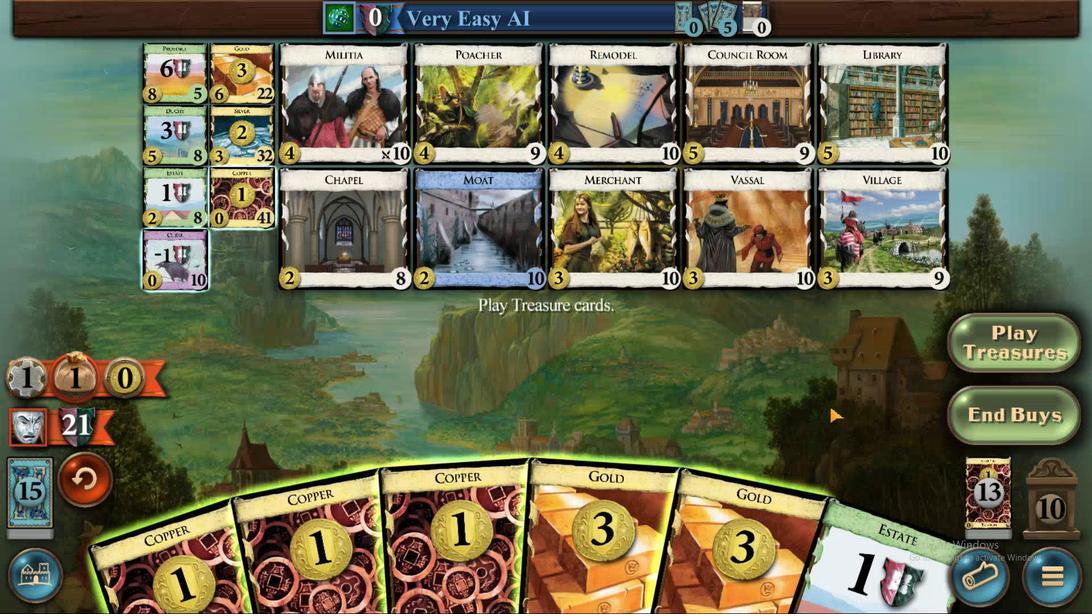 
Action: Mouse moved to (635, 234)
Screenshot: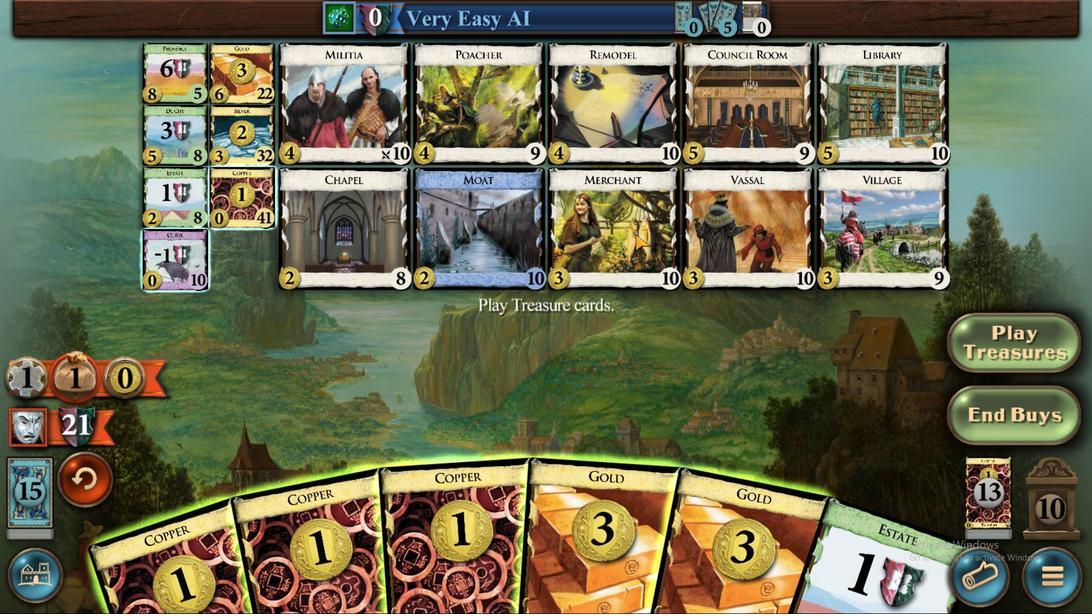 
Action: Mouse pressed left at (635, 234)
Screenshot: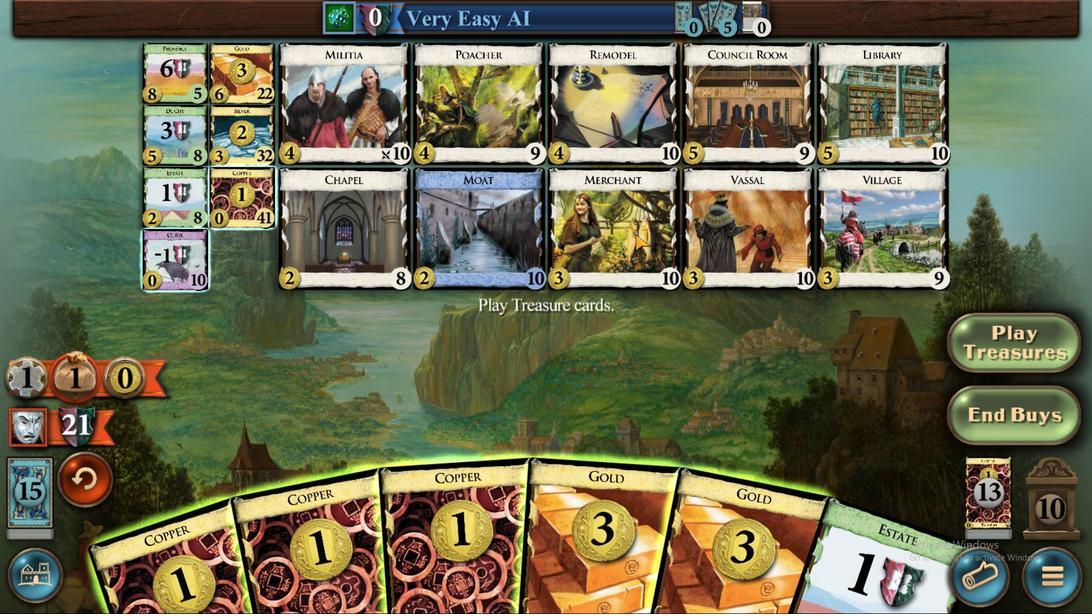 
Action: Mouse moved to (871, 416)
Screenshot: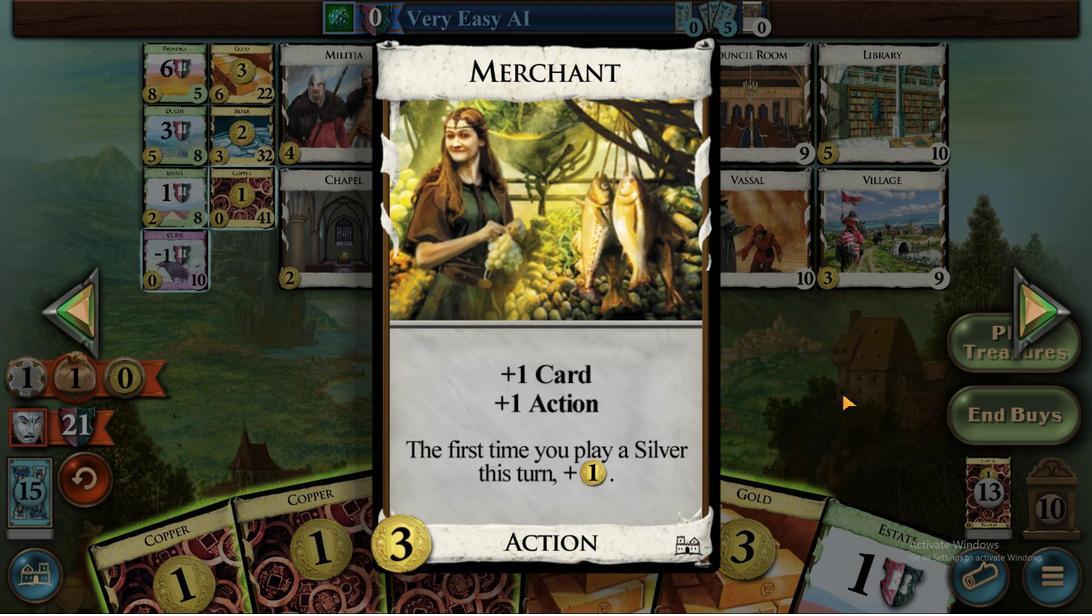
Action: Mouse pressed left at (871, 416)
Screenshot: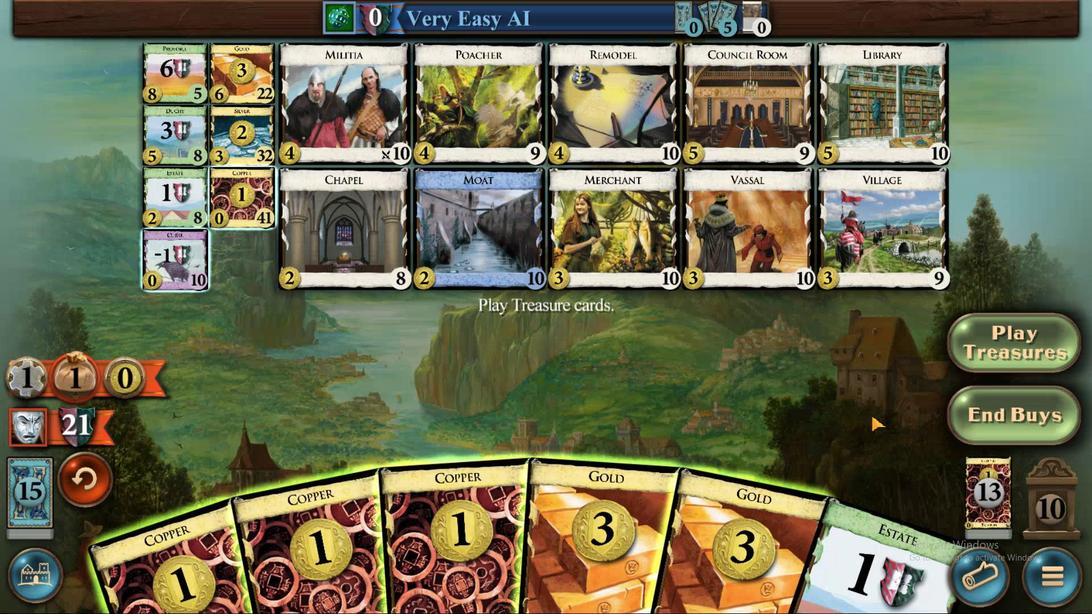 
Action: Mouse moved to (756, 243)
Screenshot: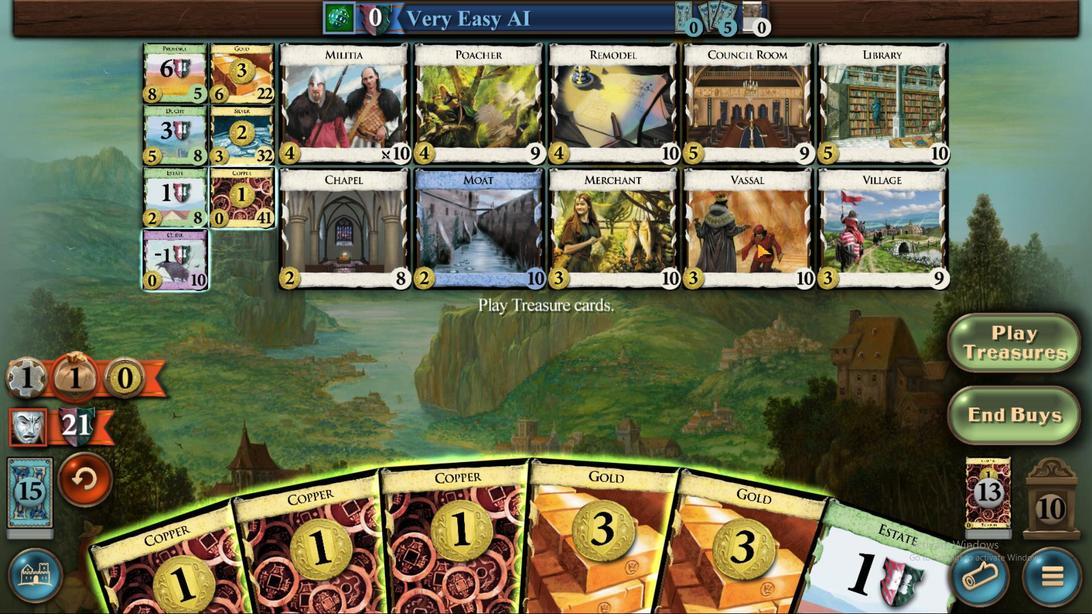 
Action: Mouse pressed left at (756, 243)
Screenshot: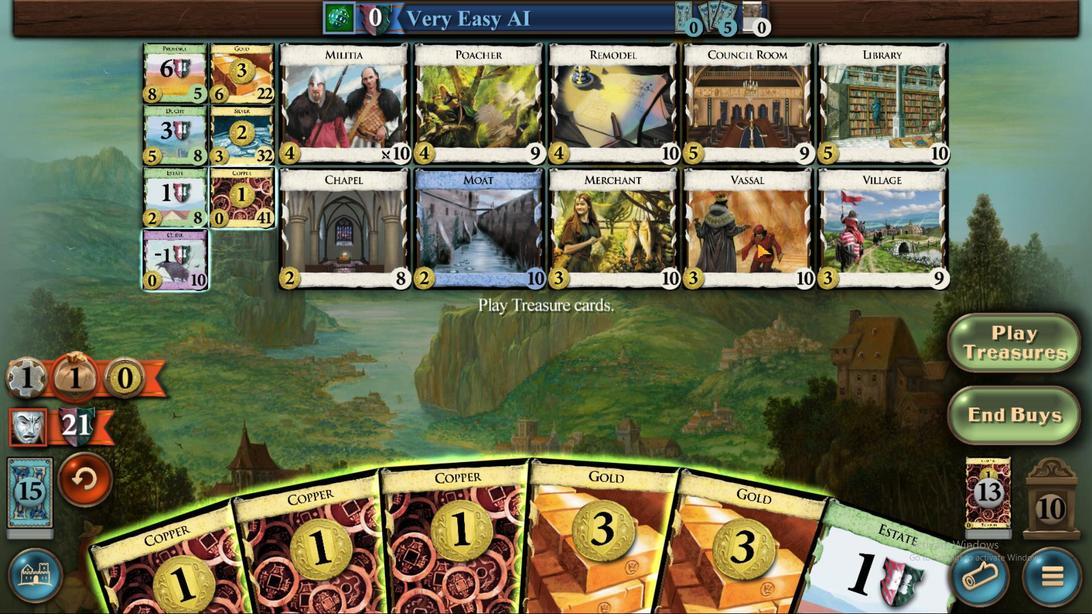 
Action: Mouse moved to (827, 404)
Screenshot: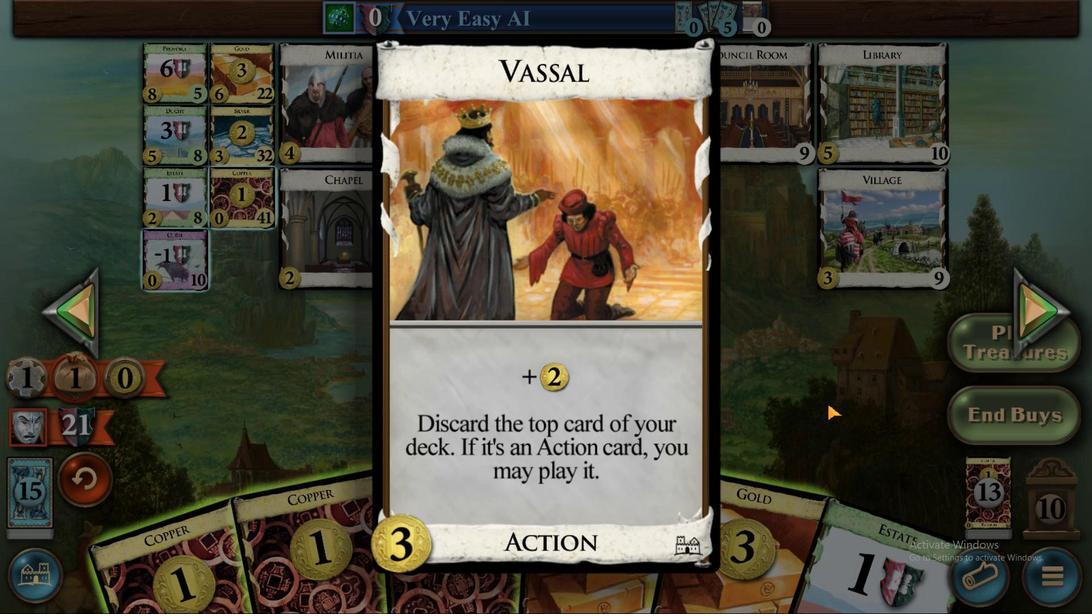 
Action: Mouse pressed left at (827, 404)
Screenshot: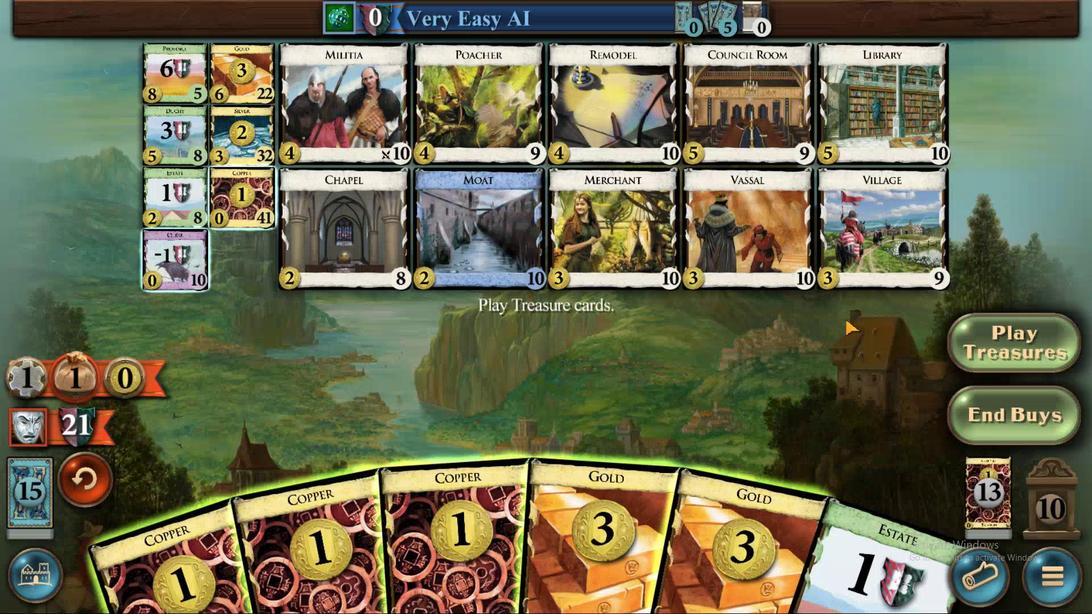 
Action: Mouse moved to (862, 259)
Screenshot: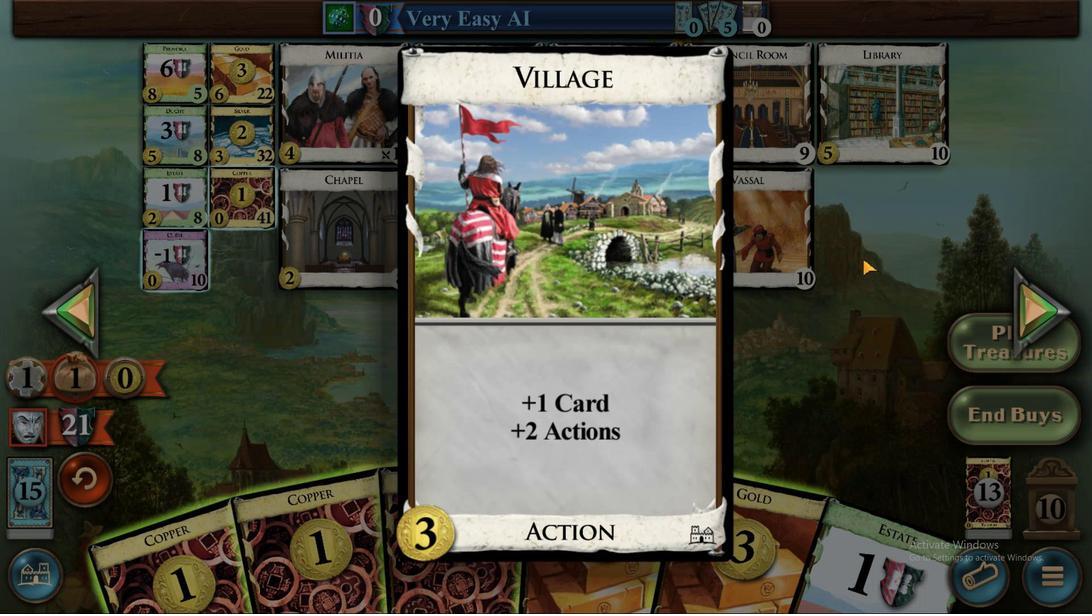 
Action: Mouse pressed left at (862, 259)
Screenshot: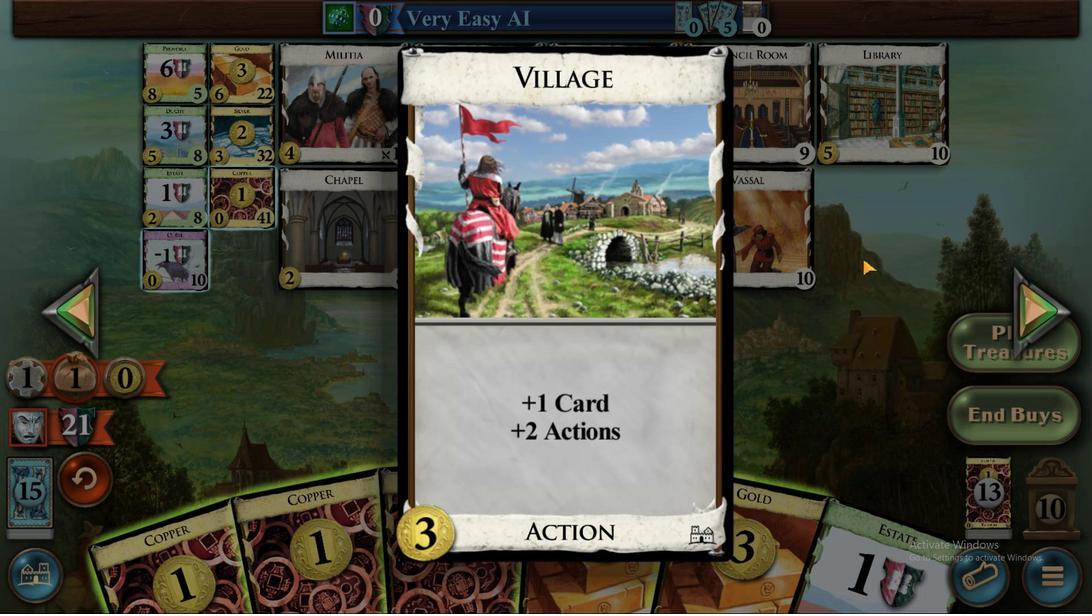 
Action: Mouse moved to (869, 382)
Screenshot: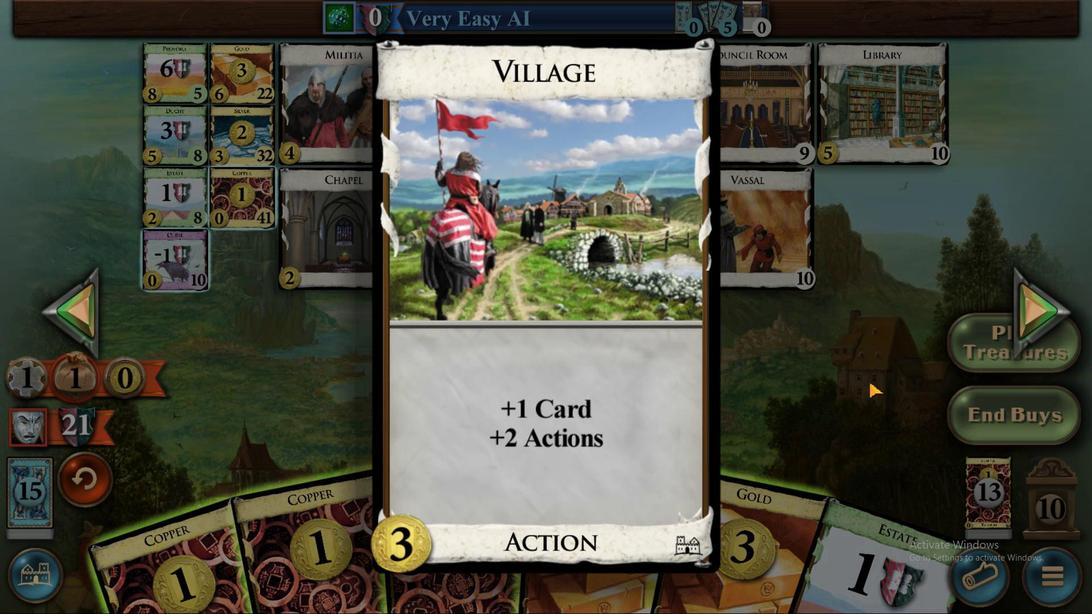 
Action: Mouse pressed left at (869, 382)
Screenshot: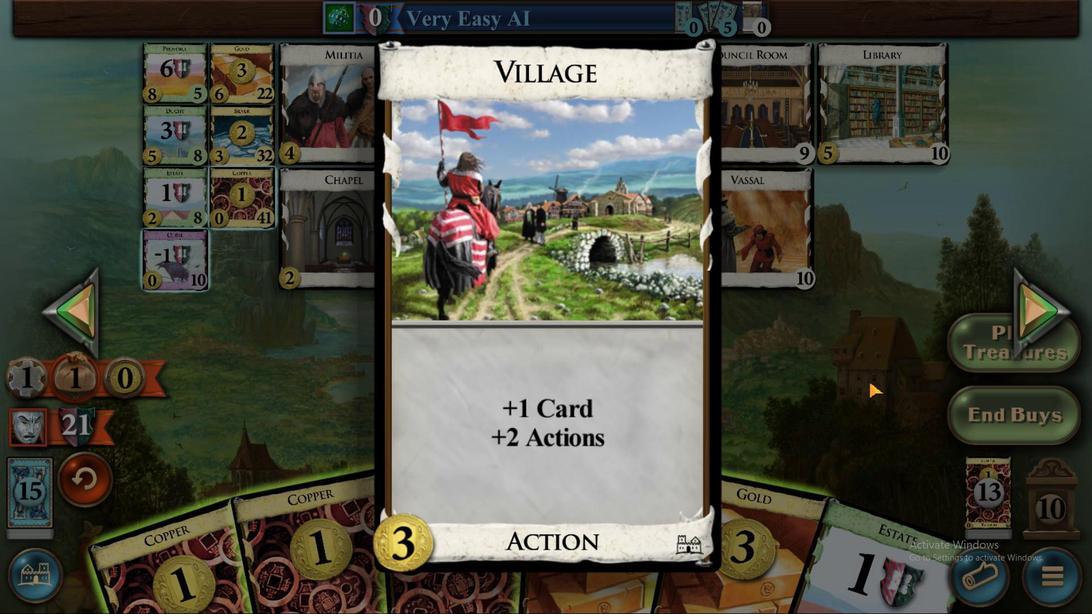 
Action: Mouse moved to (241, 187)
Screenshot: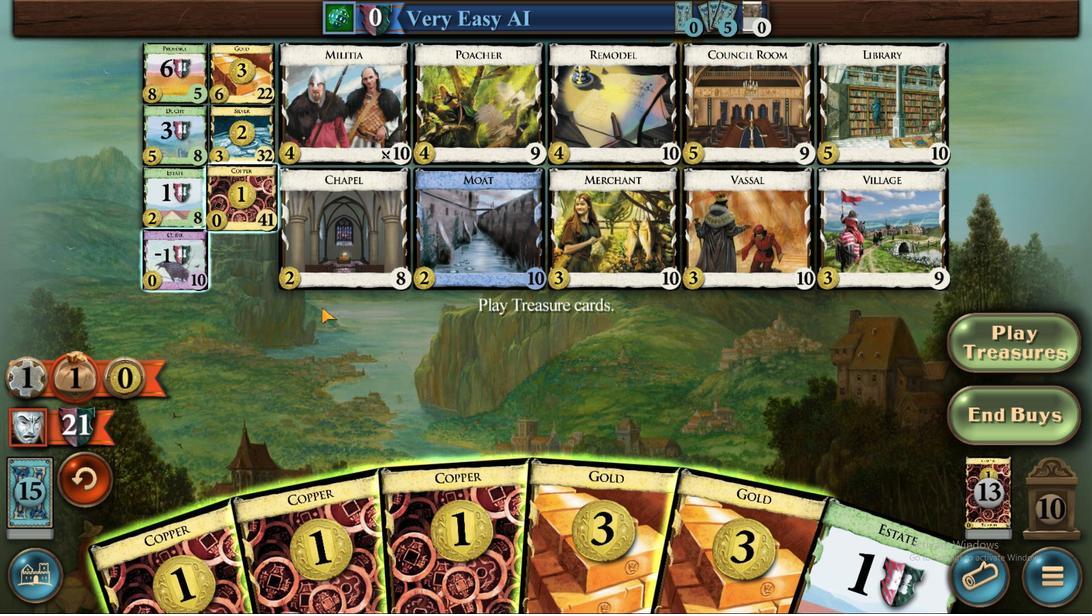
Action: Mouse pressed left at (241, 187)
Screenshot: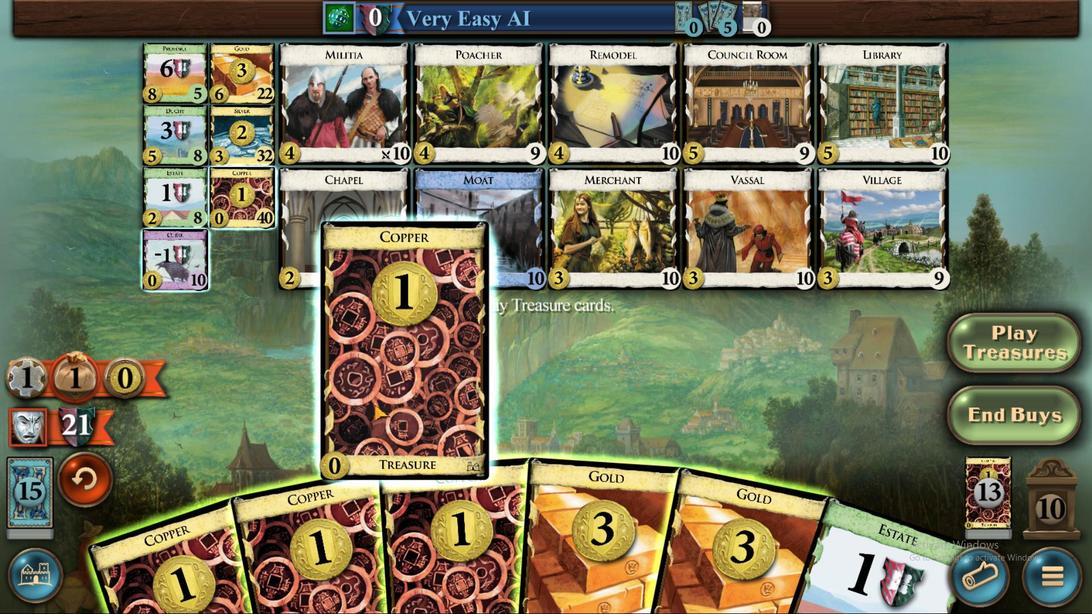 
Action: Mouse moved to (248, 195)
Screenshot: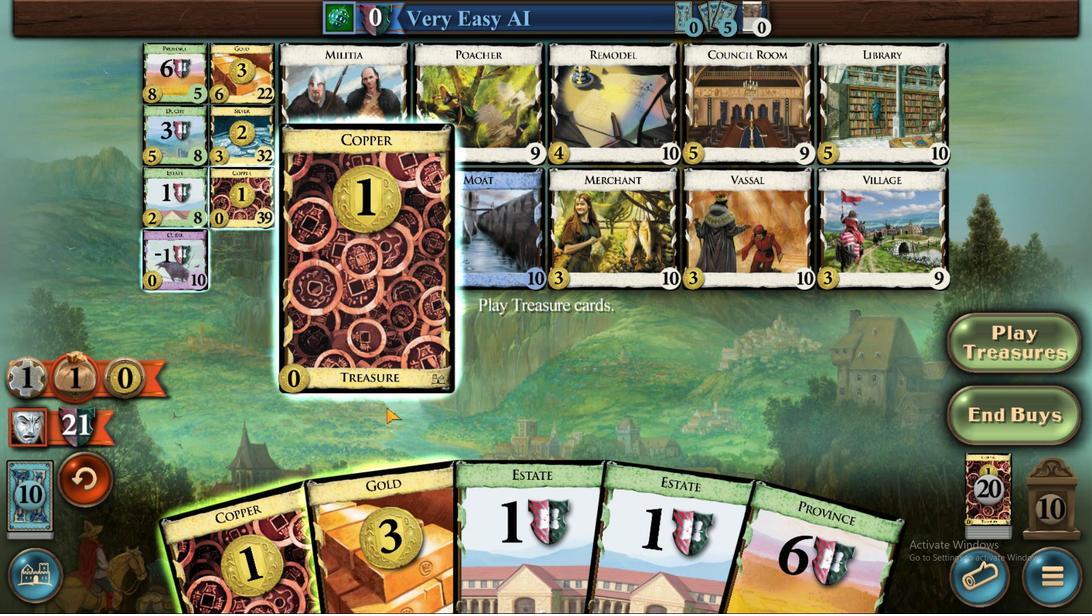 
Action: Mouse pressed left at (248, 195)
Screenshot: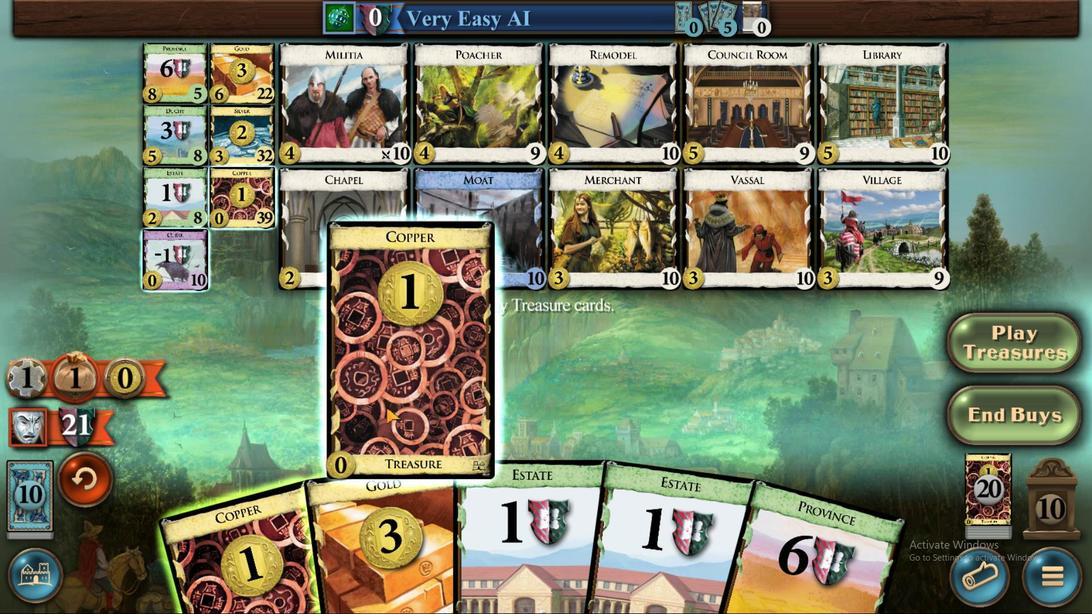 
Action: Mouse moved to (244, 185)
Screenshot: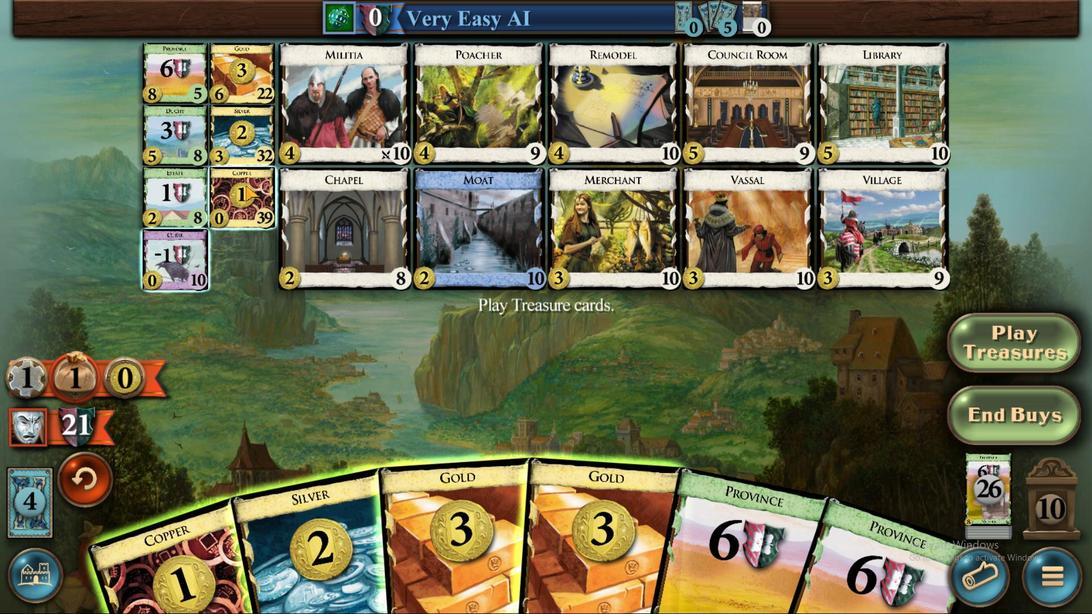 
Action: Mouse pressed left at (244, 185)
Screenshot: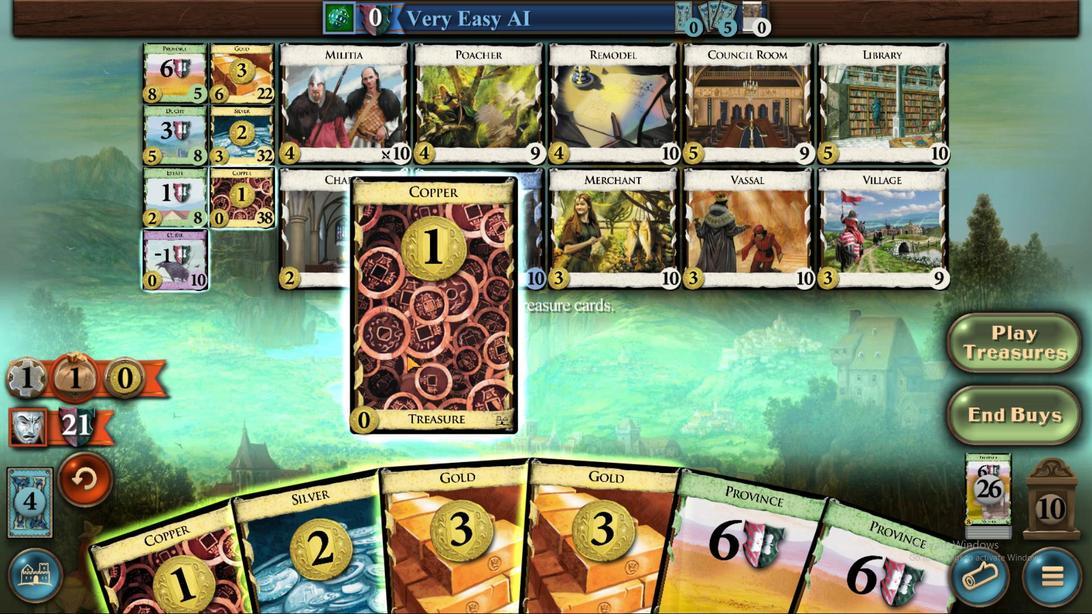 
Action: Mouse moved to (390, 554)
Screenshot: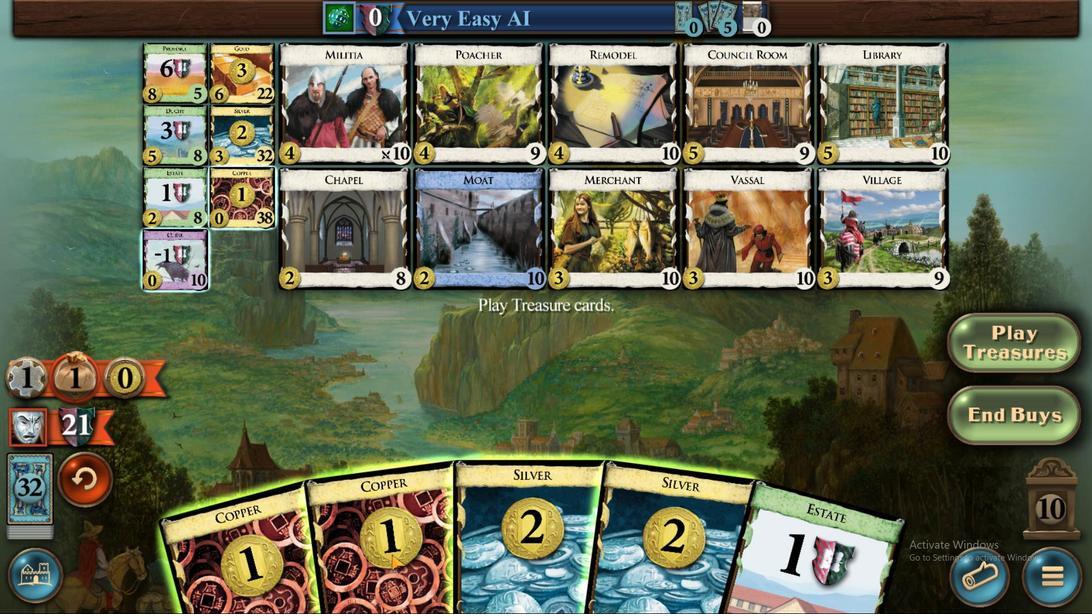 
Action: Mouse pressed left at (390, 554)
Screenshot: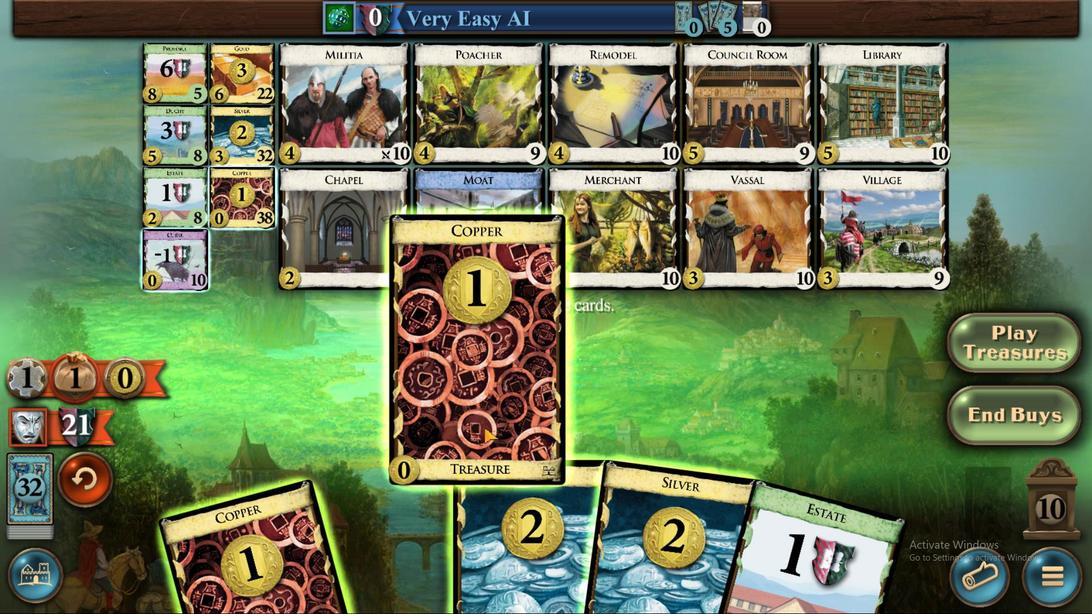 
Action: Mouse moved to (252, 210)
Screenshot: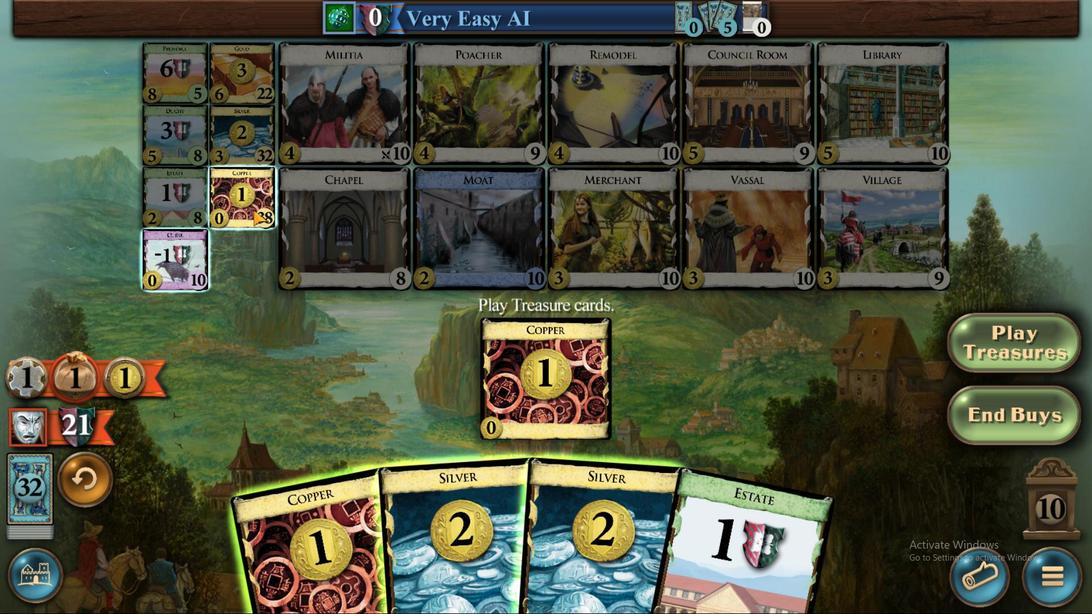 
Action: Mouse pressed left at (252, 210)
Screenshot: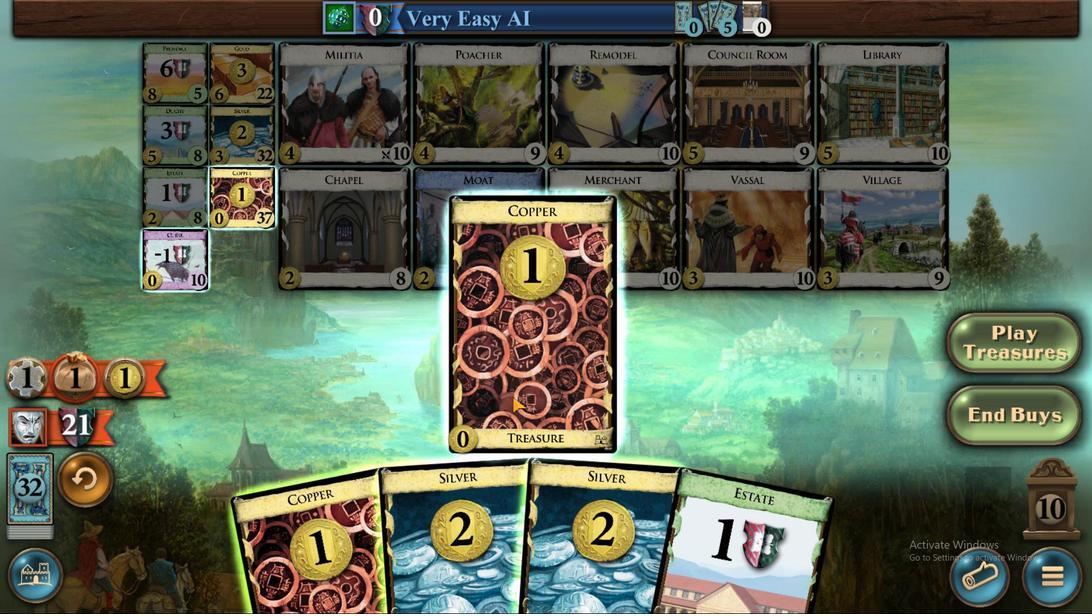
Action: Mouse moved to (252, 203)
Screenshot: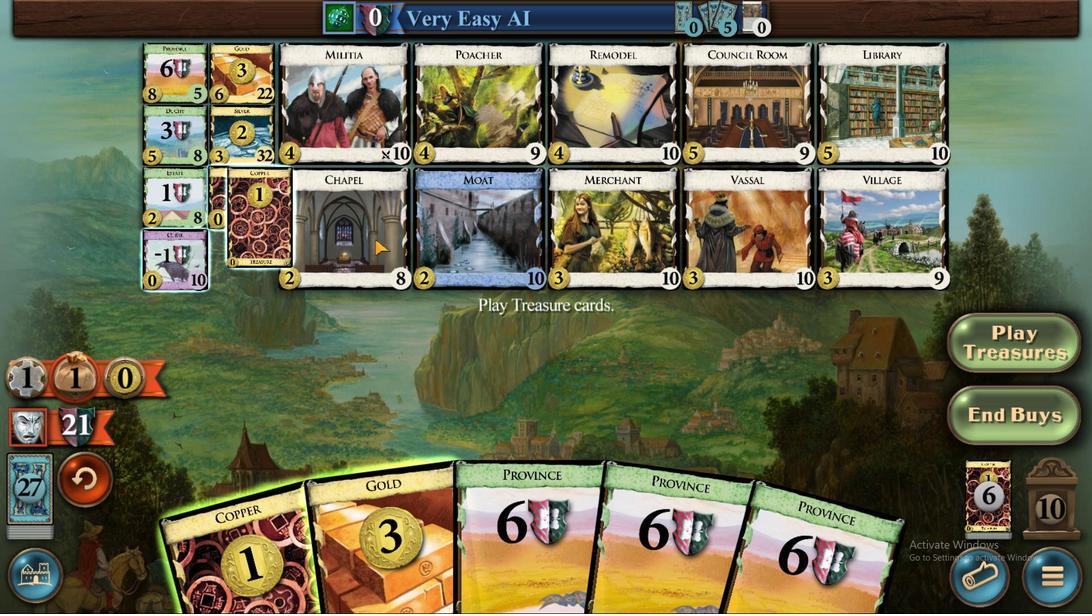 
Action: Mouse pressed left at (252, 203)
Screenshot: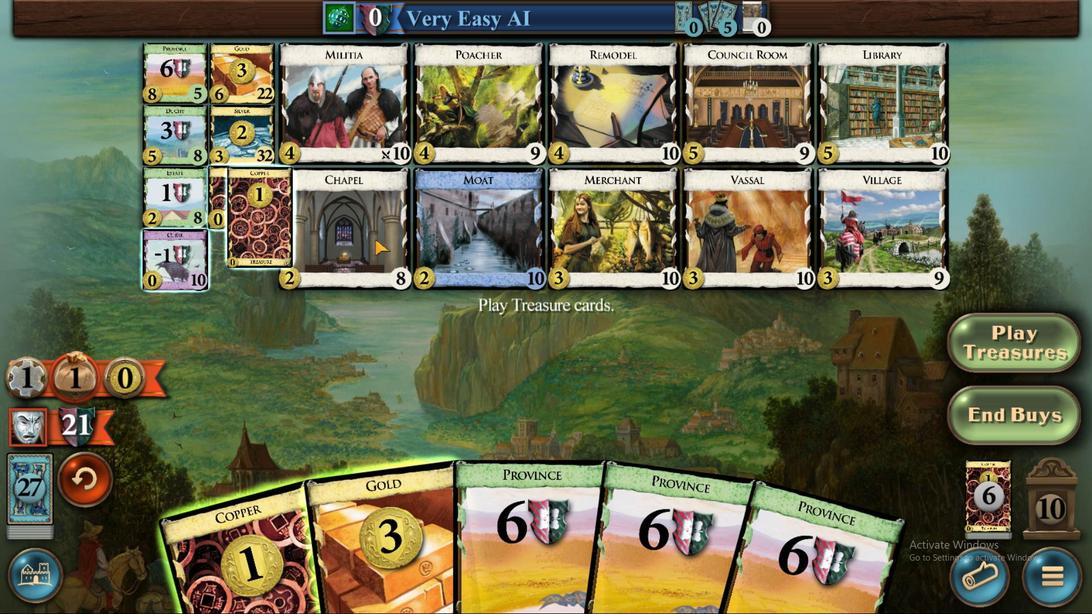
Action: Mouse moved to (420, 516)
Screenshot: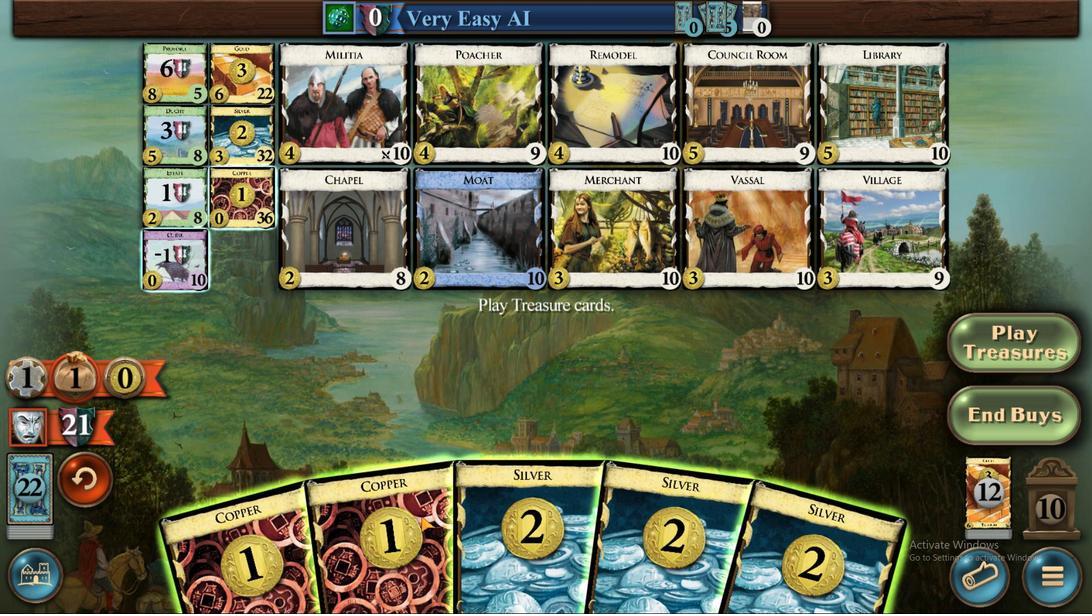 
Action: Mouse pressed left at (420, 516)
Screenshot: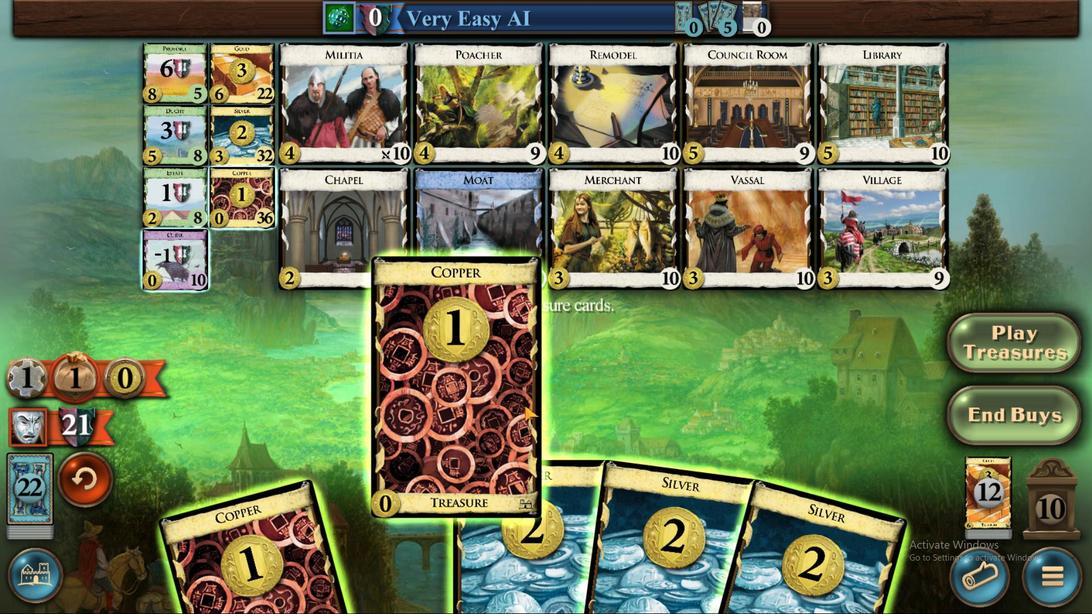 
Action: Mouse moved to (236, 192)
Screenshot: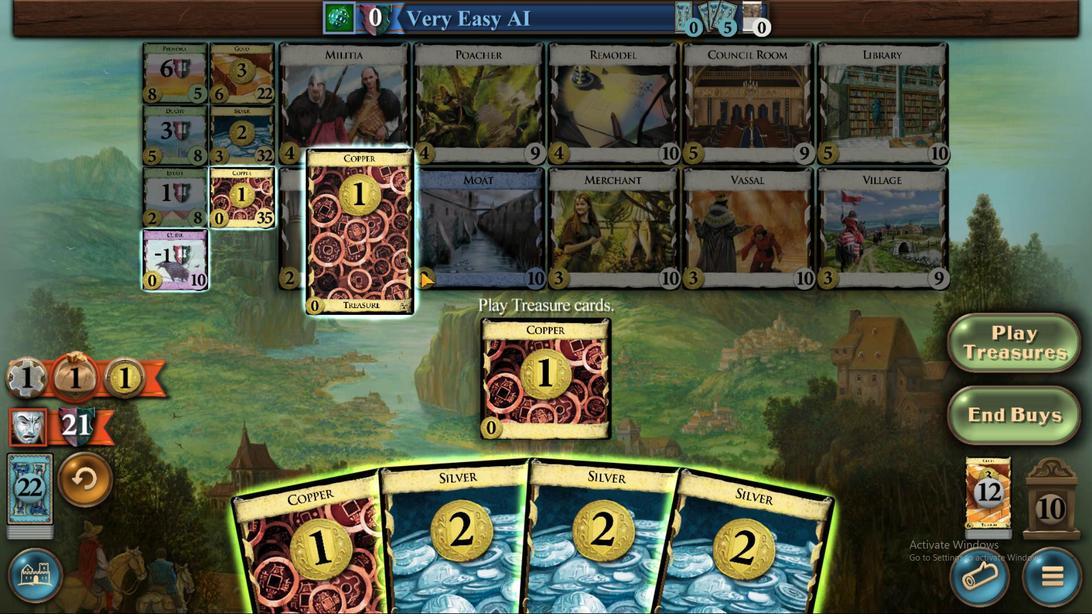 
Action: Mouse pressed left at (236, 192)
Screenshot: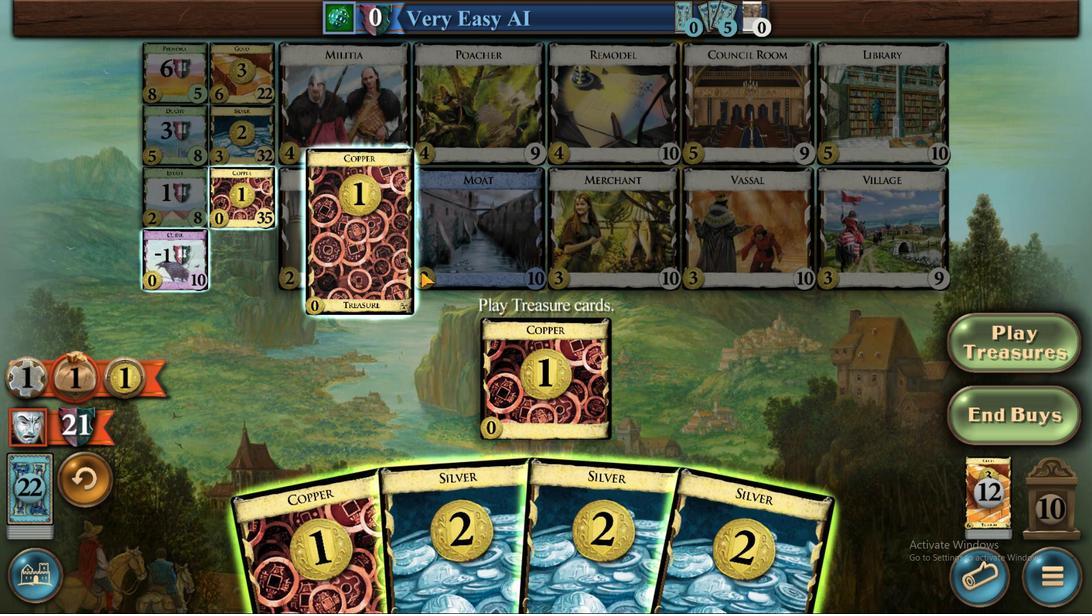 
Action: Mouse moved to (260, 190)
Screenshot: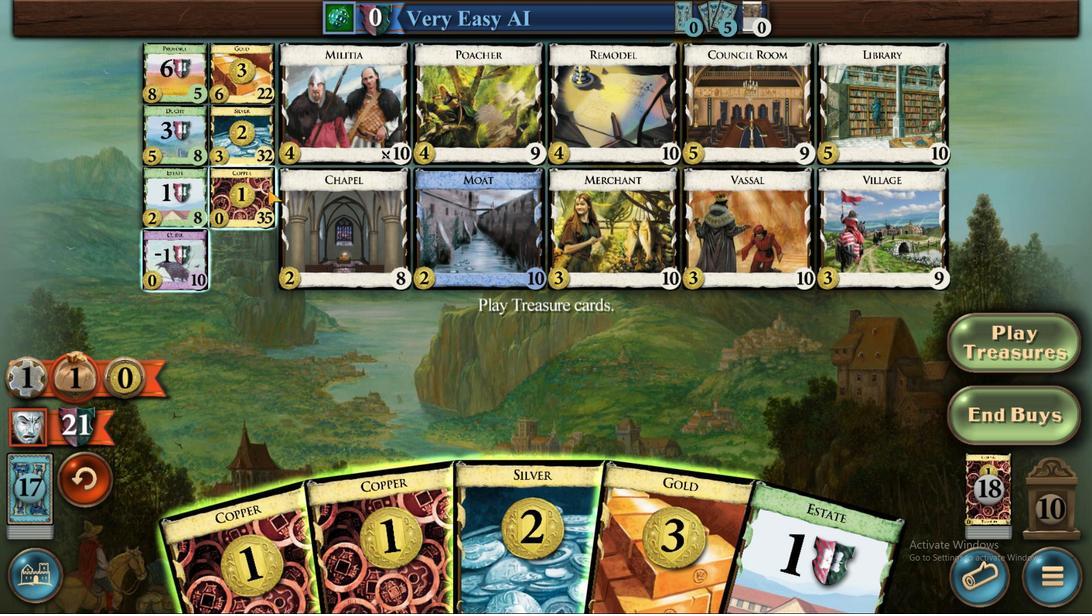 
Action: Mouse pressed left at (260, 190)
Screenshot: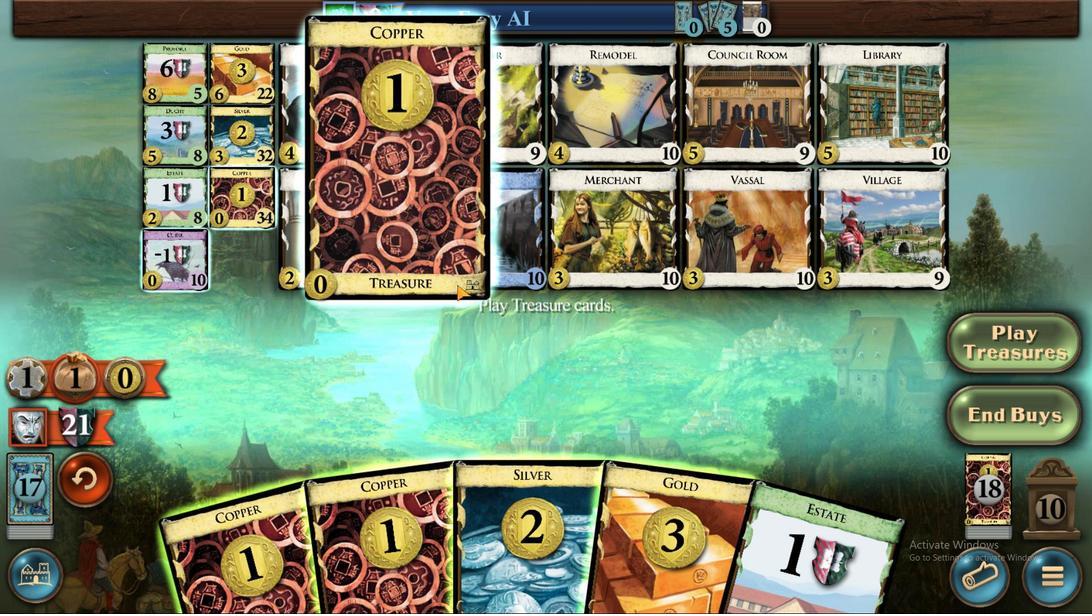 
Action: Mouse moved to (437, 543)
Screenshot: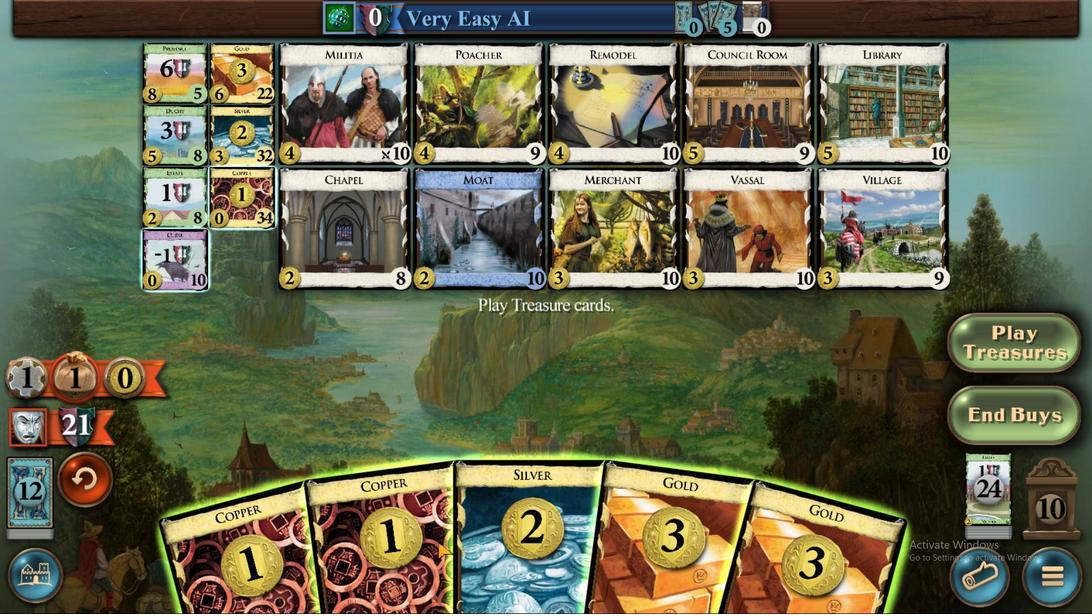 
Action: Mouse pressed left at (437, 543)
Screenshot: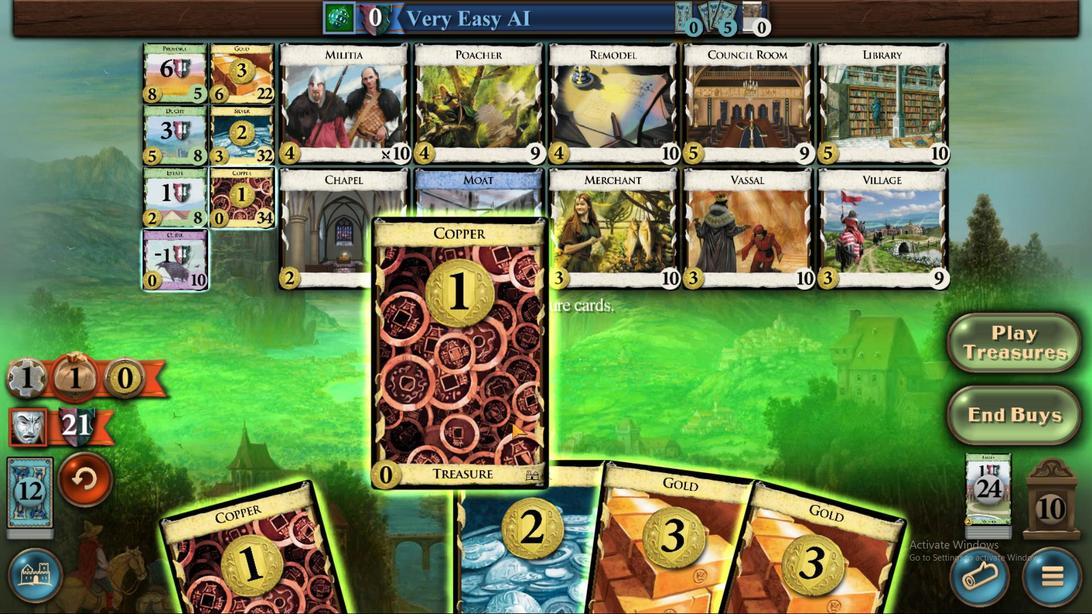 
Action: Mouse moved to (244, 205)
Screenshot: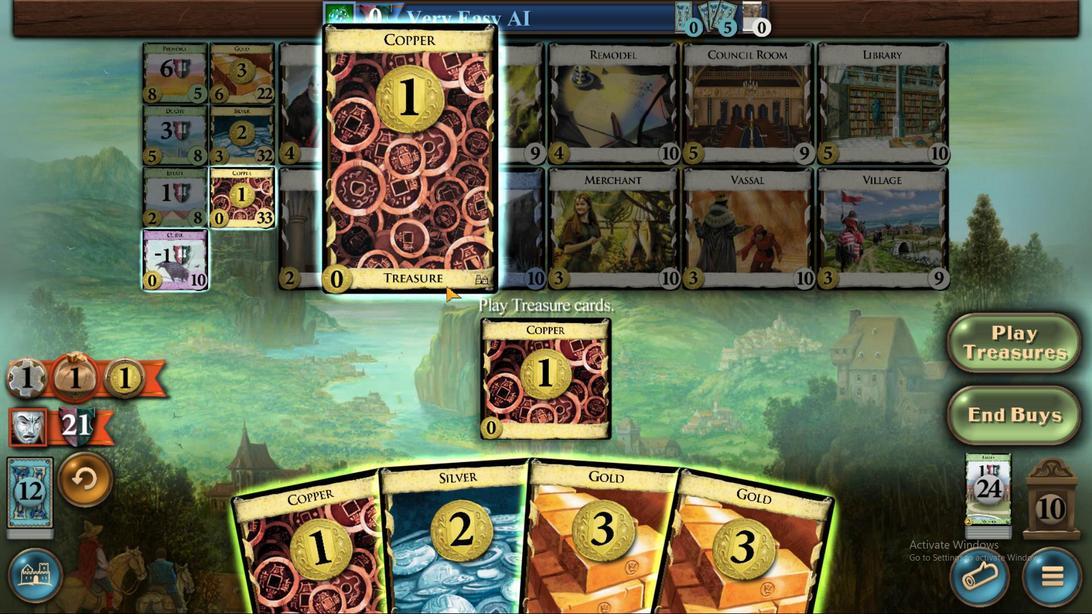 
Action: Mouse pressed left at (244, 205)
Screenshot: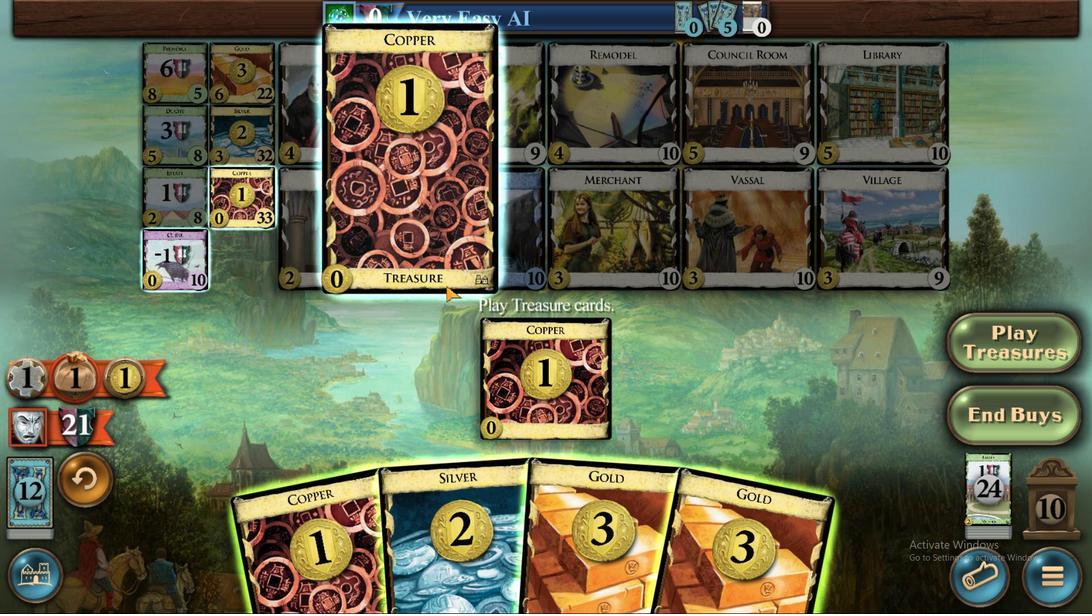 
Action: Mouse moved to (400, 532)
Screenshot: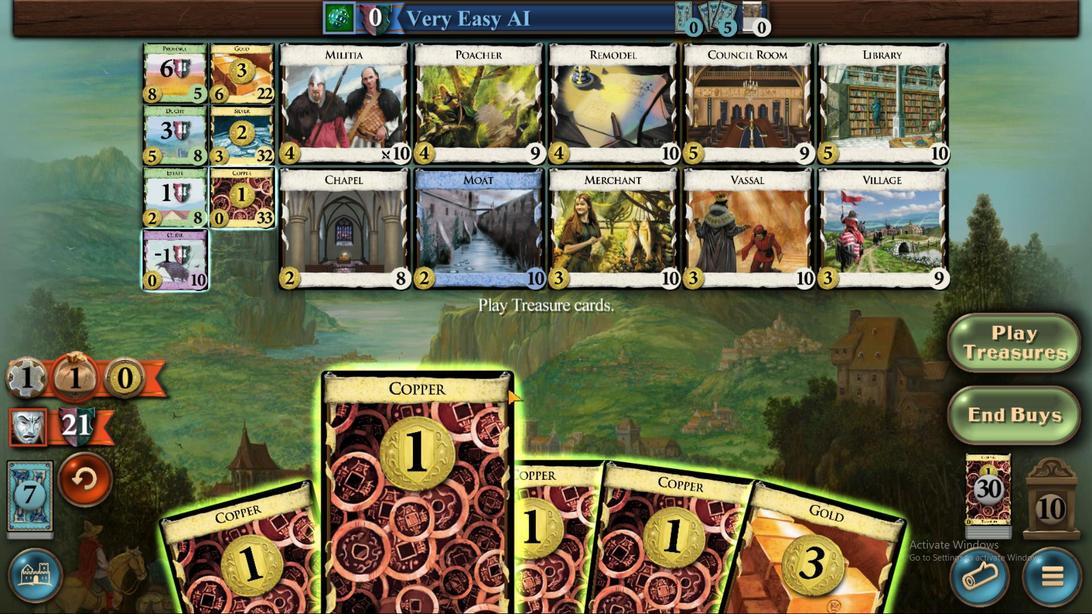
Action: Mouse pressed left at (400, 532)
Screenshot: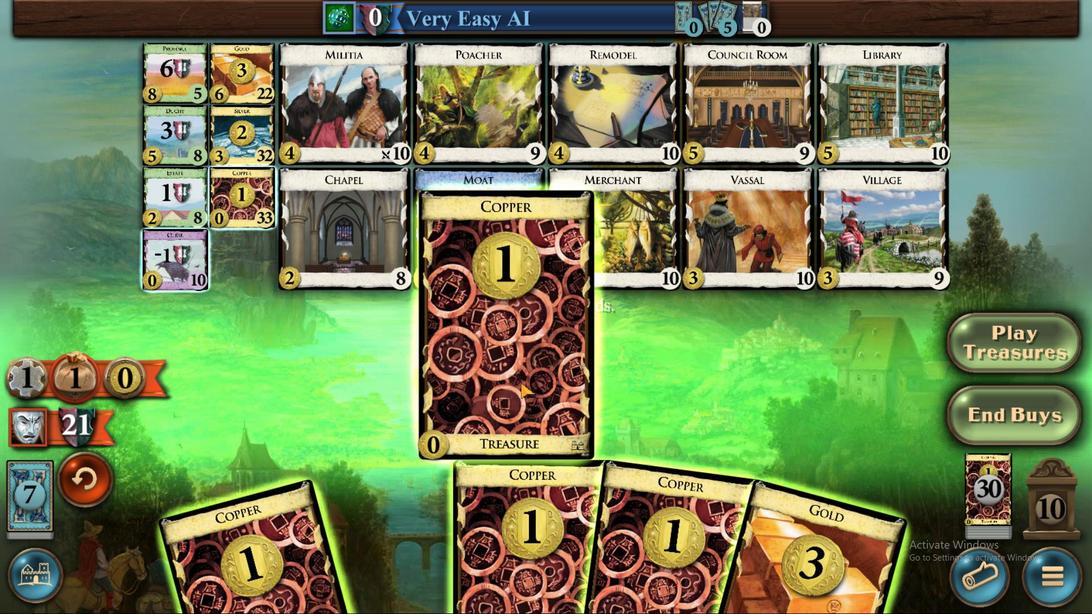 
Action: Mouse moved to (250, 202)
Screenshot: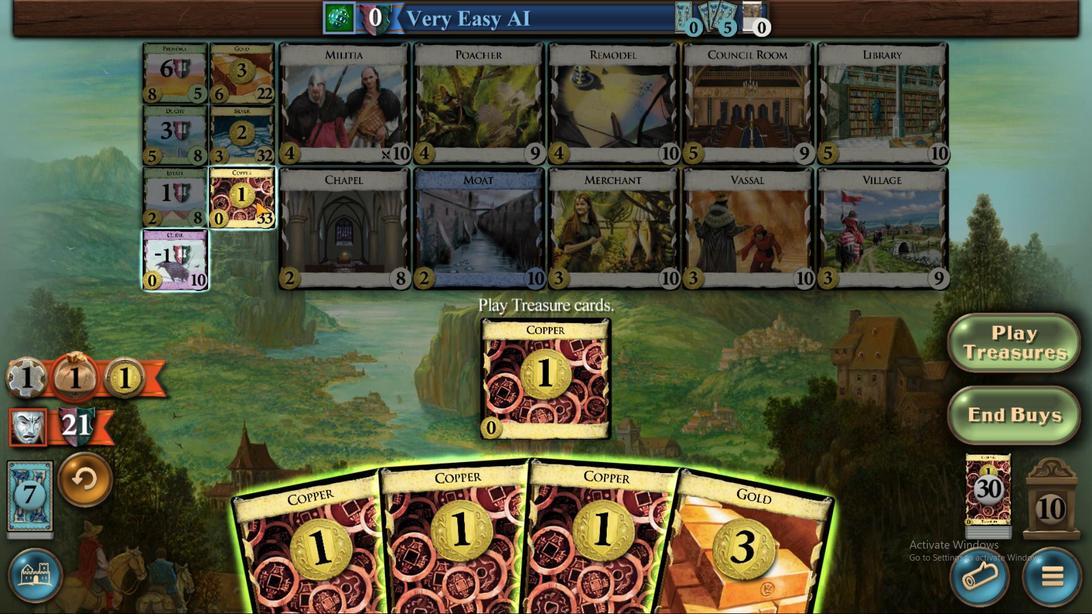 
Action: Mouse pressed left at (250, 202)
